 Task: Find a one-way business class flight from Laredo to Raleigh on August 5th for 5 adults, 2 children, 1 infant in seat, and 2 infants on lap, with 1 checked bag and a departure time between 15:00 and 16:00.
Action: Mouse moved to (341, 121)
Screenshot: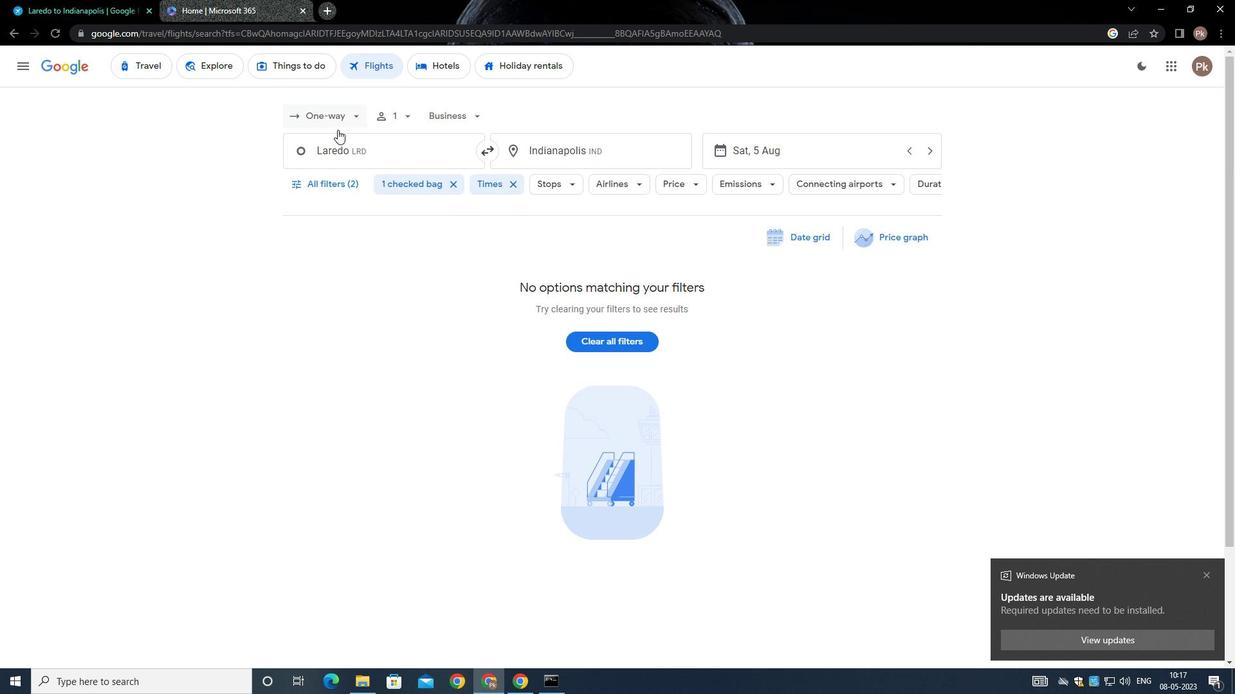 
Action: Mouse pressed left at (341, 121)
Screenshot: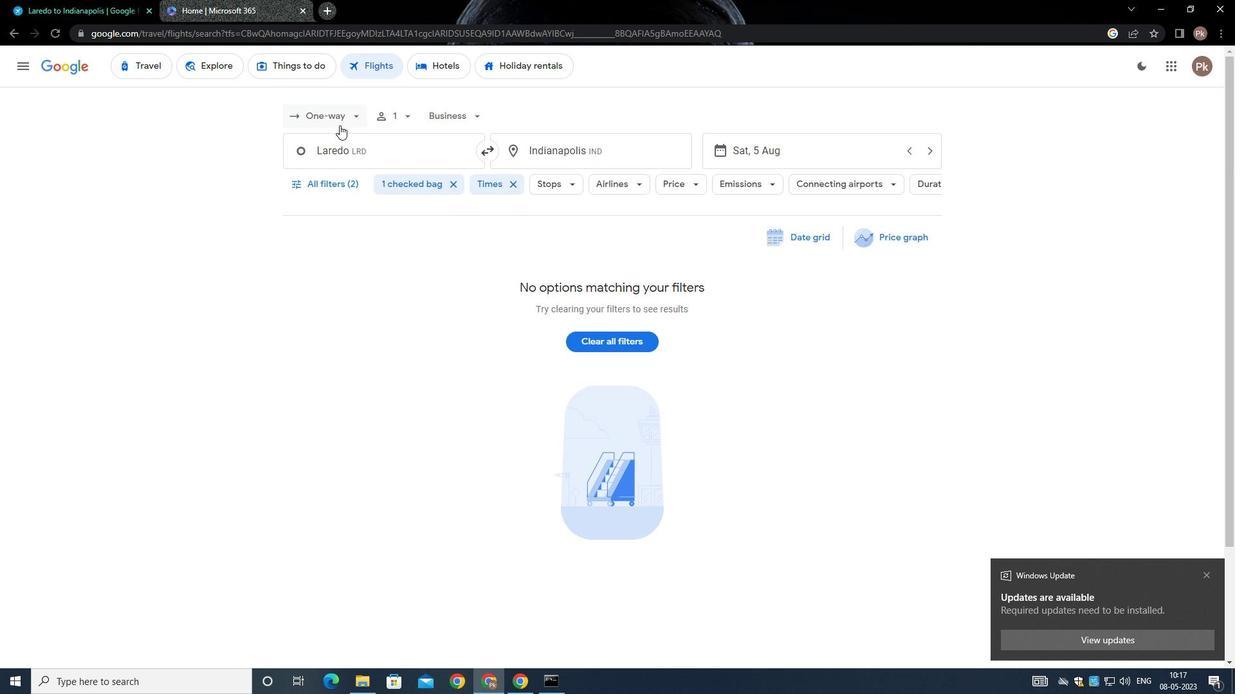 
Action: Mouse moved to (353, 173)
Screenshot: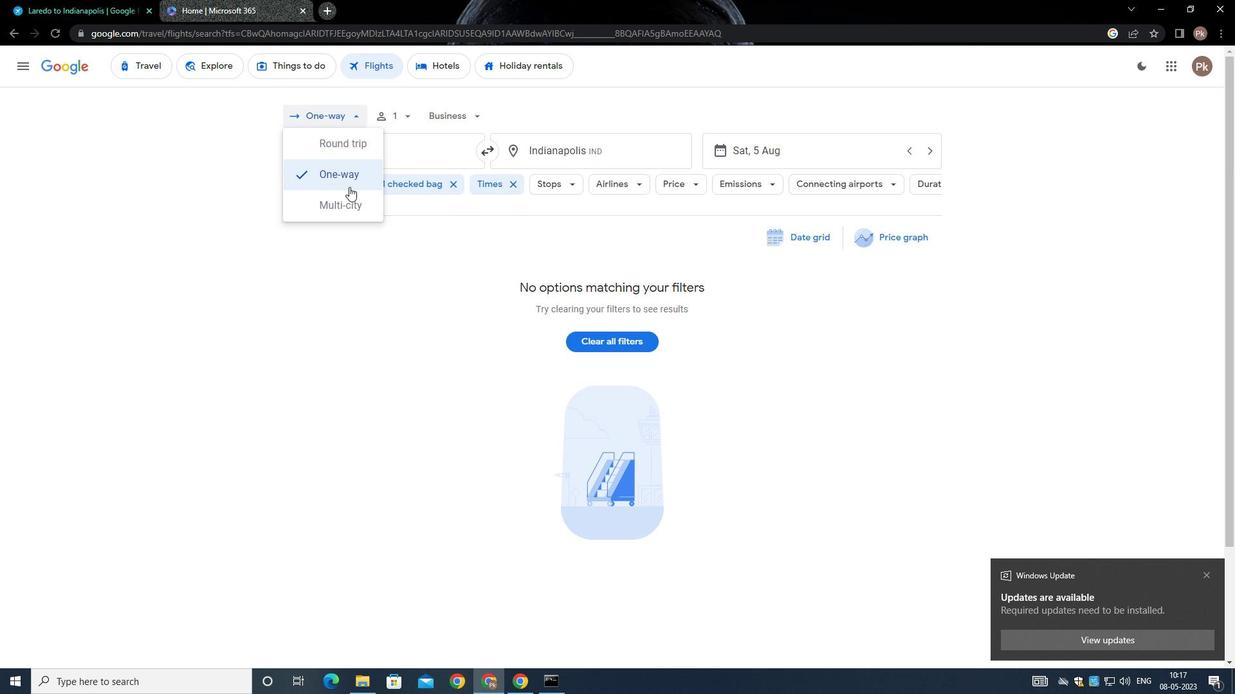 
Action: Mouse pressed left at (353, 173)
Screenshot: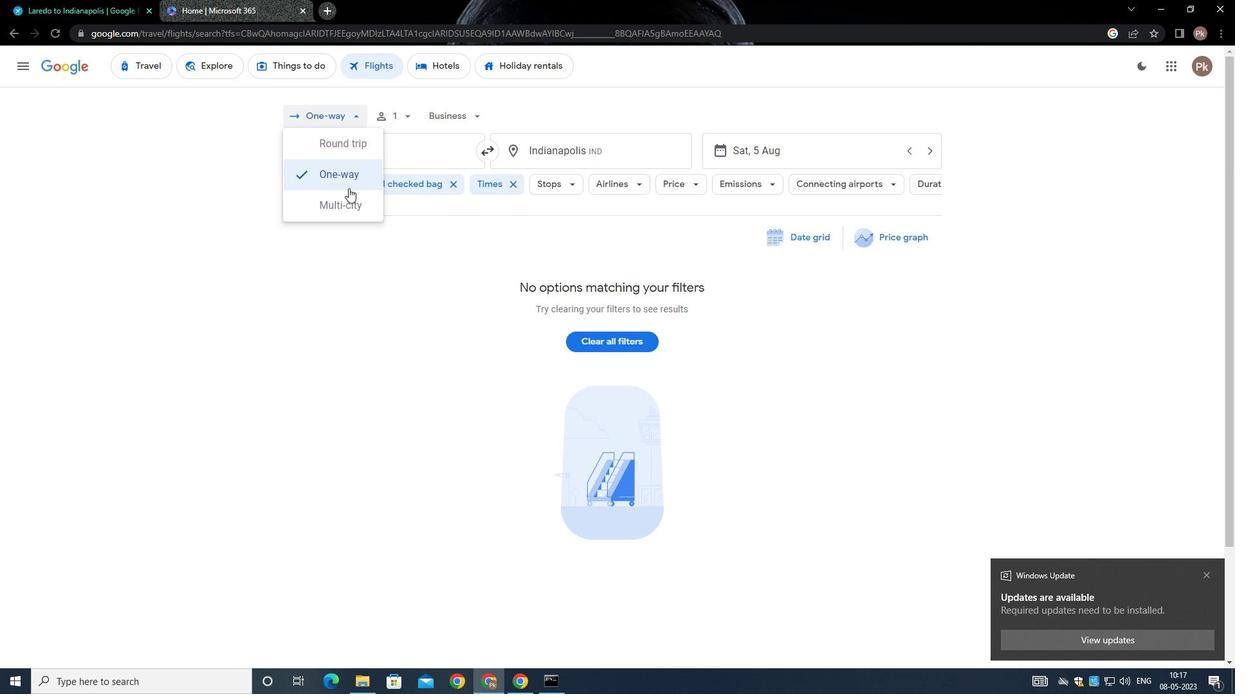 
Action: Mouse moved to (410, 113)
Screenshot: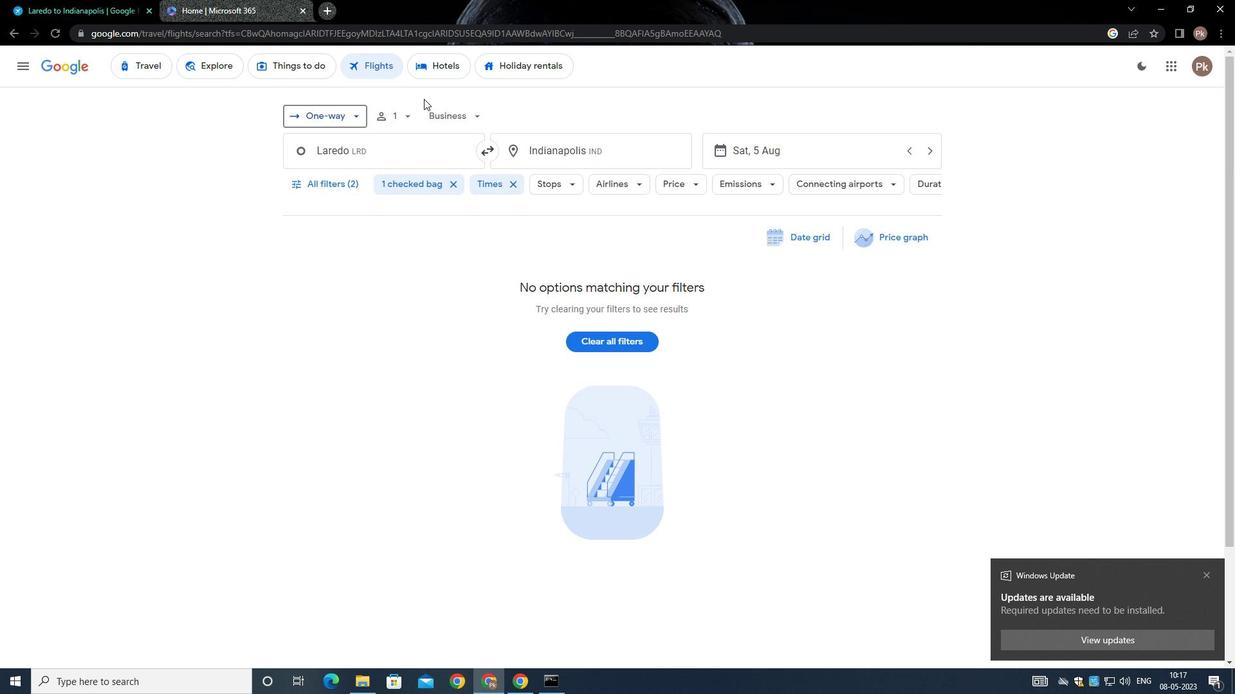 
Action: Mouse pressed left at (410, 113)
Screenshot: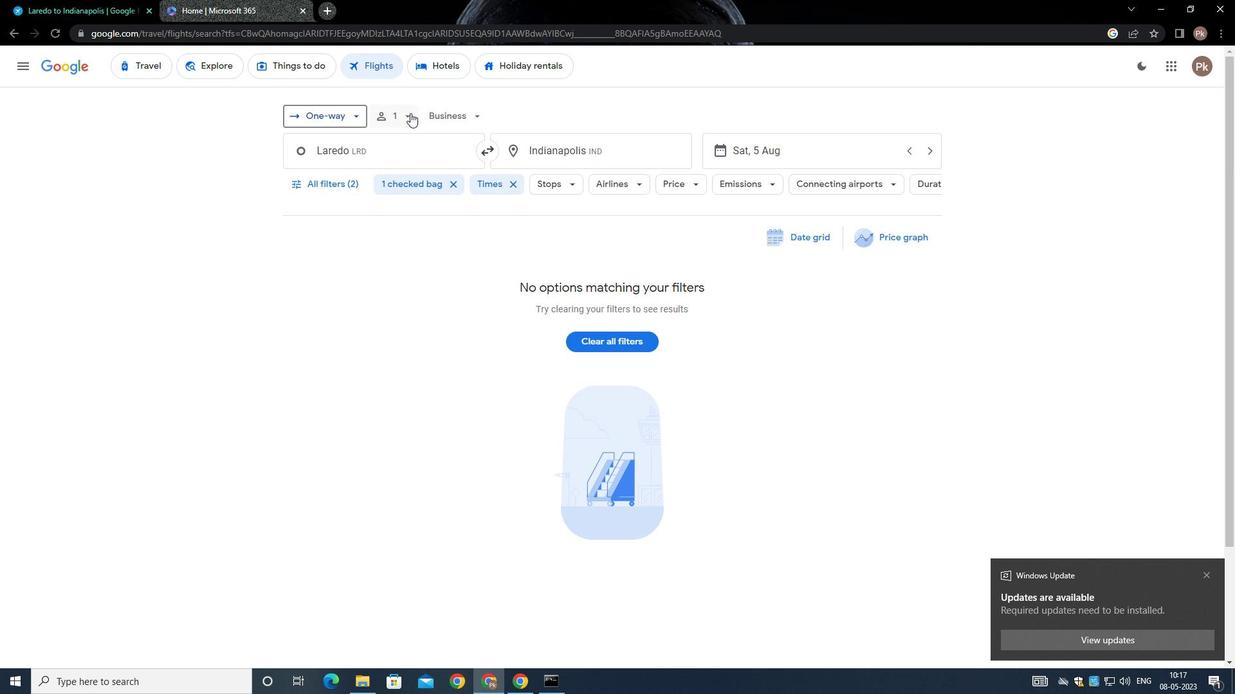 
Action: Mouse moved to (504, 149)
Screenshot: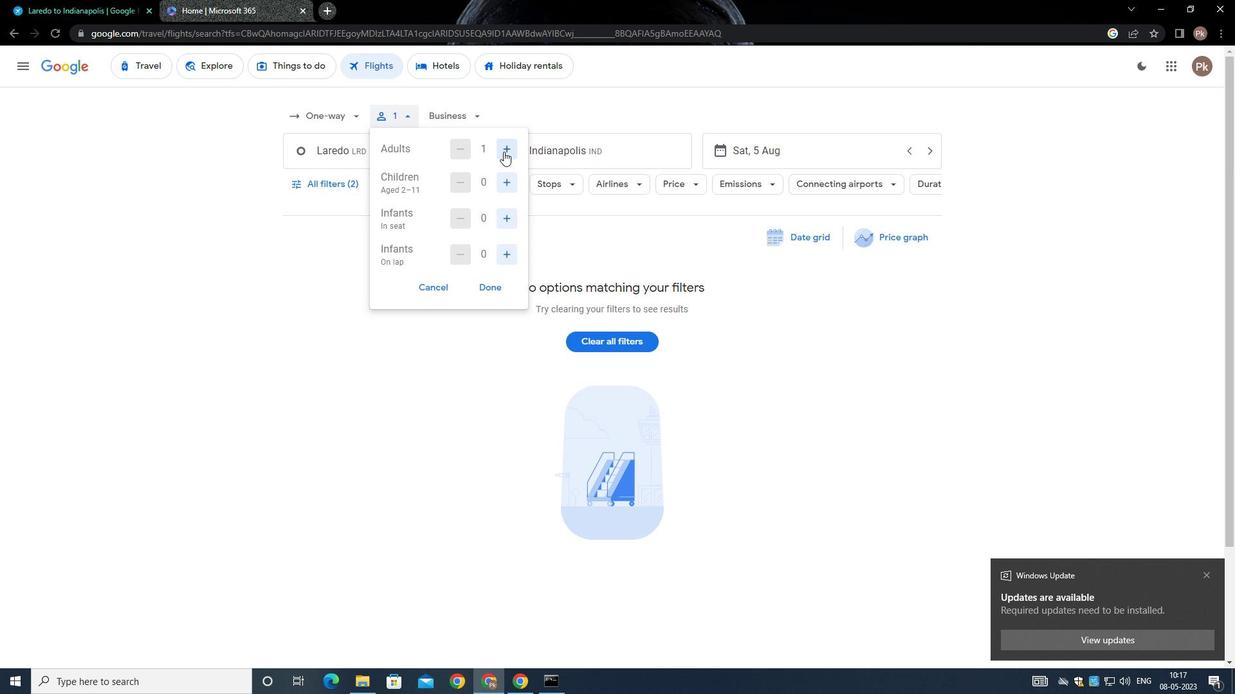 
Action: Mouse pressed left at (504, 149)
Screenshot: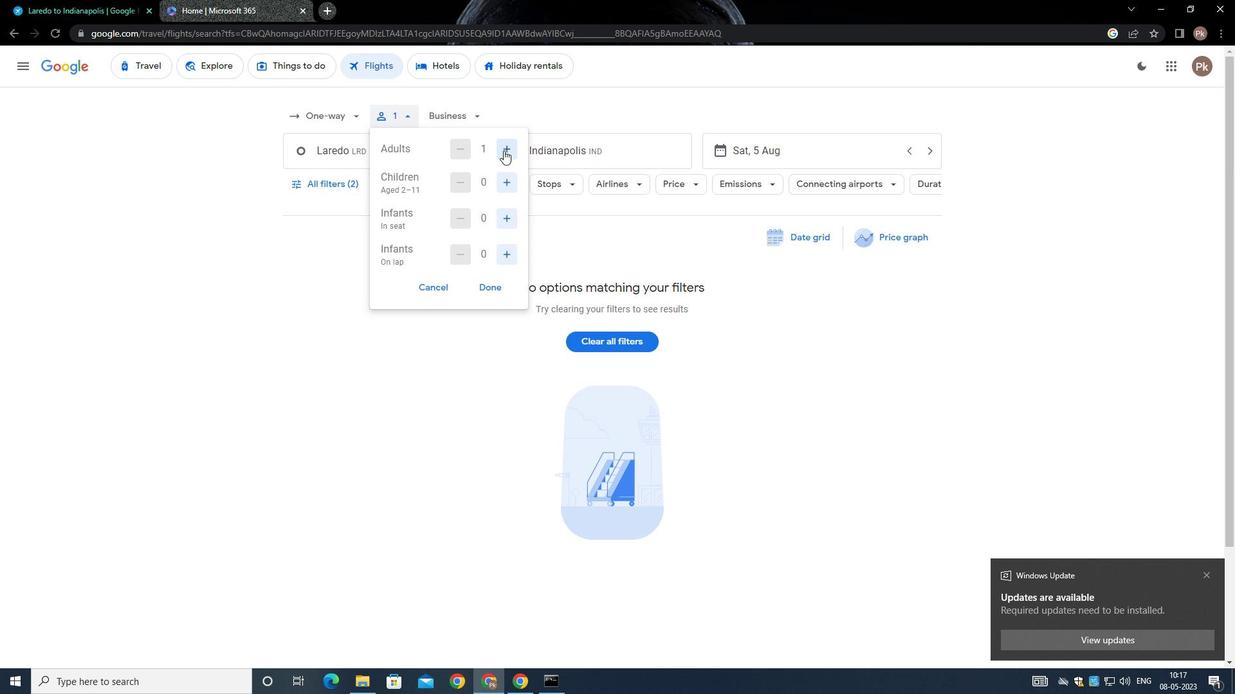 
Action: Mouse moved to (505, 149)
Screenshot: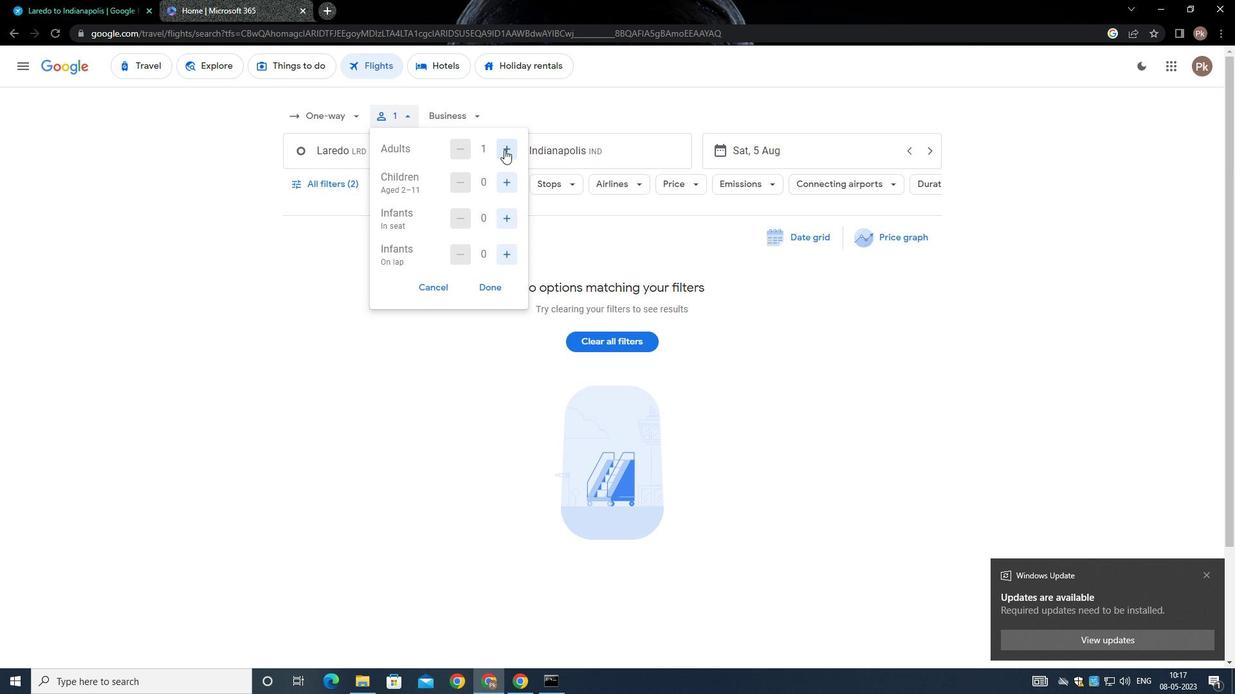 
Action: Mouse pressed left at (505, 149)
Screenshot: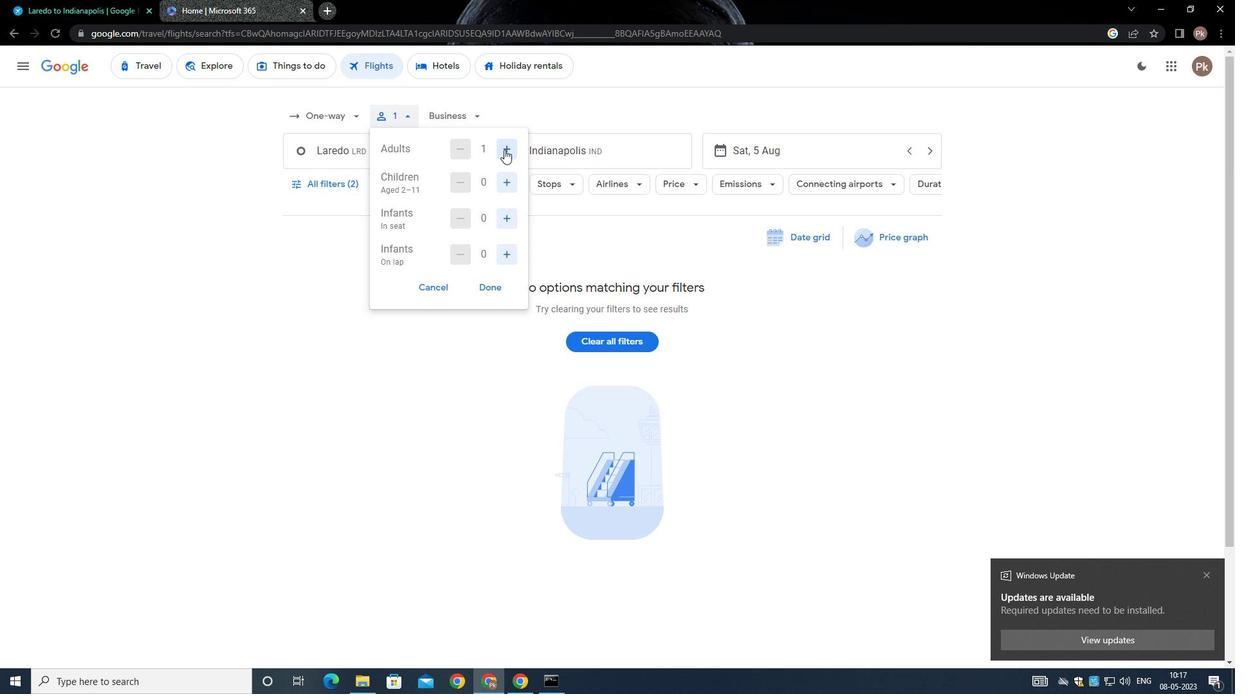 
Action: Mouse moved to (505, 148)
Screenshot: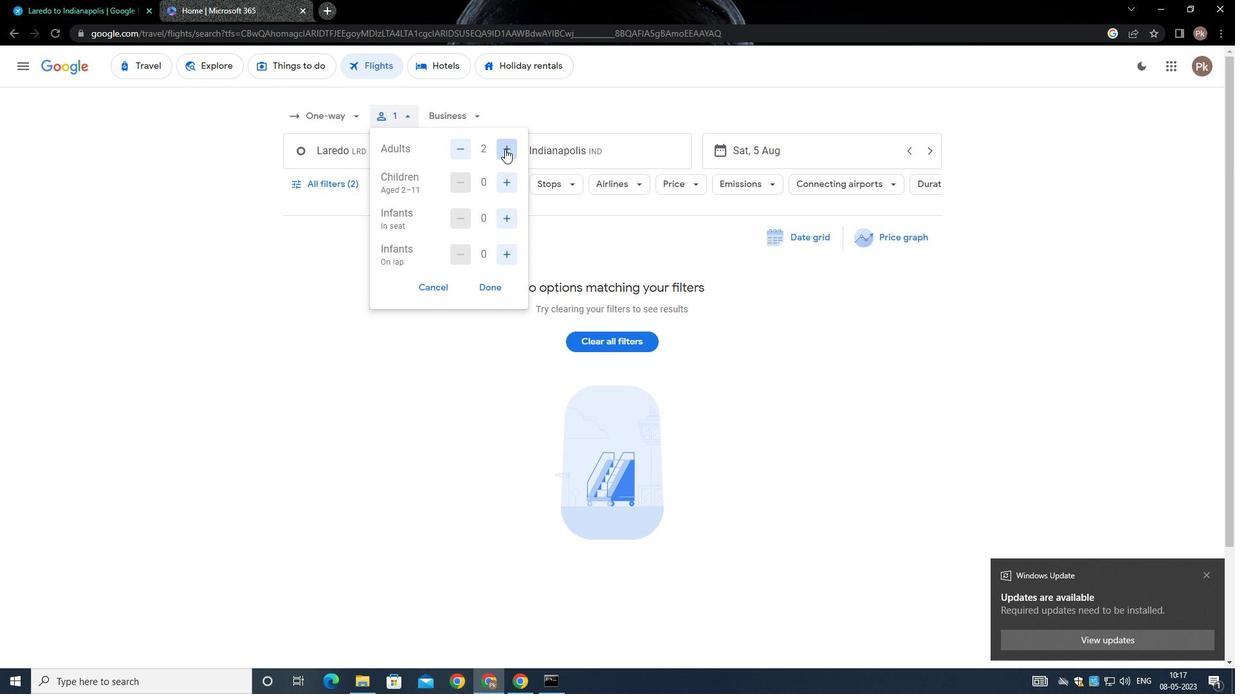 
Action: Mouse pressed left at (505, 148)
Screenshot: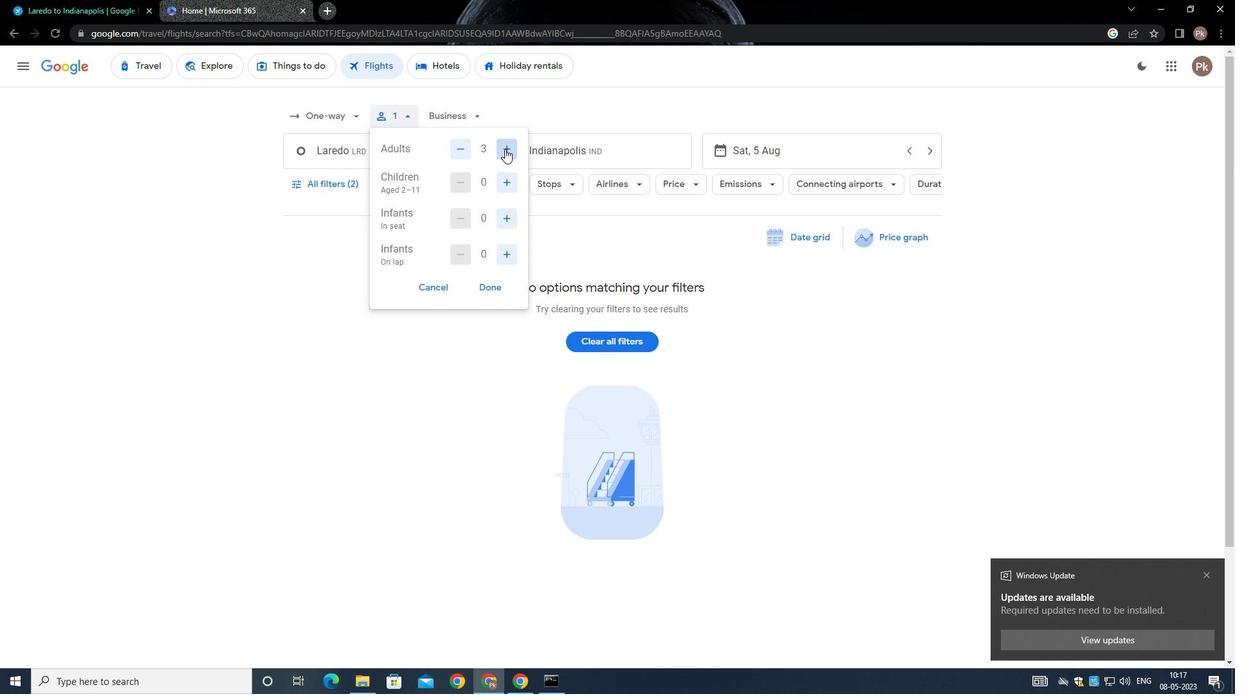 
Action: Mouse pressed left at (505, 148)
Screenshot: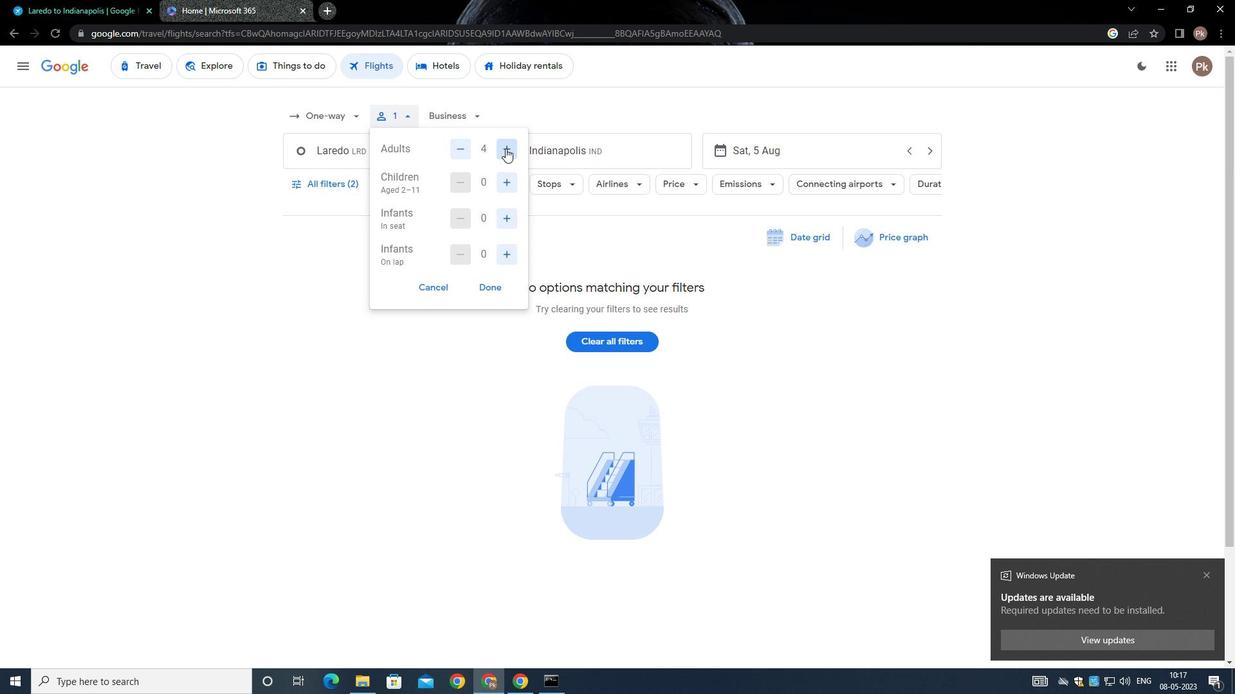 
Action: Mouse moved to (508, 183)
Screenshot: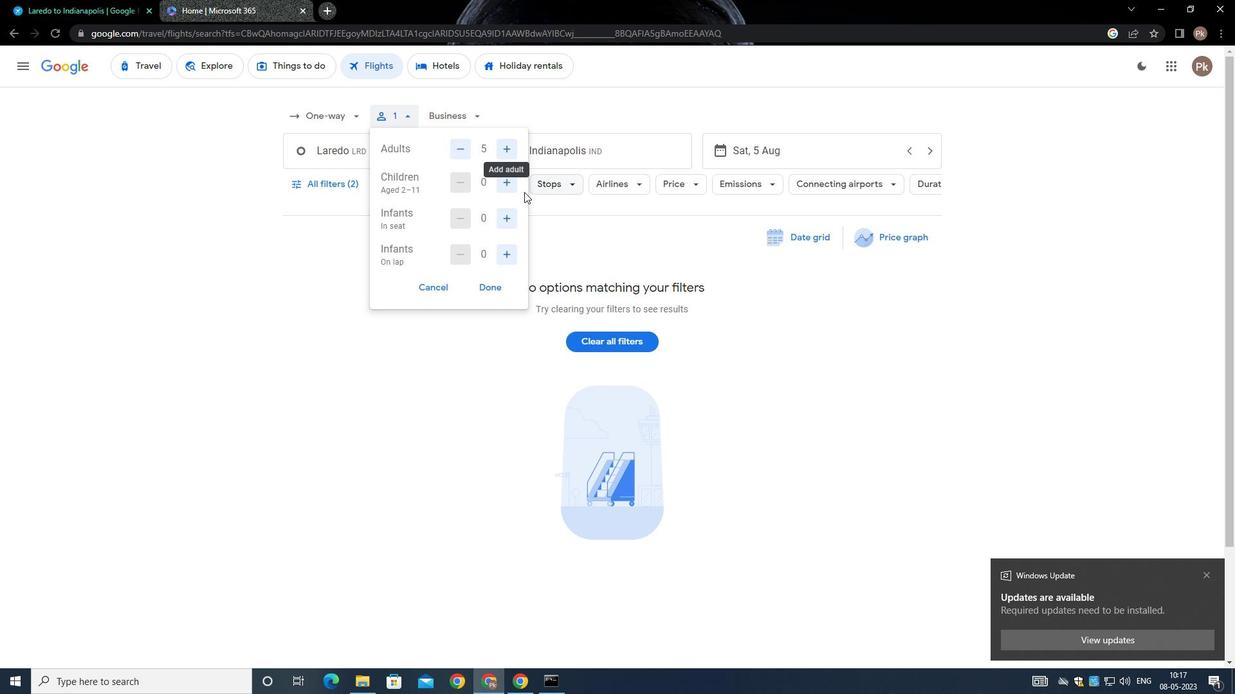 
Action: Mouse pressed left at (508, 183)
Screenshot: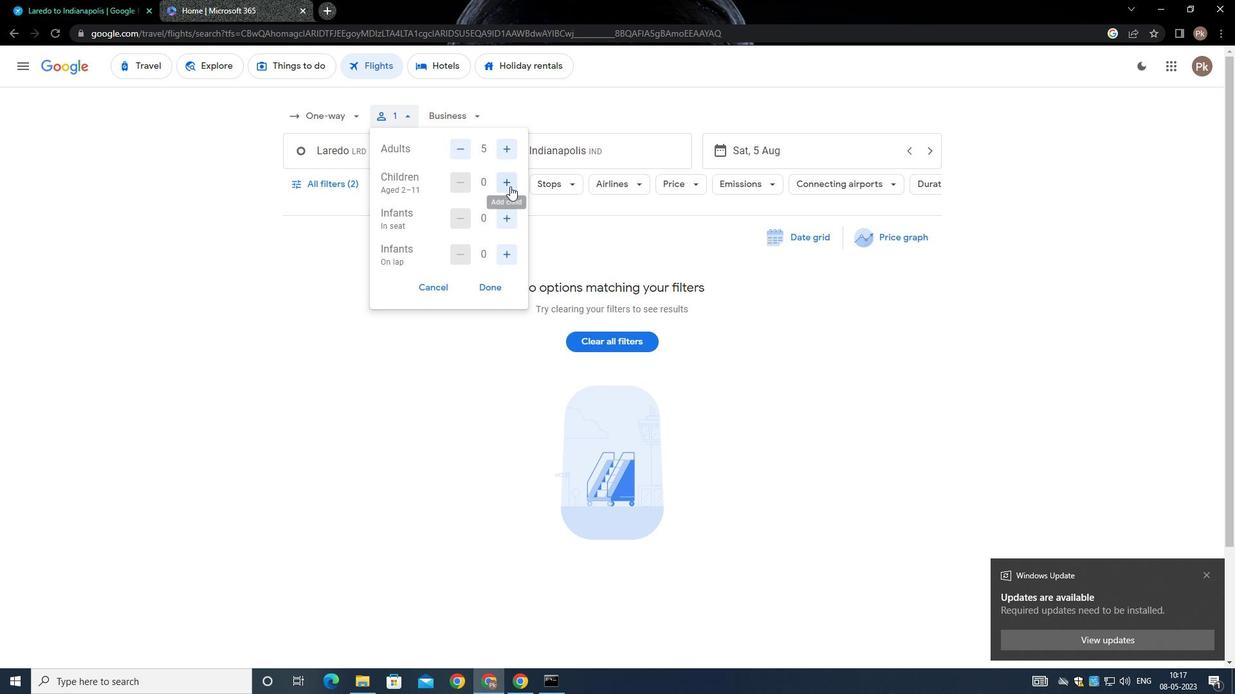 
Action: Mouse pressed left at (508, 183)
Screenshot: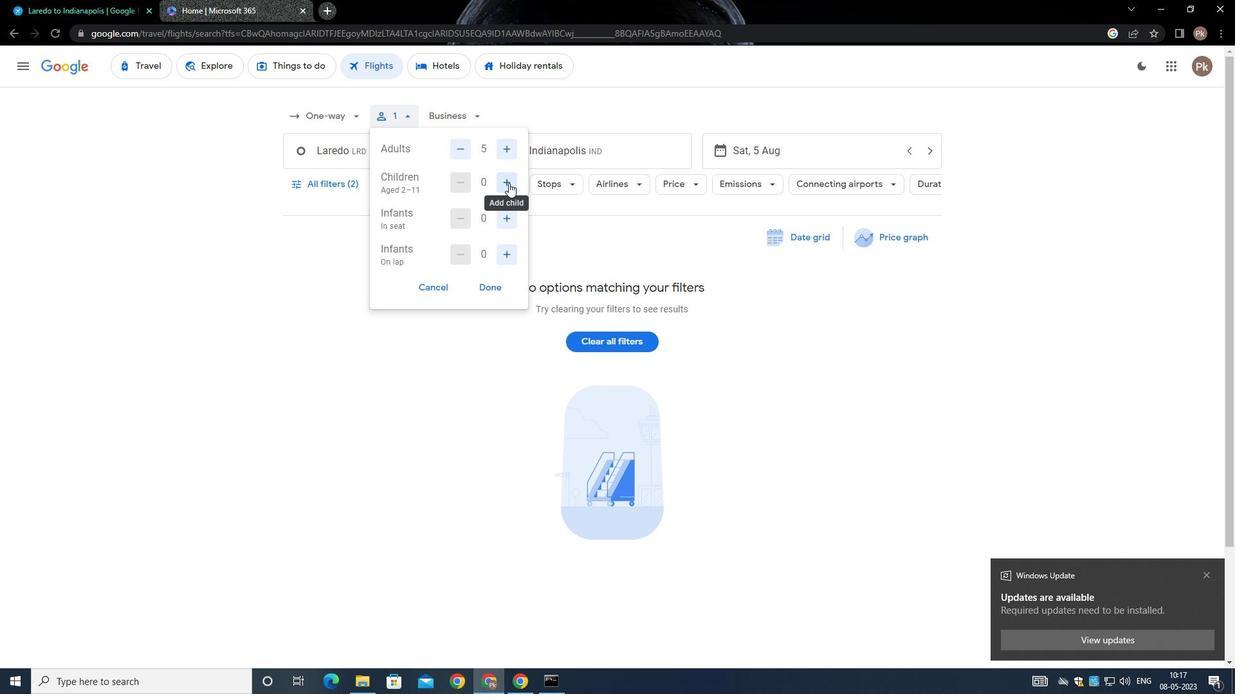 
Action: Mouse moved to (504, 217)
Screenshot: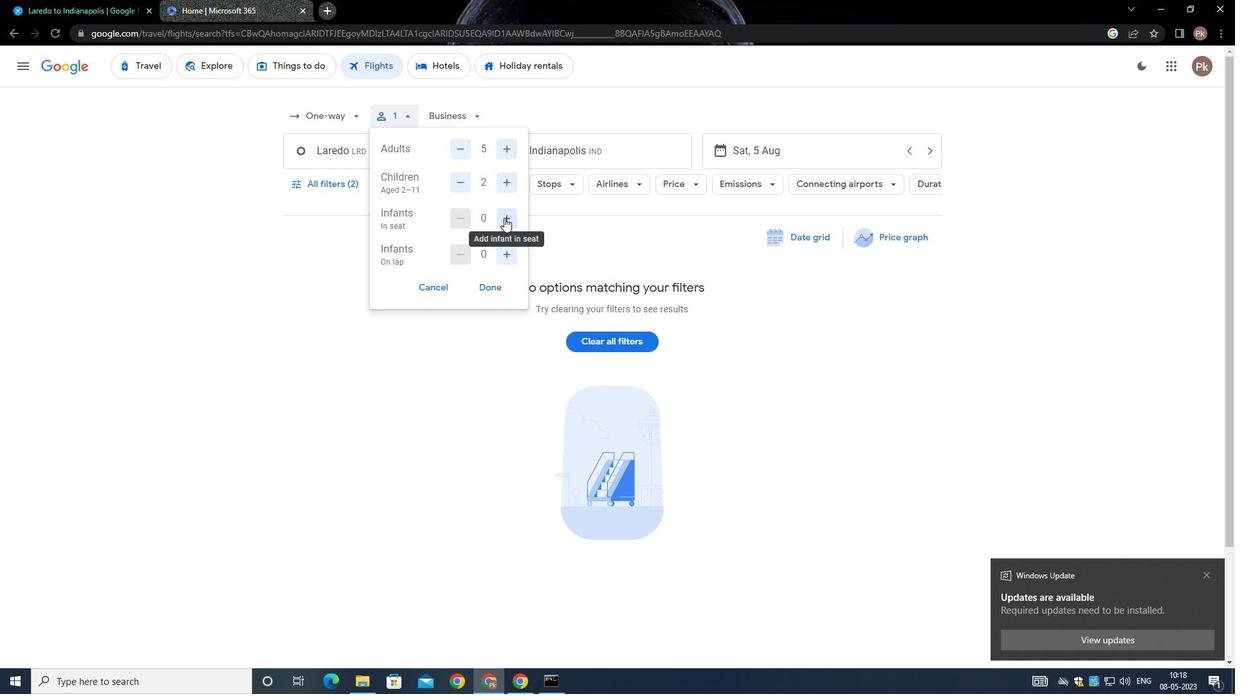 
Action: Mouse pressed left at (504, 217)
Screenshot: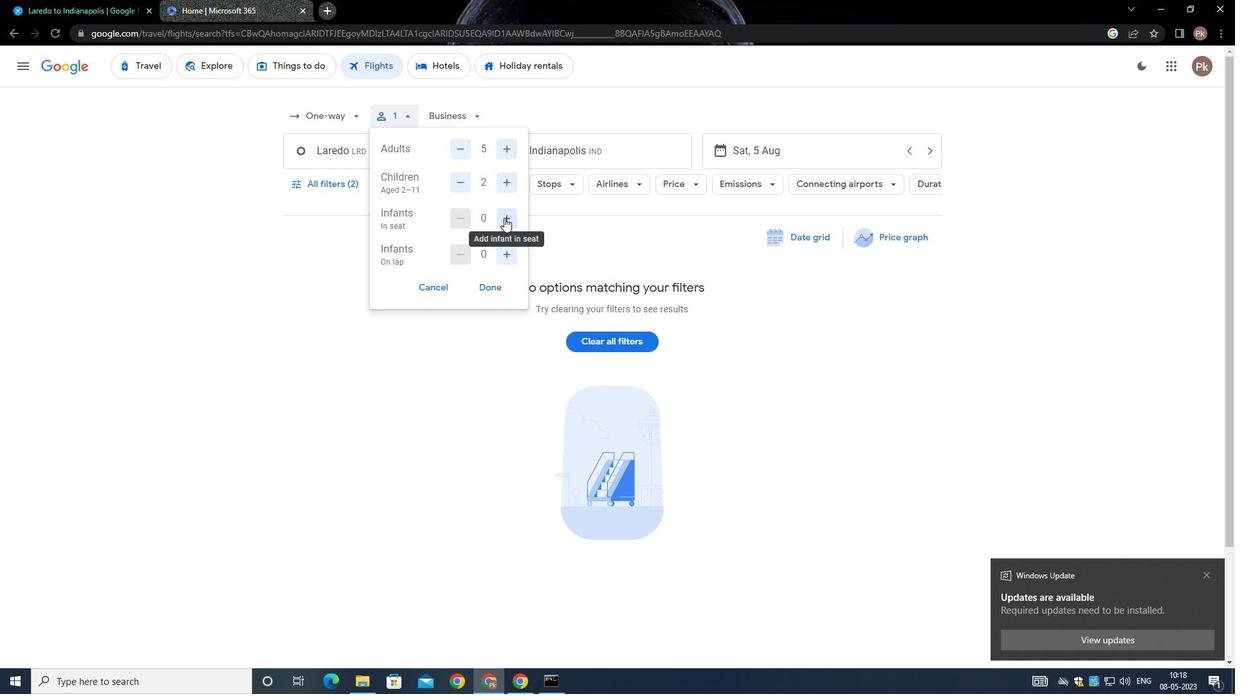 
Action: Mouse moved to (505, 259)
Screenshot: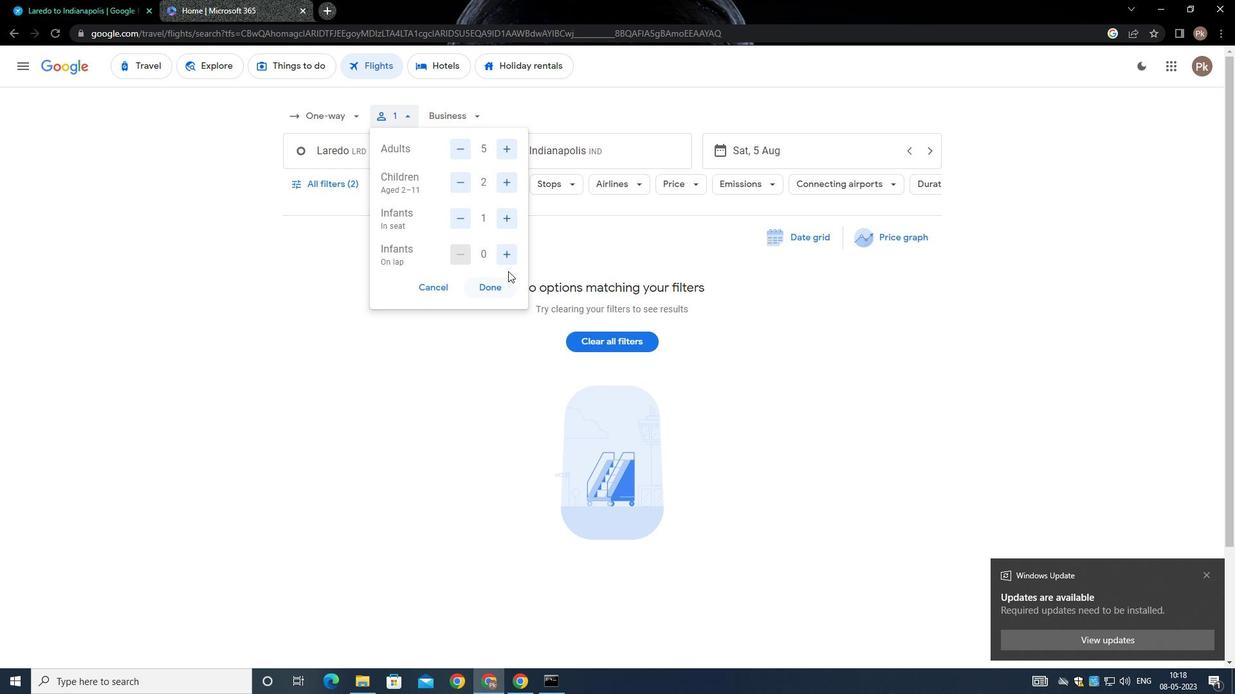 
Action: Mouse pressed left at (505, 259)
Screenshot: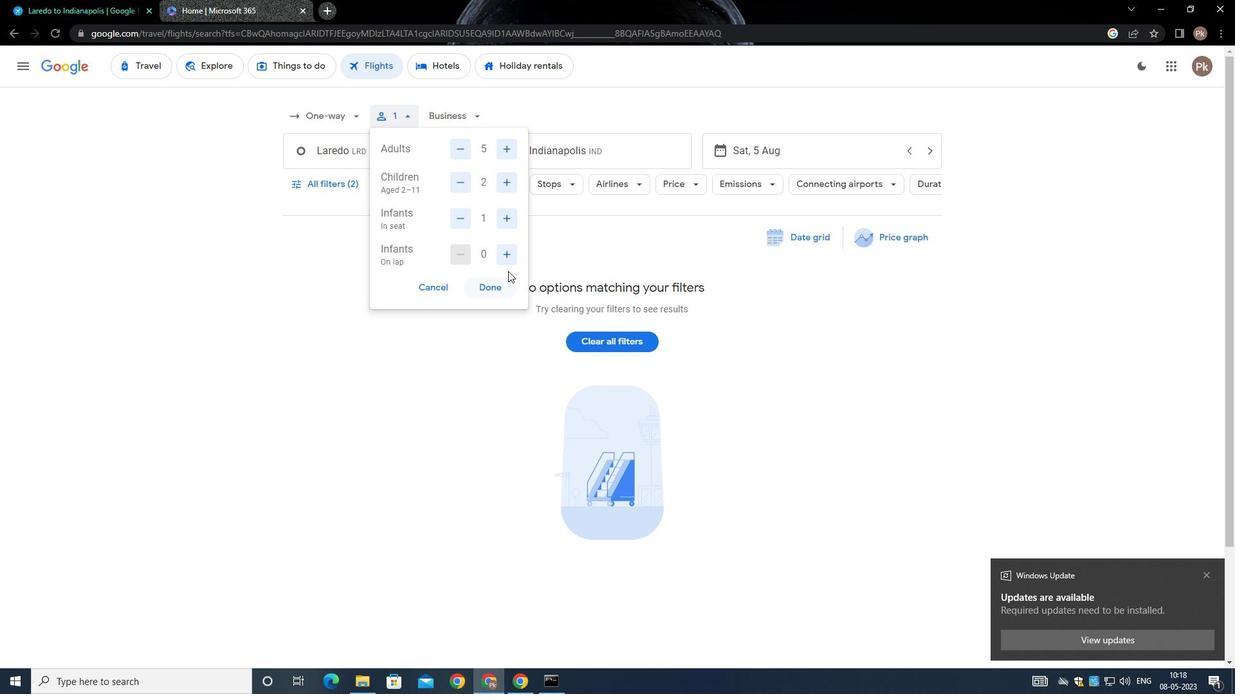 
Action: Mouse moved to (505, 258)
Screenshot: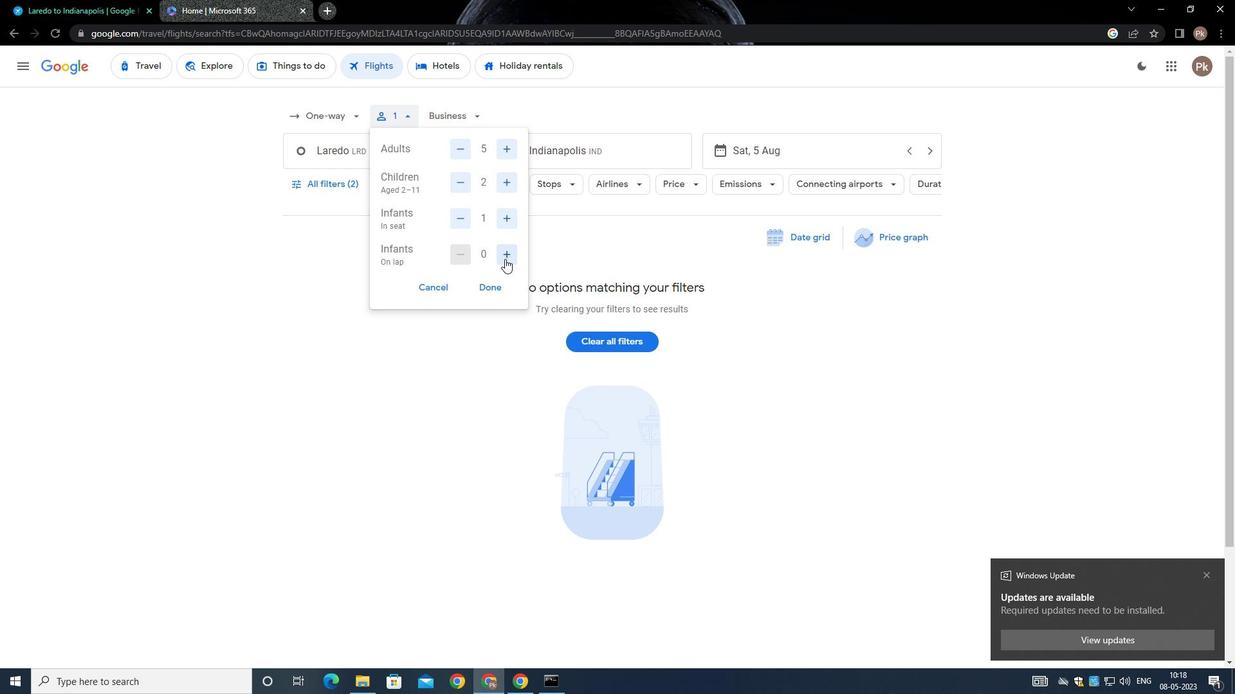 
Action: Mouse pressed left at (505, 258)
Screenshot: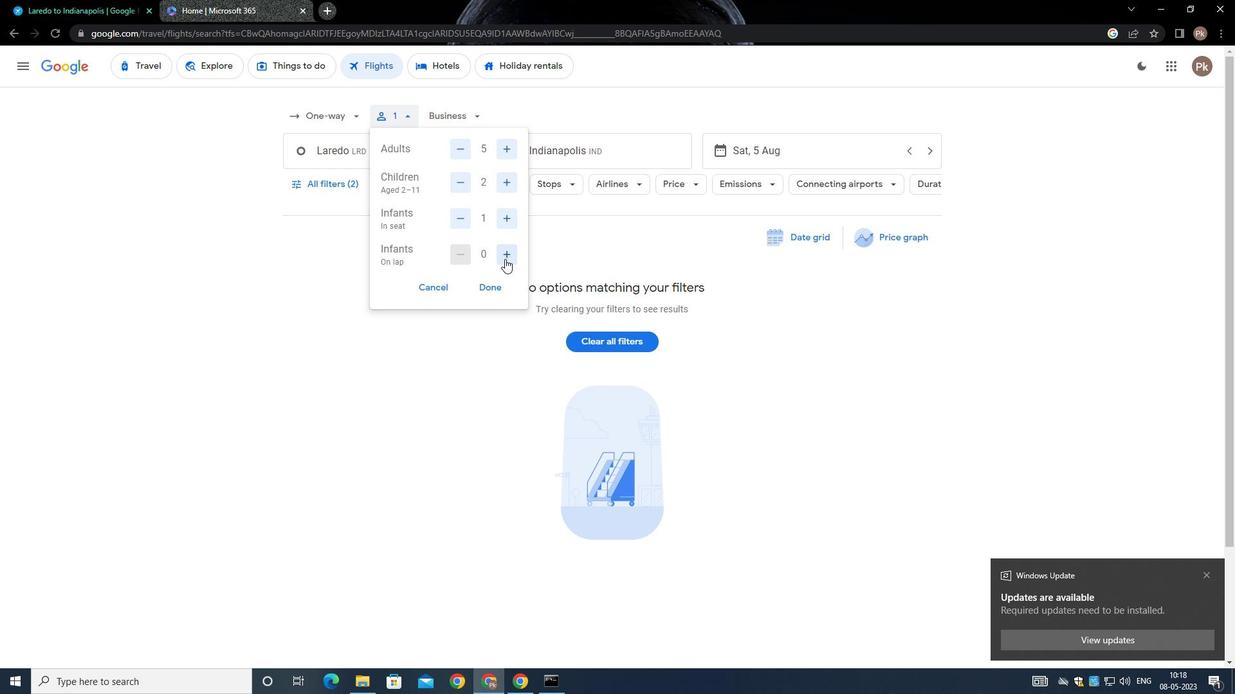 
Action: Mouse moved to (460, 250)
Screenshot: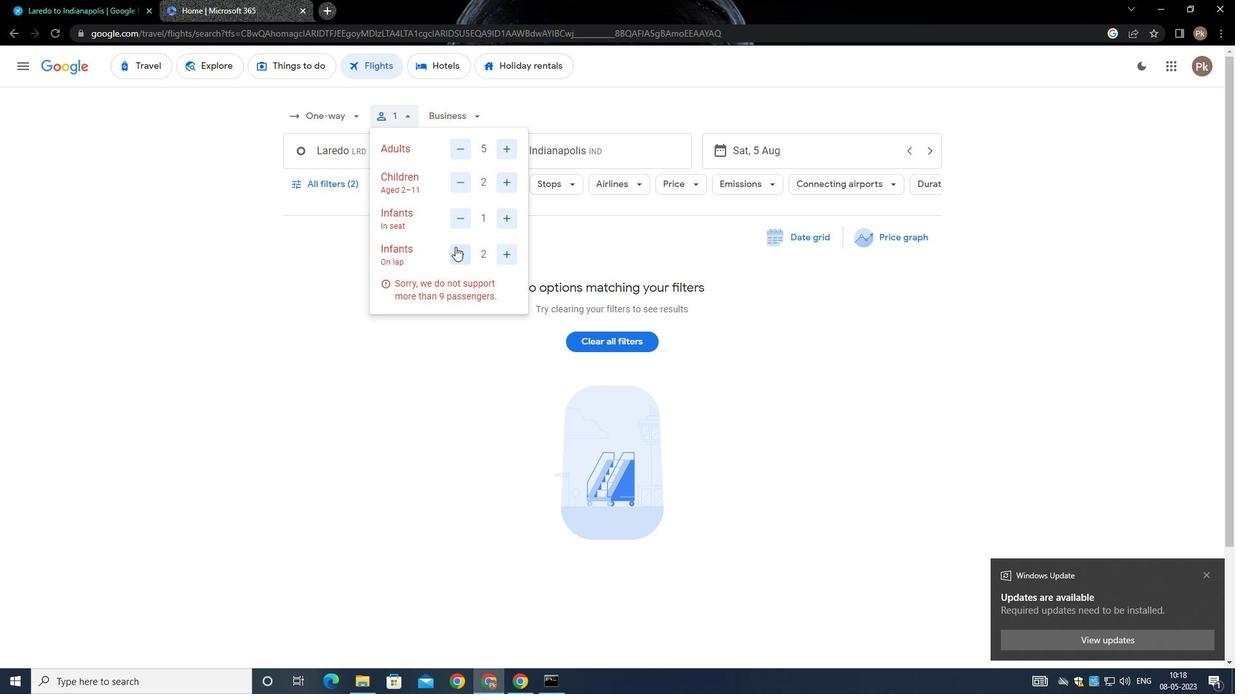 
Action: Mouse pressed left at (460, 250)
Screenshot: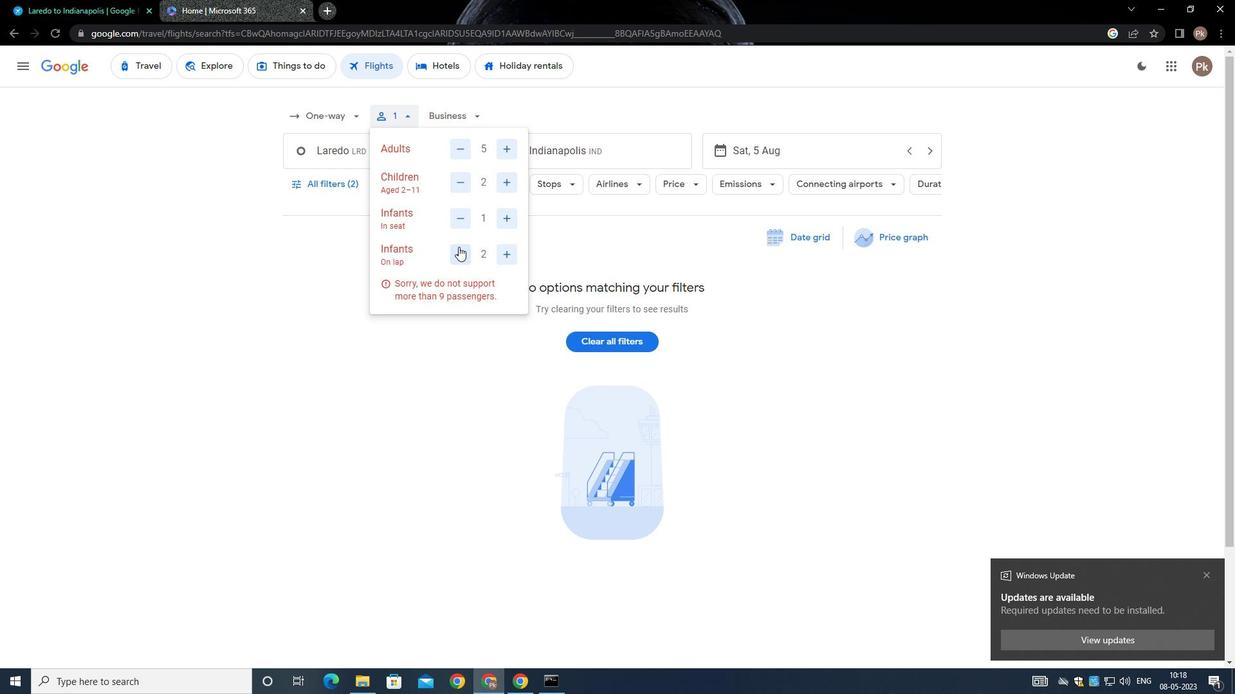 
Action: Mouse moved to (483, 283)
Screenshot: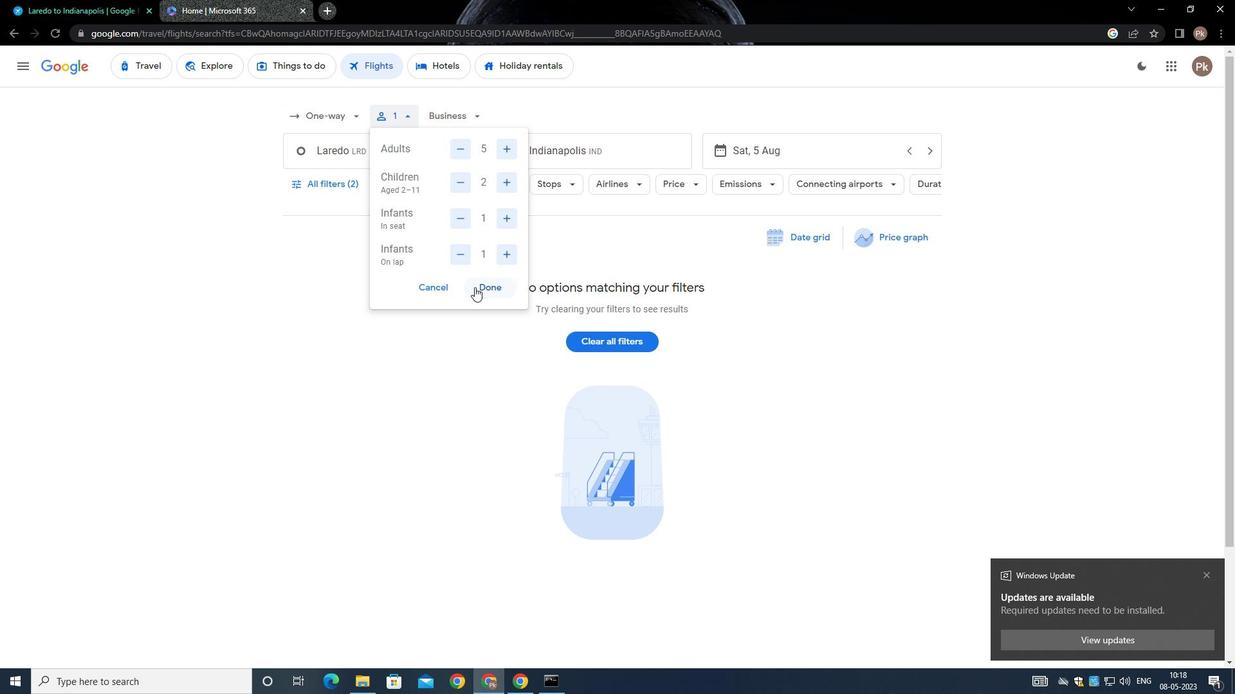 
Action: Mouse pressed left at (483, 283)
Screenshot: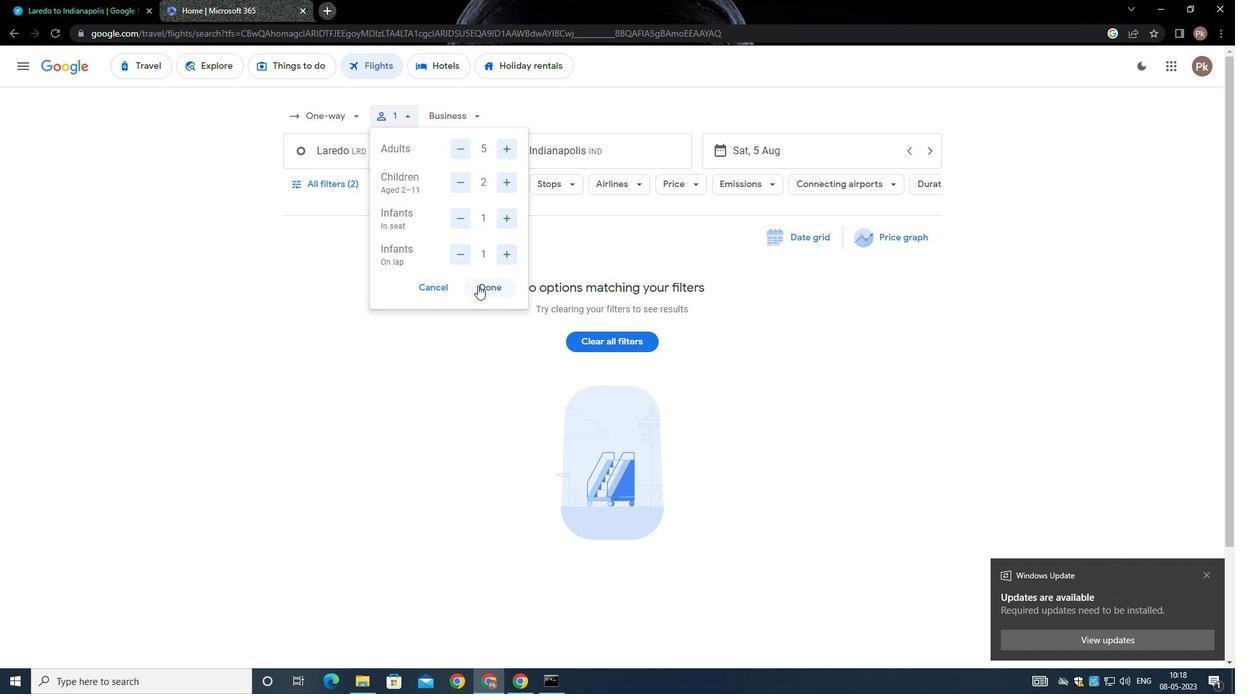
Action: Mouse moved to (468, 111)
Screenshot: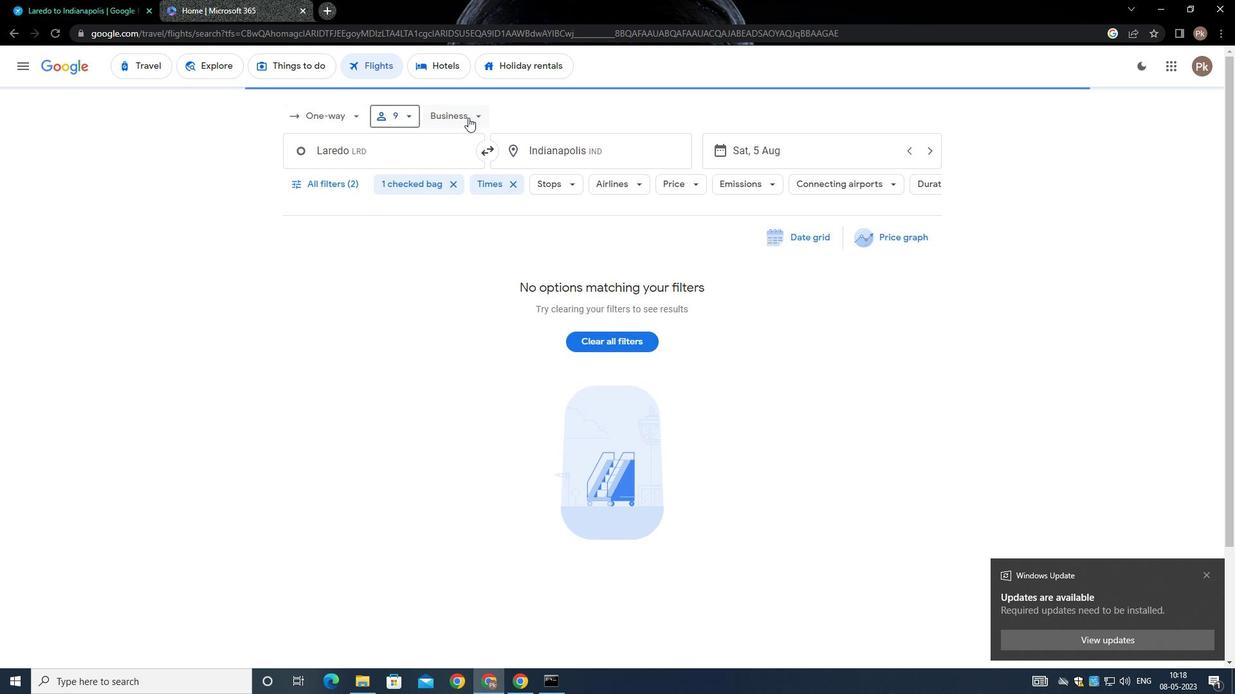 
Action: Mouse pressed left at (468, 111)
Screenshot: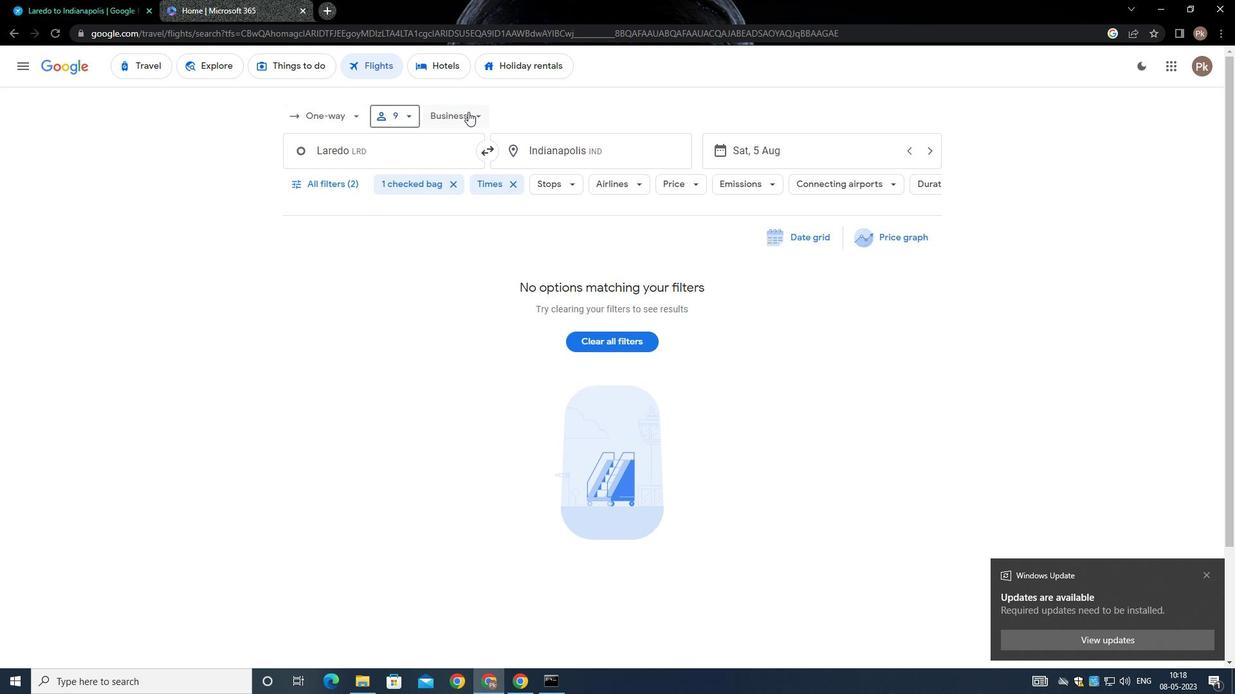 
Action: Mouse moved to (485, 137)
Screenshot: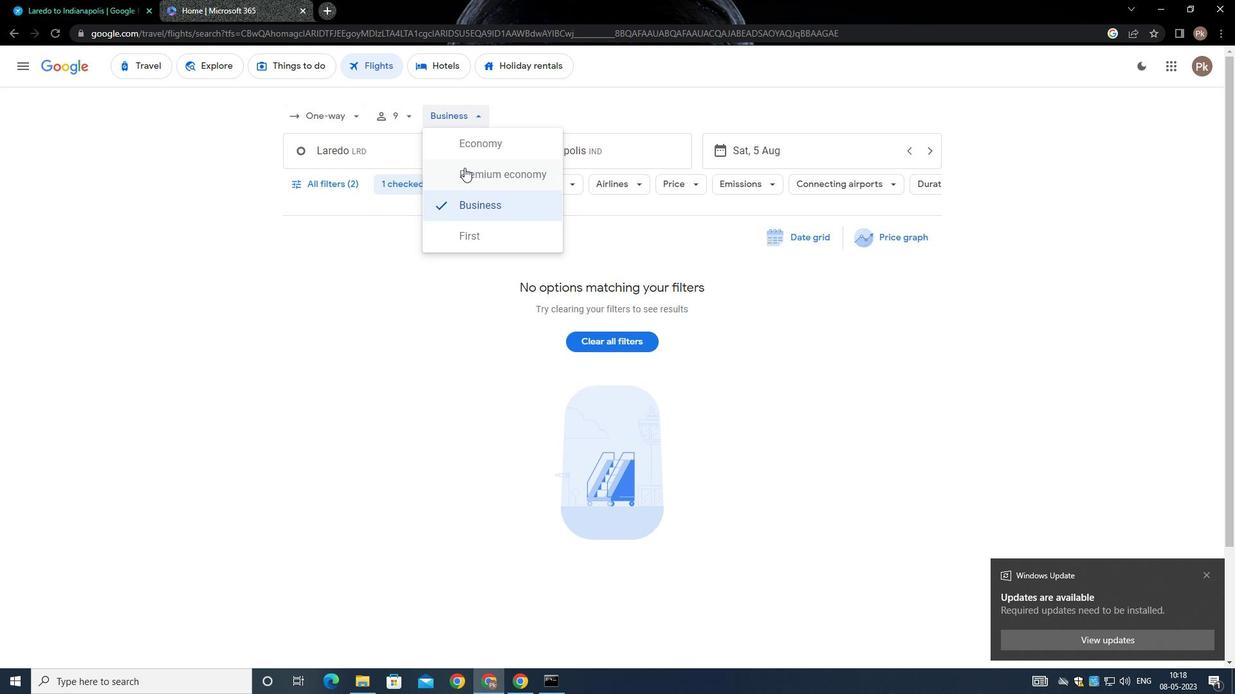 
Action: Mouse pressed left at (485, 137)
Screenshot: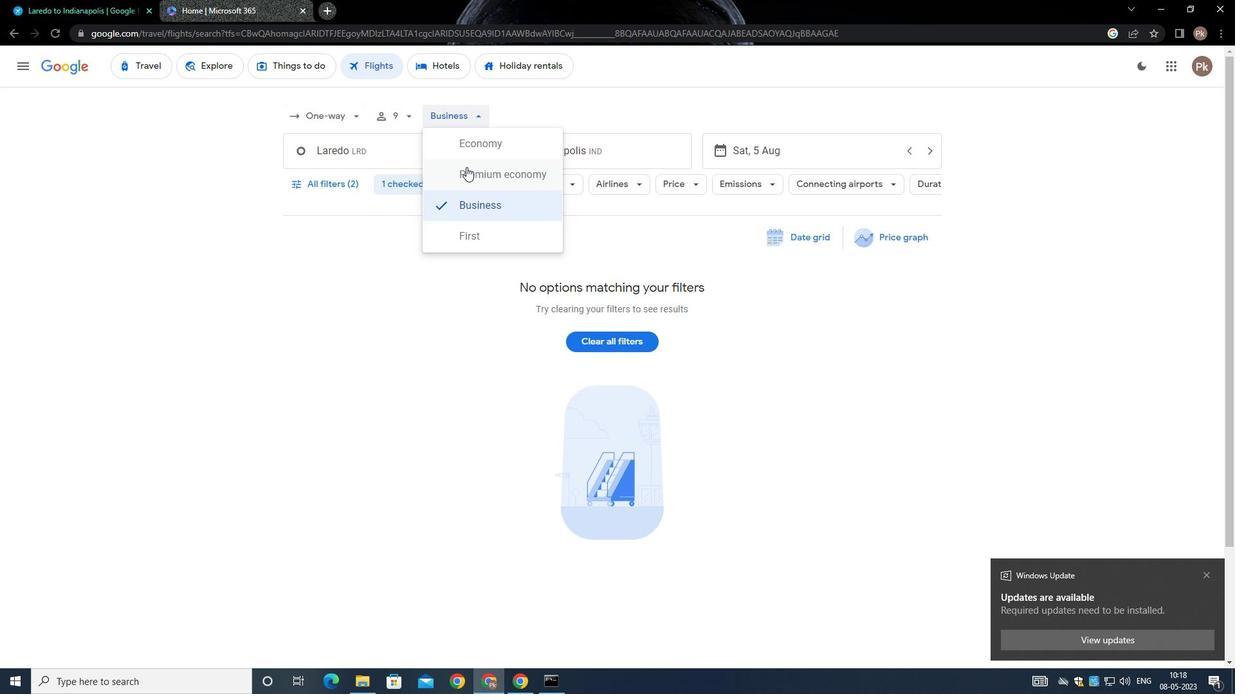
Action: Mouse moved to (341, 151)
Screenshot: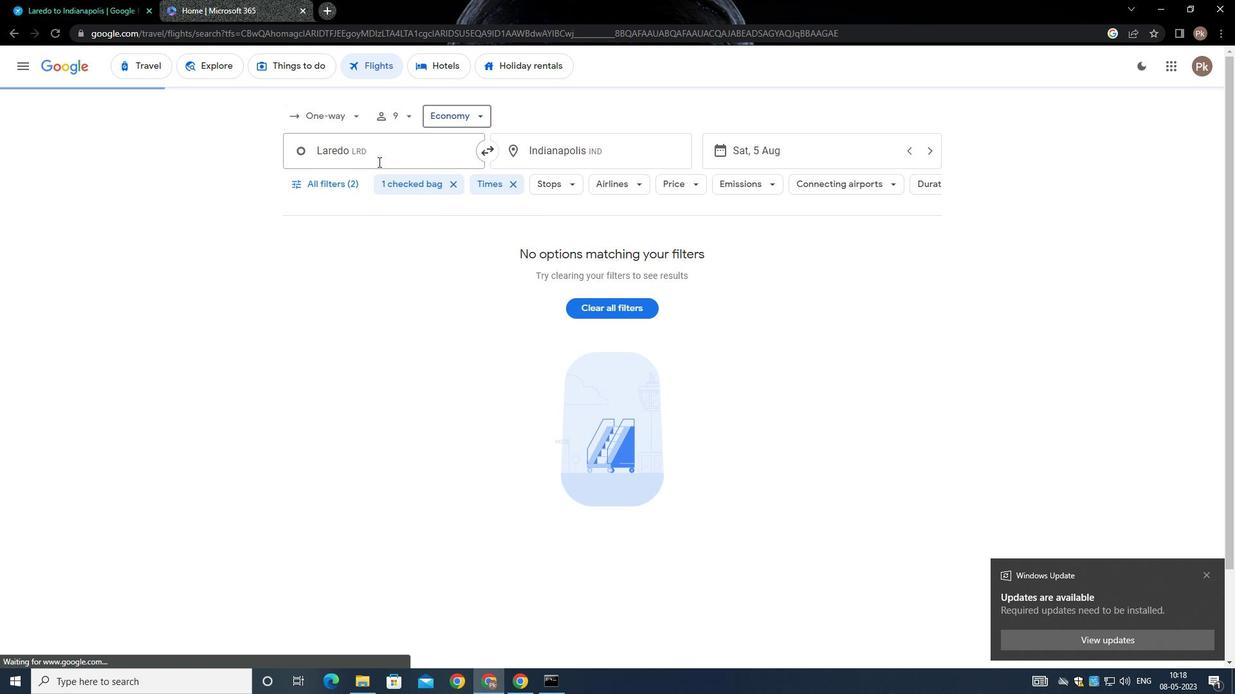 
Action: Mouse pressed left at (341, 151)
Screenshot: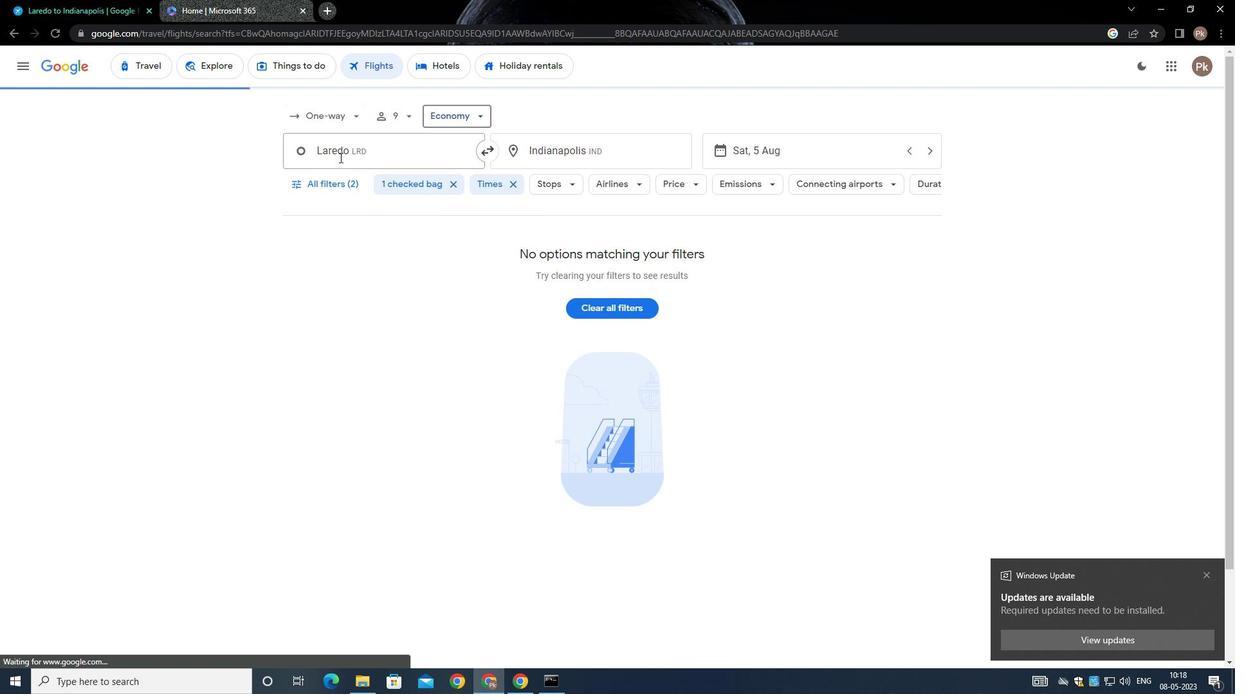 
Action: Mouse moved to (378, 142)
Screenshot: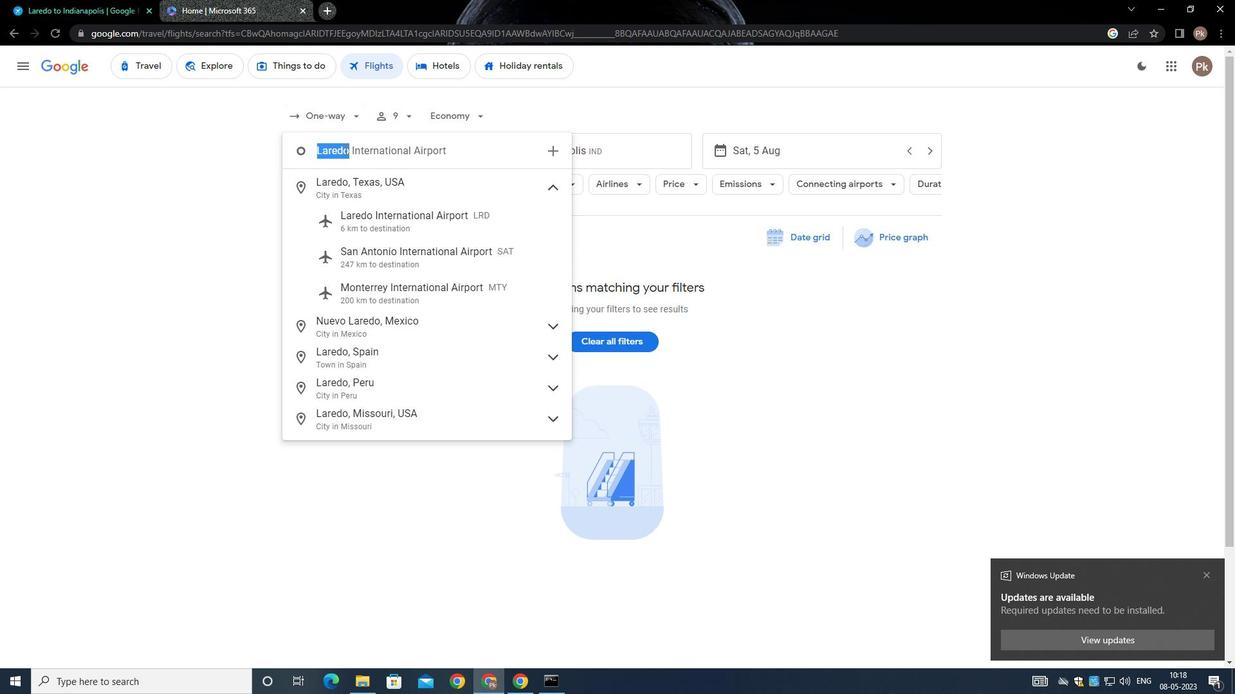 
Action: Mouse scrolled (378, 143) with delta (0, 0)
Screenshot: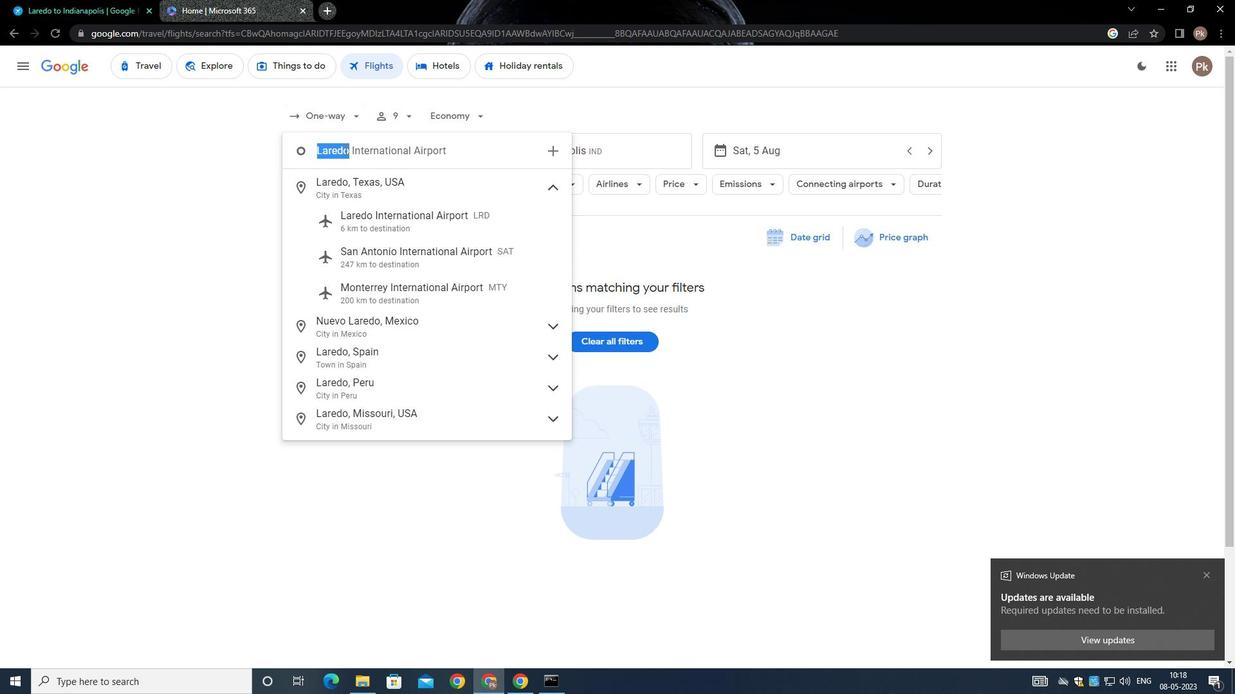 
Action: Mouse moved to (385, 213)
Screenshot: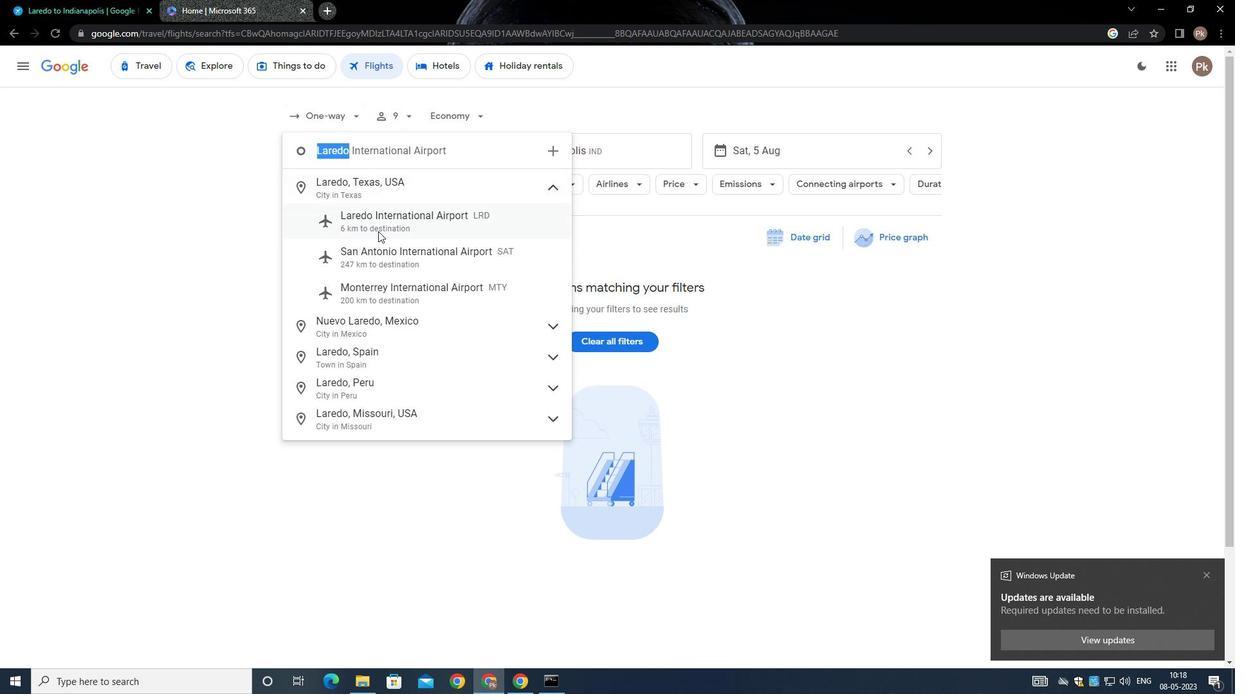 
Action: Mouse pressed left at (385, 213)
Screenshot: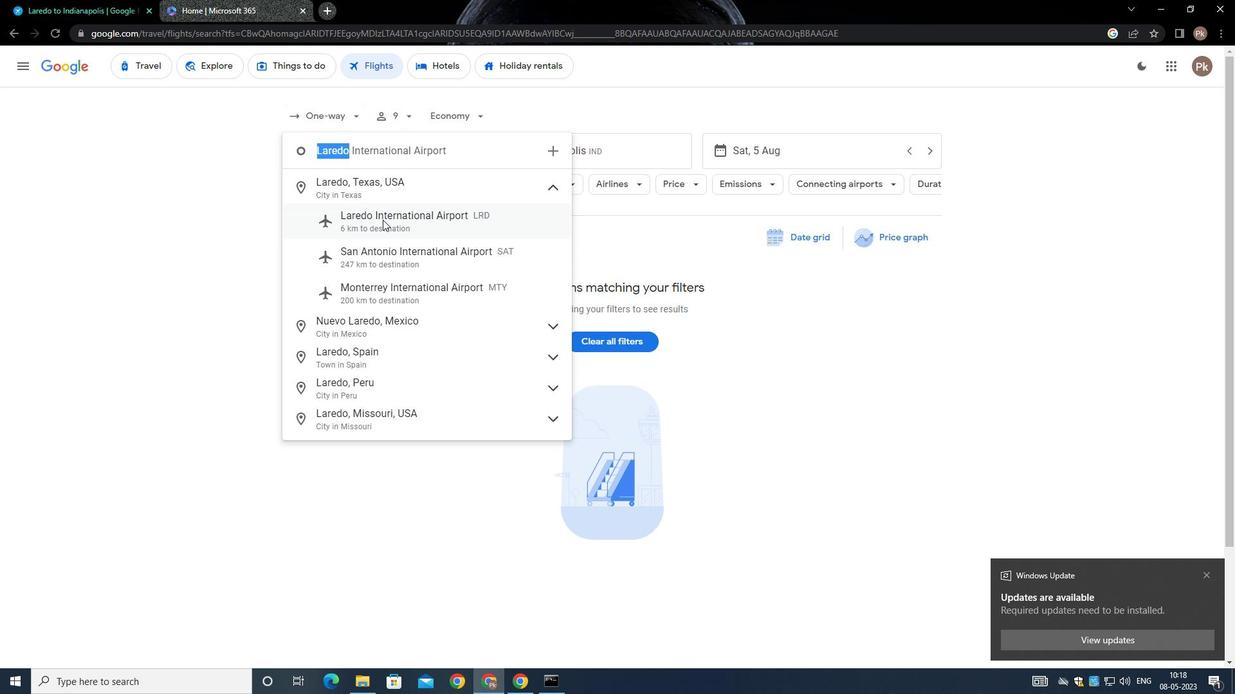 
Action: Mouse moved to (539, 147)
Screenshot: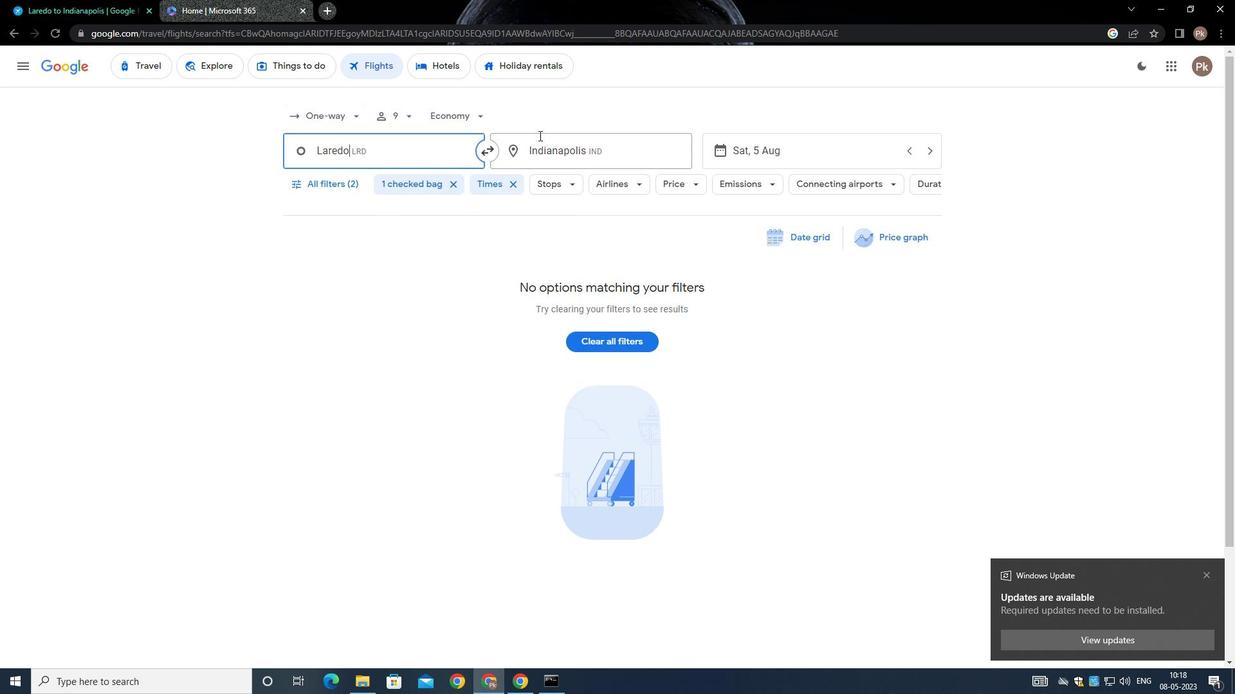 
Action: Mouse pressed left at (539, 147)
Screenshot: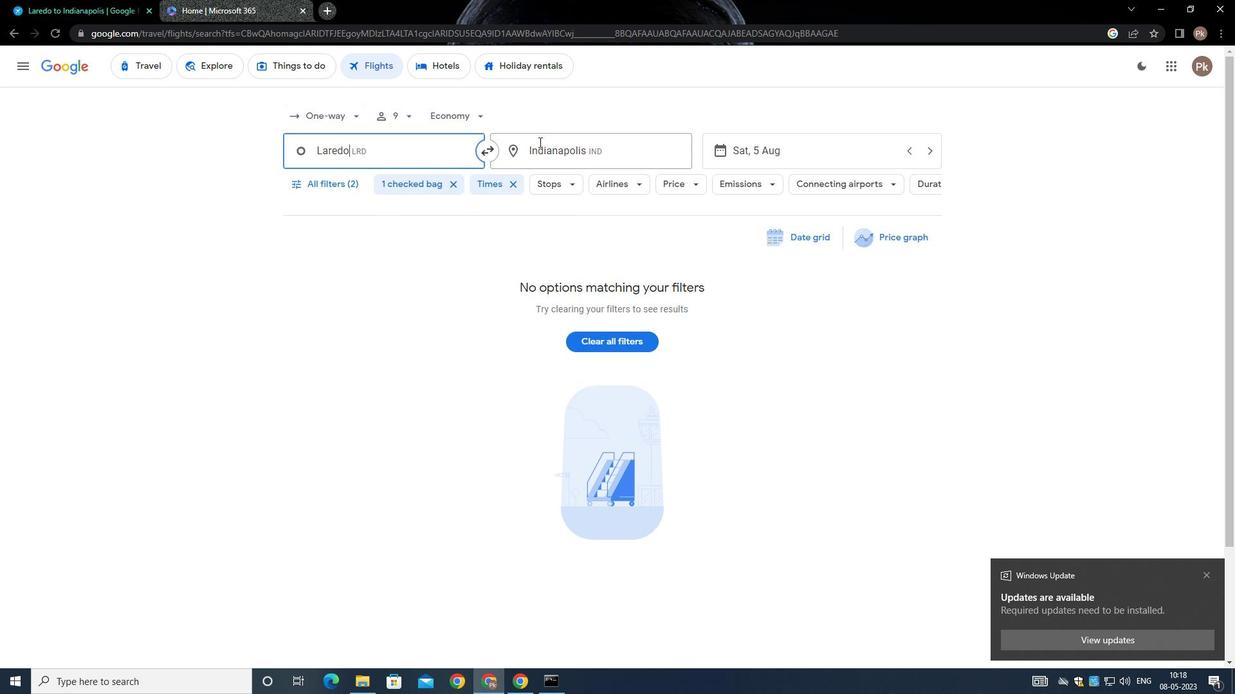 
Action: Mouse moved to (535, 149)
Screenshot: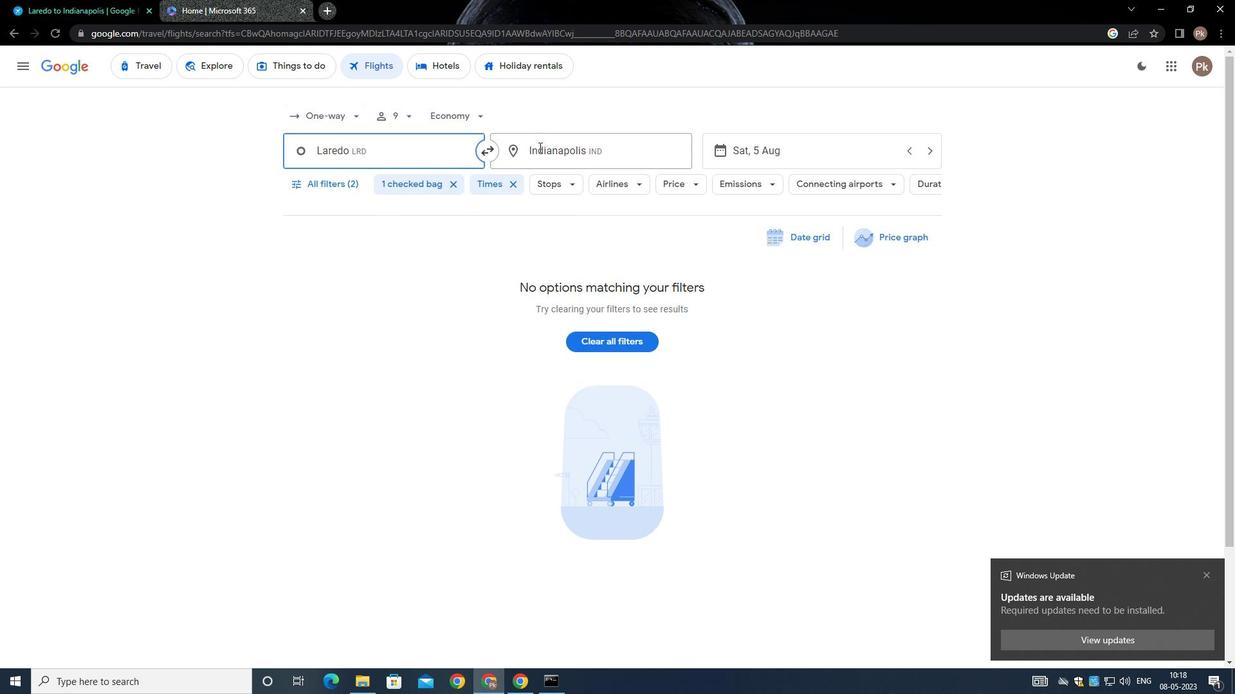 
Action: Key pressed <Key.backspace><Key.shift>RALE
Screenshot: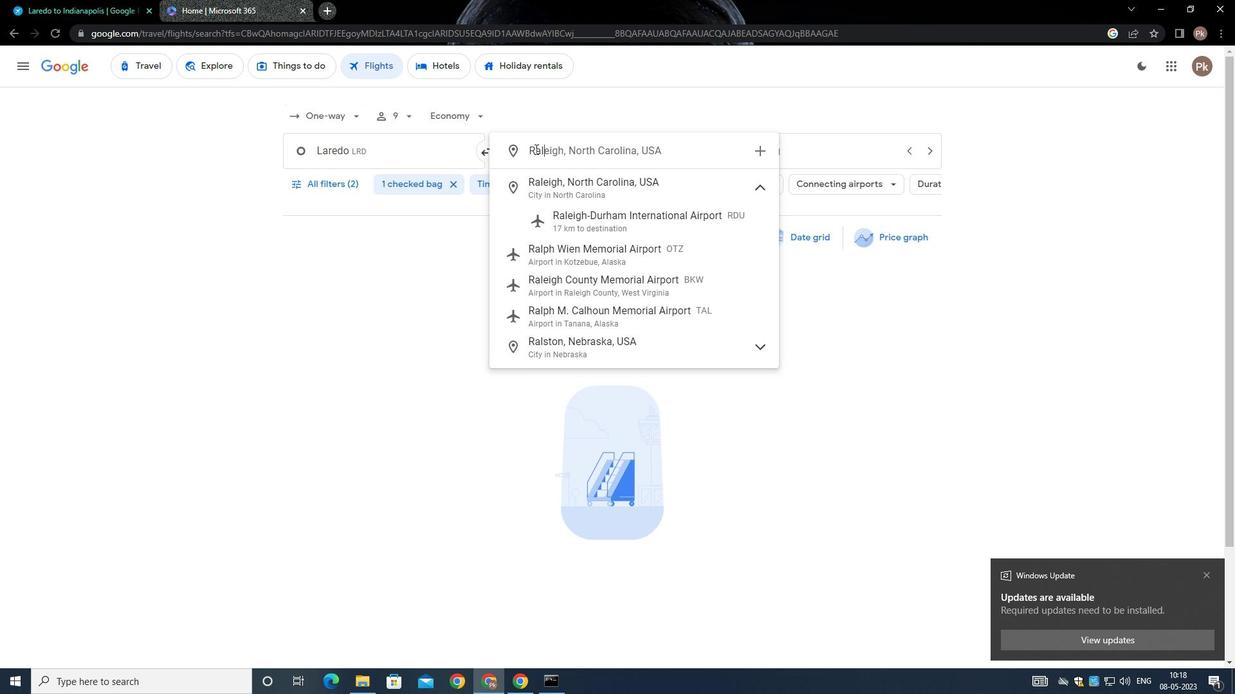 
Action: Mouse moved to (669, 212)
Screenshot: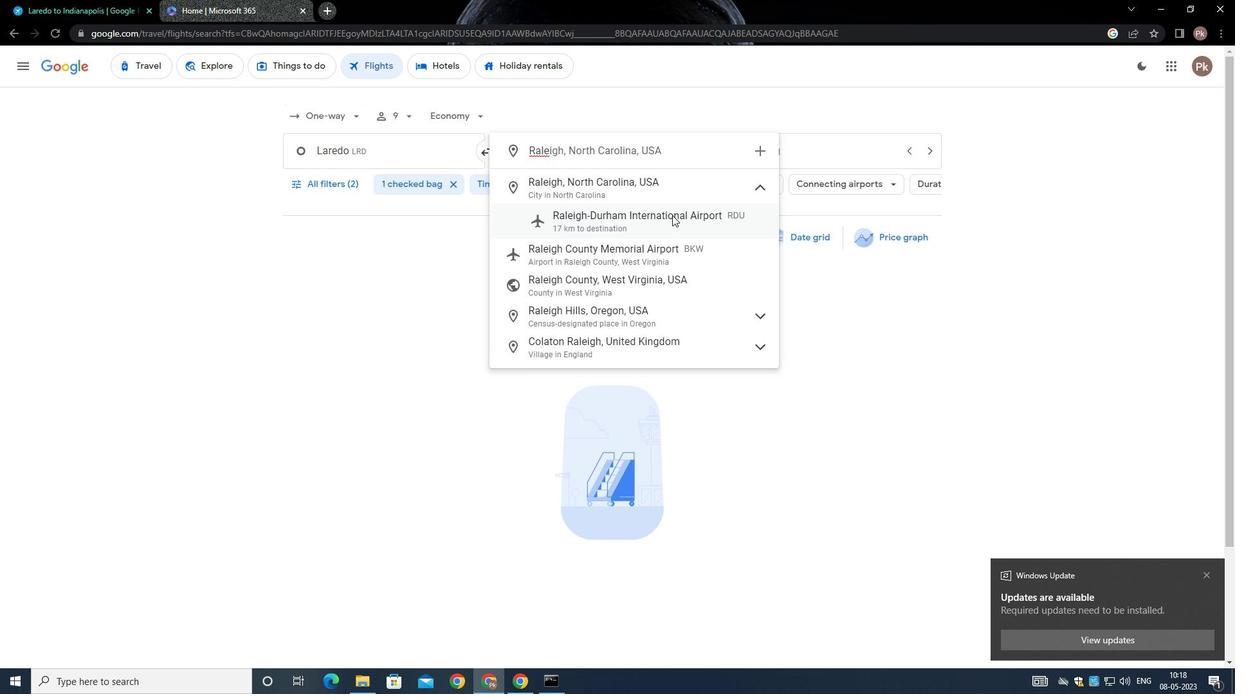 
Action: Mouse pressed left at (669, 212)
Screenshot: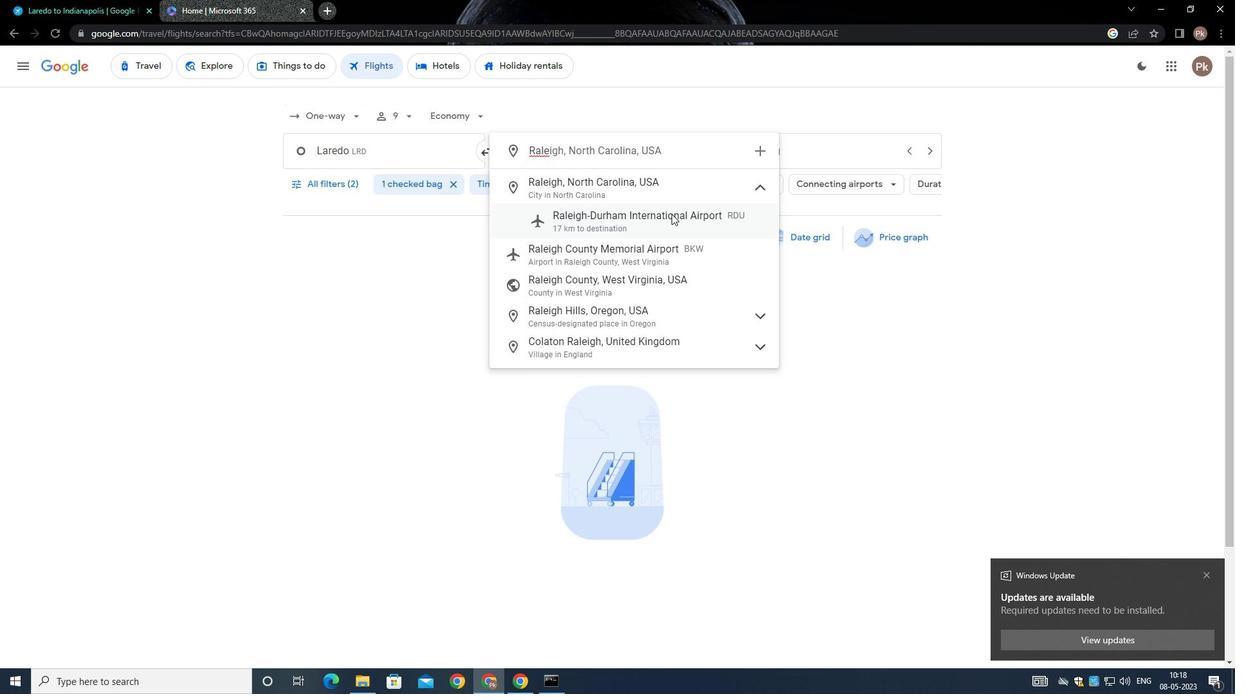 
Action: Mouse moved to (780, 151)
Screenshot: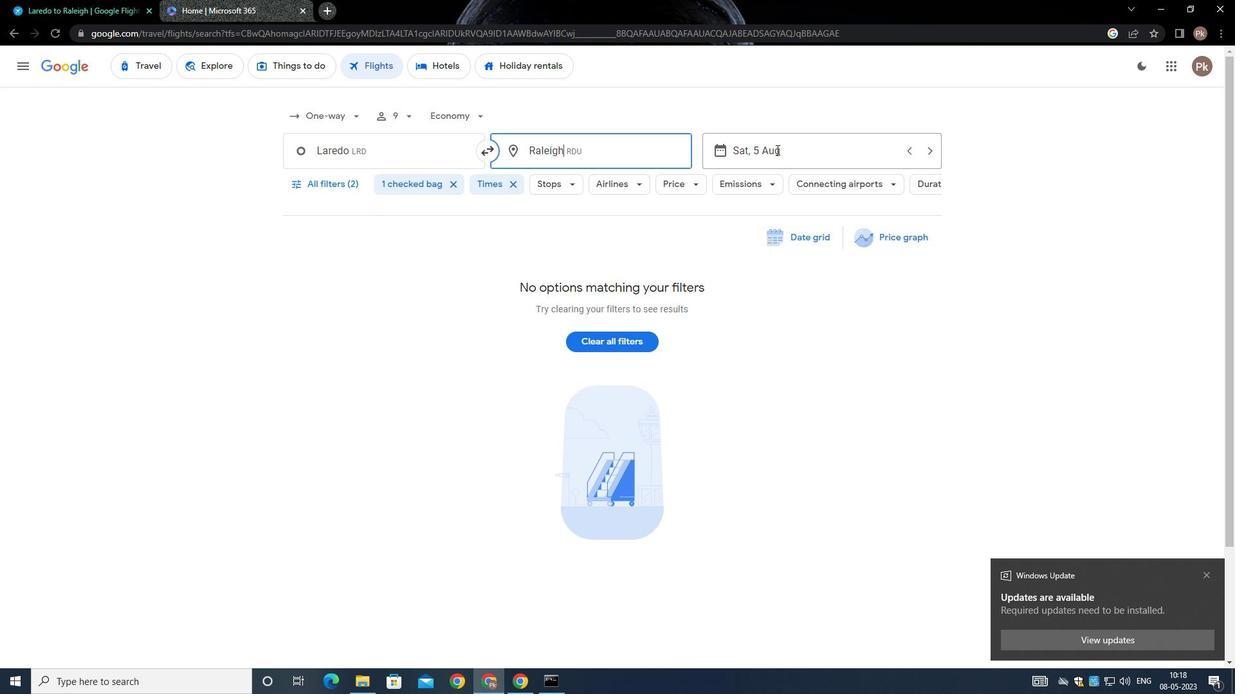 
Action: Mouse pressed left at (780, 151)
Screenshot: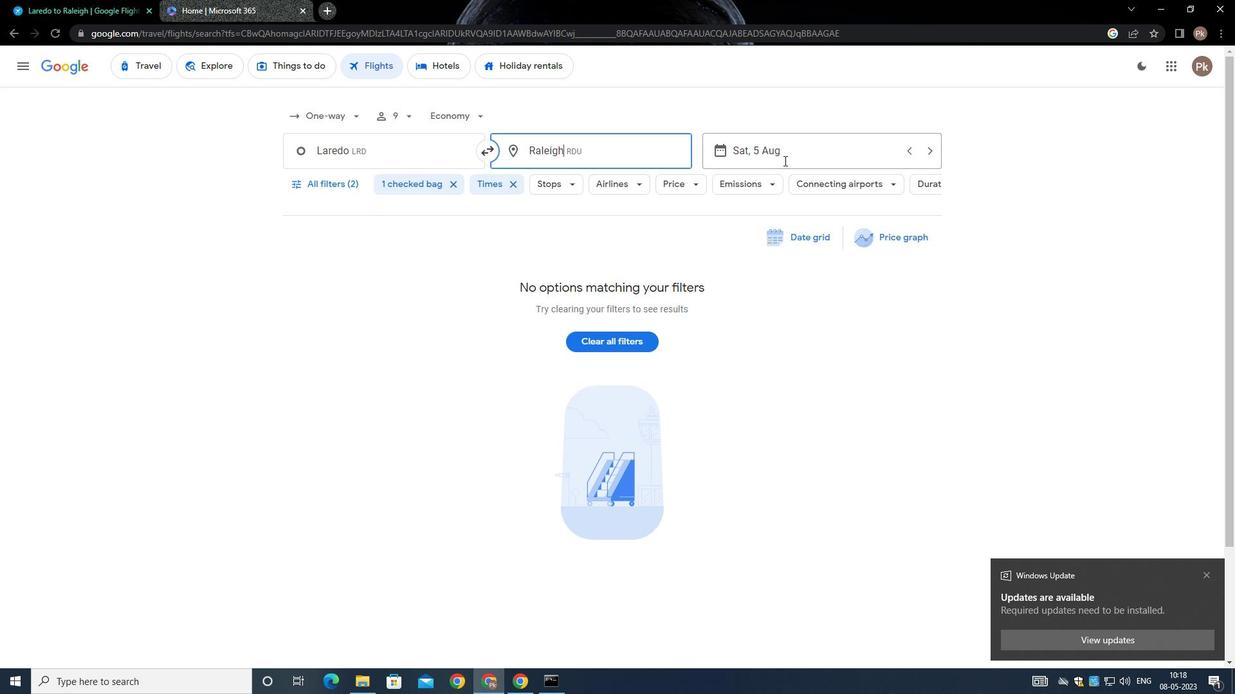
Action: Mouse moved to (680, 259)
Screenshot: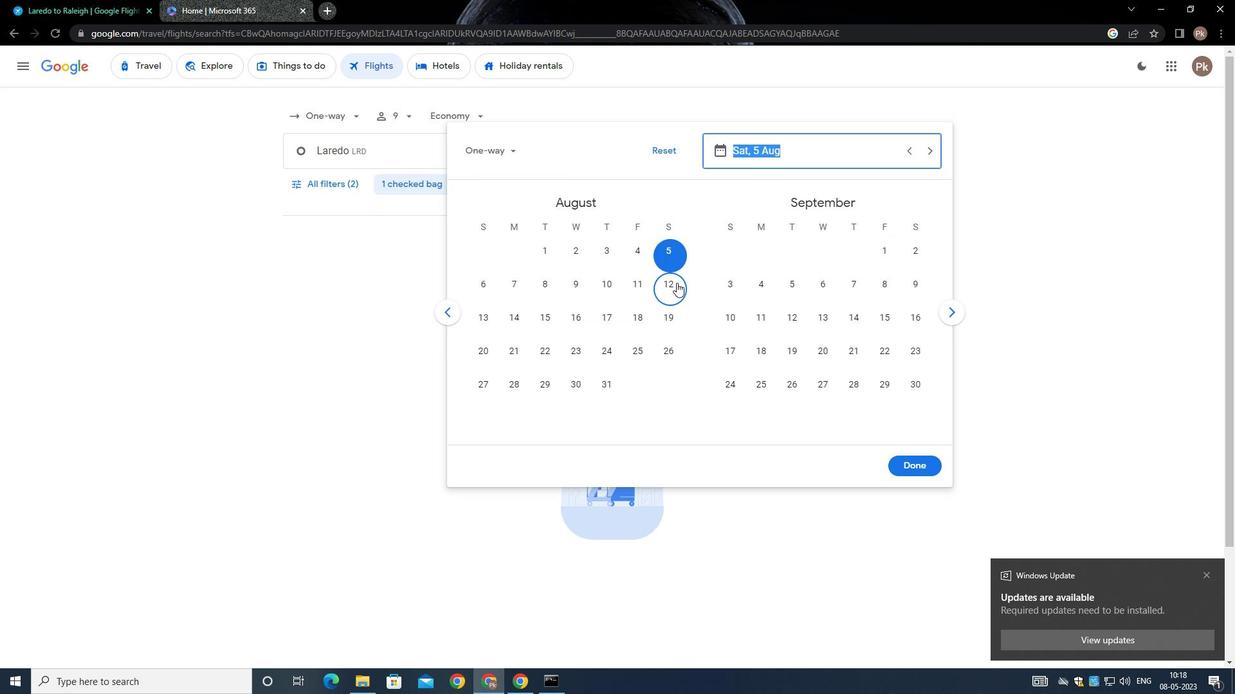 
Action: Mouse pressed left at (680, 259)
Screenshot: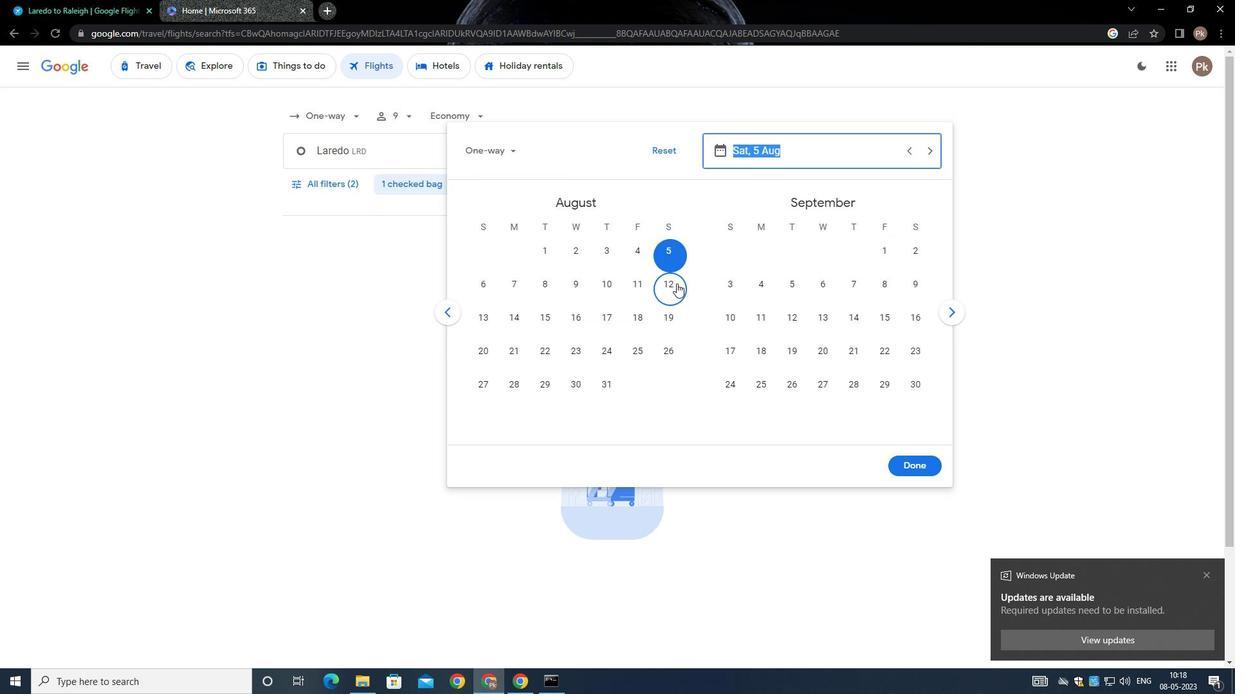
Action: Mouse moved to (923, 465)
Screenshot: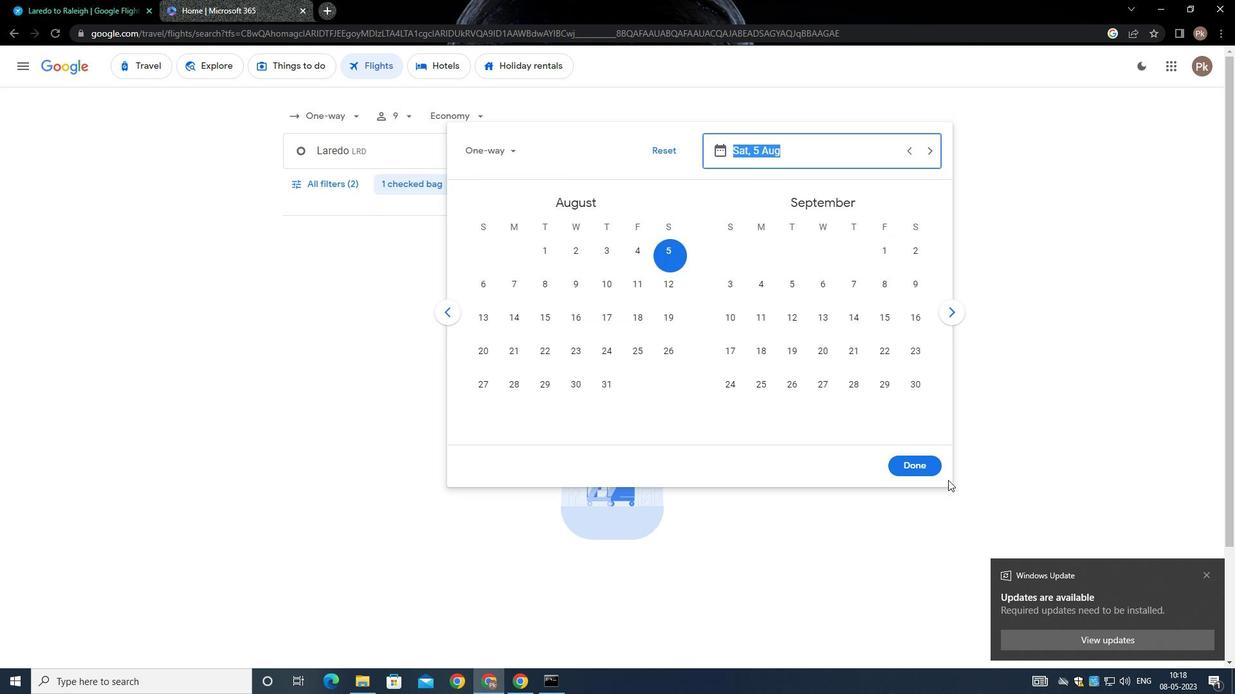 
Action: Mouse pressed left at (923, 465)
Screenshot: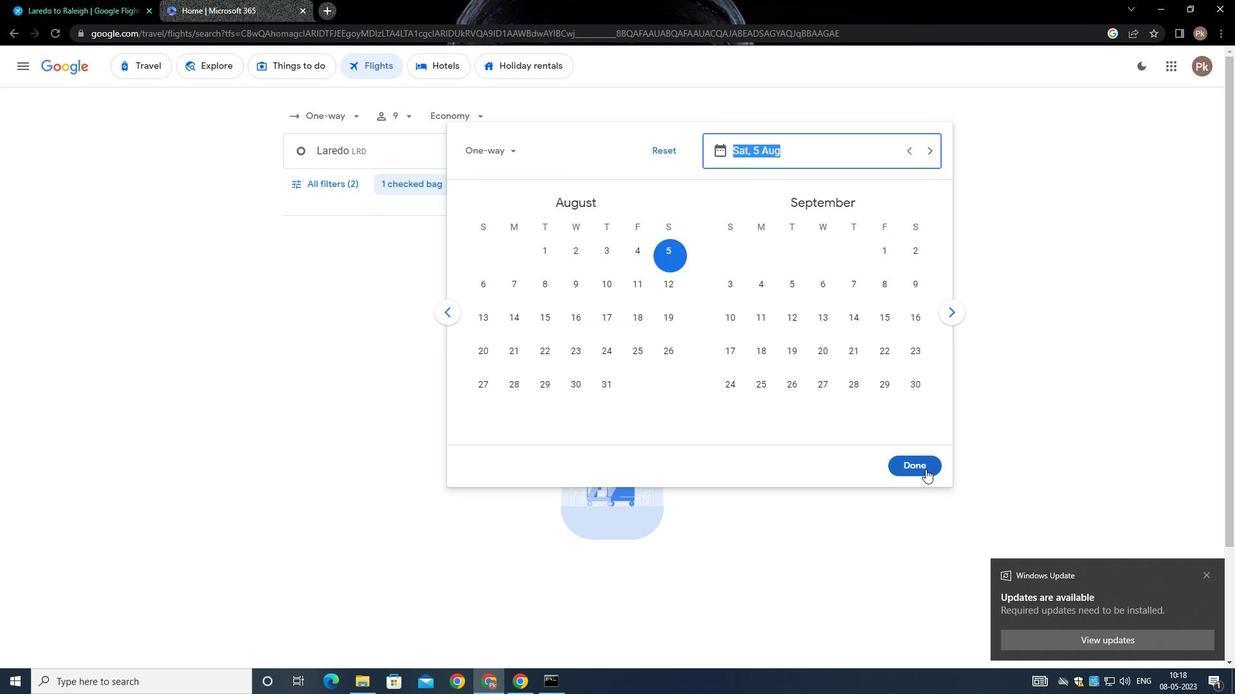 
Action: Mouse moved to (333, 184)
Screenshot: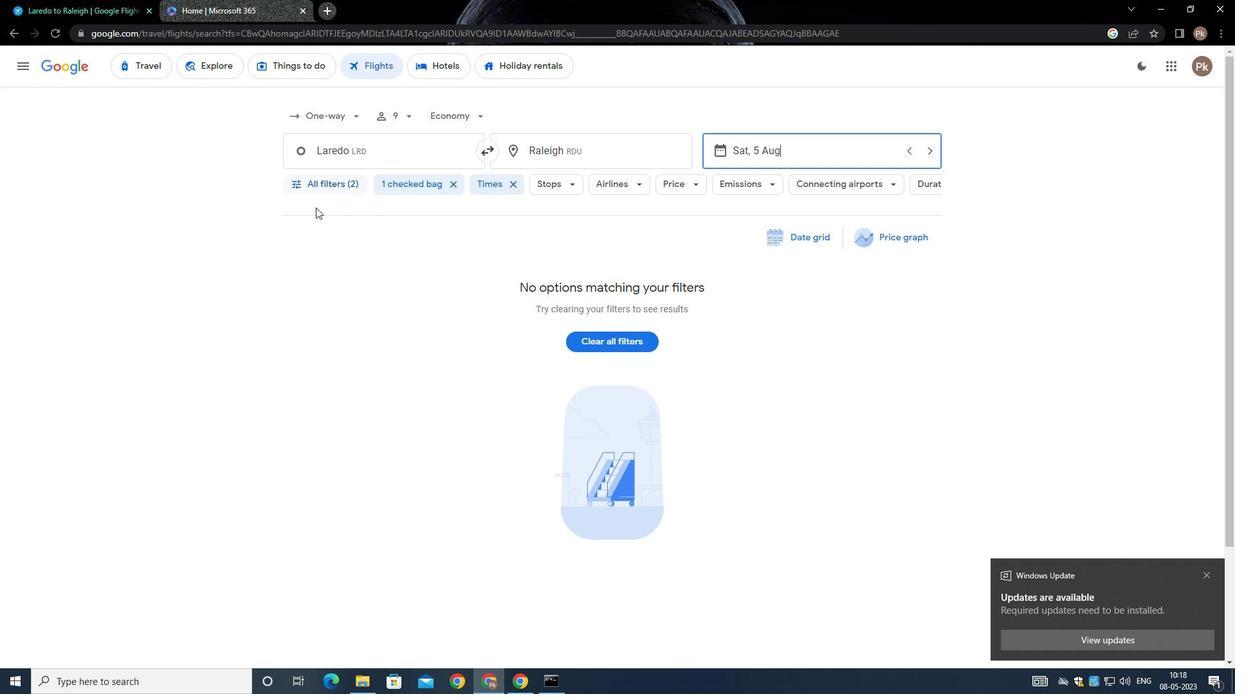 
Action: Mouse pressed left at (333, 184)
Screenshot: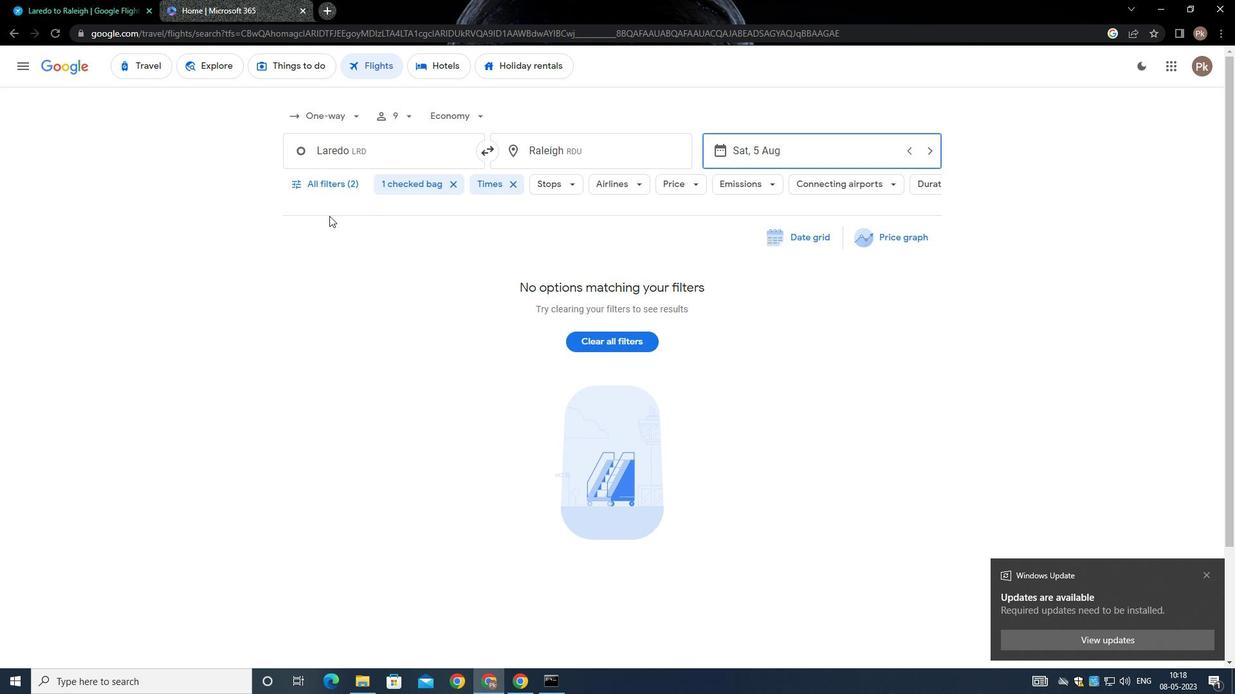 
Action: Mouse moved to (471, 460)
Screenshot: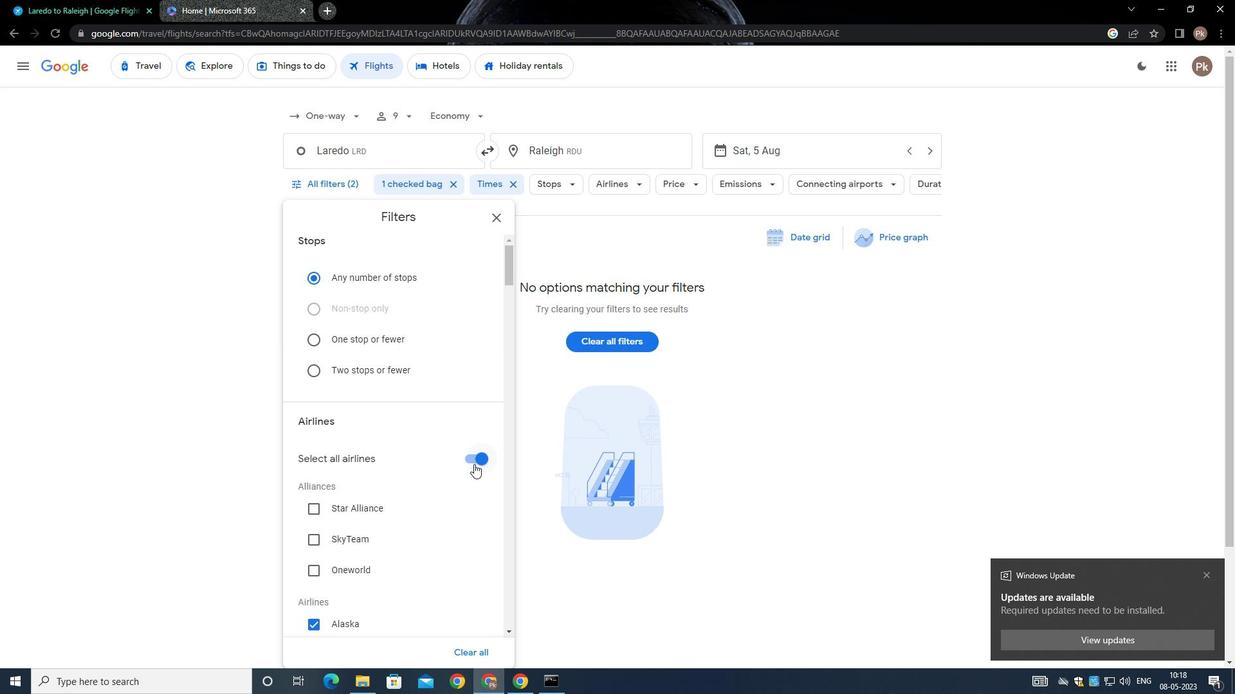 
Action: Mouse pressed left at (471, 460)
Screenshot: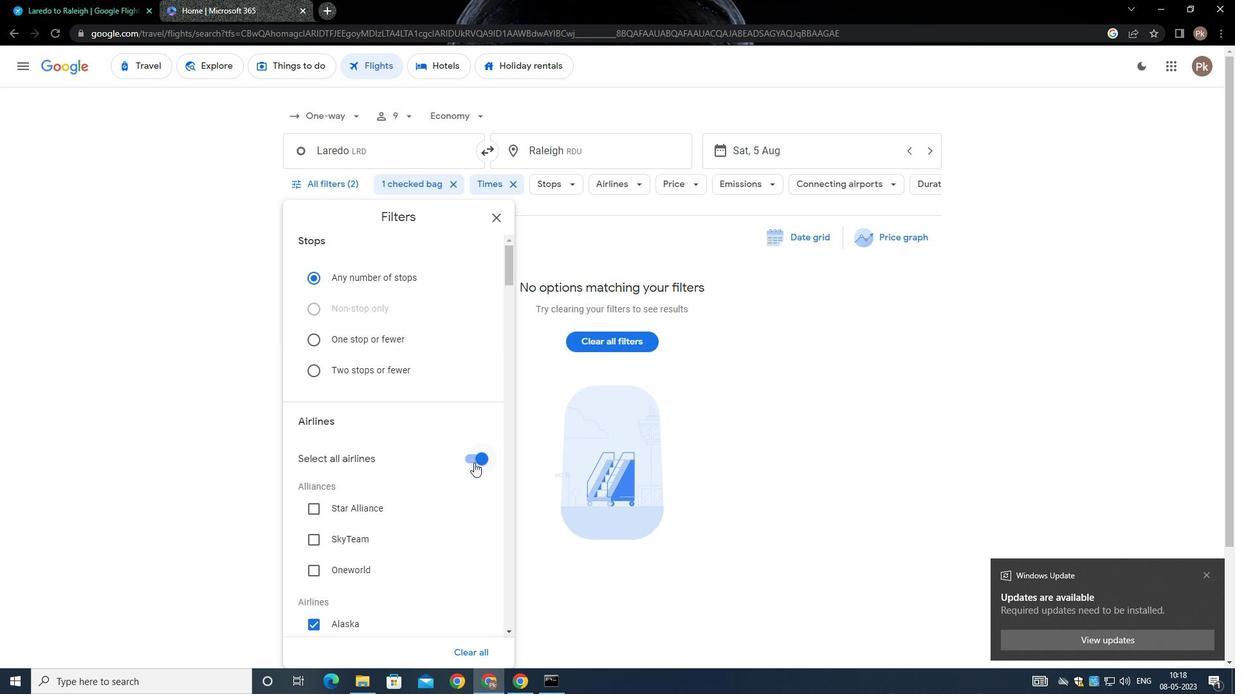 
Action: Mouse moved to (386, 429)
Screenshot: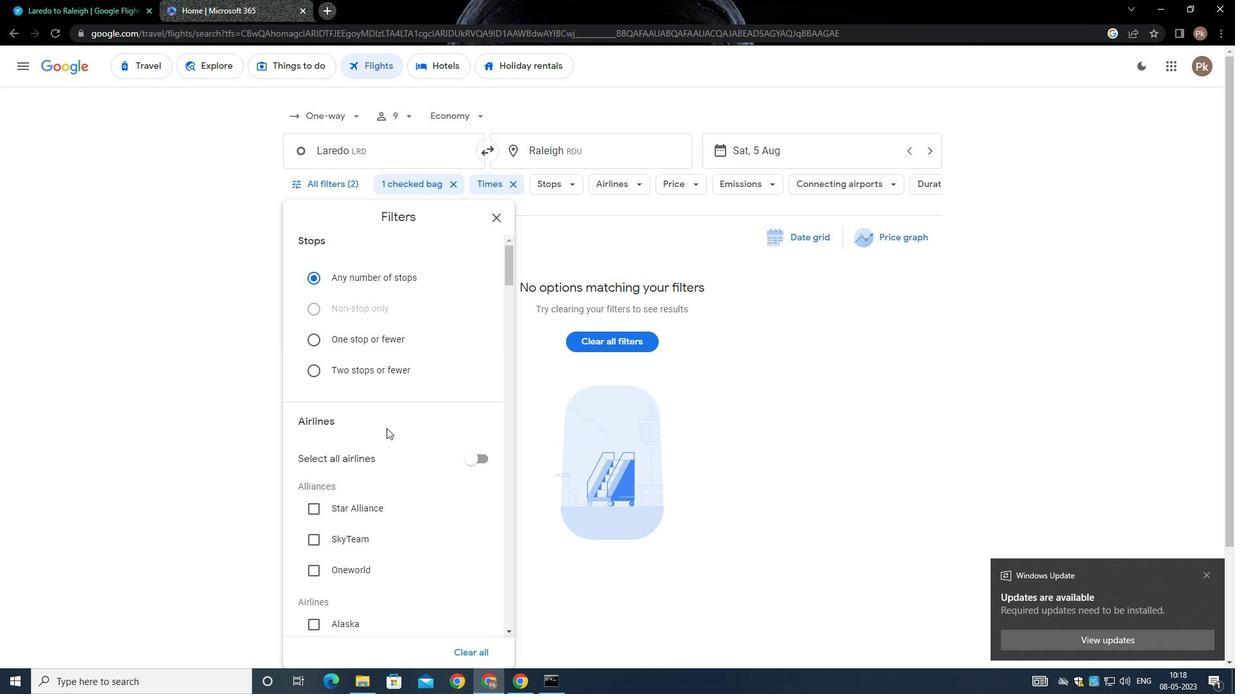 
Action: Mouse scrolled (386, 428) with delta (0, 0)
Screenshot: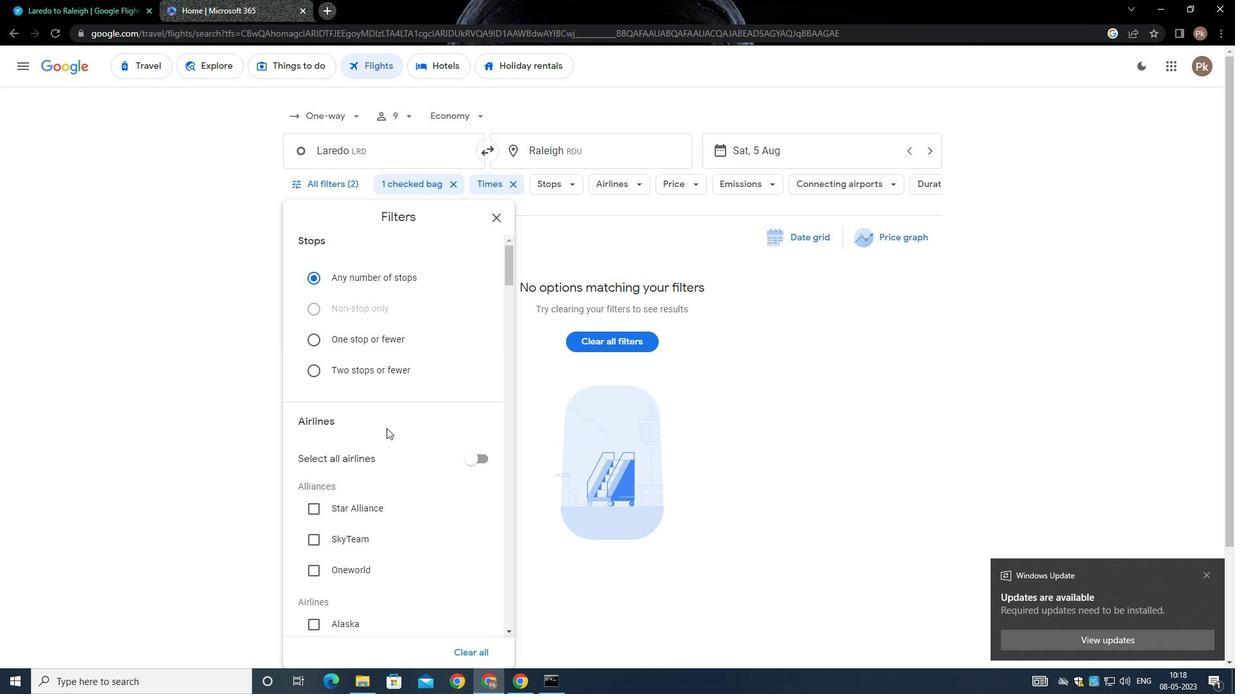 
Action: Mouse moved to (386, 434)
Screenshot: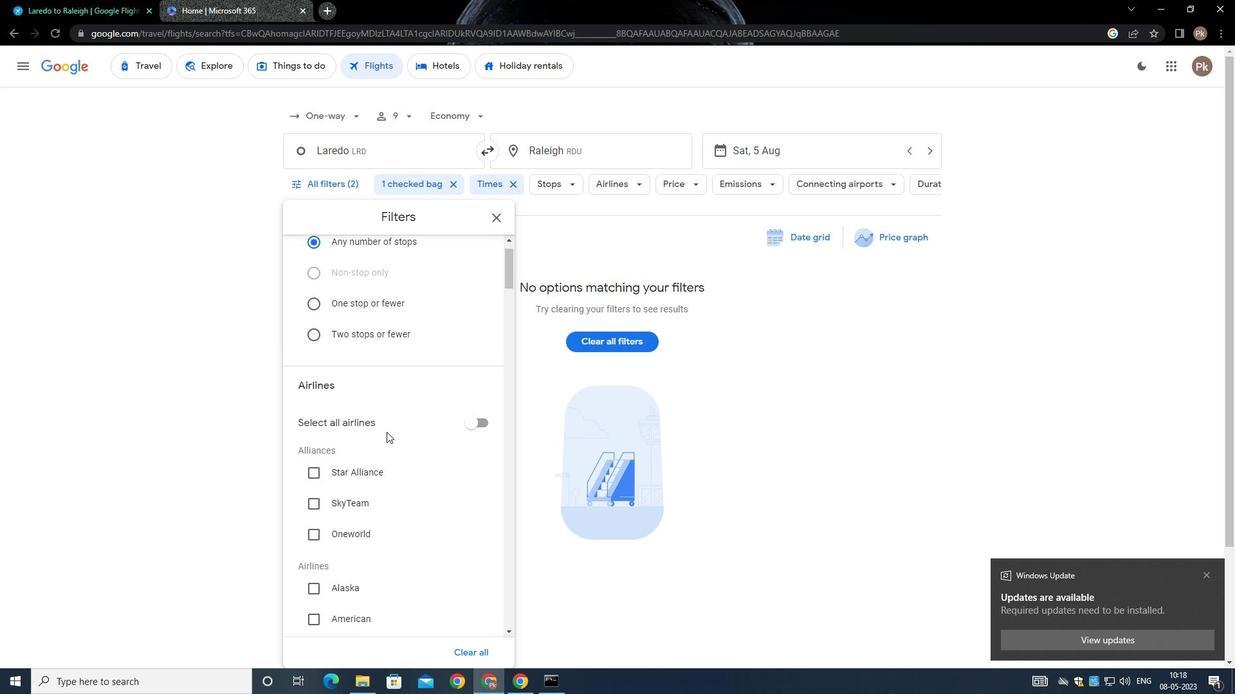 
Action: Mouse scrolled (386, 434) with delta (0, 0)
Screenshot: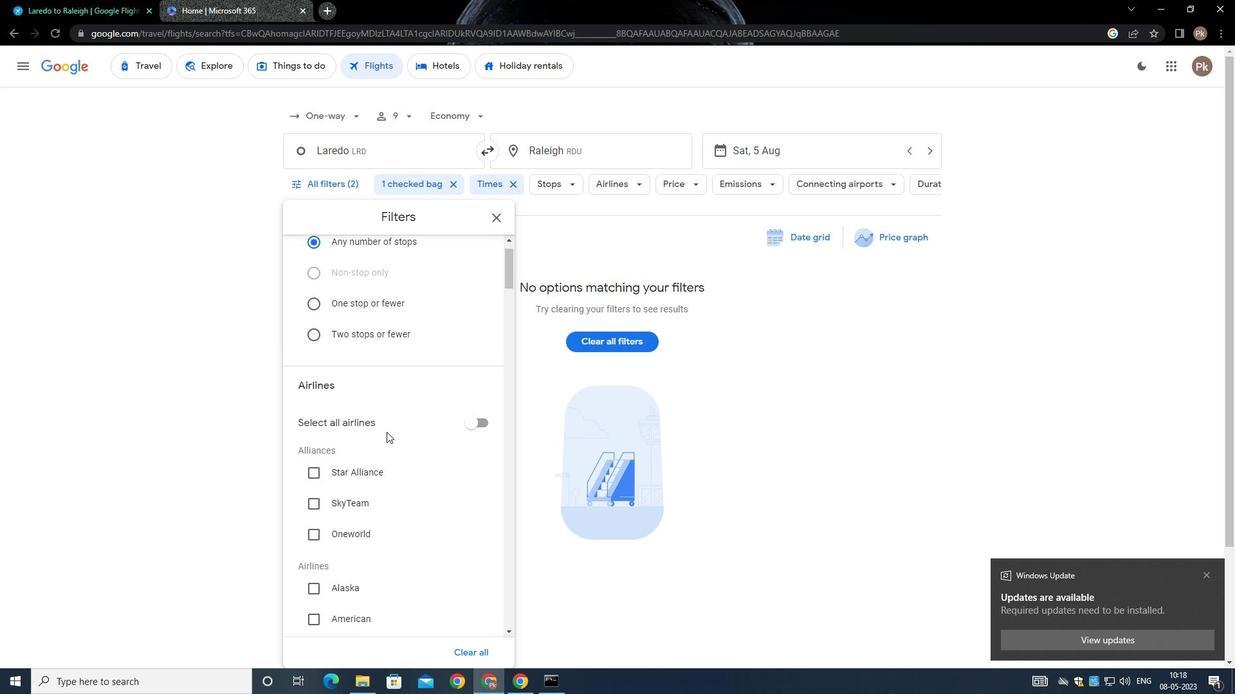 
Action: Mouse moved to (387, 436)
Screenshot: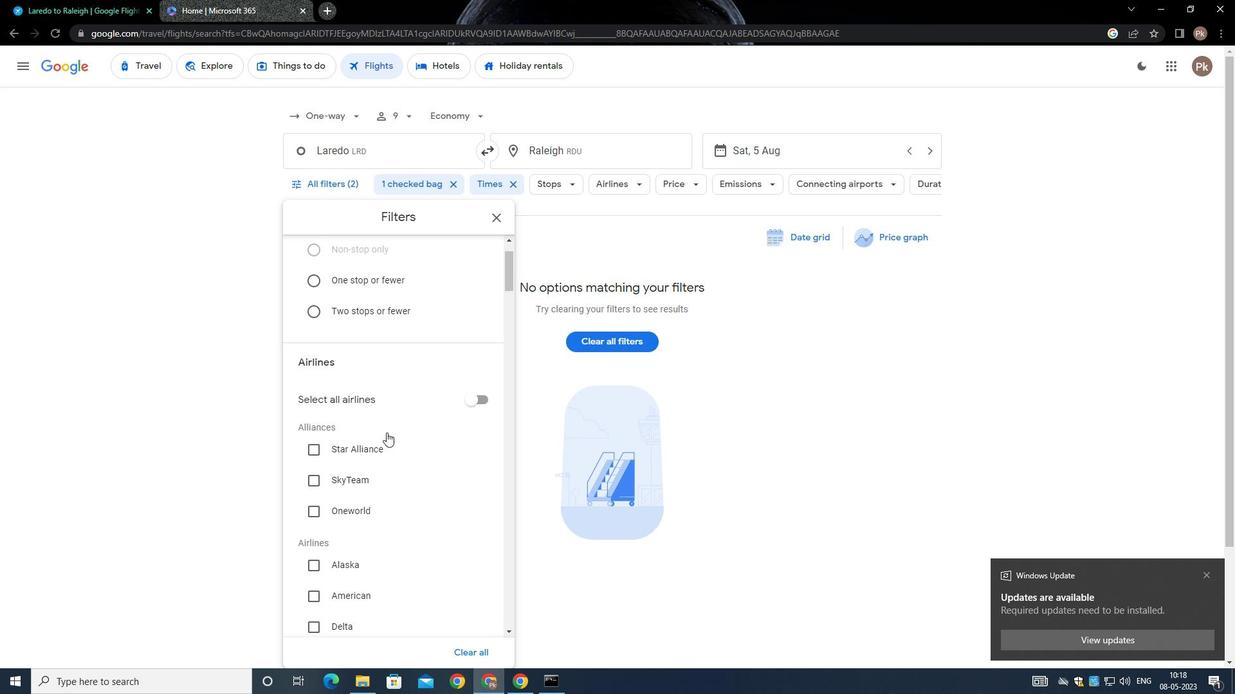 
Action: Mouse scrolled (387, 436) with delta (0, 0)
Screenshot: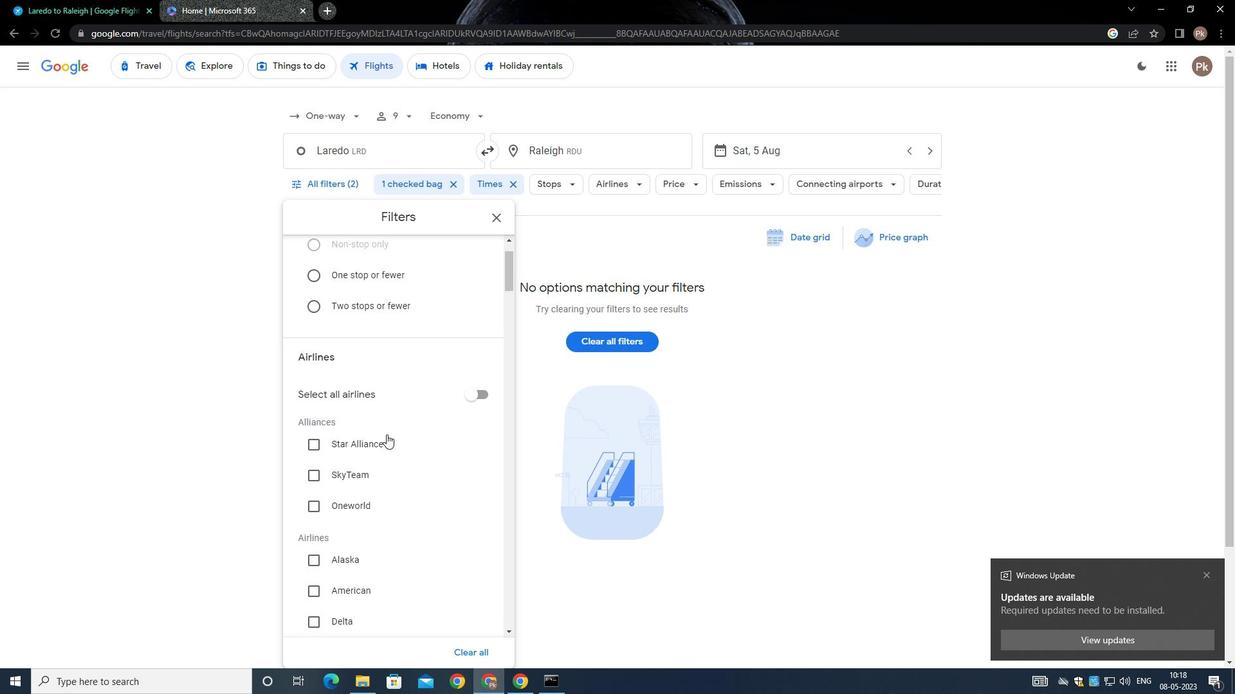 
Action: Mouse scrolled (387, 436) with delta (0, 0)
Screenshot: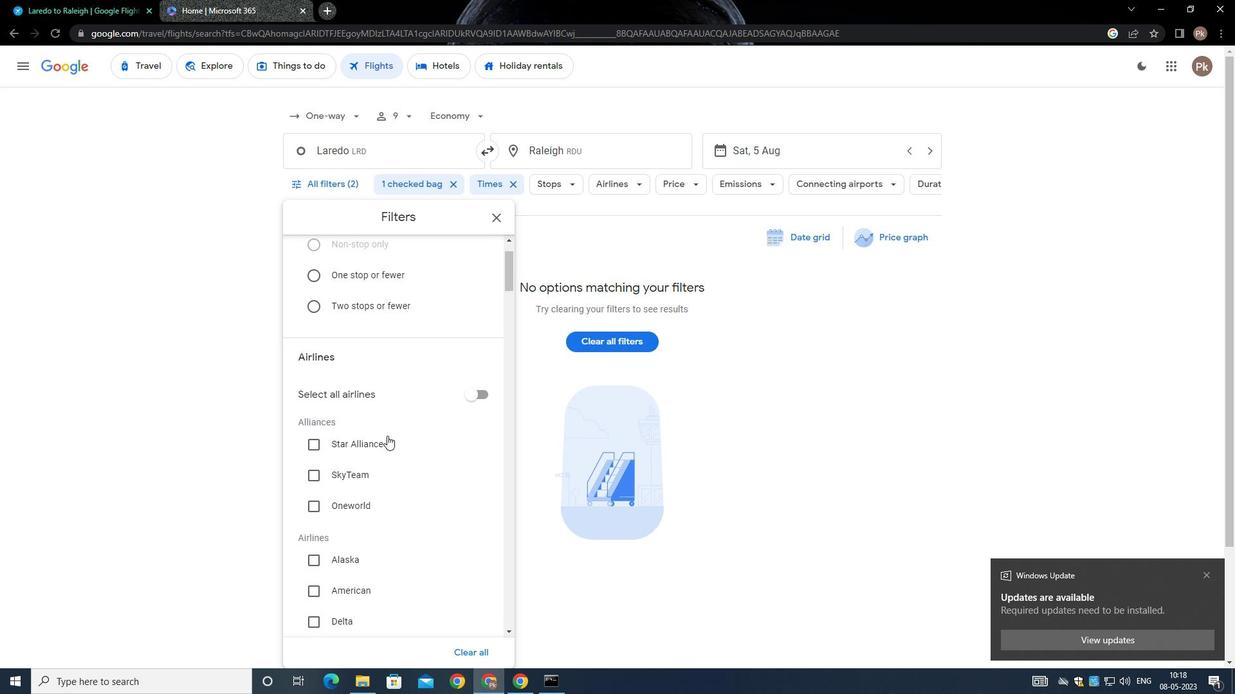 
Action: Mouse moved to (375, 407)
Screenshot: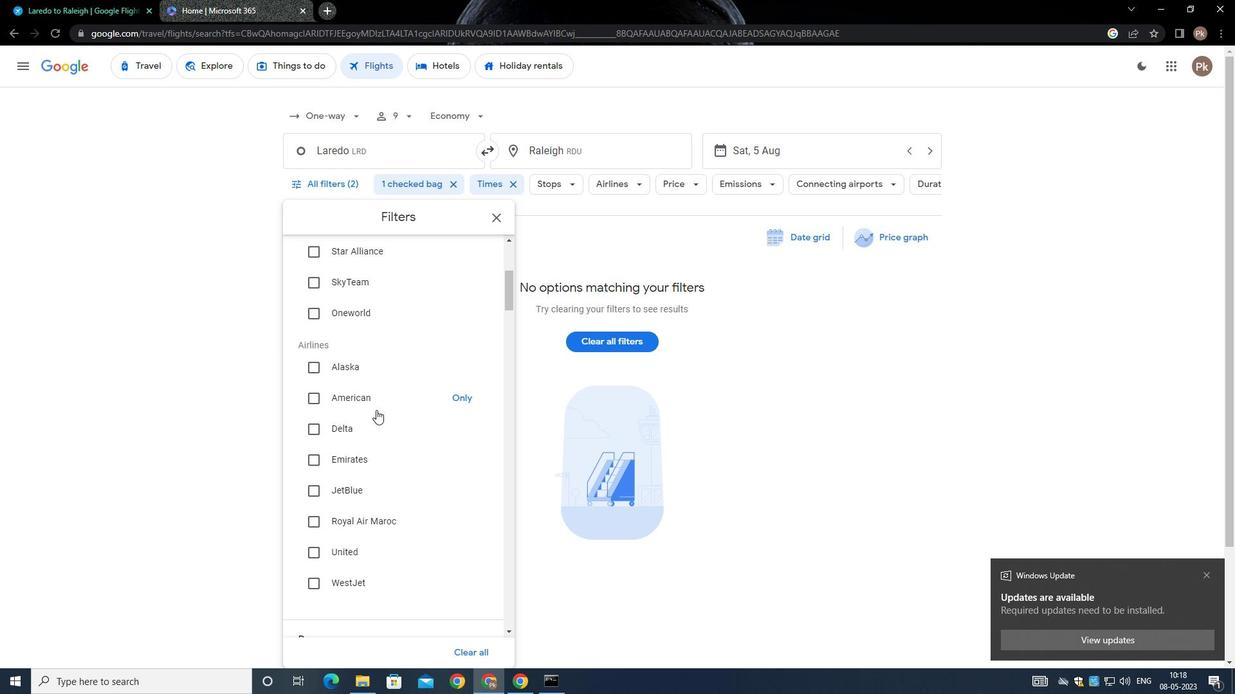 
Action: Mouse scrolled (375, 407) with delta (0, 0)
Screenshot: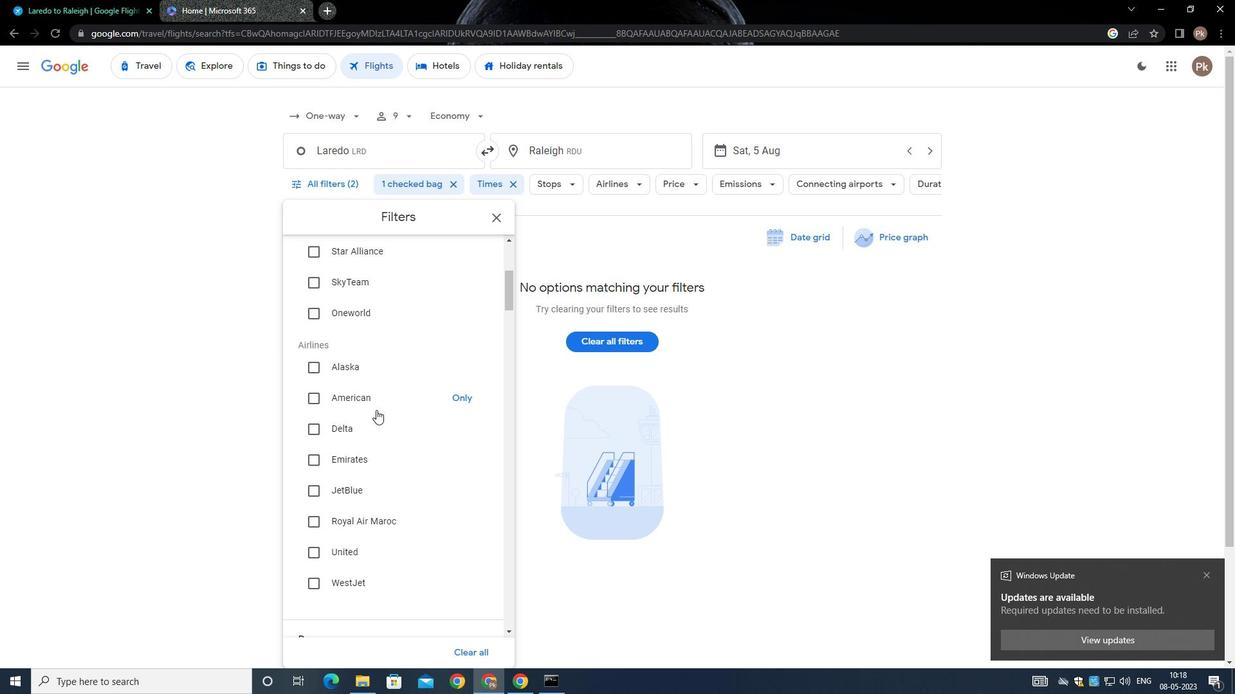 
Action: Mouse moved to (369, 395)
Screenshot: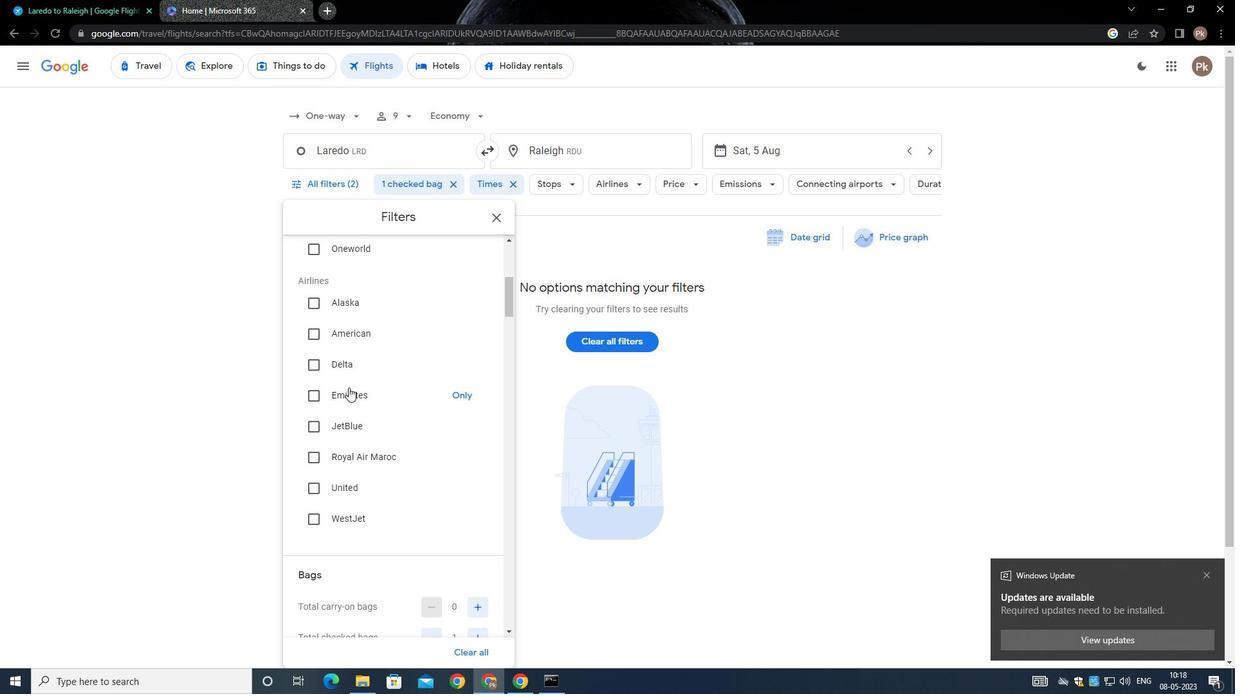 
Action: Mouse scrolled (369, 394) with delta (0, 0)
Screenshot: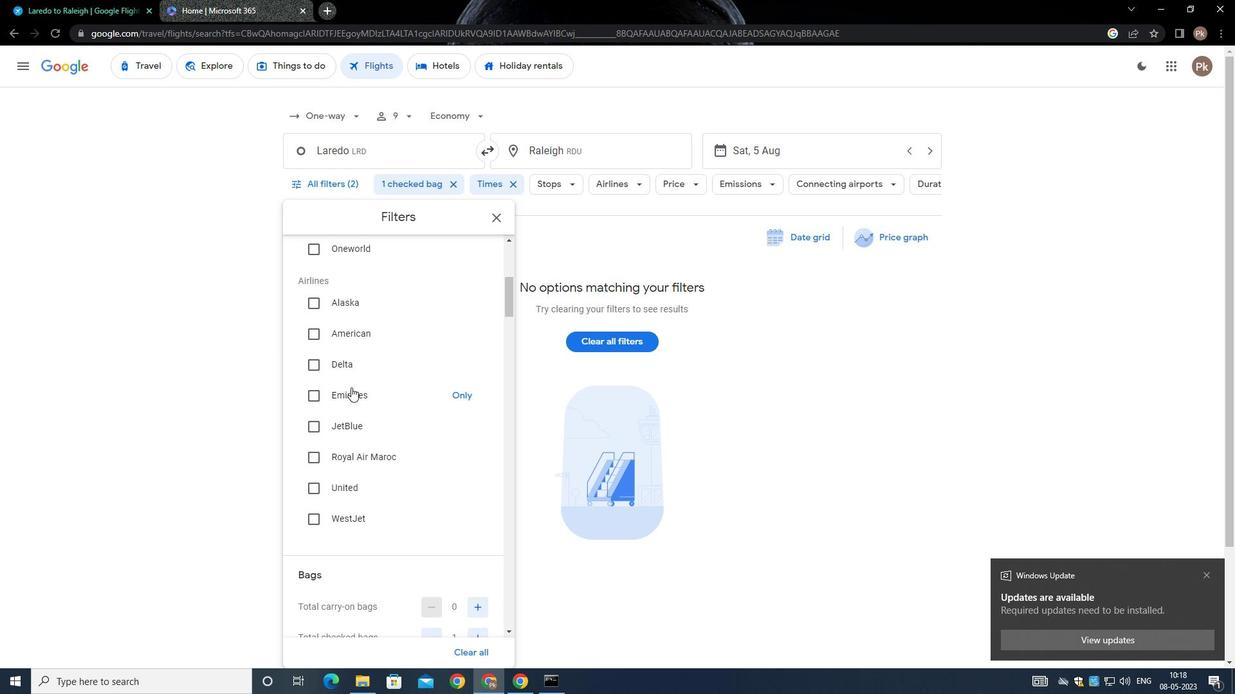 
Action: Mouse moved to (371, 396)
Screenshot: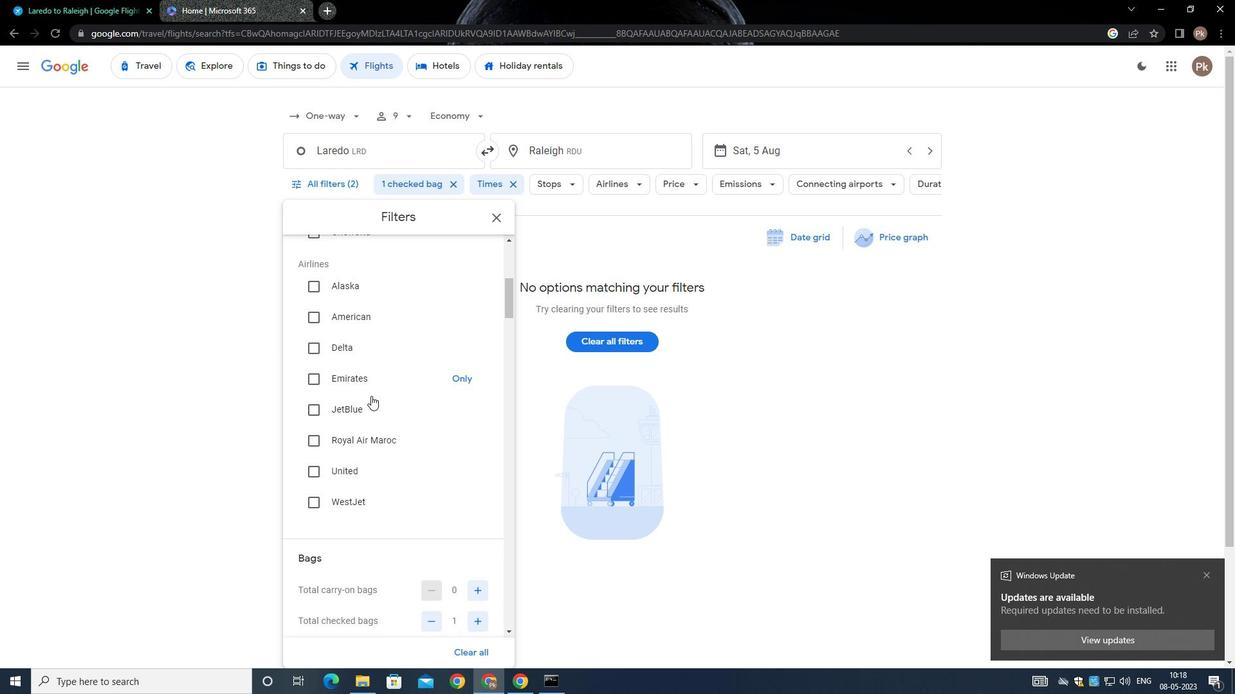 
Action: Mouse scrolled (371, 395) with delta (0, 0)
Screenshot: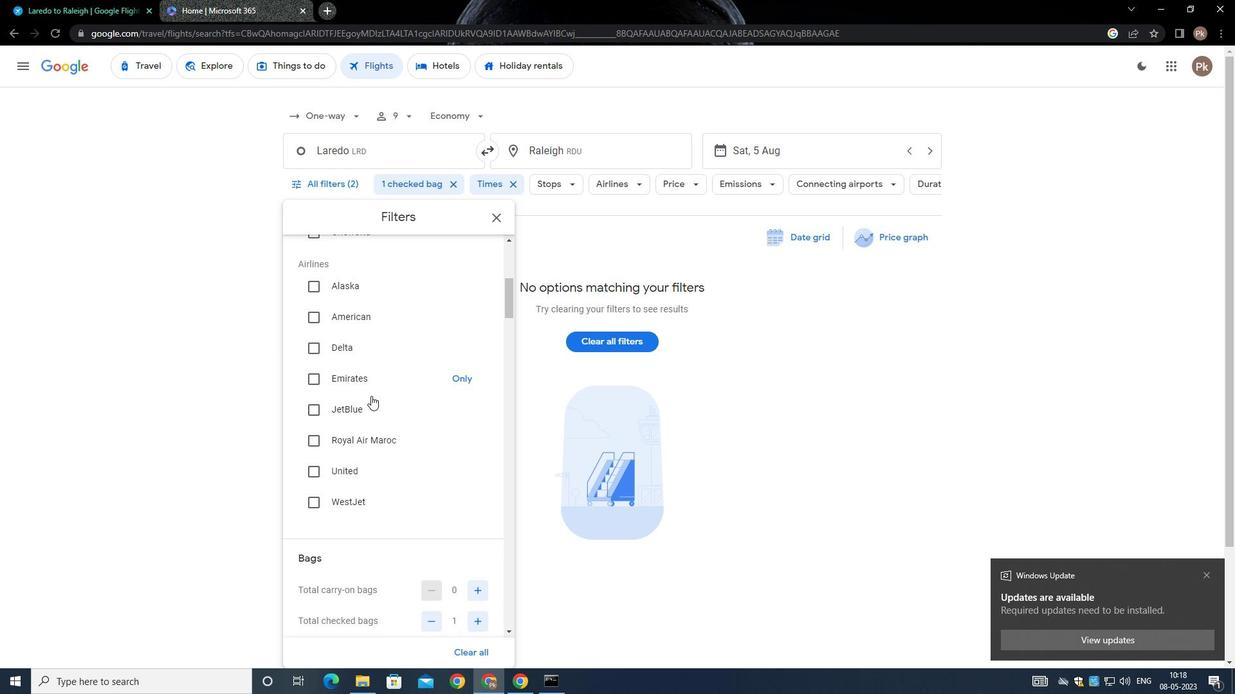 
Action: Mouse moved to (372, 397)
Screenshot: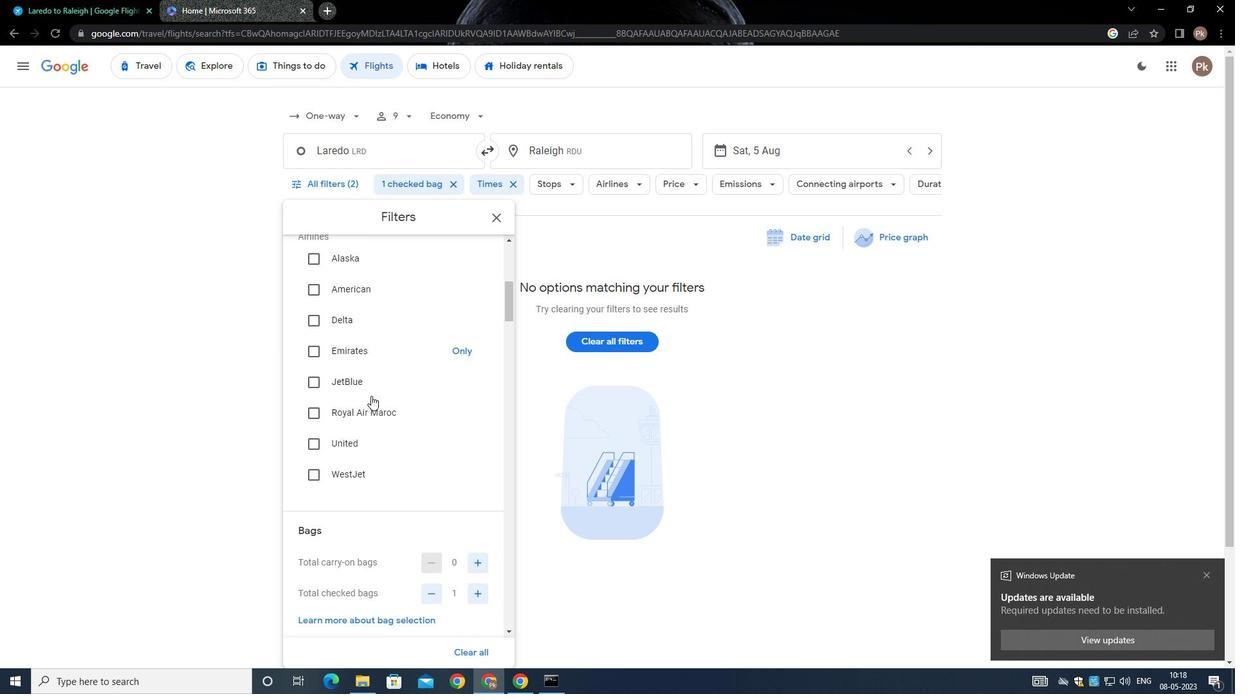 
Action: Mouse scrolled (372, 397) with delta (0, 0)
Screenshot: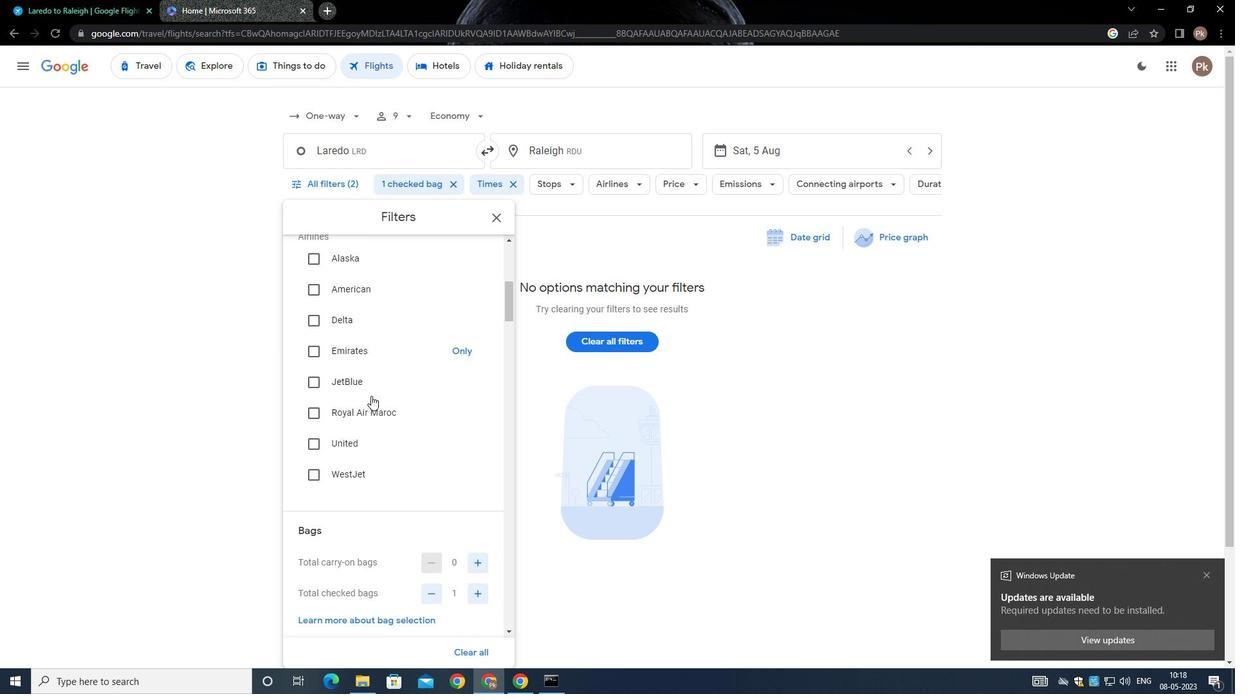 
Action: Mouse moved to (475, 413)
Screenshot: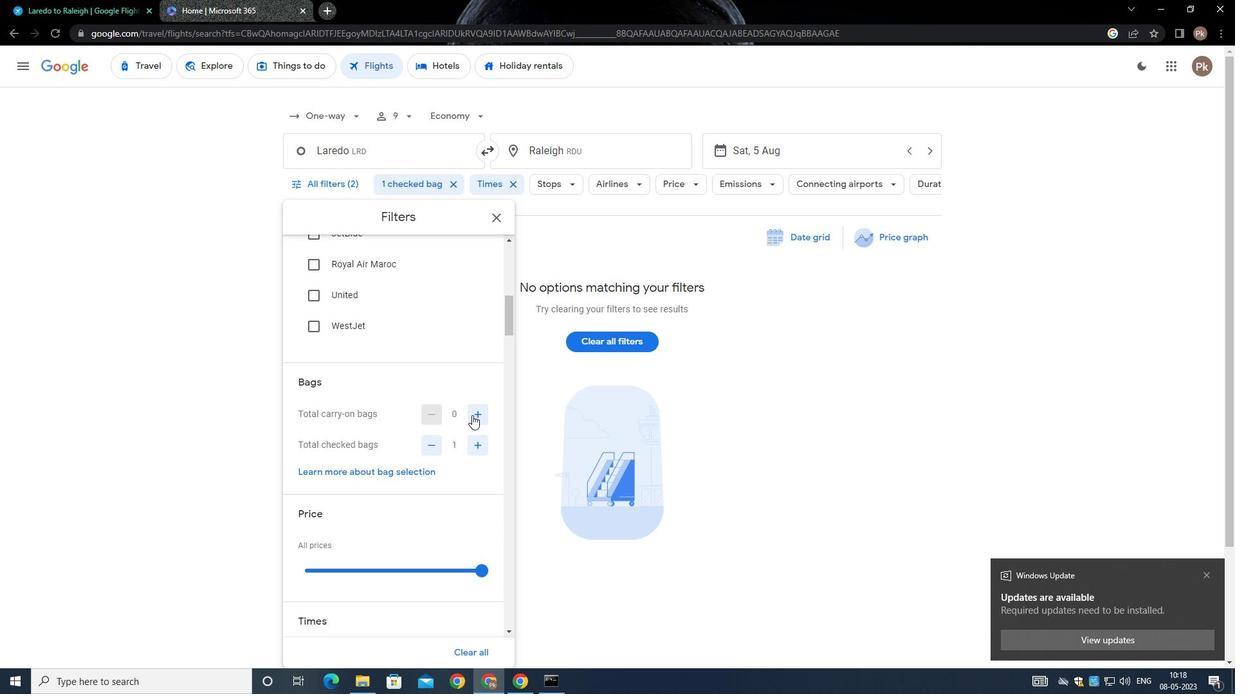 
Action: Mouse pressed left at (475, 413)
Screenshot: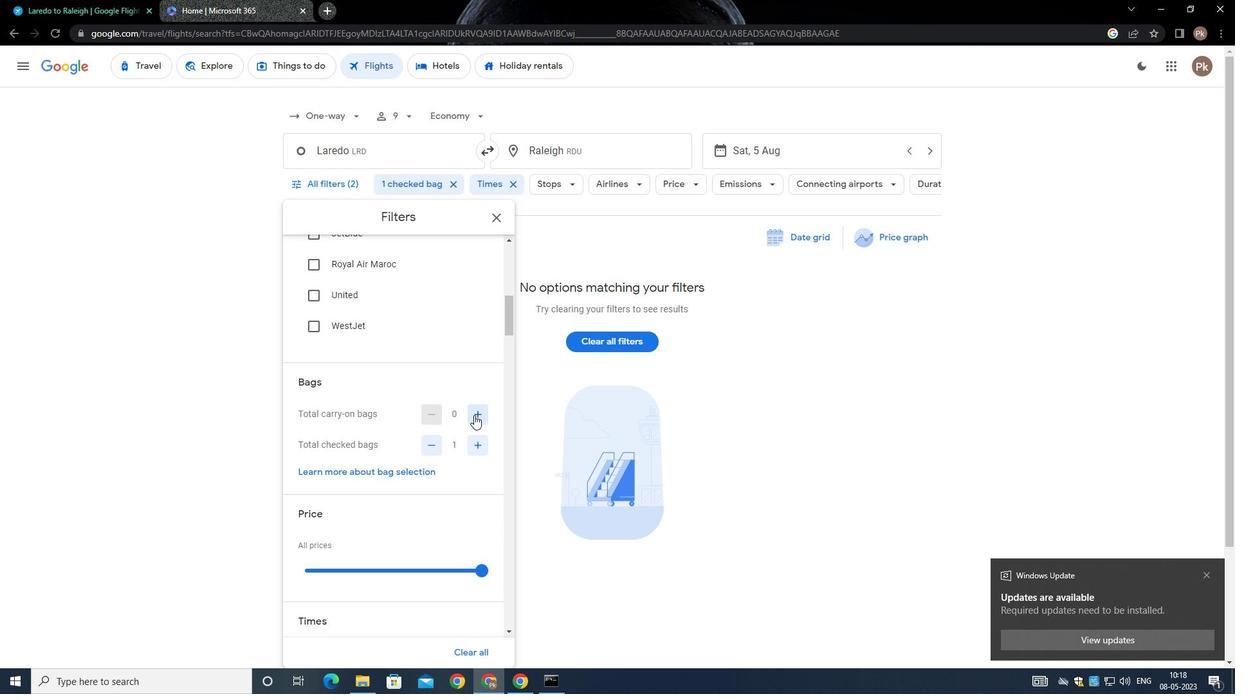
Action: Mouse moved to (434, 447)
Screenshot: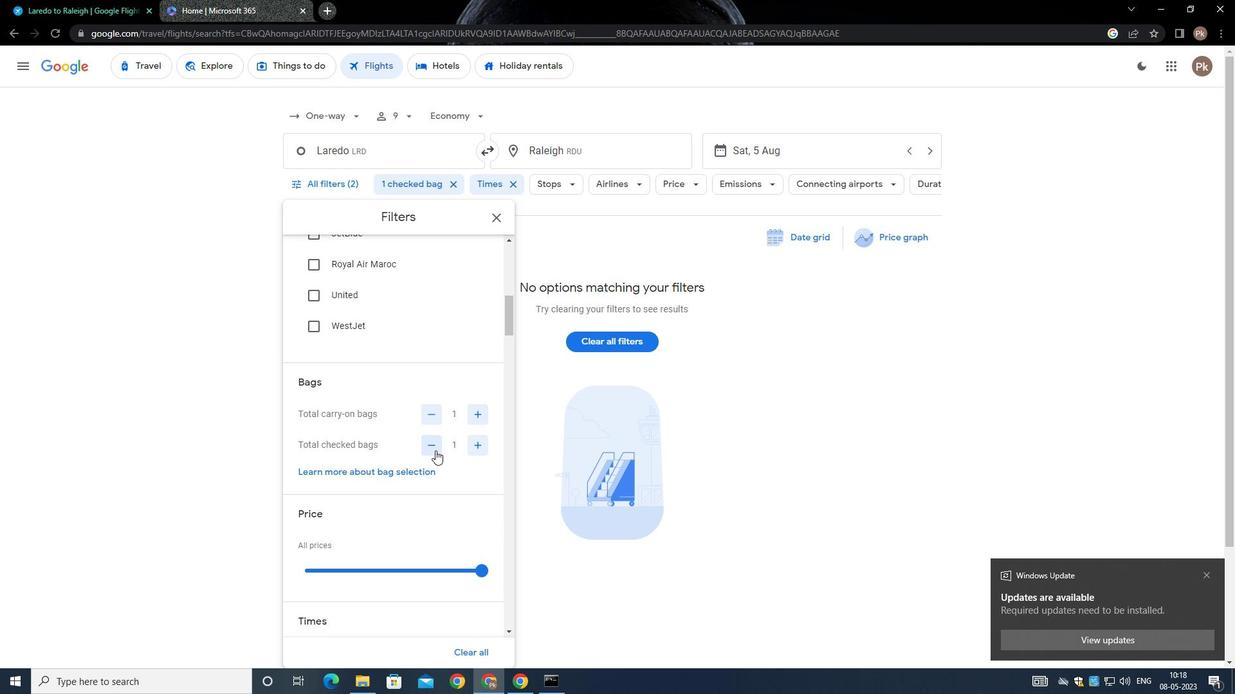 
Action: Mouse pressed left at (434, 447)
Screenshot: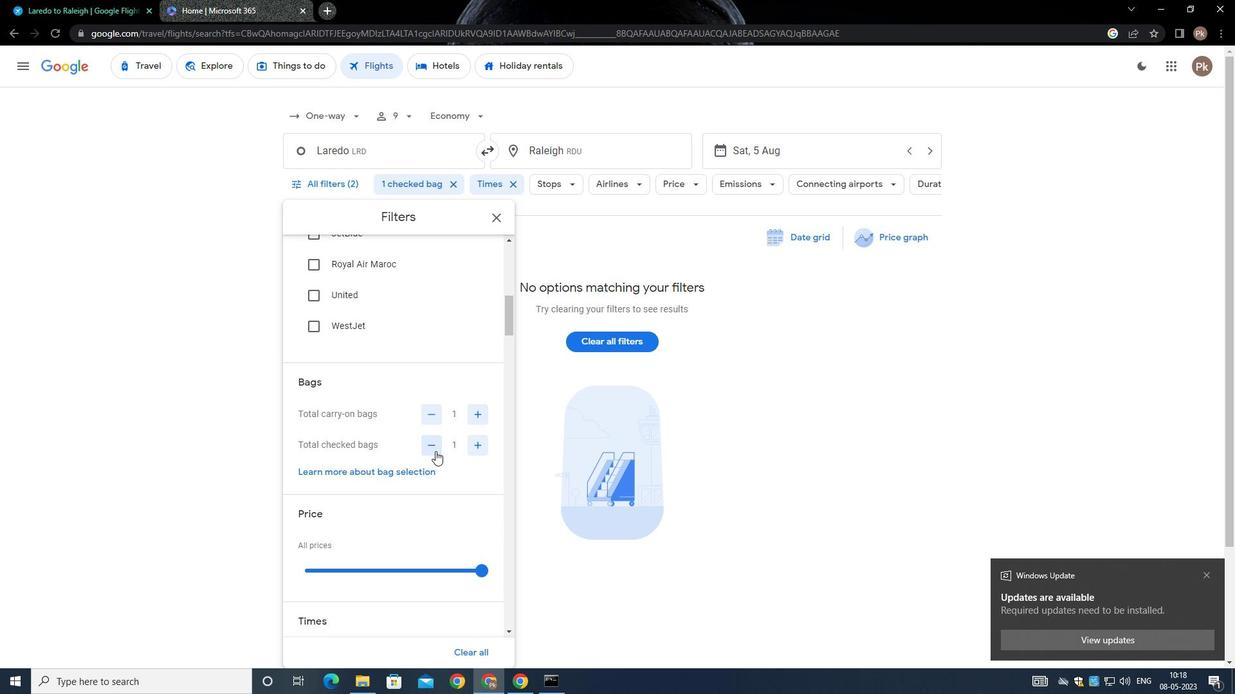 
Action: Mouse moved to (474, 445)
Screenshot: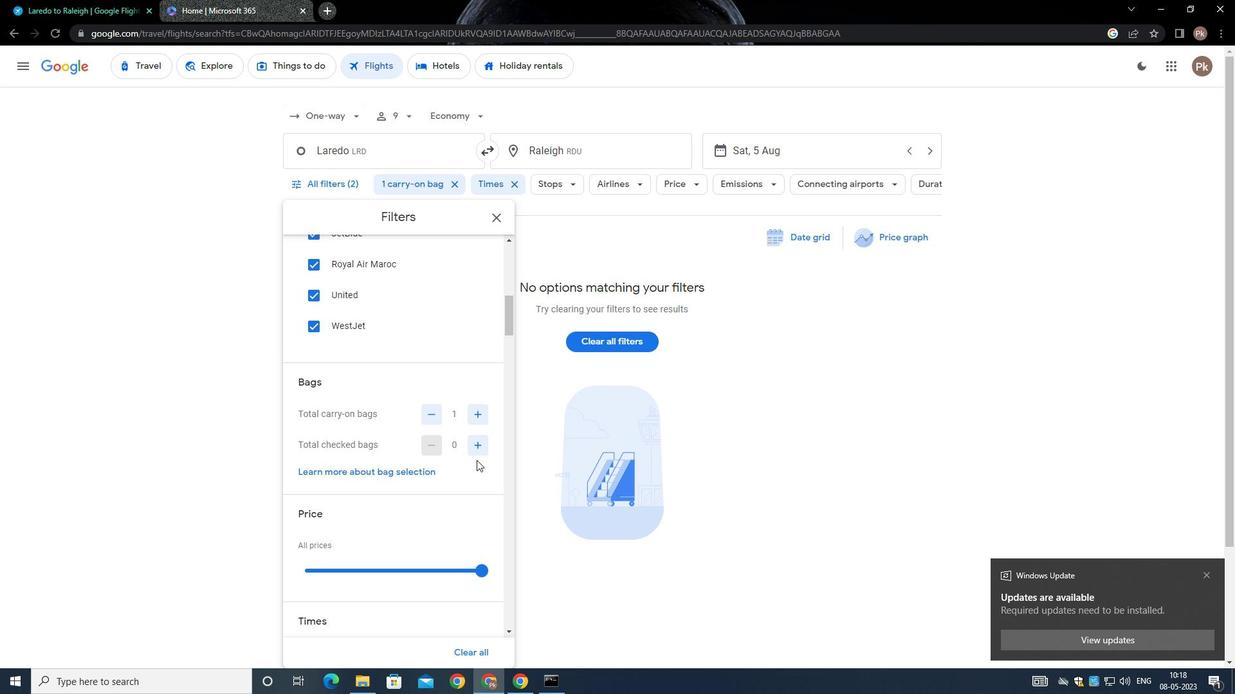 
Action: Mouse pressed left at (474, 445)
Screenshot: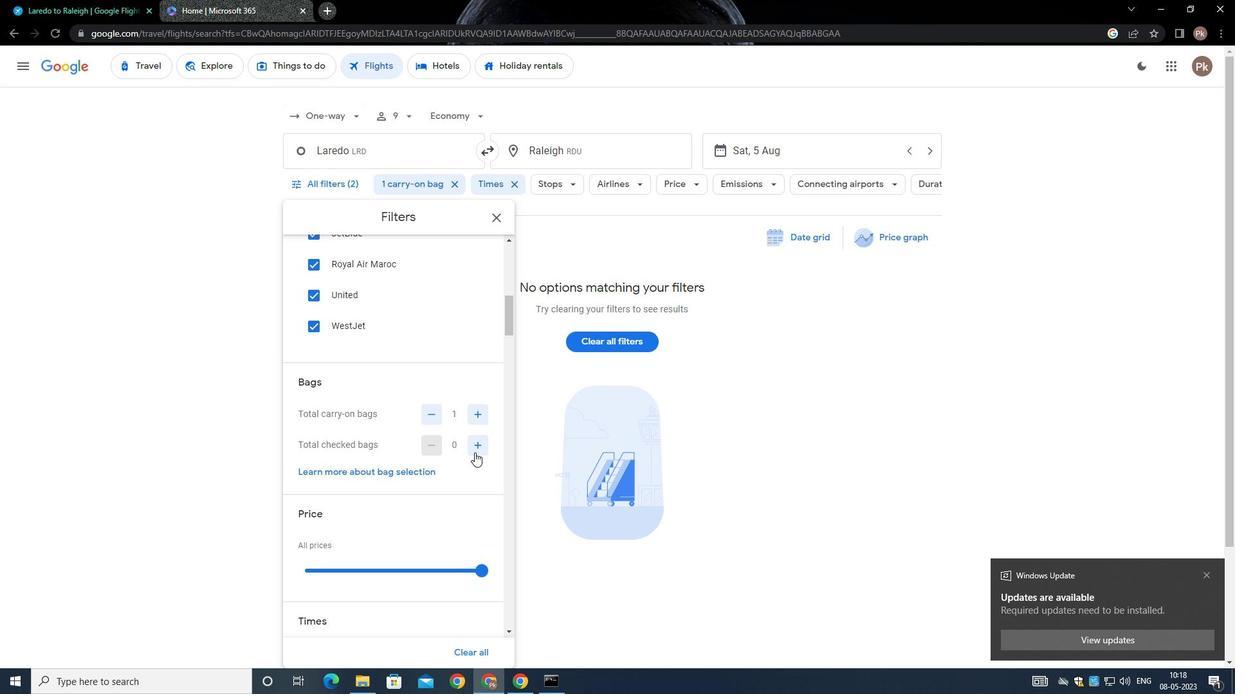 
Action: Mouse moved to (465, 445)
Screenshot: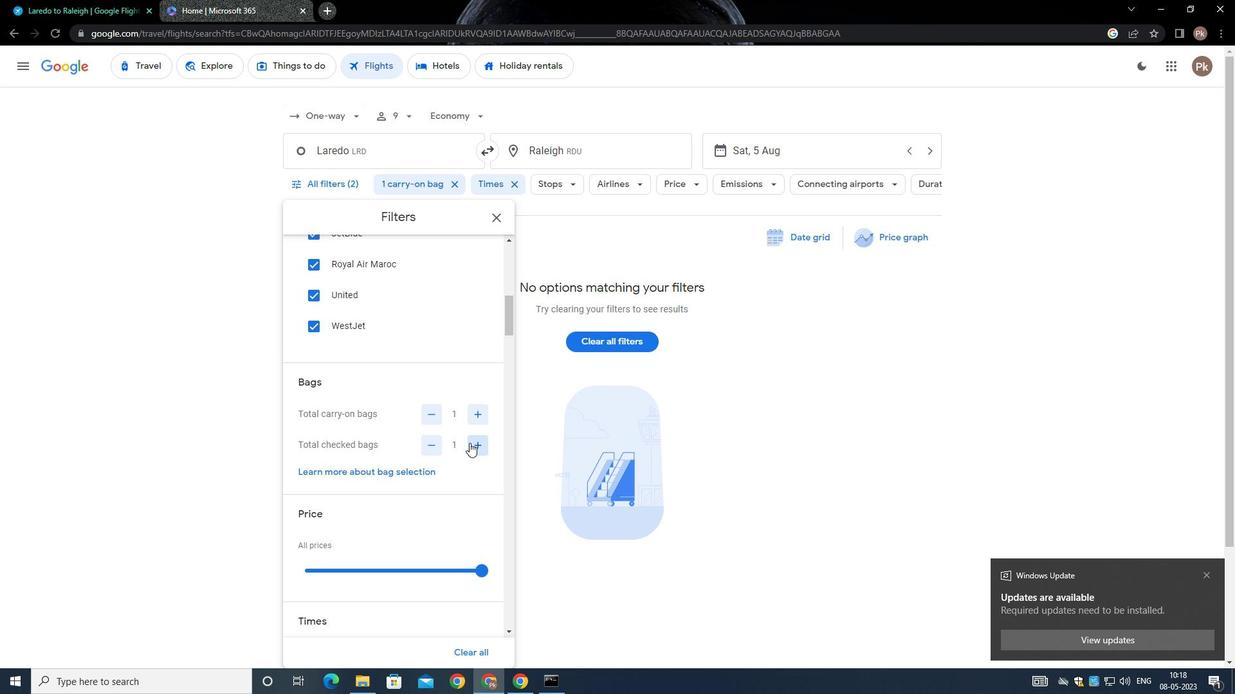
Action: Mouse scrolled (465, 445) with delta (0, 0)
Screenshot: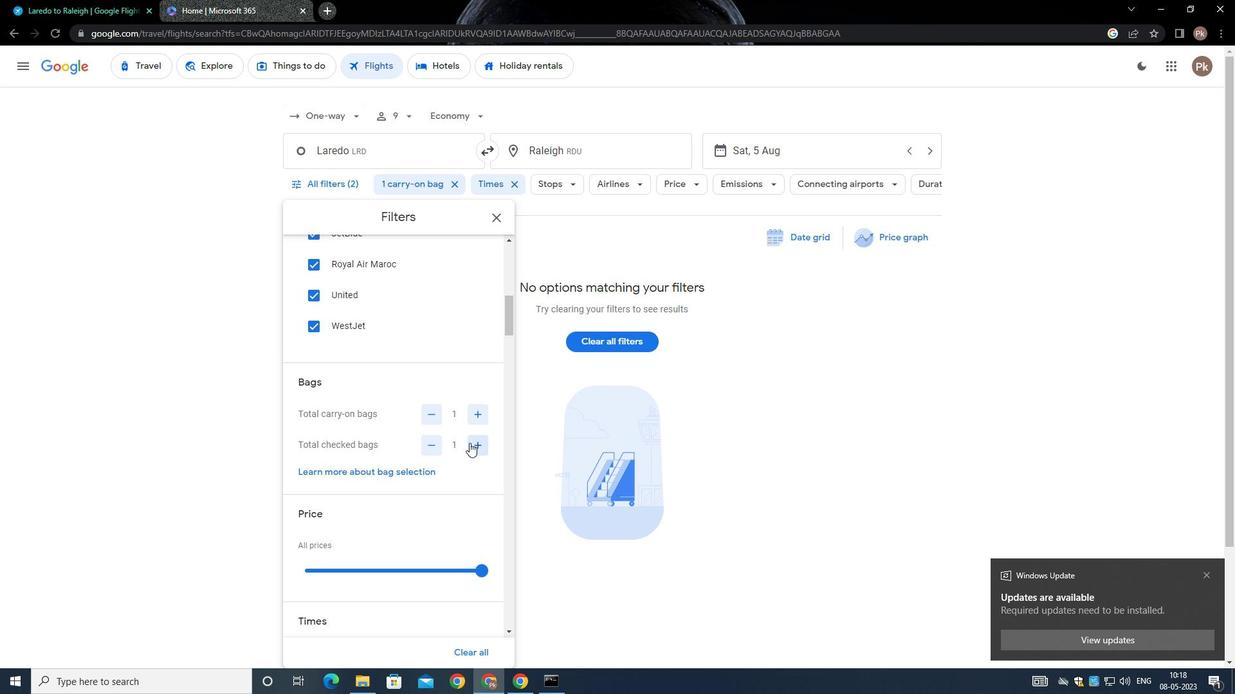 
Action: Mouse moved to (462, 447)
Screenshot: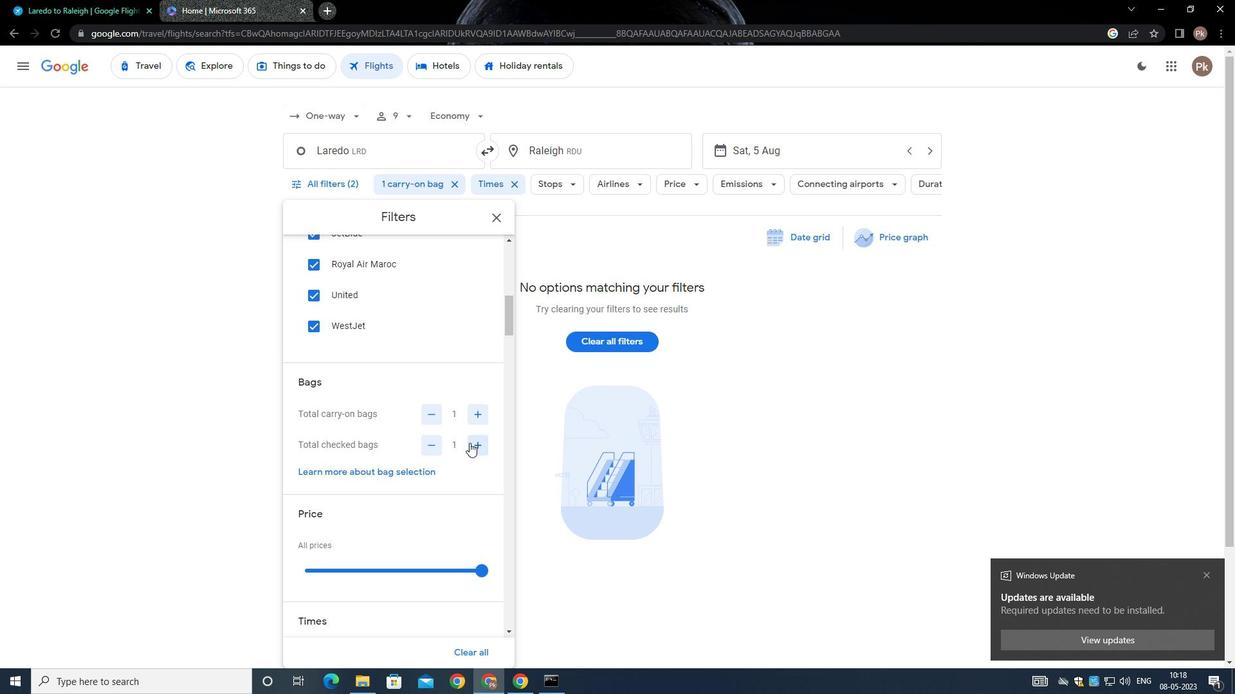 
Action: Mouse scrolled (462, 447) with delta (0, 0)
Screenshot: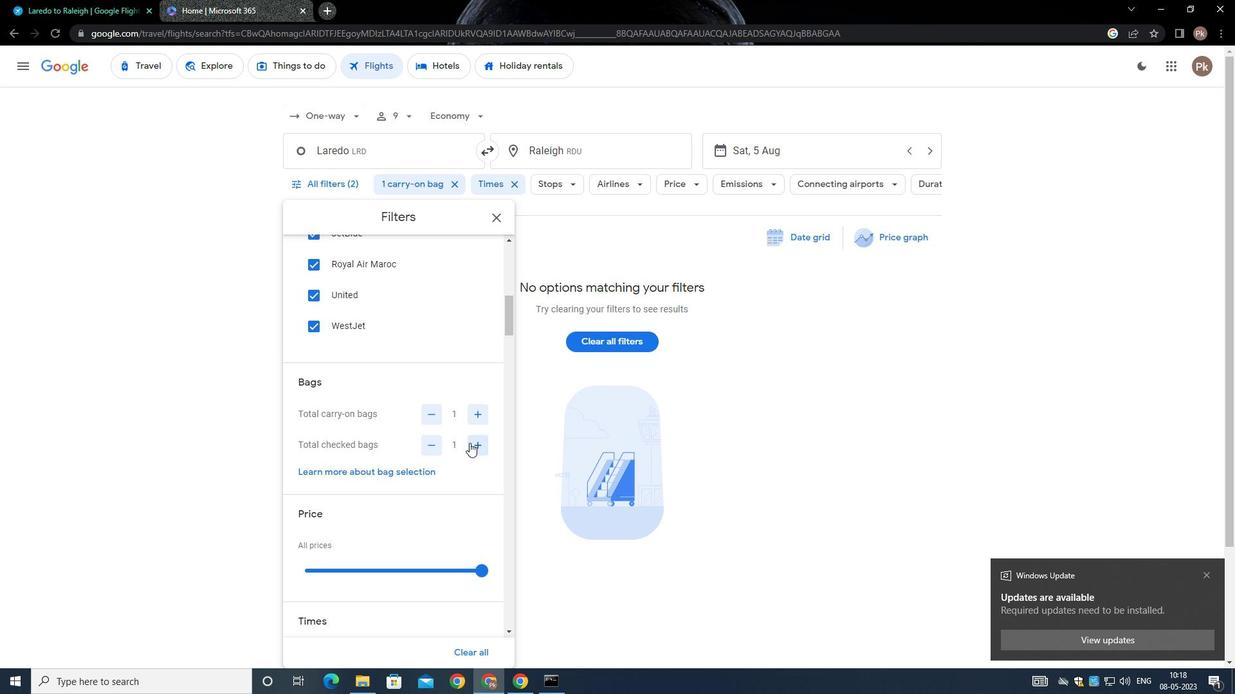 
Action: Mouse moved to (460, 449)
Screenshot: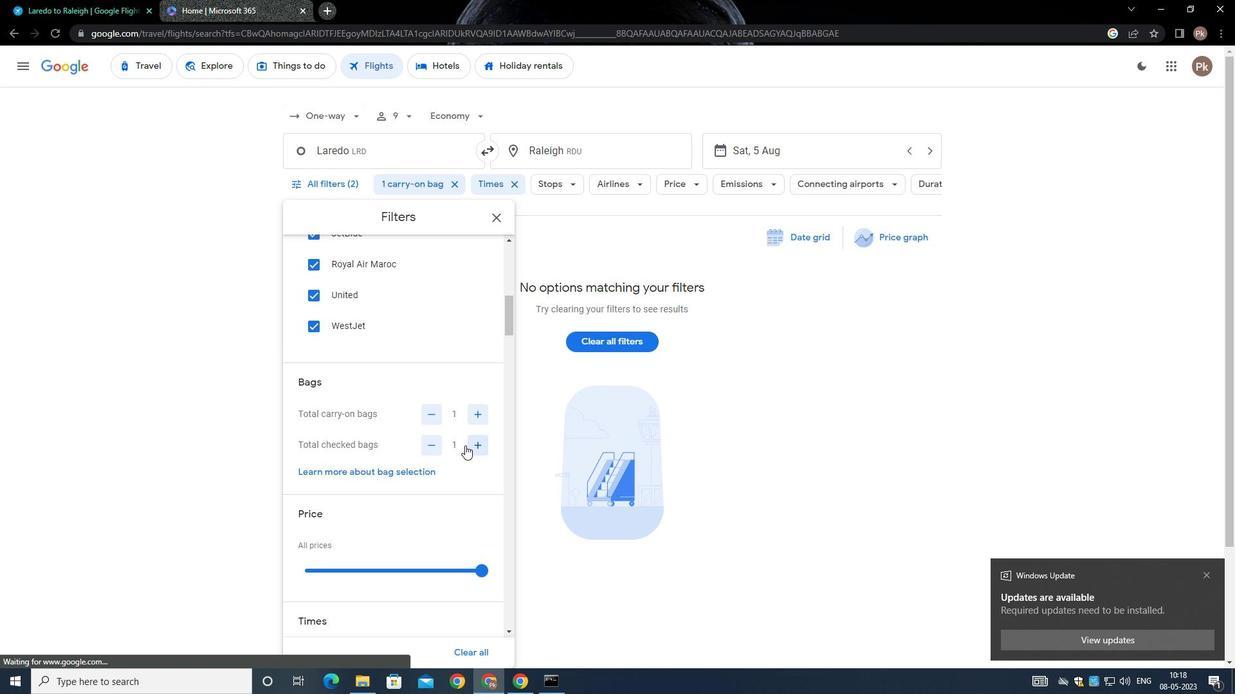 
Action: Mouse scrolled (460, 448) with delta (0, 0)
Screenshot: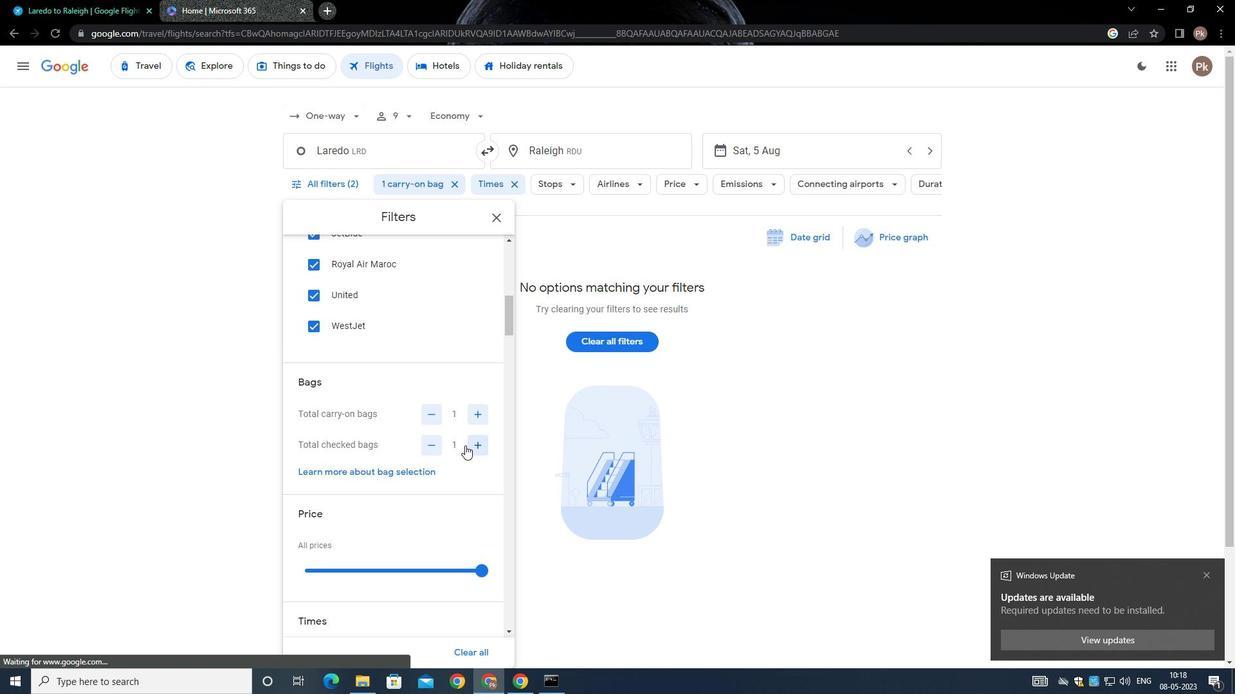 
Action: Mouse moved to (443, 452)
Screenshot: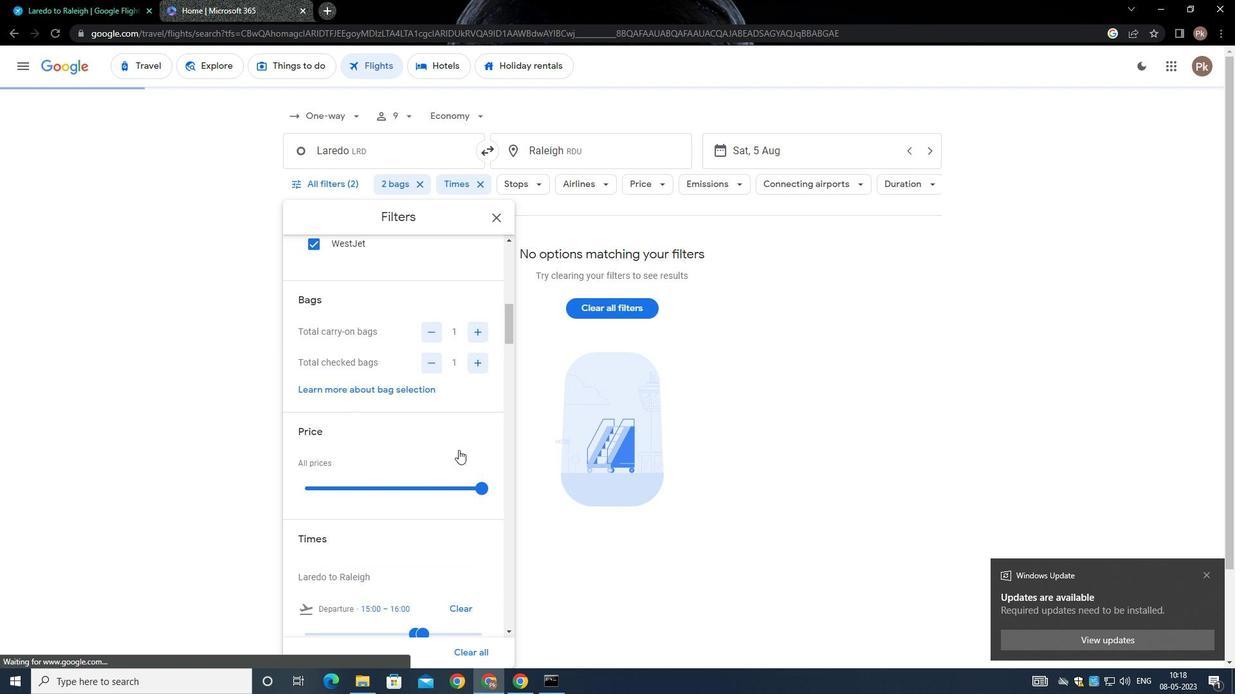 
Action: Mouse scrolled (443, 452) with delta (0, 0)
Screenshot: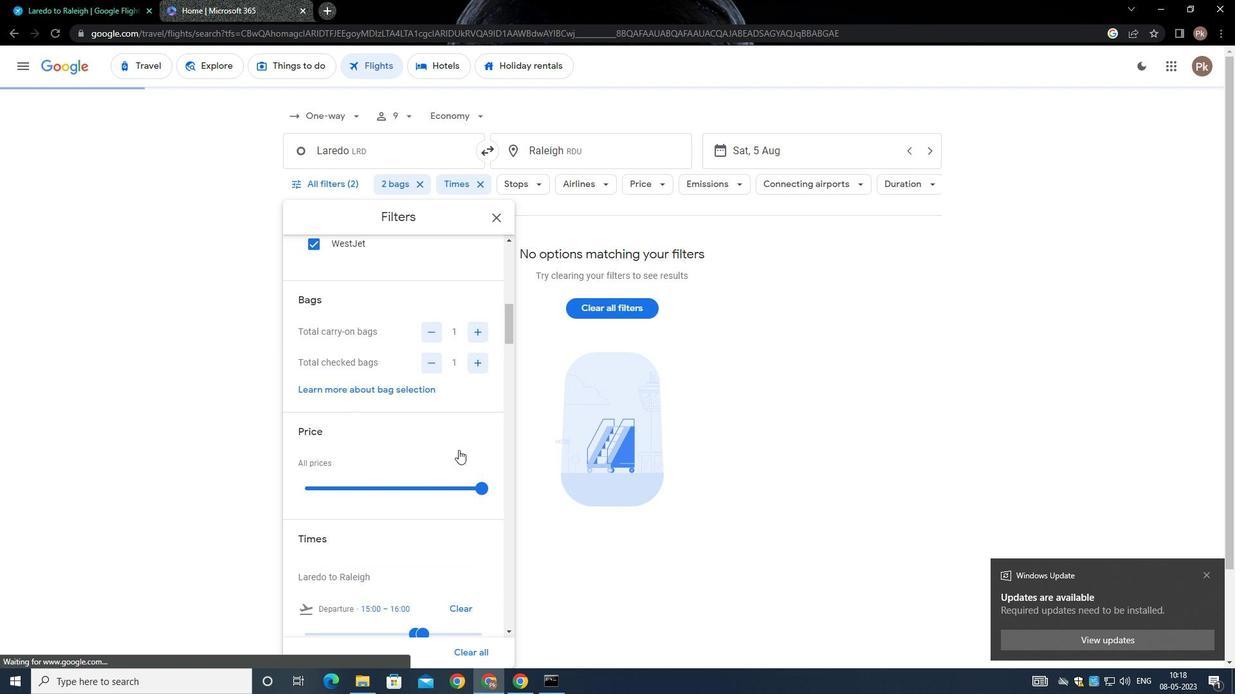 
Action: Mouse moved to (480, 314)
Screenshot: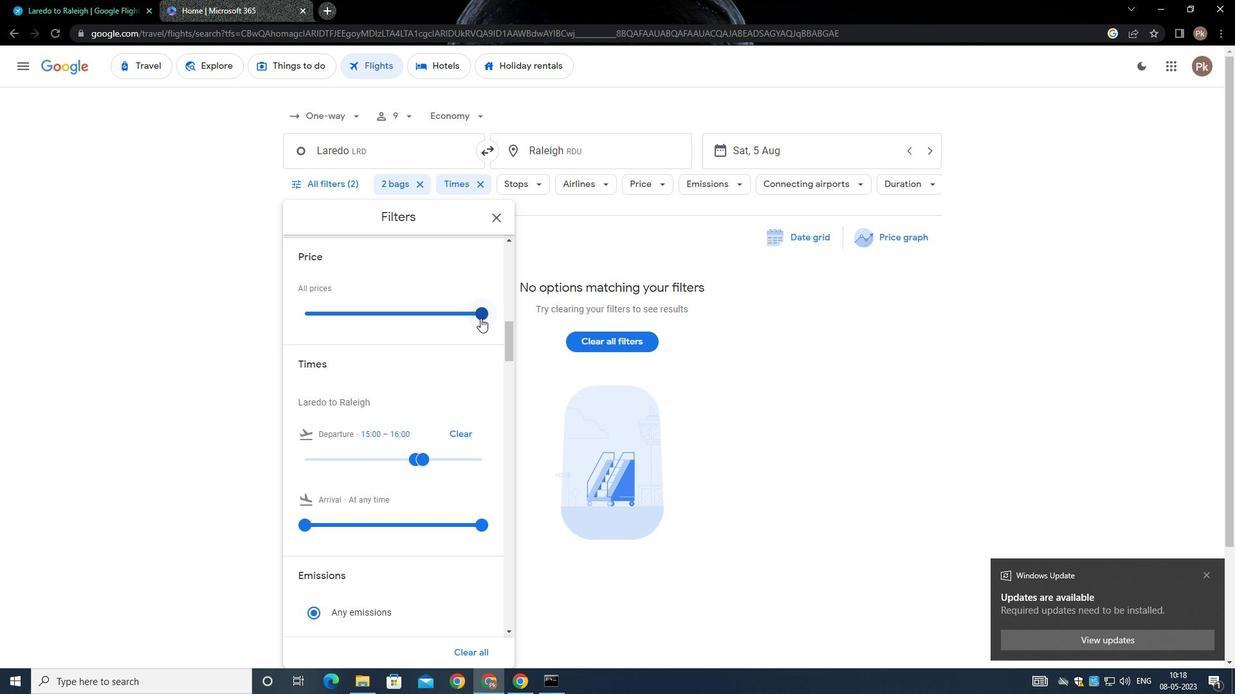 
Action: Mouse pressed left at (480, 314)
Screenshot: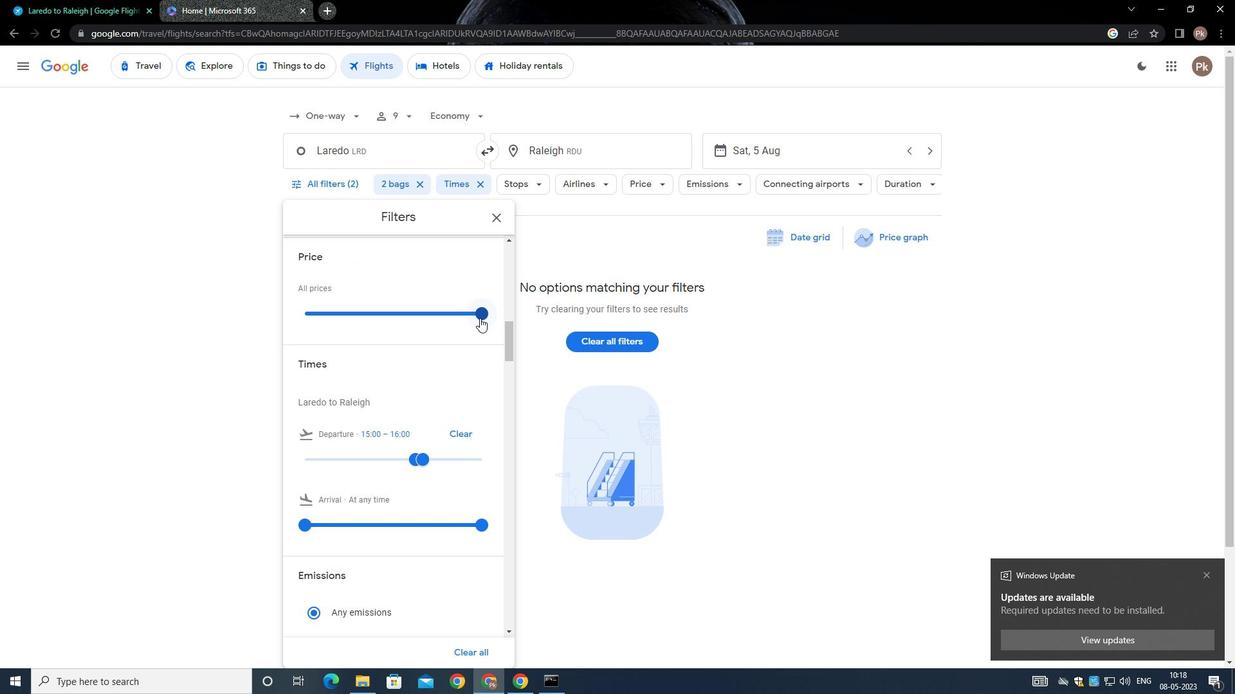 
Action: Mouse moved to (462, 425)
Screenshot: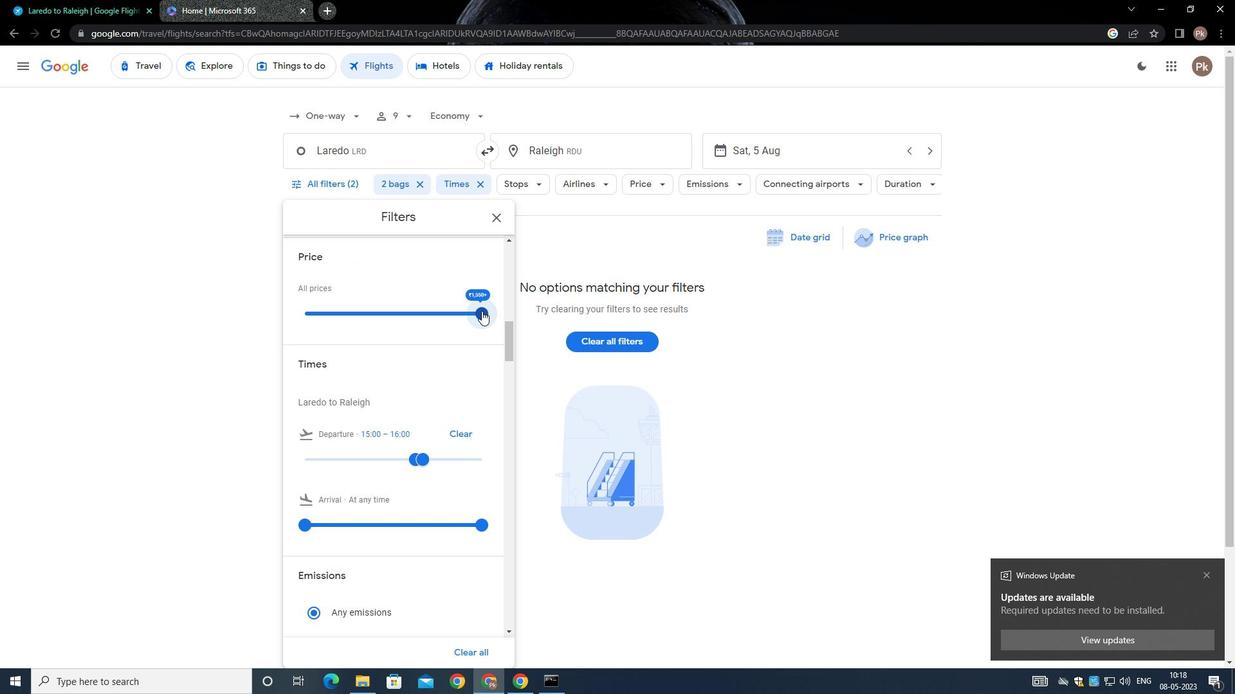 
Action: Mouse scrolled (462, 424) with delta (0, 0)
Screenshot: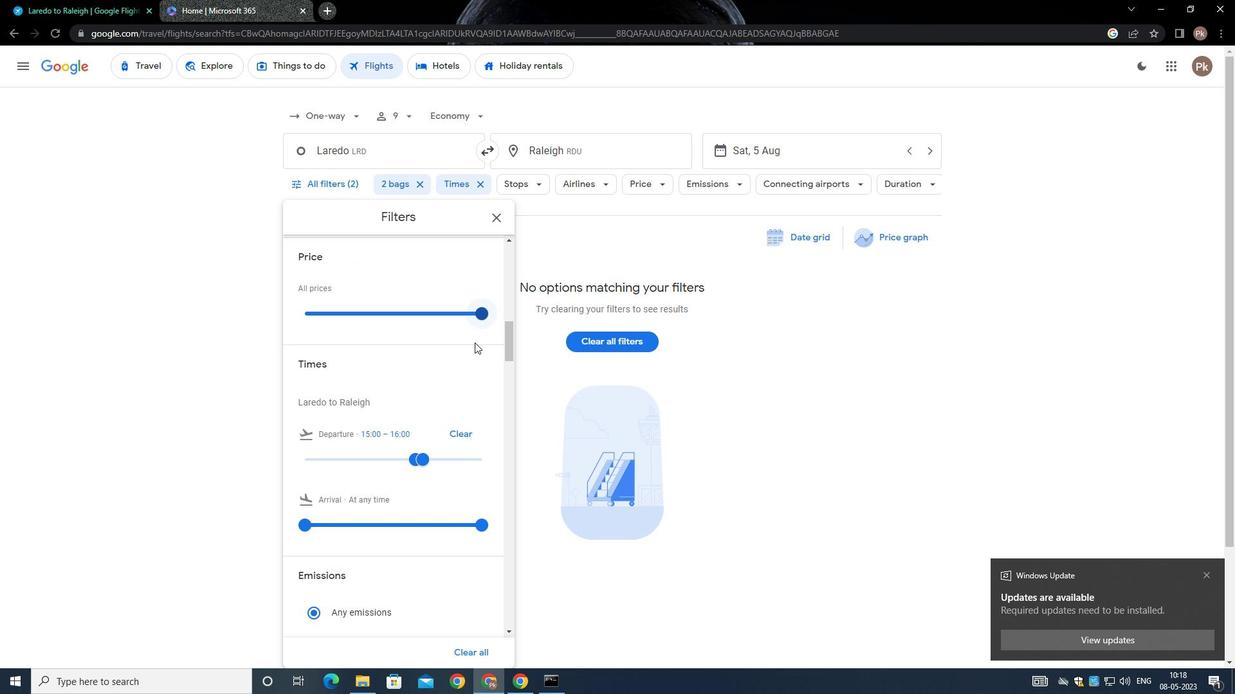 
Action: Mouse scrolled (462, 424) with delta (0, 0)
Screenshot: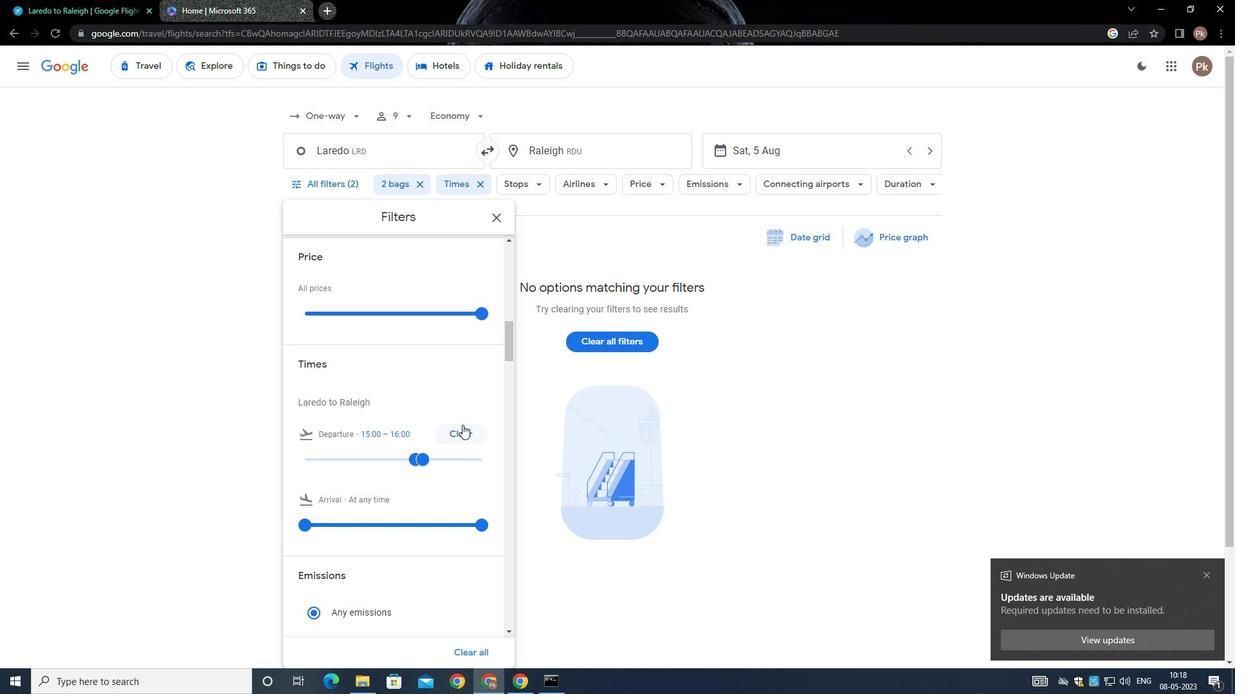 
Action: Mouse moved to (443, 329)
Screenshot: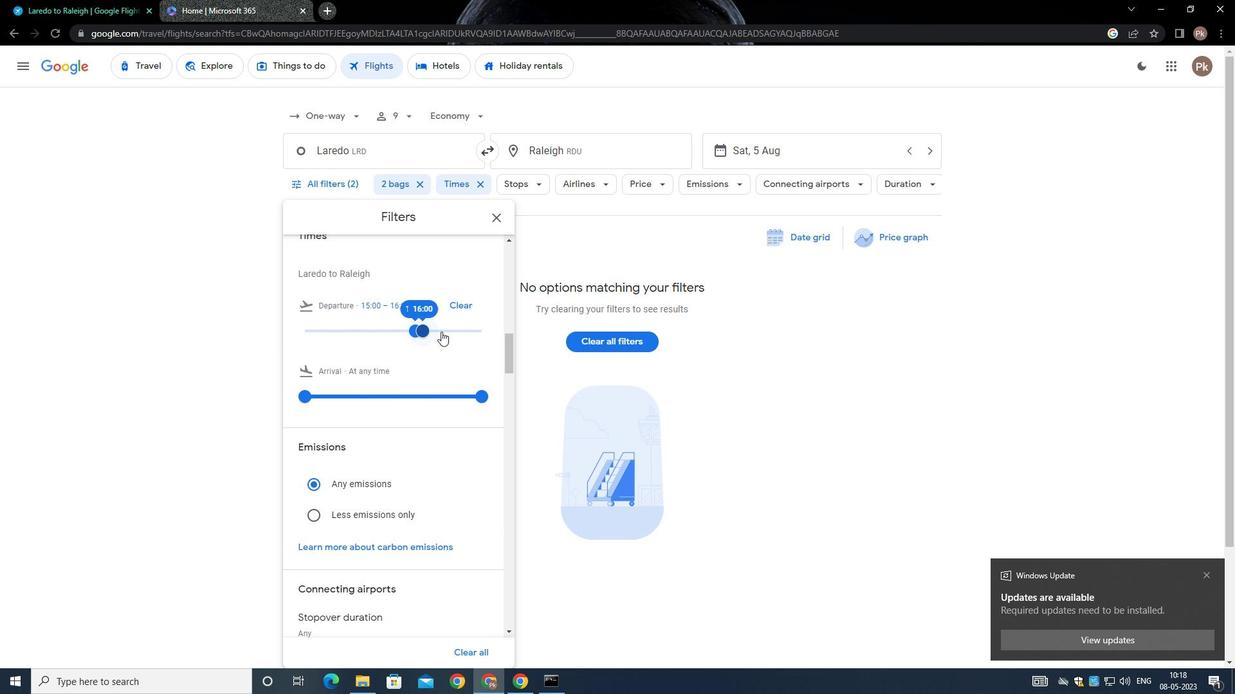 
Action: Mouse pressed left at (443, 329)
Screenshot: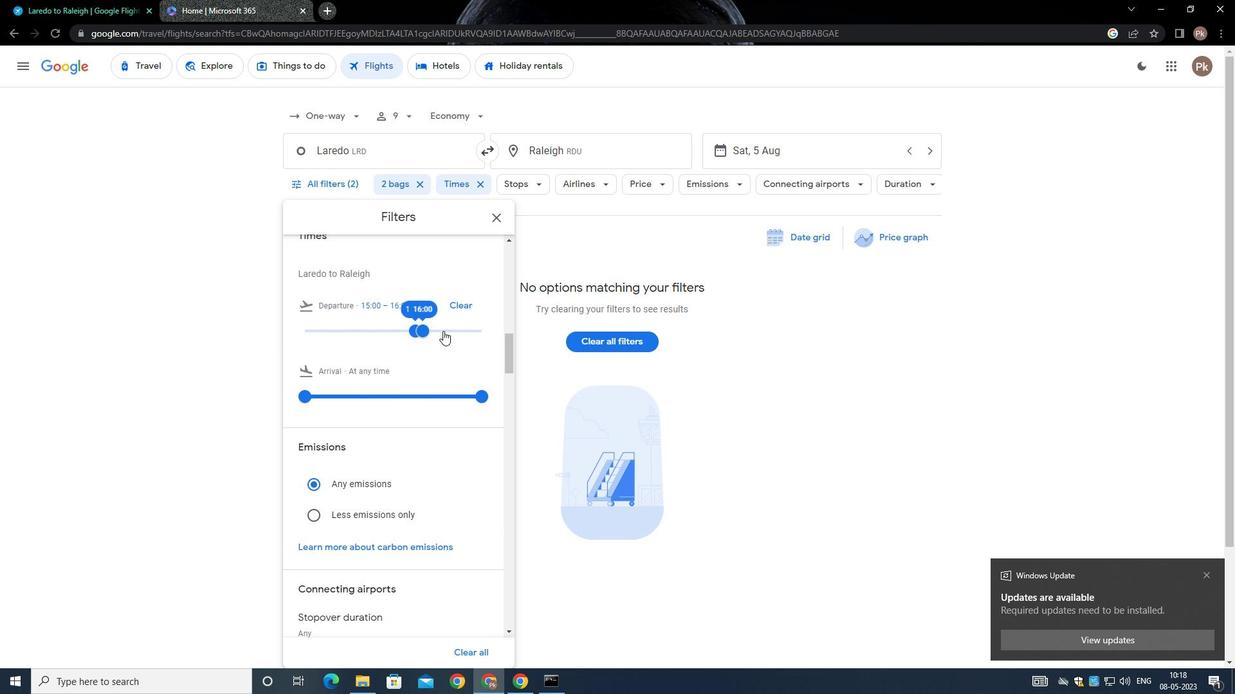 
Action: Mouse moved to (423, 330)
Screenshot: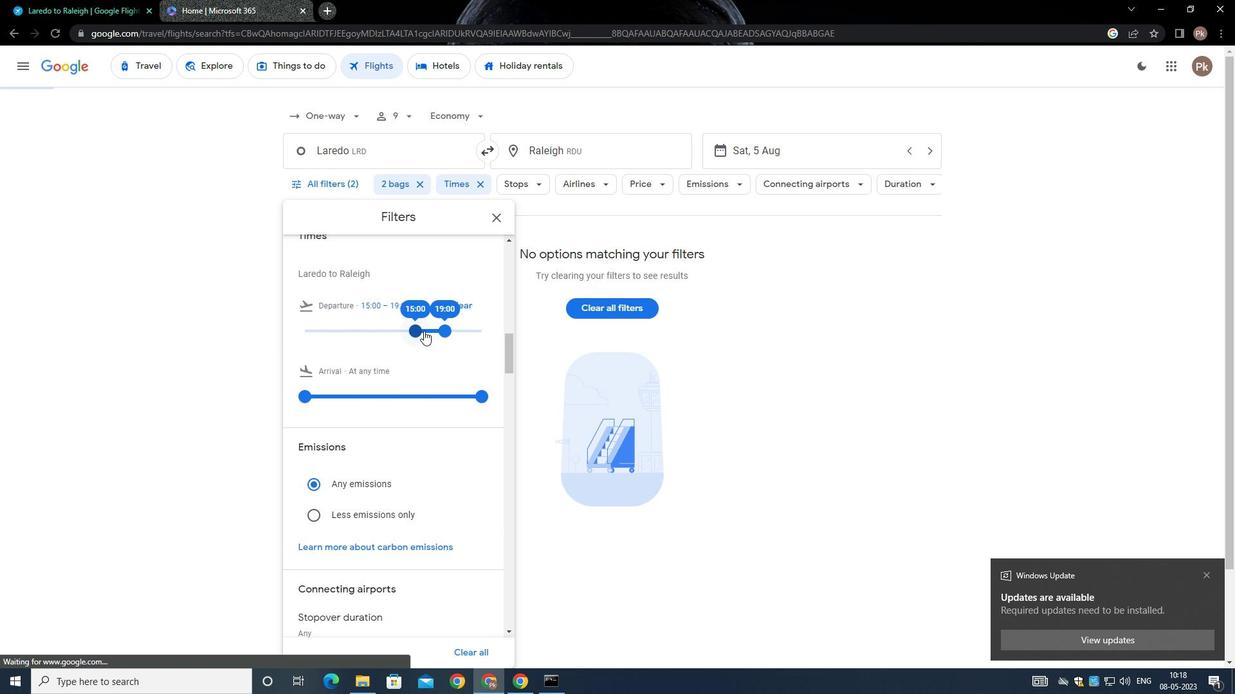 
Action: Mouse pressed left at (423, 330)
Screenshot: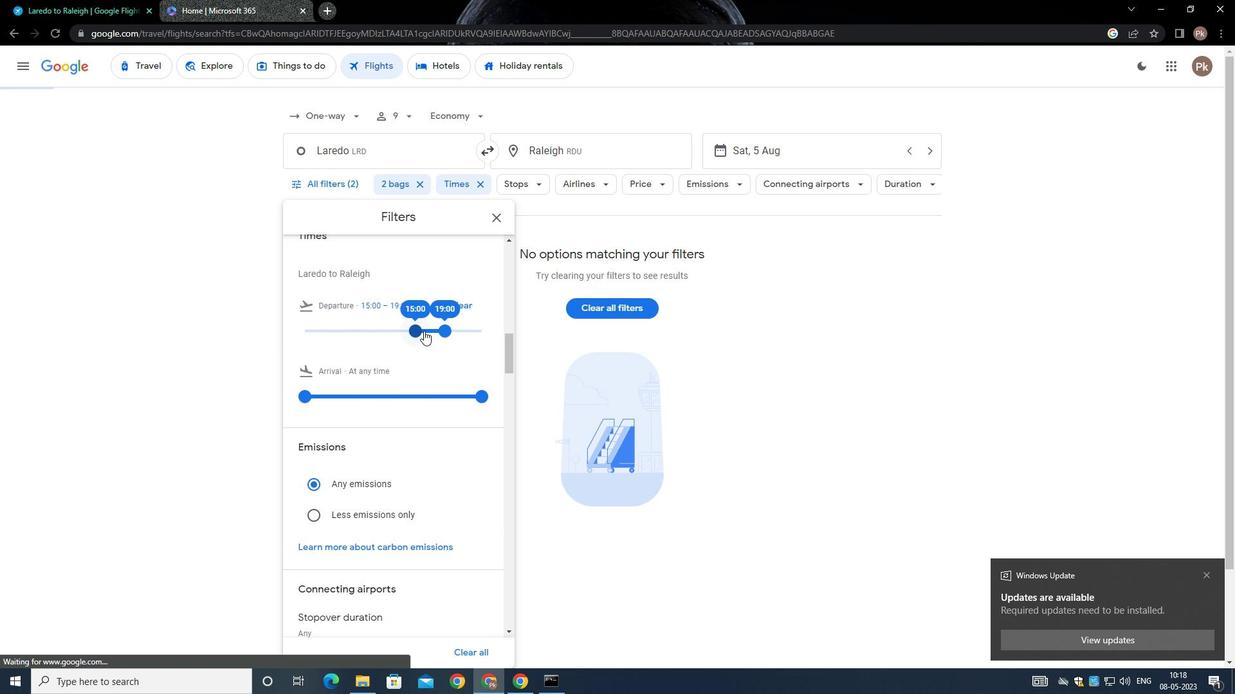 
Action: Mouse moved to (443, 327)
Screenshot: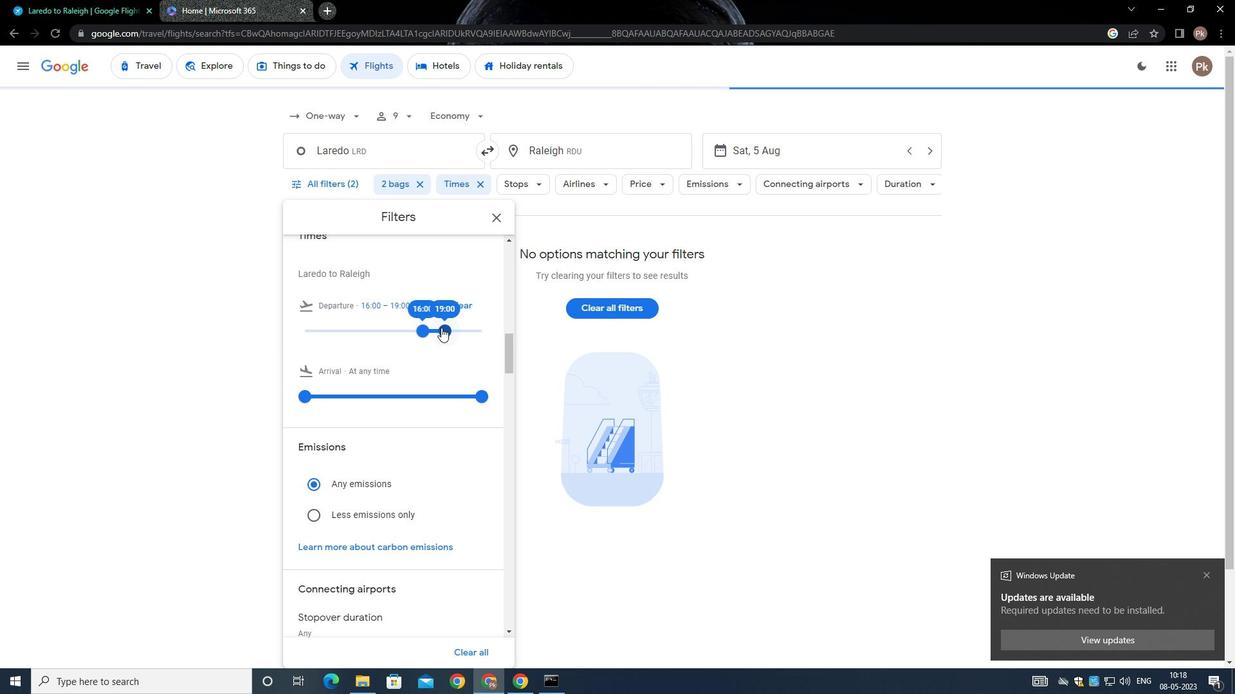 
Action: Mouse pressed left at (443, 327)
Screenshot: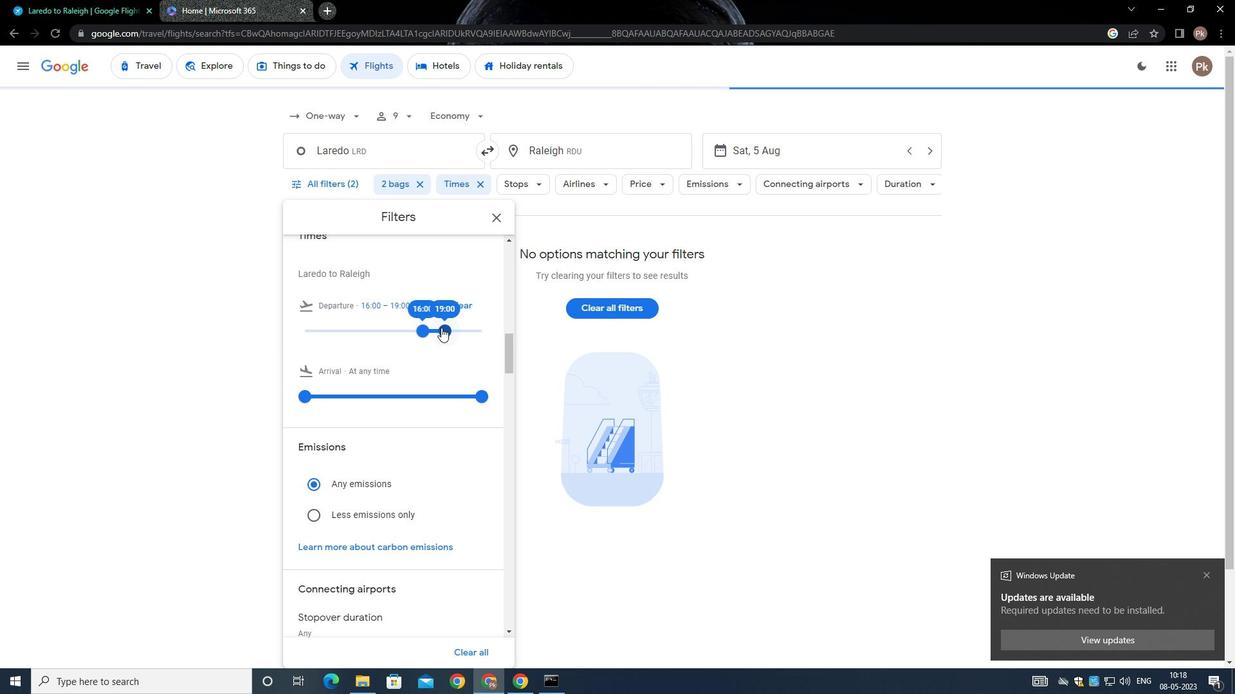
Action: Mouse moved to (396, 371)
Screenshot: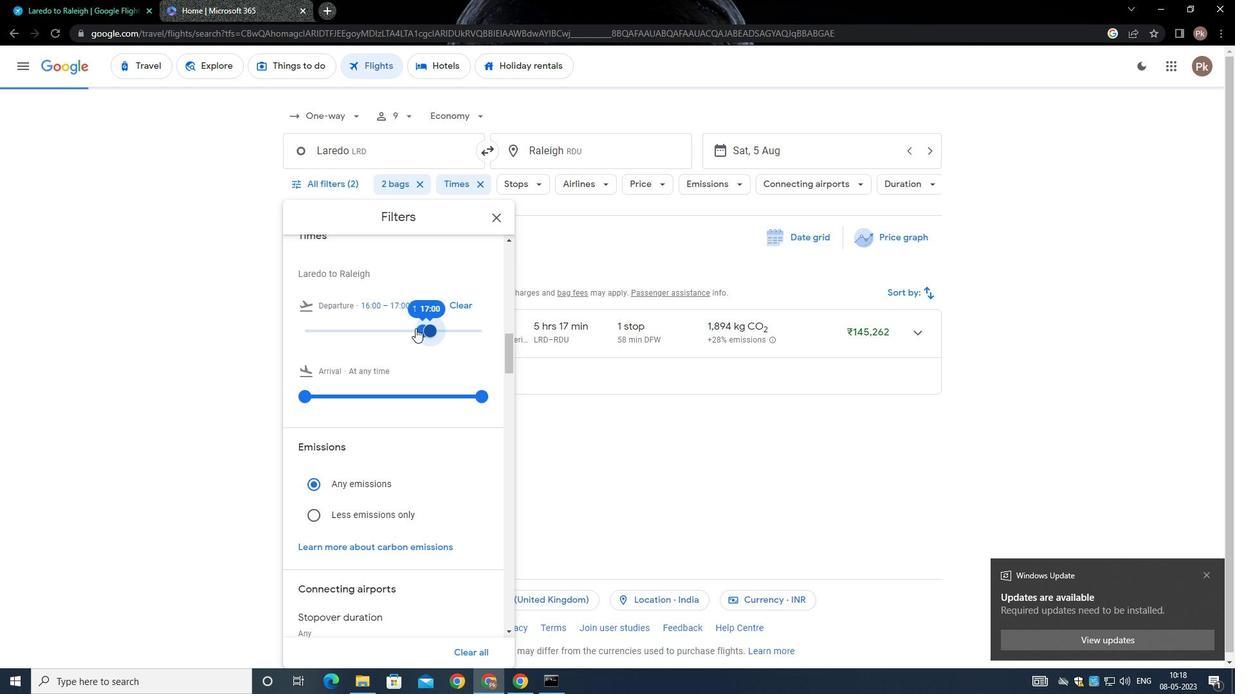 
Action: Mouse scrolled (396, 370) with delta (0, 0)
Screenshot: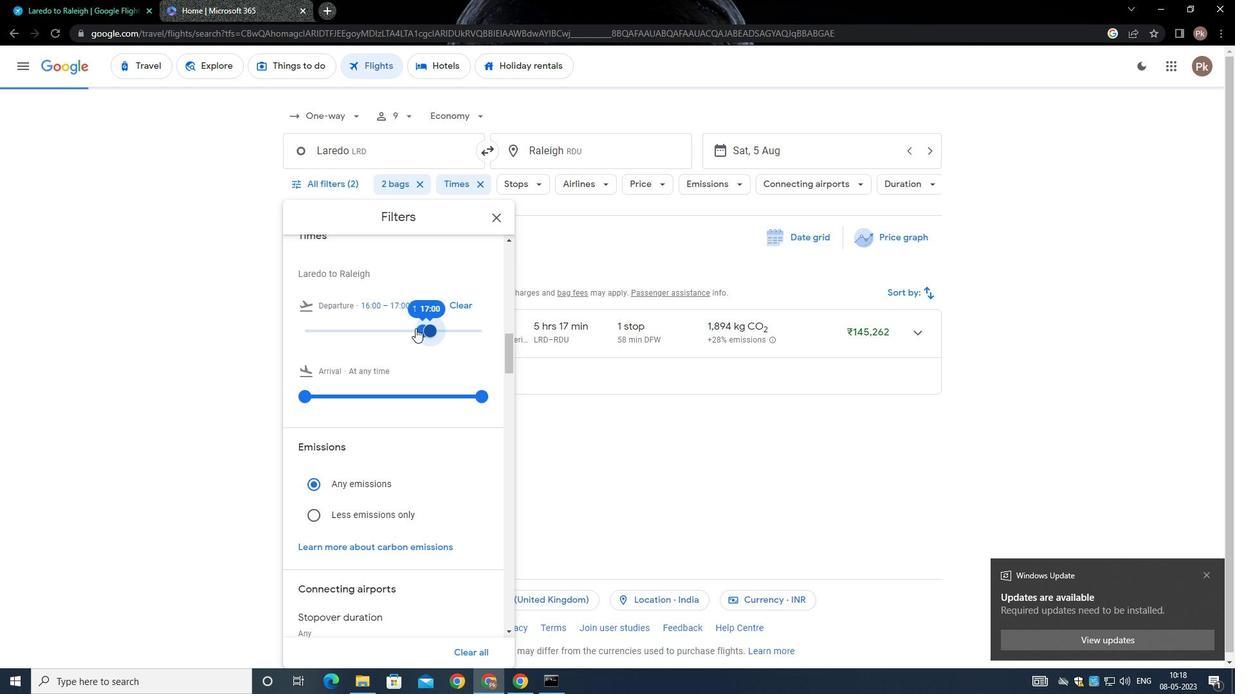 
Action: Mouse moved to (392, 384)
Screenshot: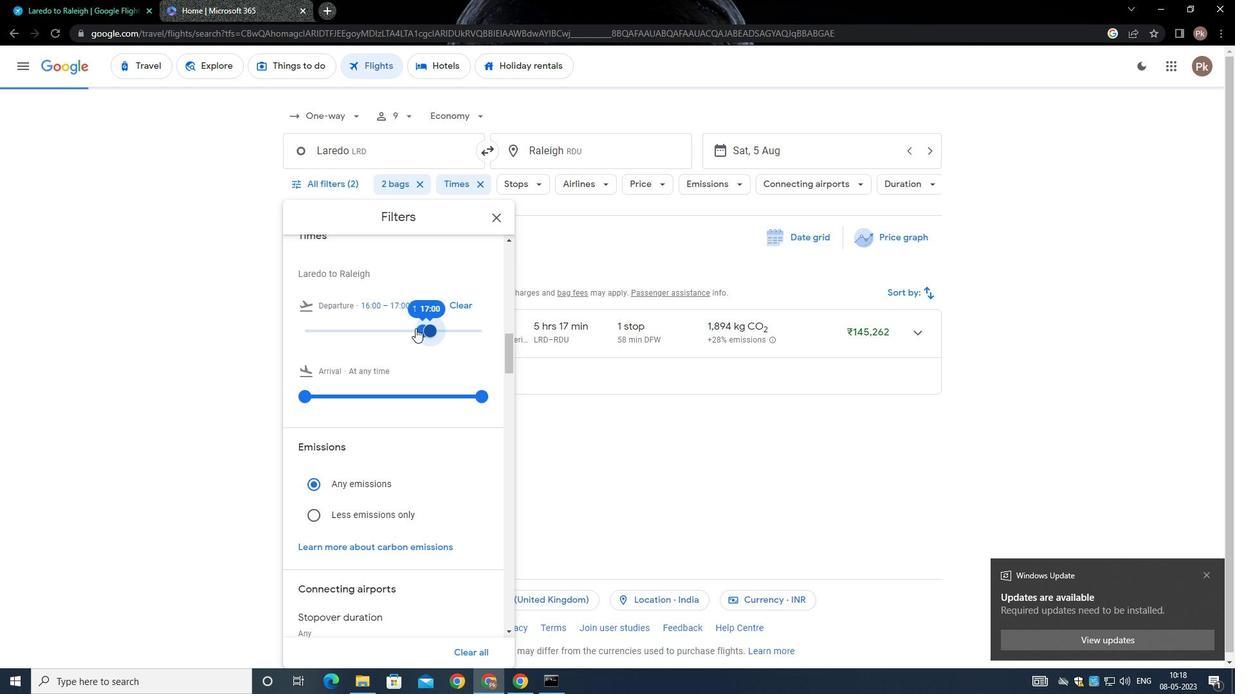 
Action: Mouse scrolled (392, 384) with delta (0, 0)
Screenshot: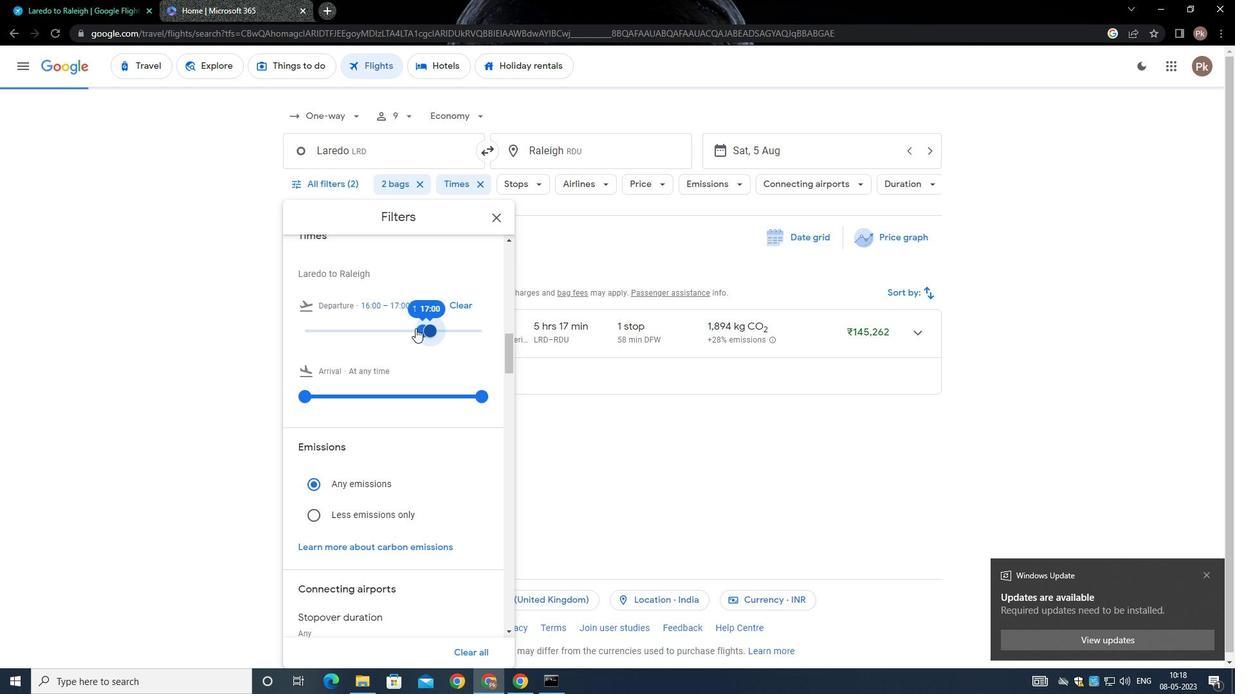 
Action: Mouse moved to (386, 407)
Screenshot: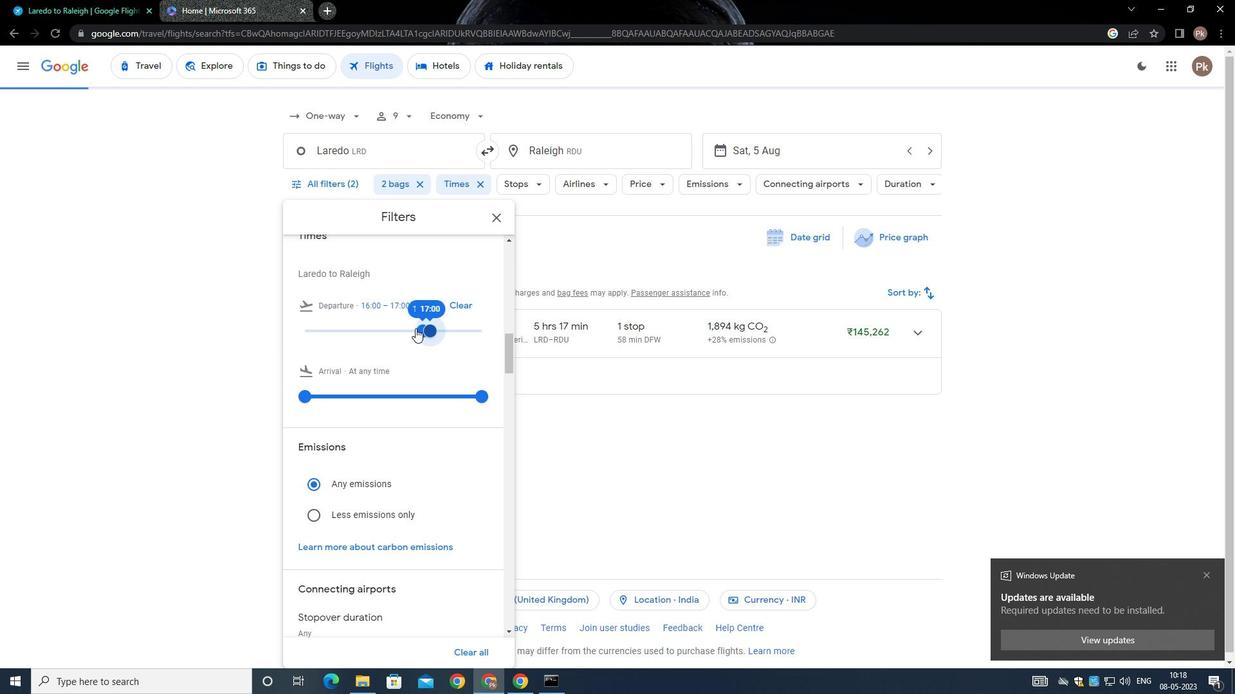 
Action: Mouse scrolled (386, 407) with delta (0, 0)
Screenshot: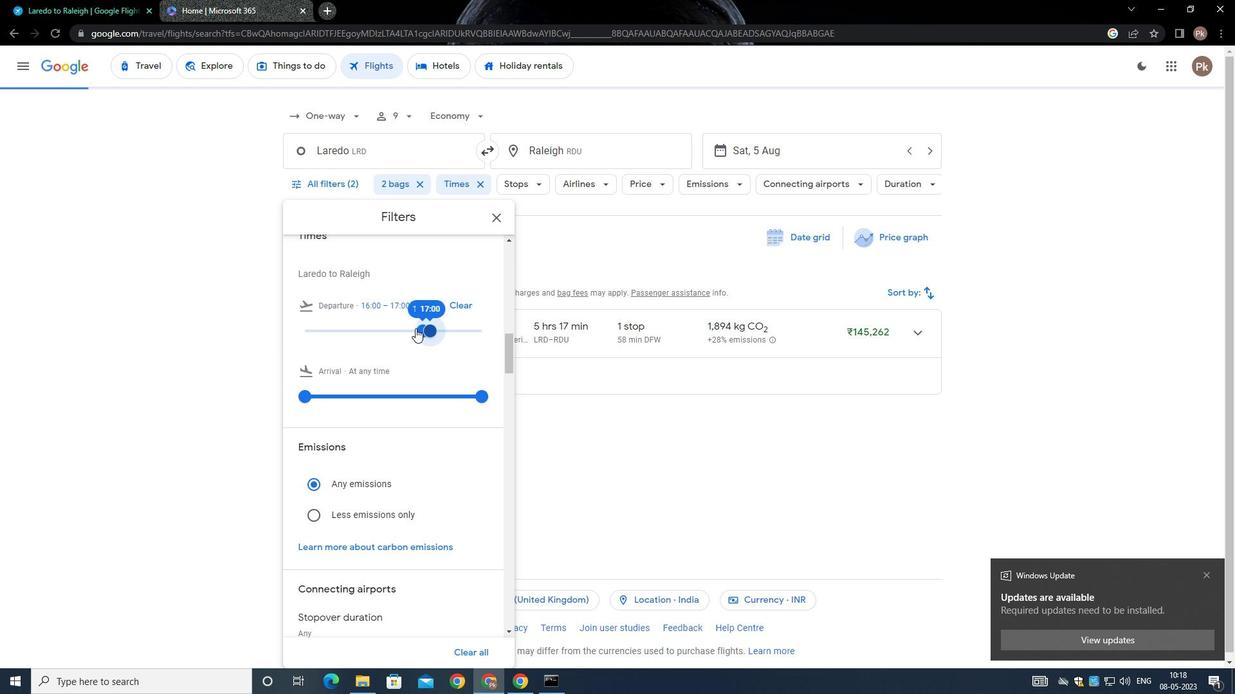 
Action: Mouse moved to (383, 415)
Screenshot: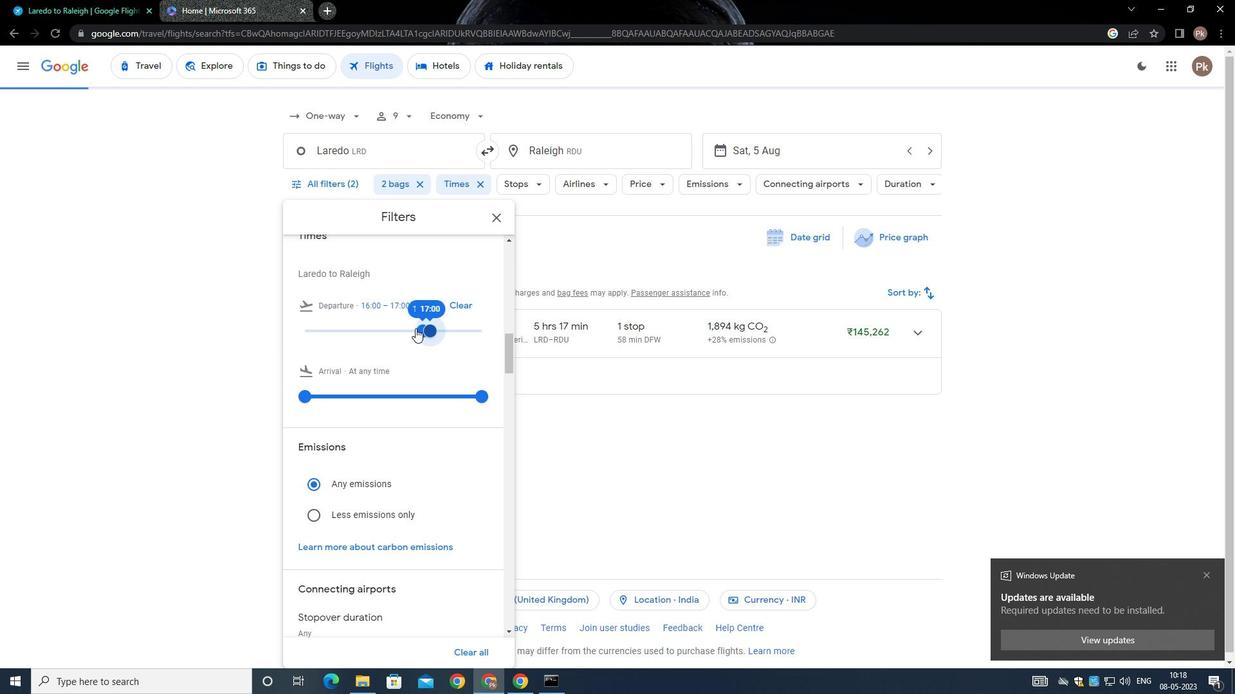 
Action: Mouse scrolled (383, 414) with delta (0, 0)
Screenshot: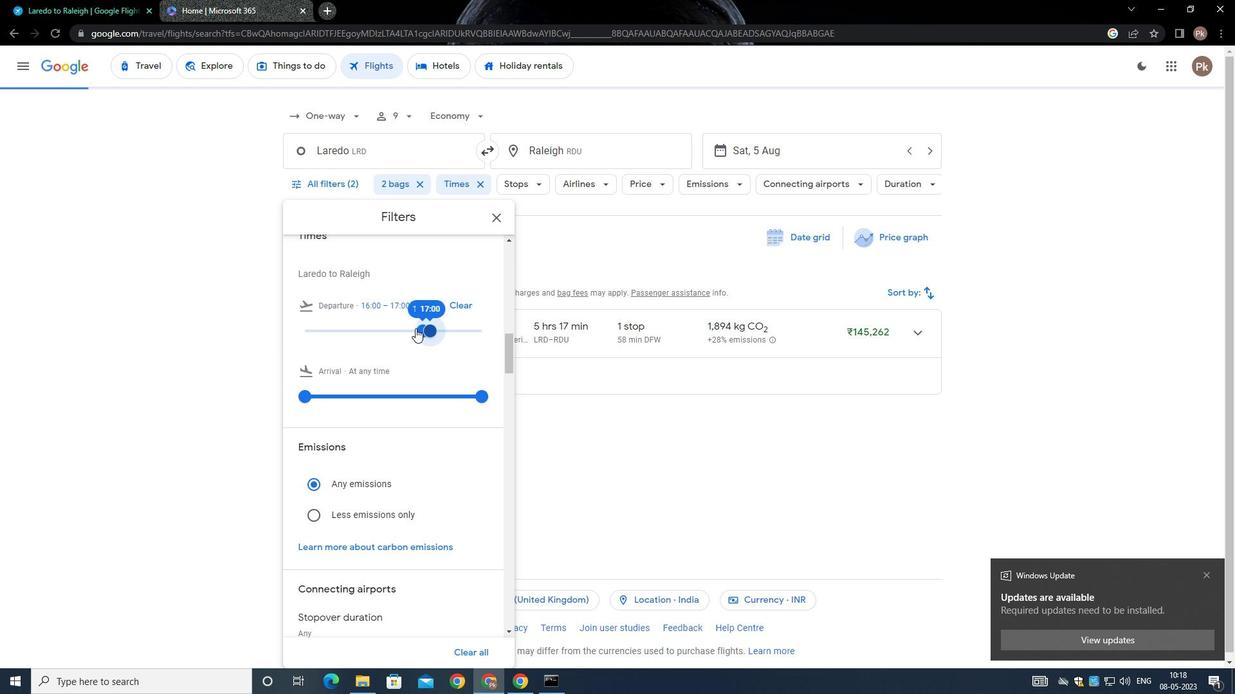 
Action: Mouse moved to (382, 420)
Screenshot: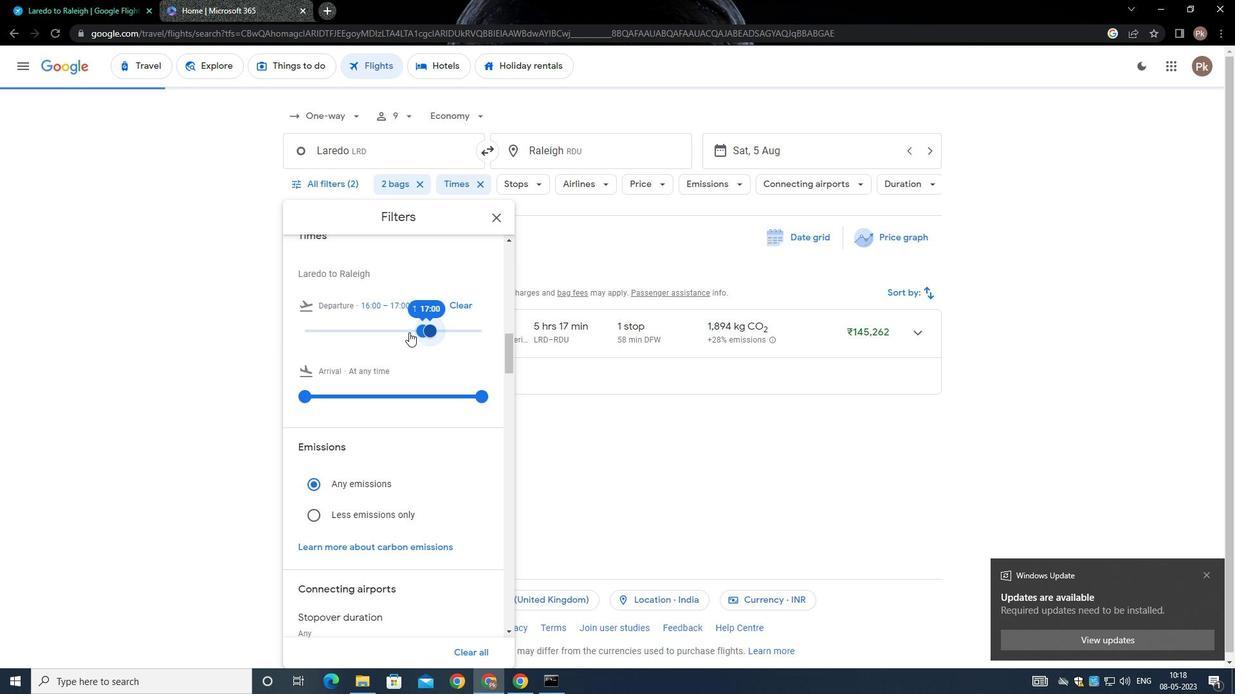 
Action: Mouse scrolled (382, 419) with delta (0, 0)
Screenshot: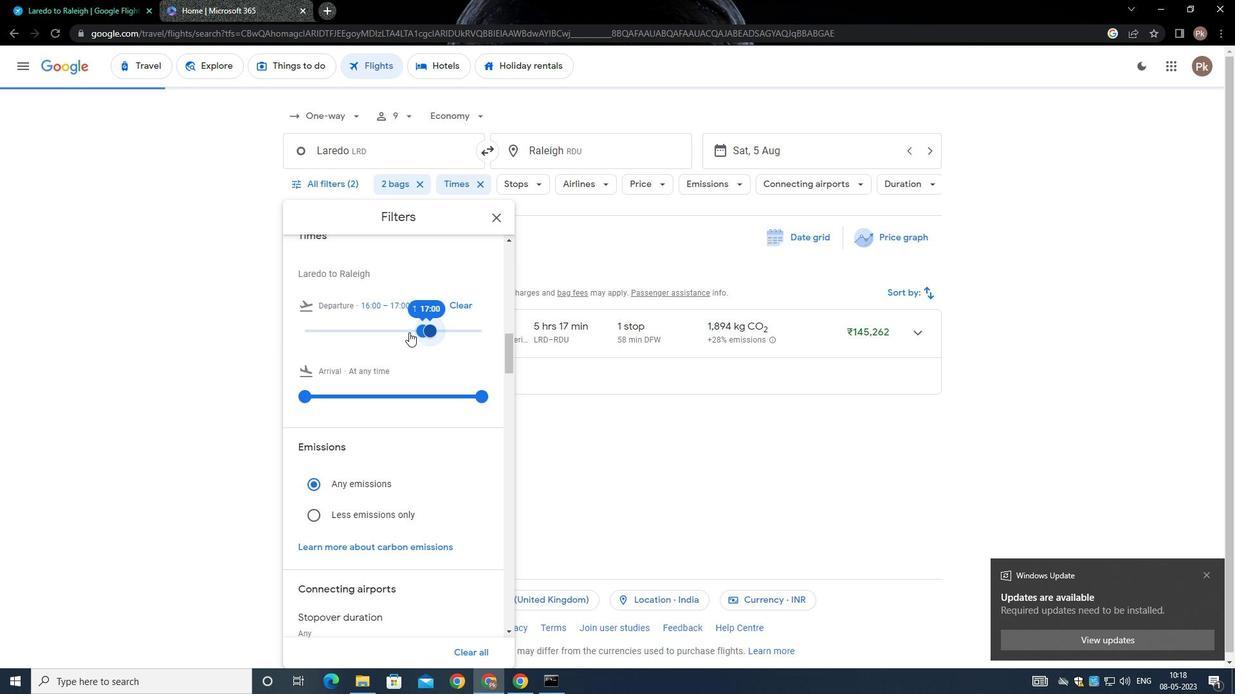 
Action: Mouse moved to (366, 437)
Screenshot: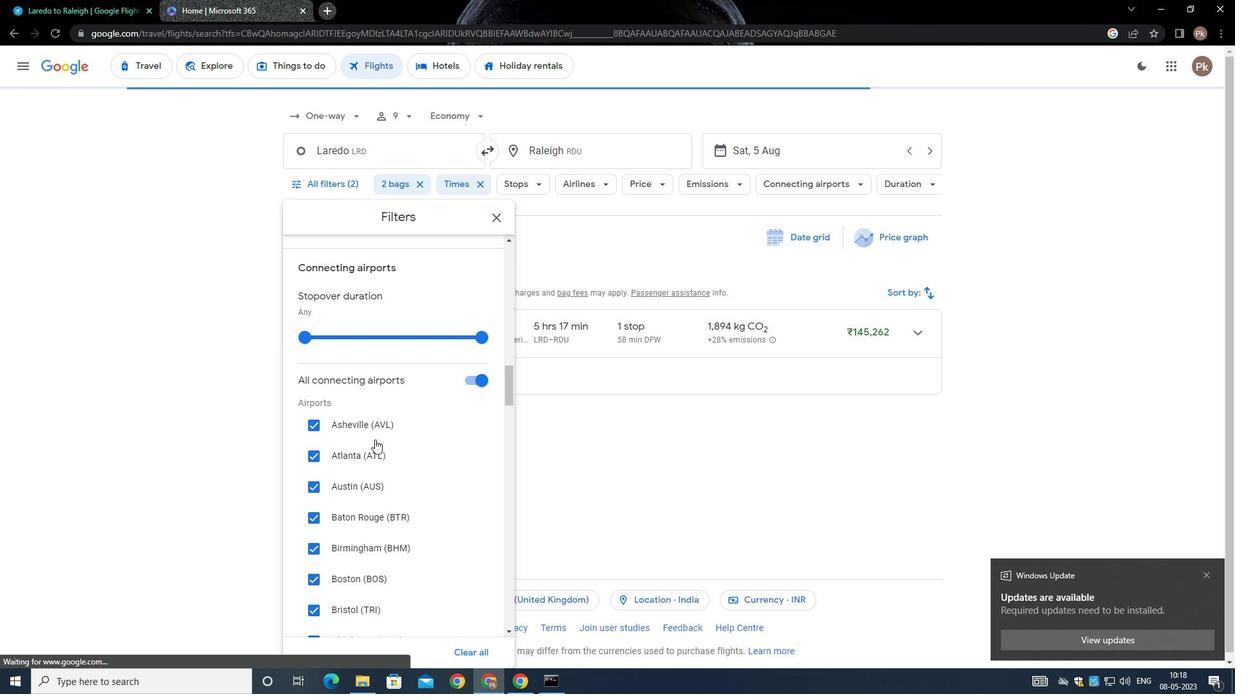 
Action: Mouse scrolled (366, 436) with delta (0, 0)
Screenshot: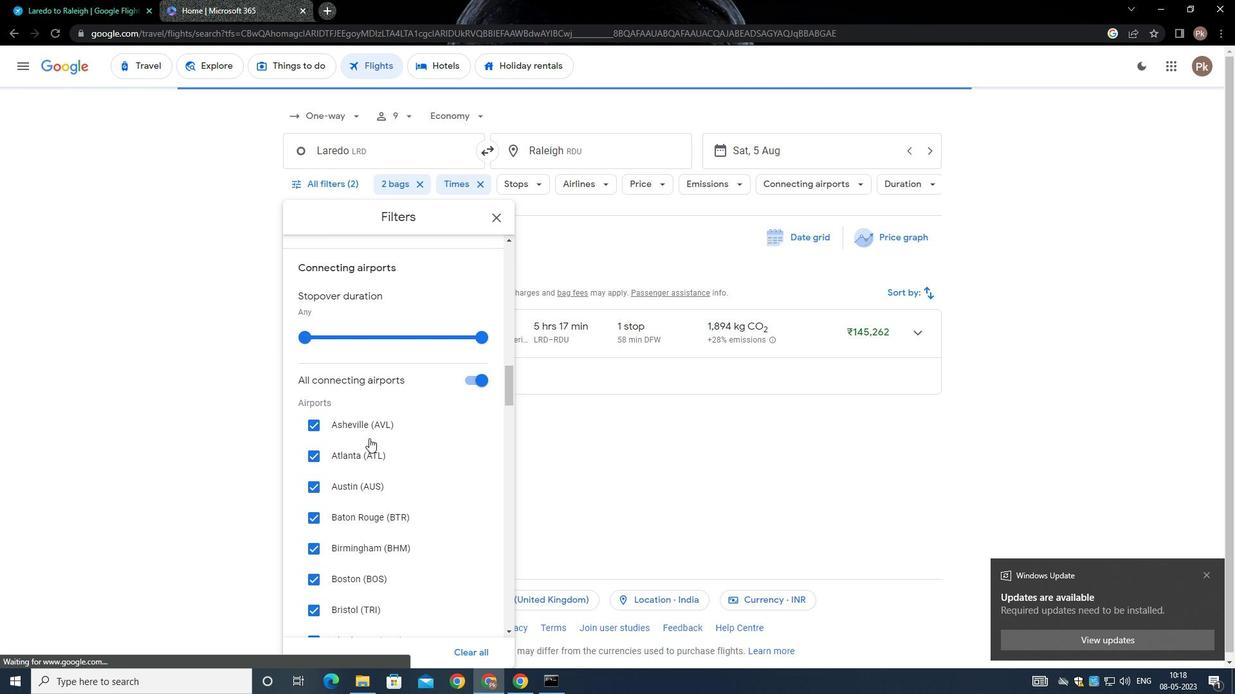 
Action: Mouse scrolled (366, 436) with delta (0, 0)
Screenshot: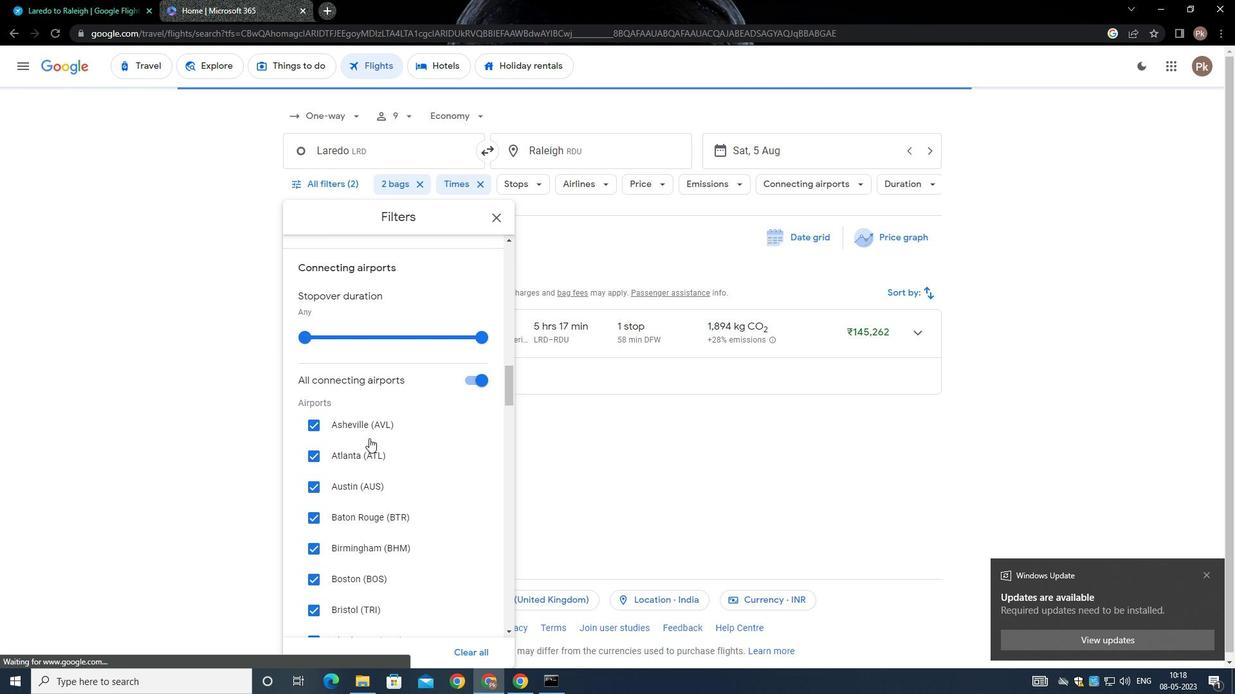
Action: Mouse scrolled (366, 436) with delta (0, 0)
Screenshot: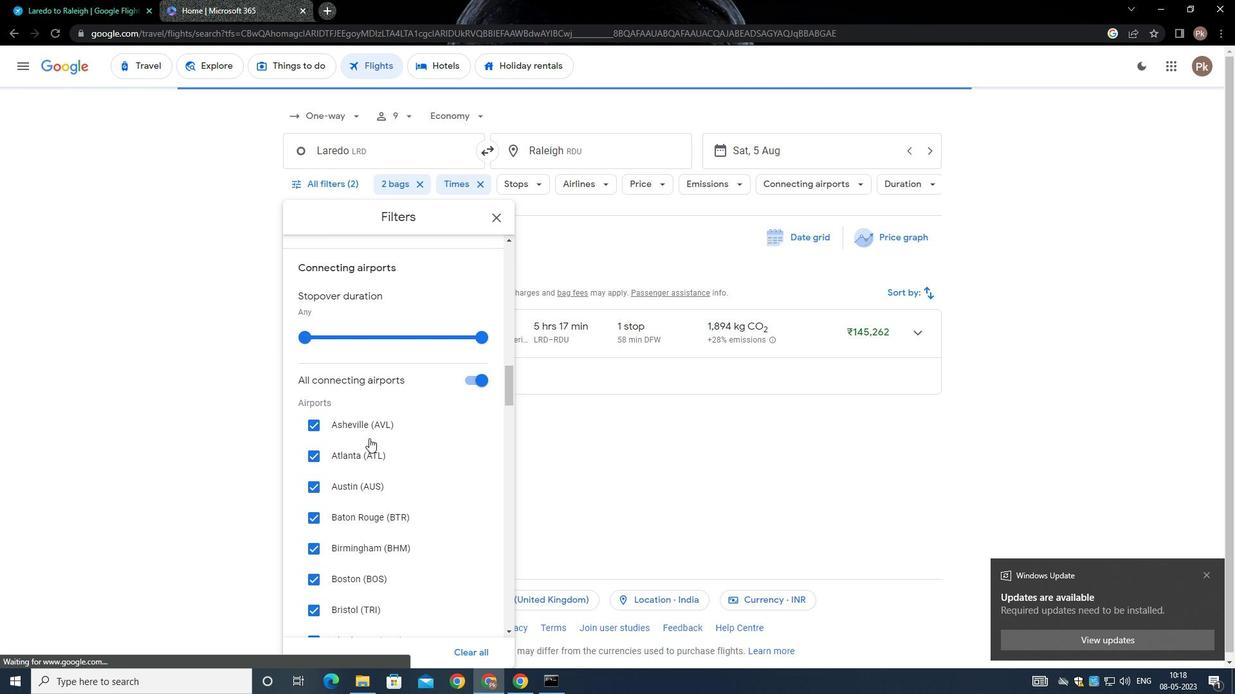 
Action: Mouse scrolled (366, 436) with delta (0, 0)
Screenshot: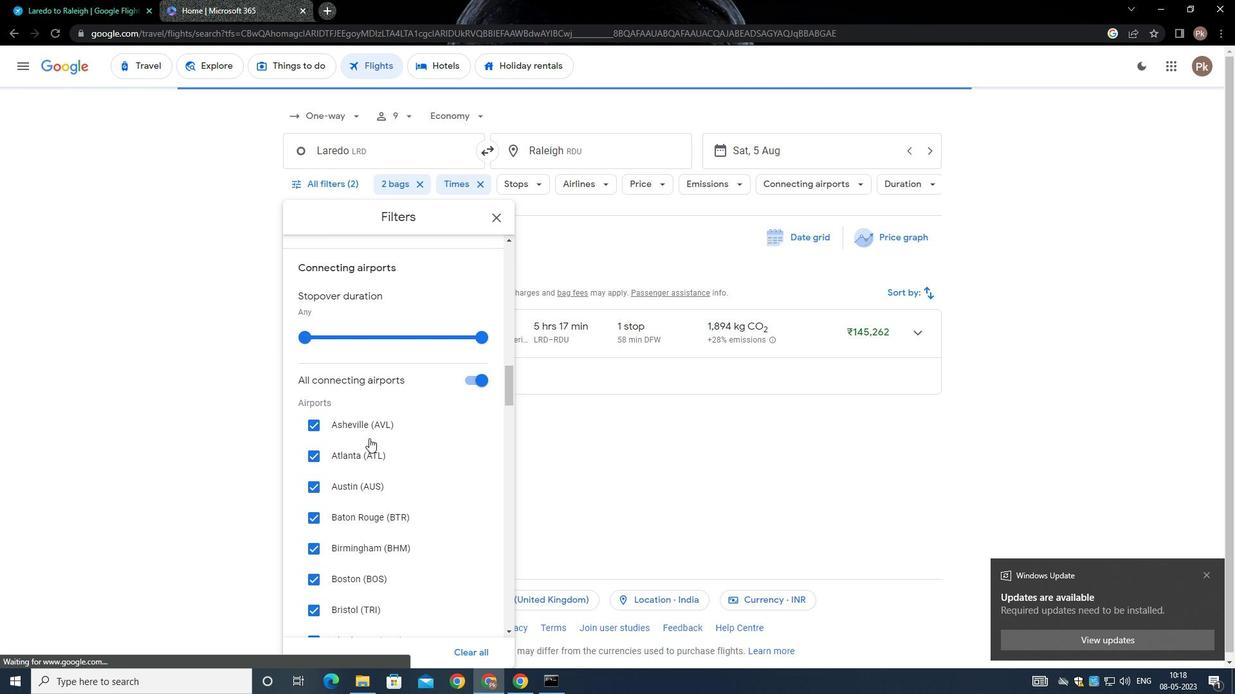 
Action: Mouse scrolled (366, 436) with delta (0, 0)
Screenshot: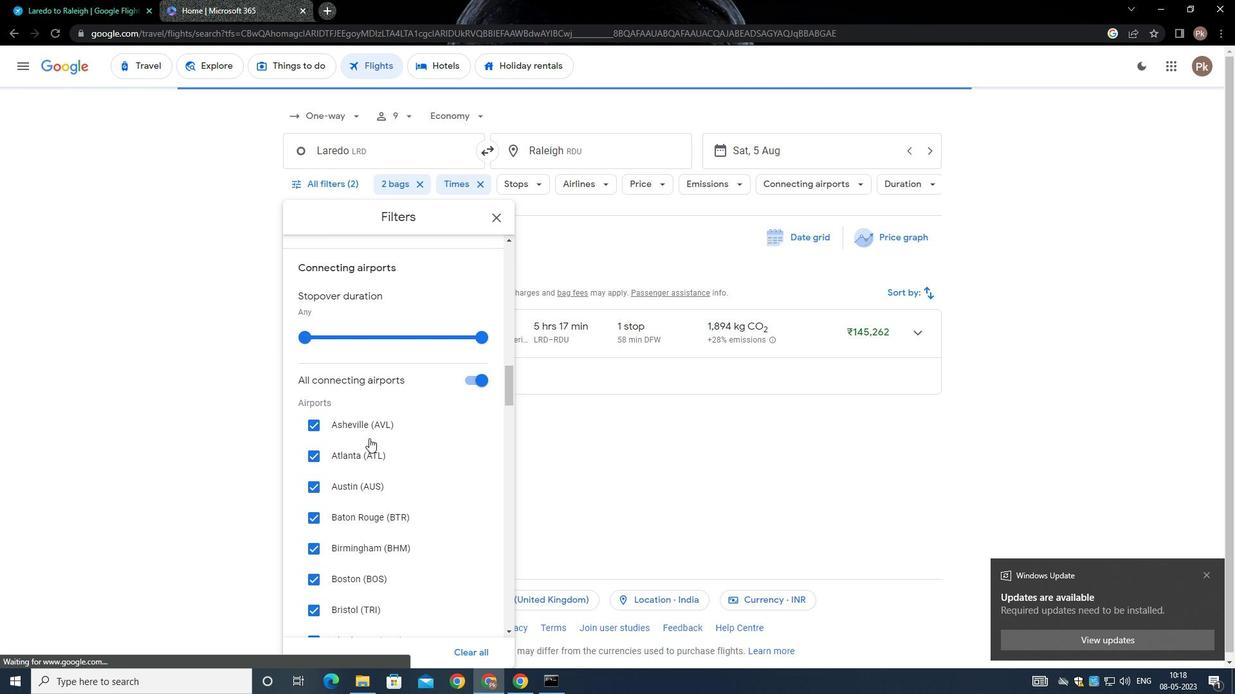 
Action: Mouse scrolled (366, 436) with delta (0, 0)
Screenshot: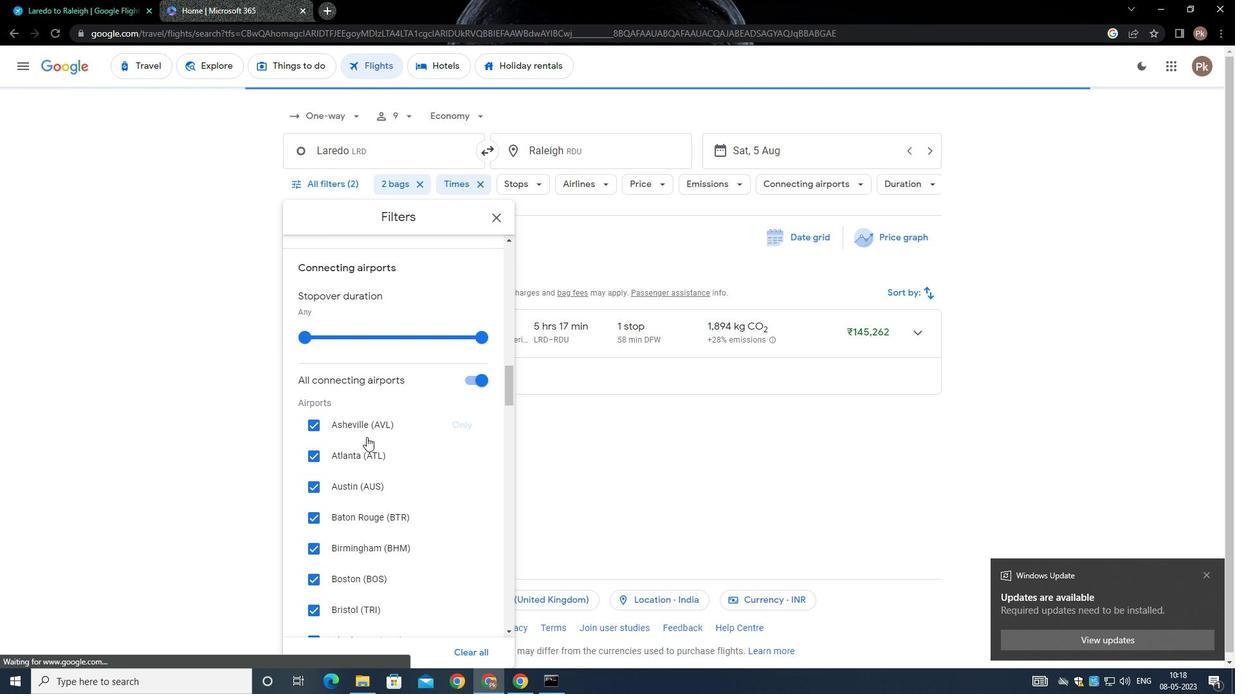 
Action: Mouse moved to (353, 420)
Screenshot: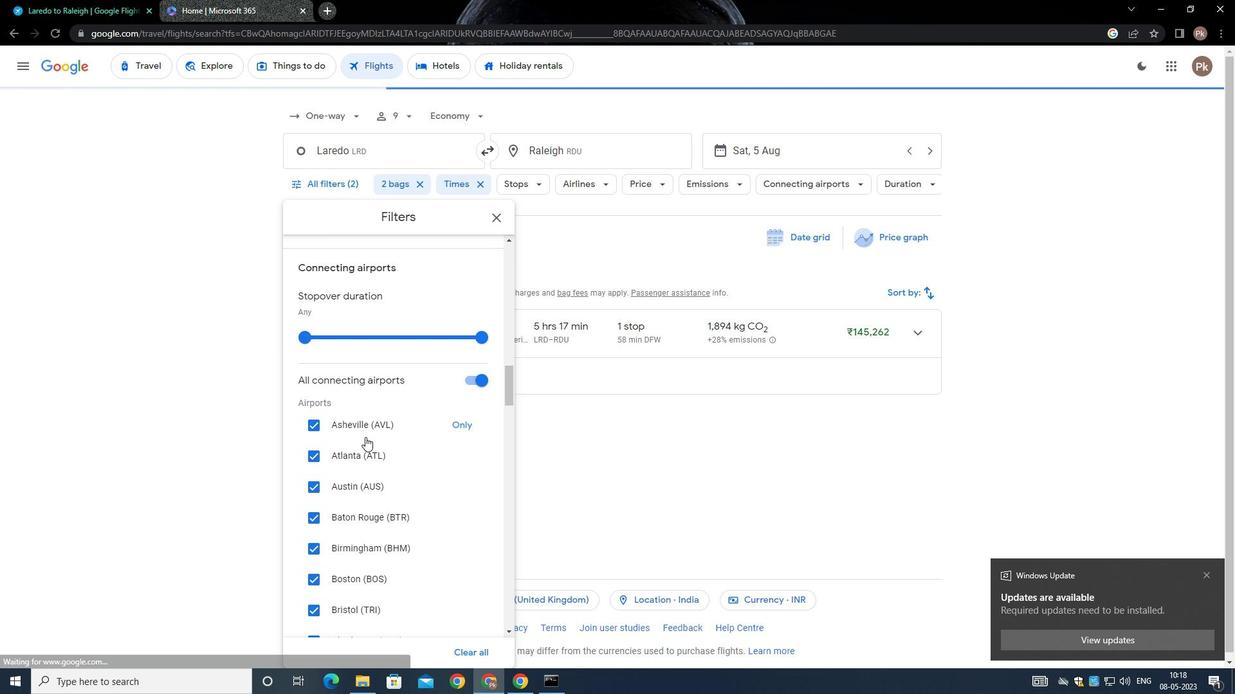 
Action: Mouse scrolled (353, 419) with delta (0, 0)
Screenshot: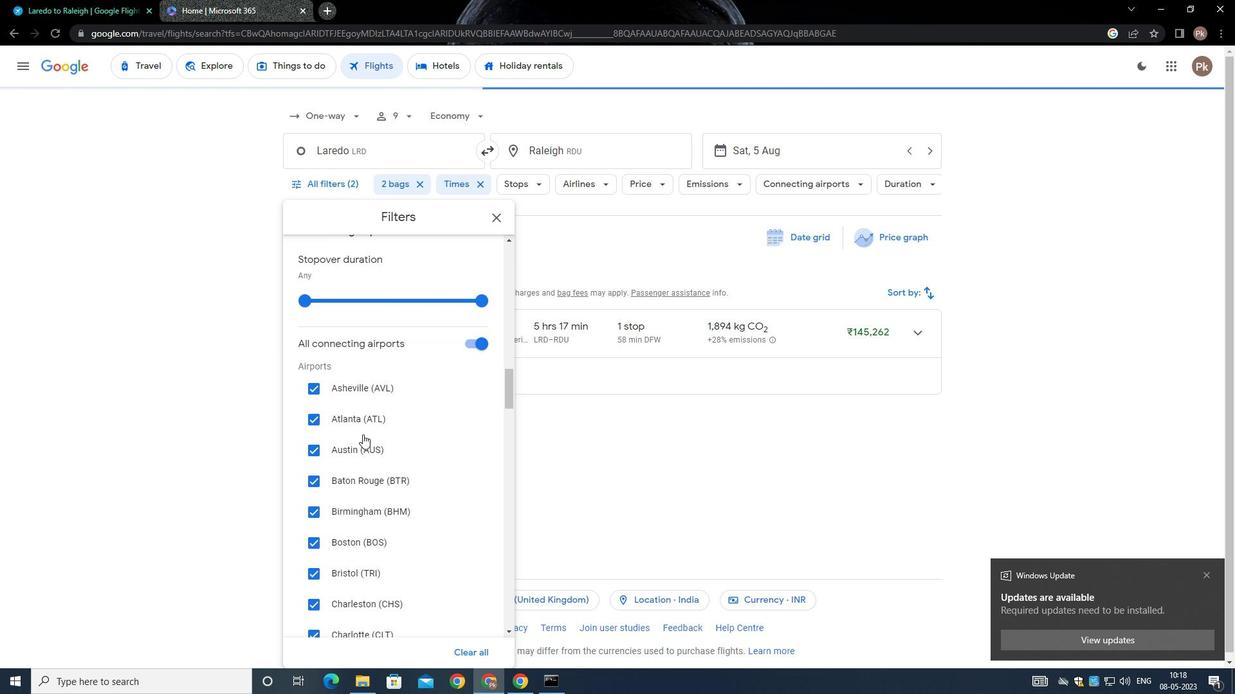 
Action: Mouse moved to (353, 420)
Screenshot: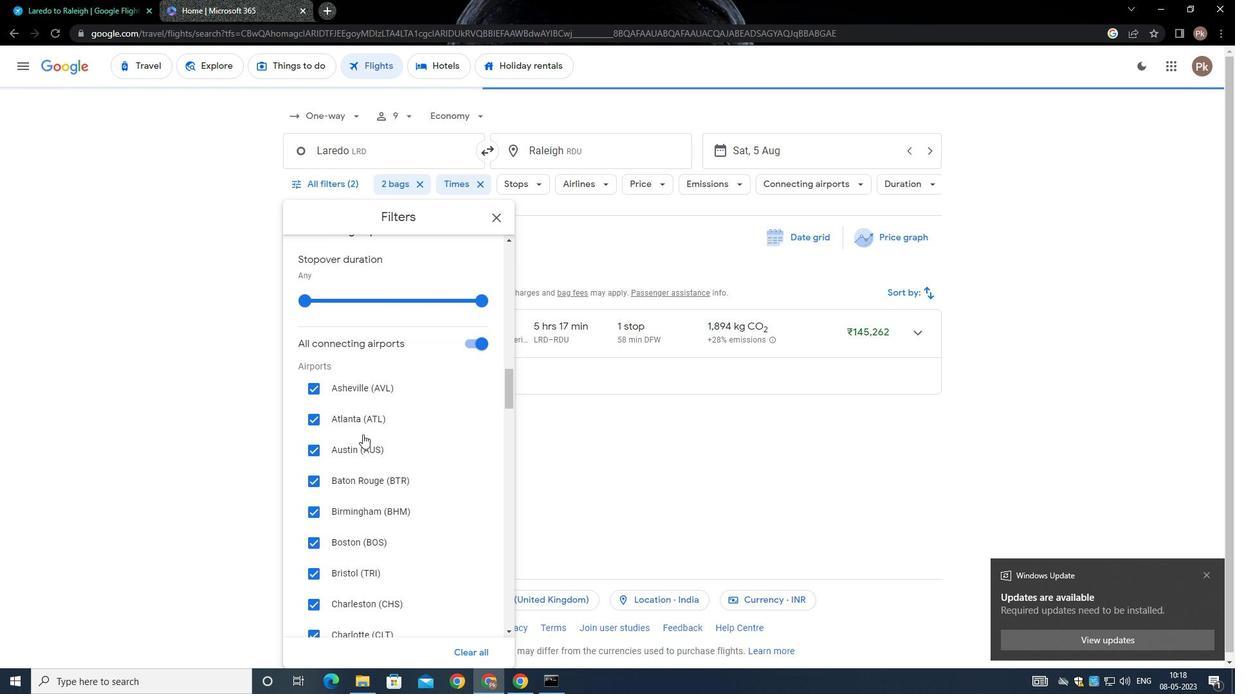 
Action: Mouse scrolled (353, 419) with delta (0, 0)
Screenshot: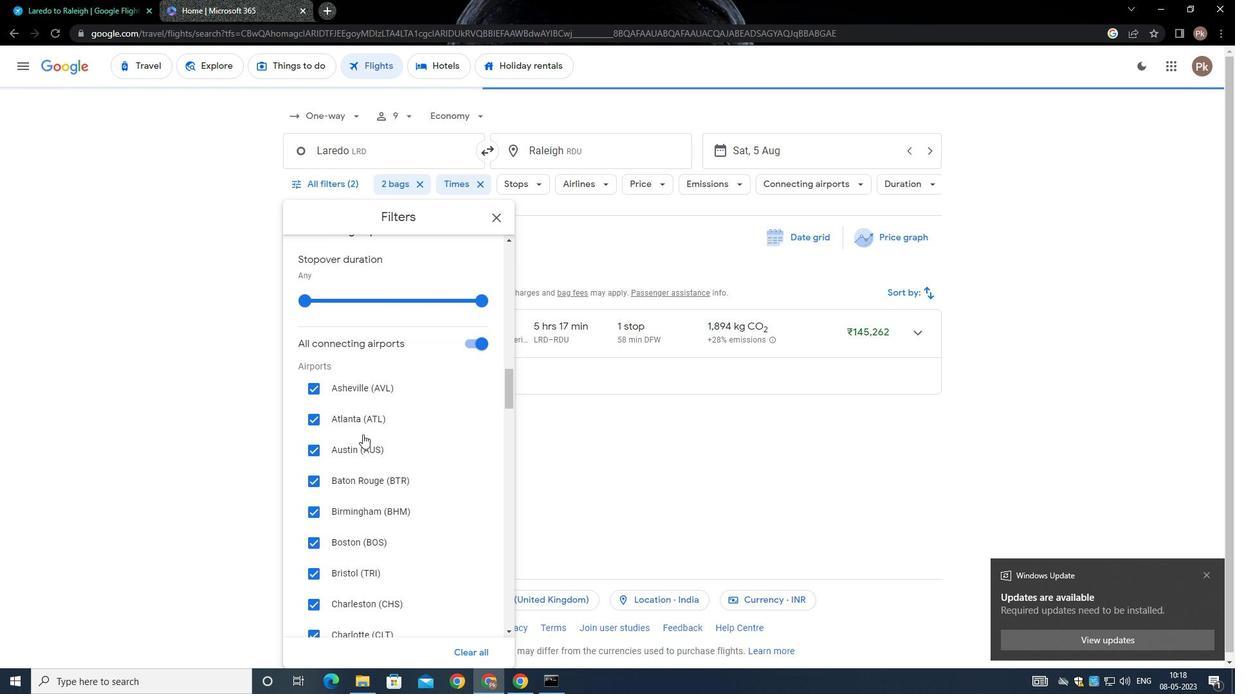 
Action: Mouse moved to (353, 420)
Screenshot: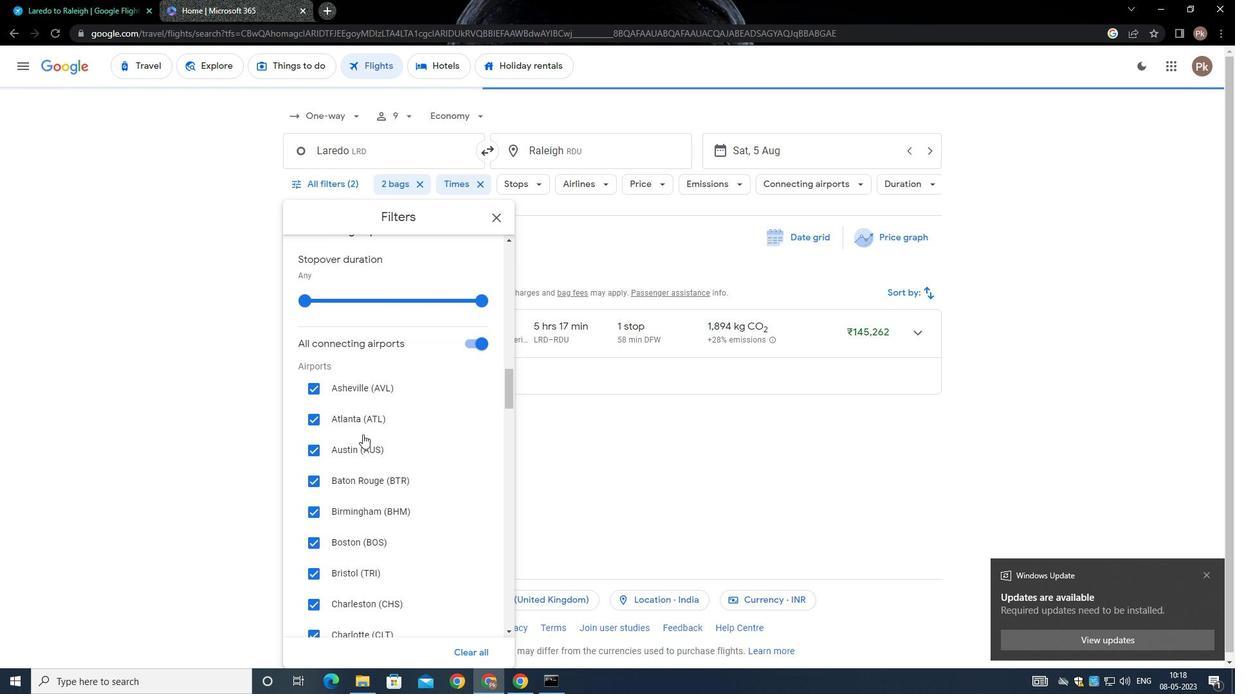 
Action: Mouse scrolled (353, 419) with delta (0, 0)
Screenshot: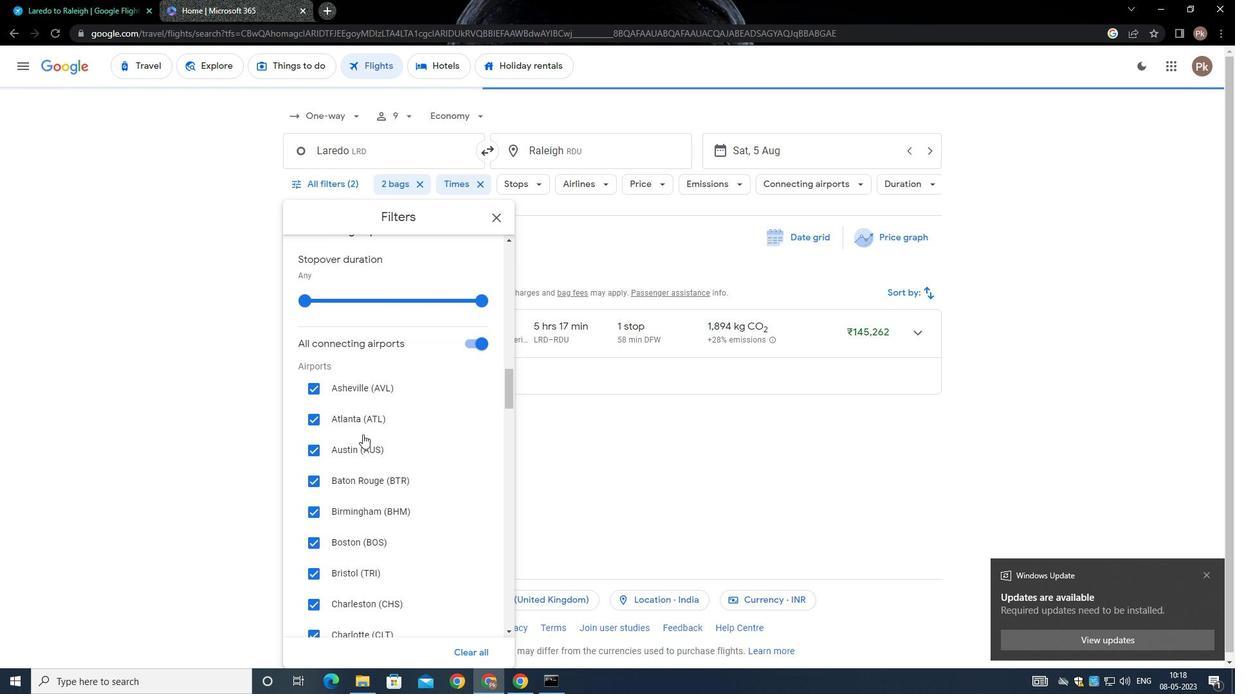 
Action: Mouse scrolled (353, 419) with delta (0, 0)
Screenshot: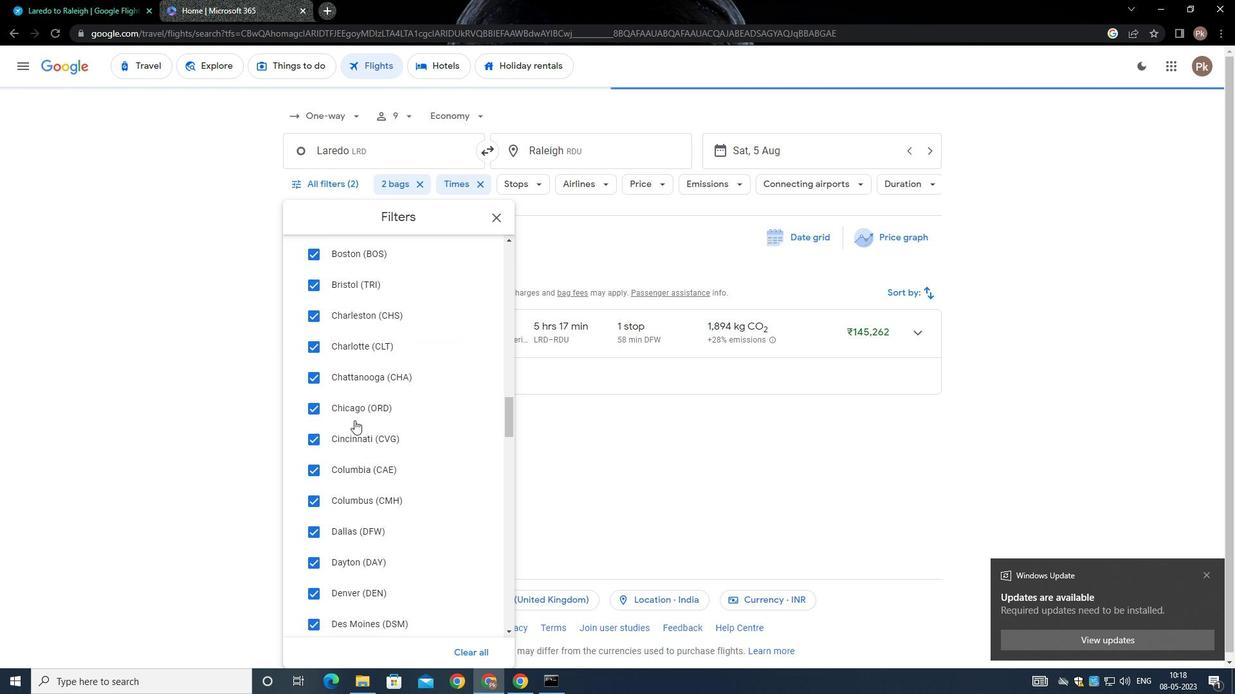 
Action: Mouse scrolled (353, 419) with delta (0, 0)
Screenshot: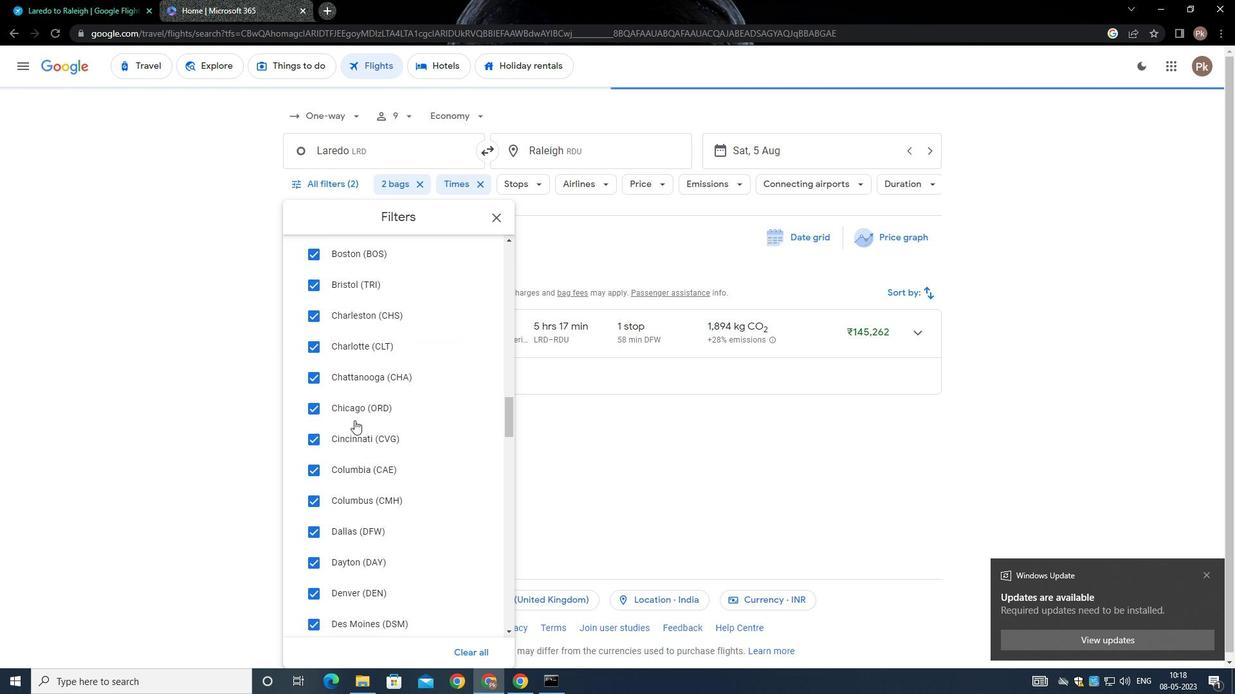 
Action: Mouse moved to (353, 420)
Screenshot: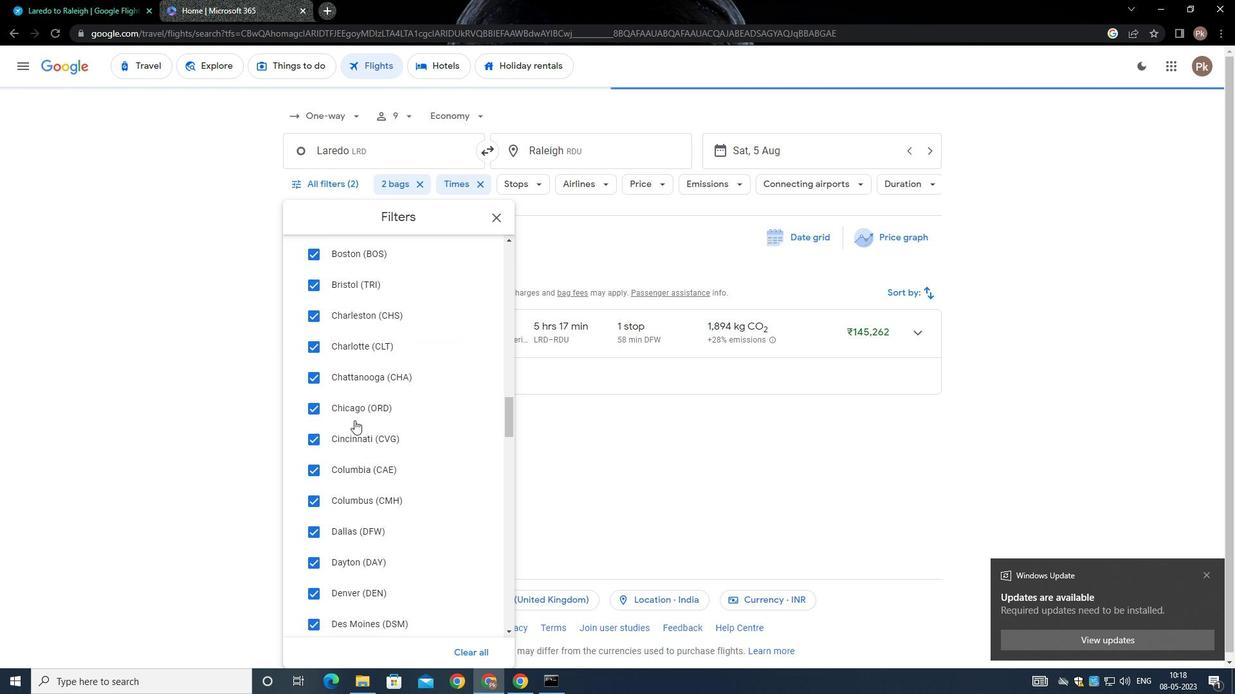
Action: Mouse scrolled (353, 420) with delta (0, 0)
Screenshot: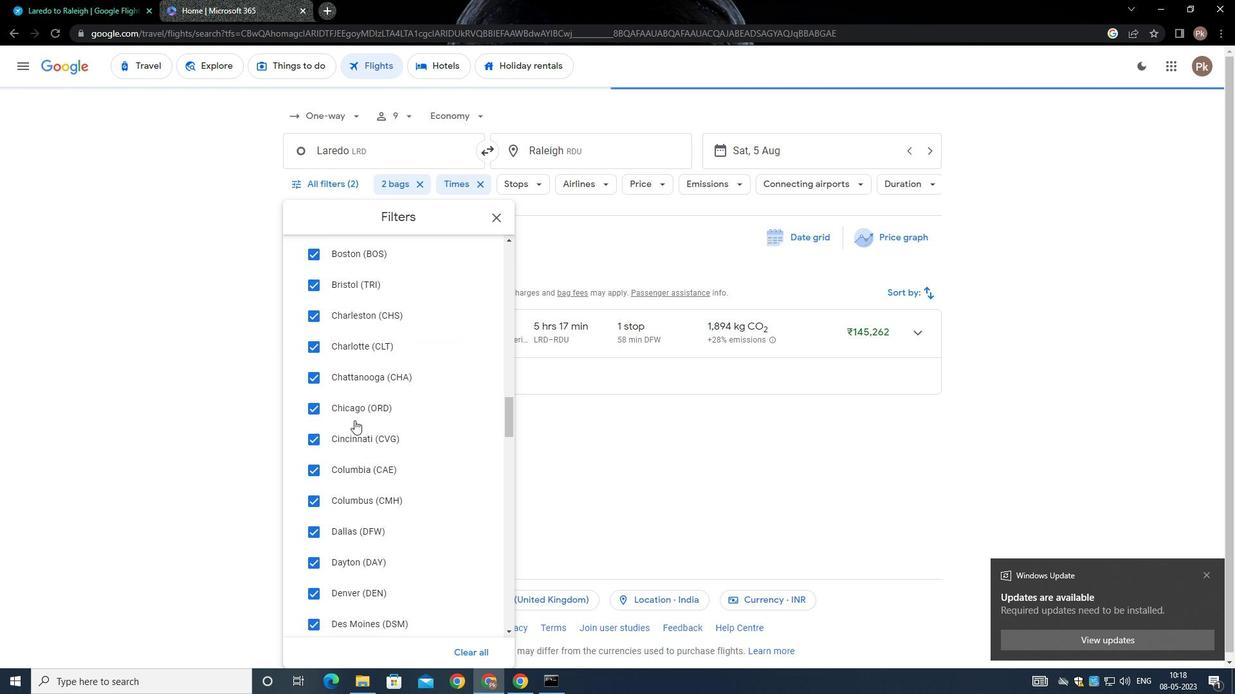 
Action: Mouse moved to (346, 431)
Screenshot: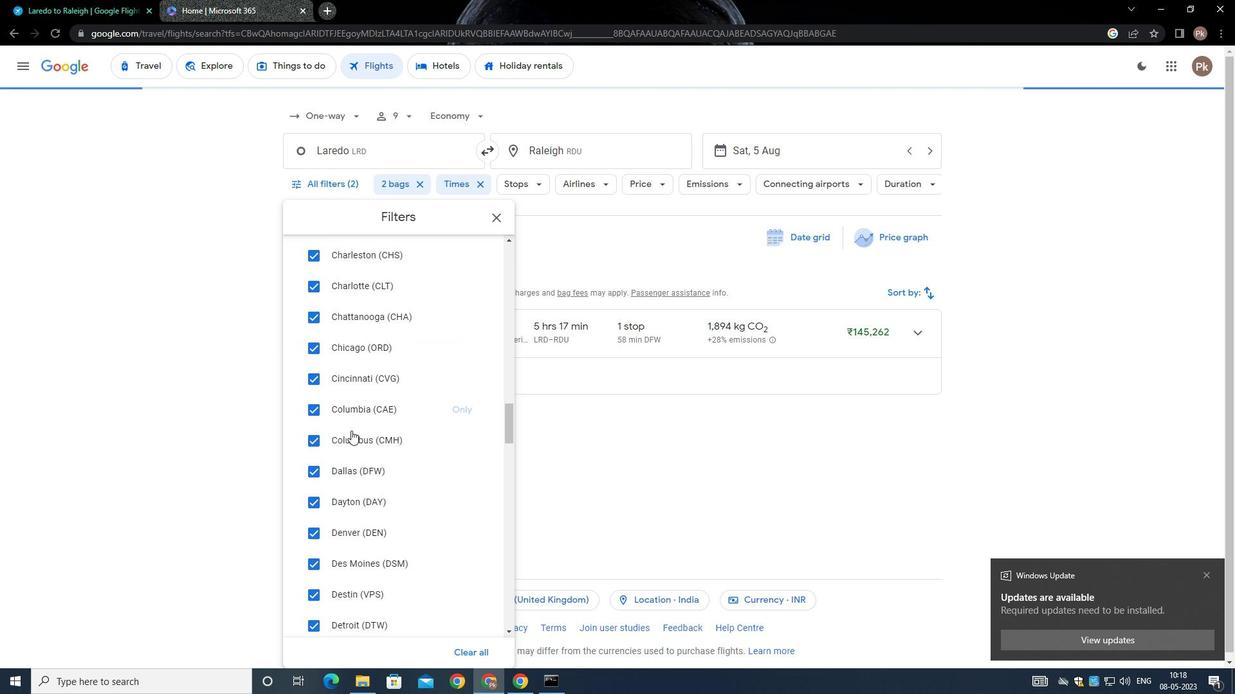 
Action: Mouse scrolled (346, 430) with delta (0, 0)
Screenshot: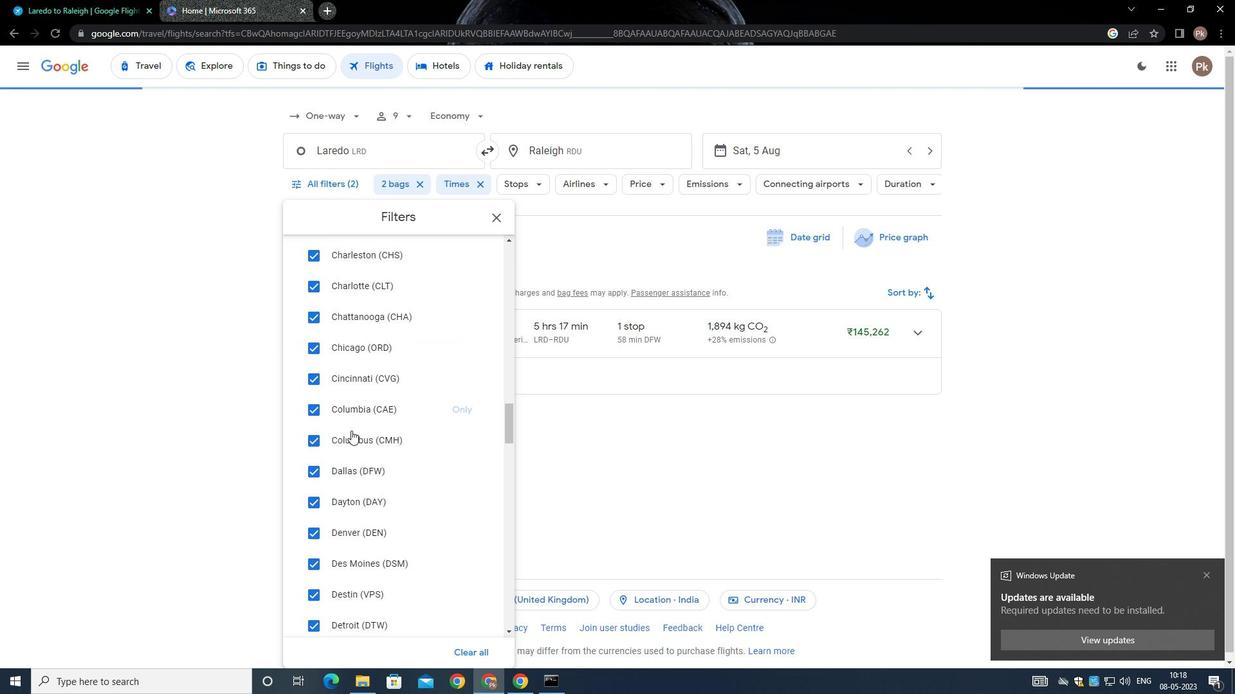 
Action: Mouse moved to (344, 431)
Screenshot: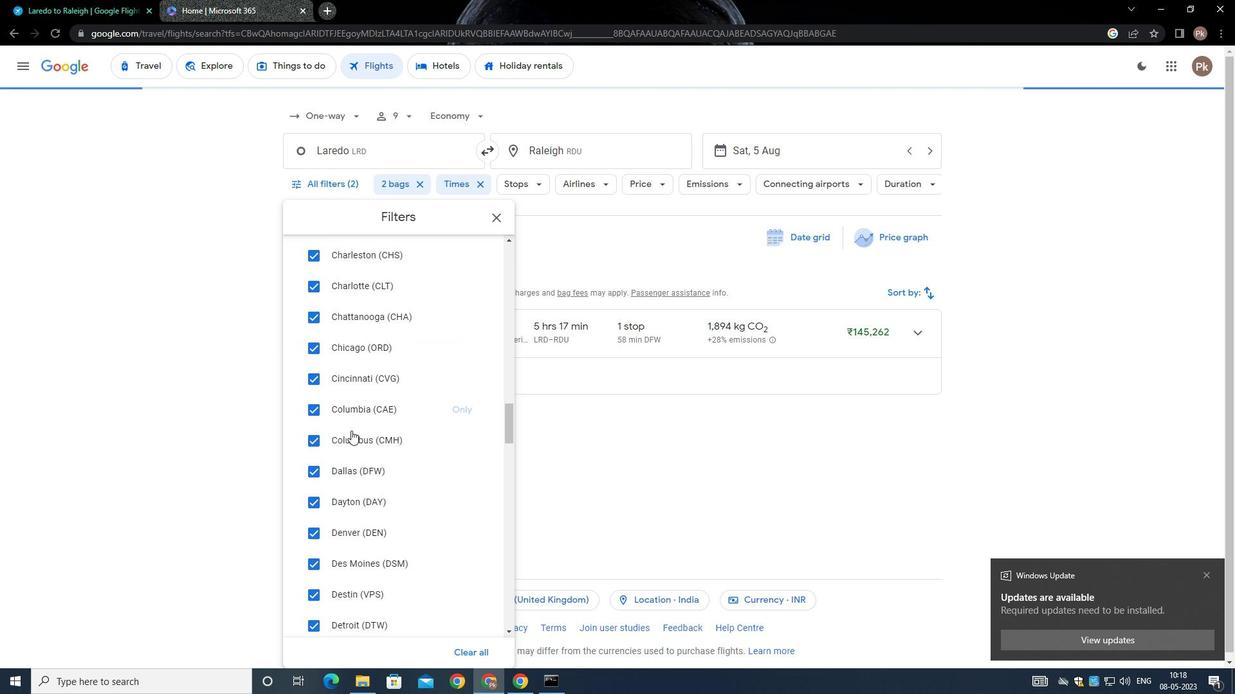 
Action: Mouse scrolled (344, 430) with delta (0, 0)
Screenshot: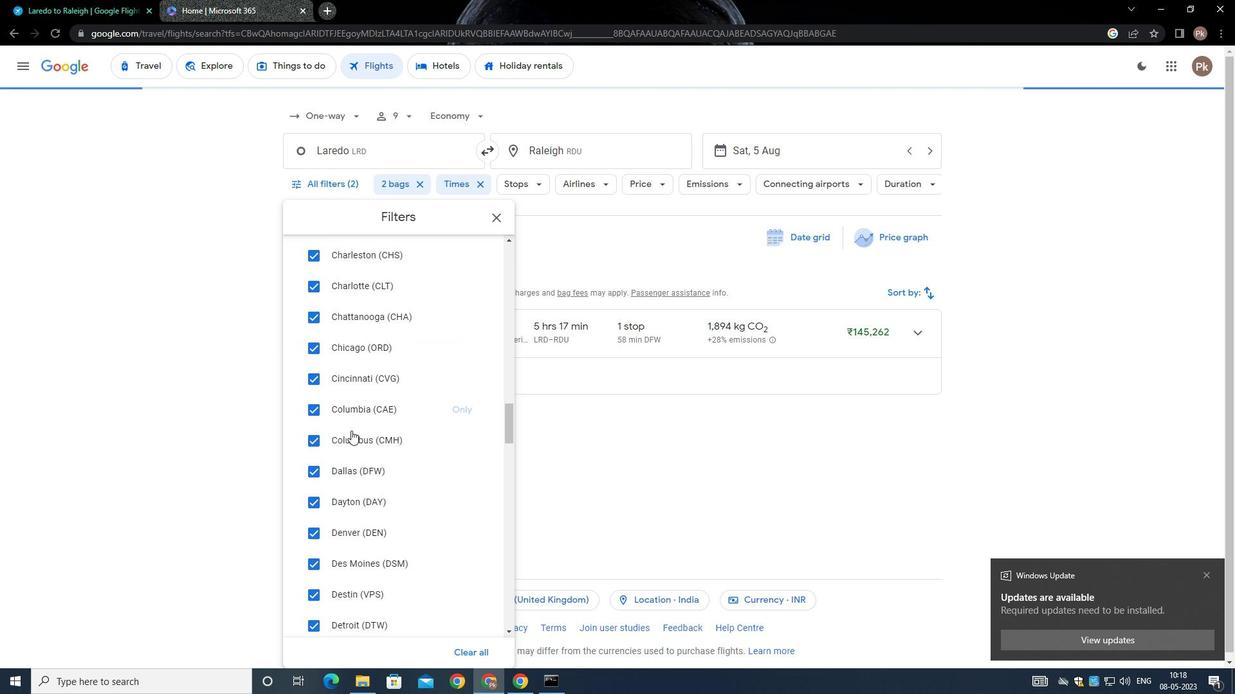 
Action: Mouse moved to (343, 432)
Screenshot: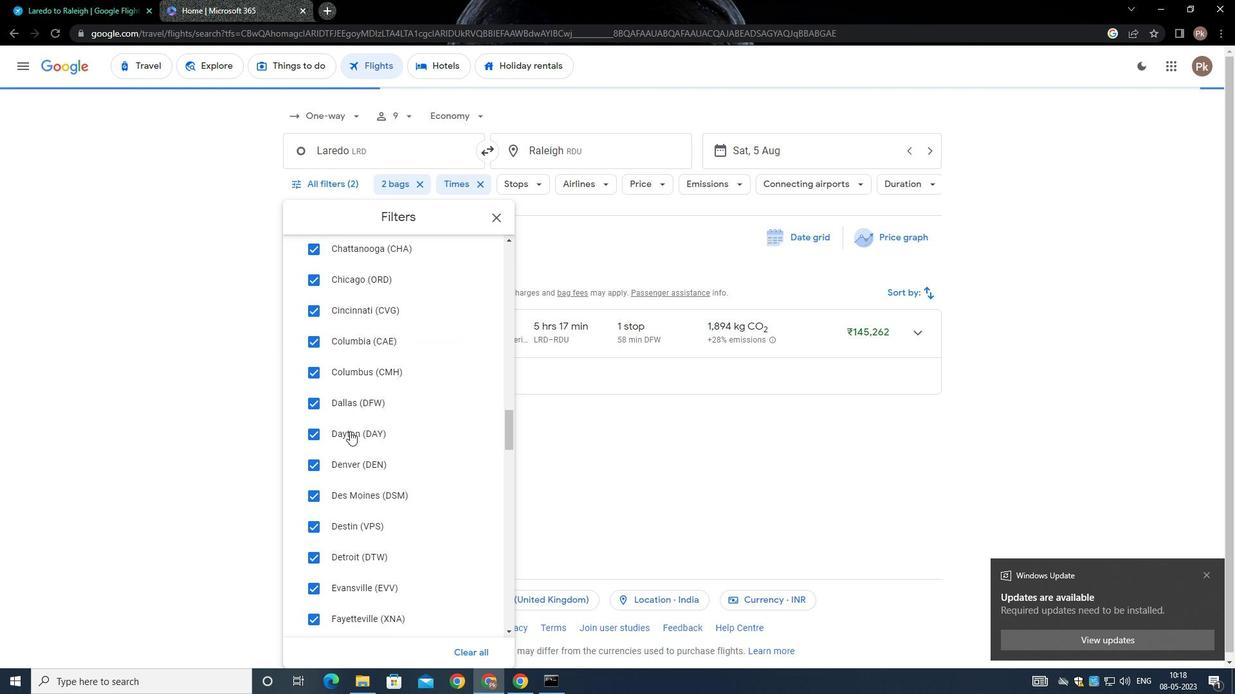 
Action: Mouse scrolled (343, 431) with delta (0, 0)
Screenshot: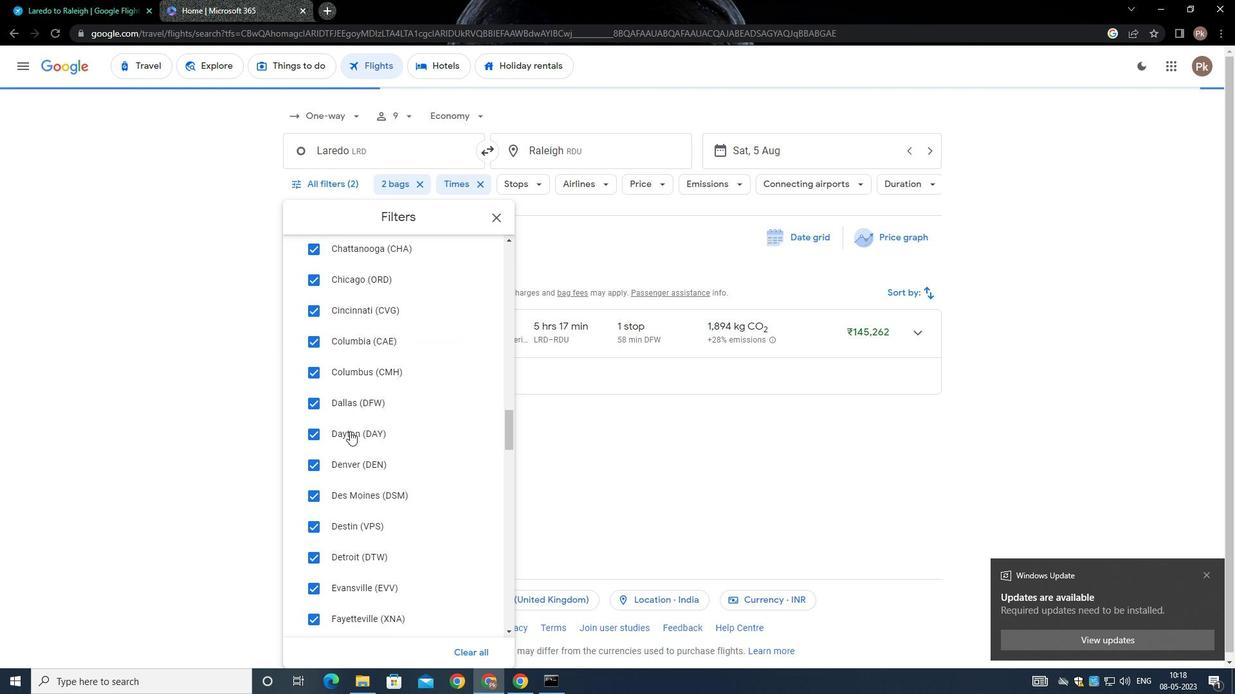 
Action: Mouse scrolled (343, 431) with delta (0, 0)
Screenshot: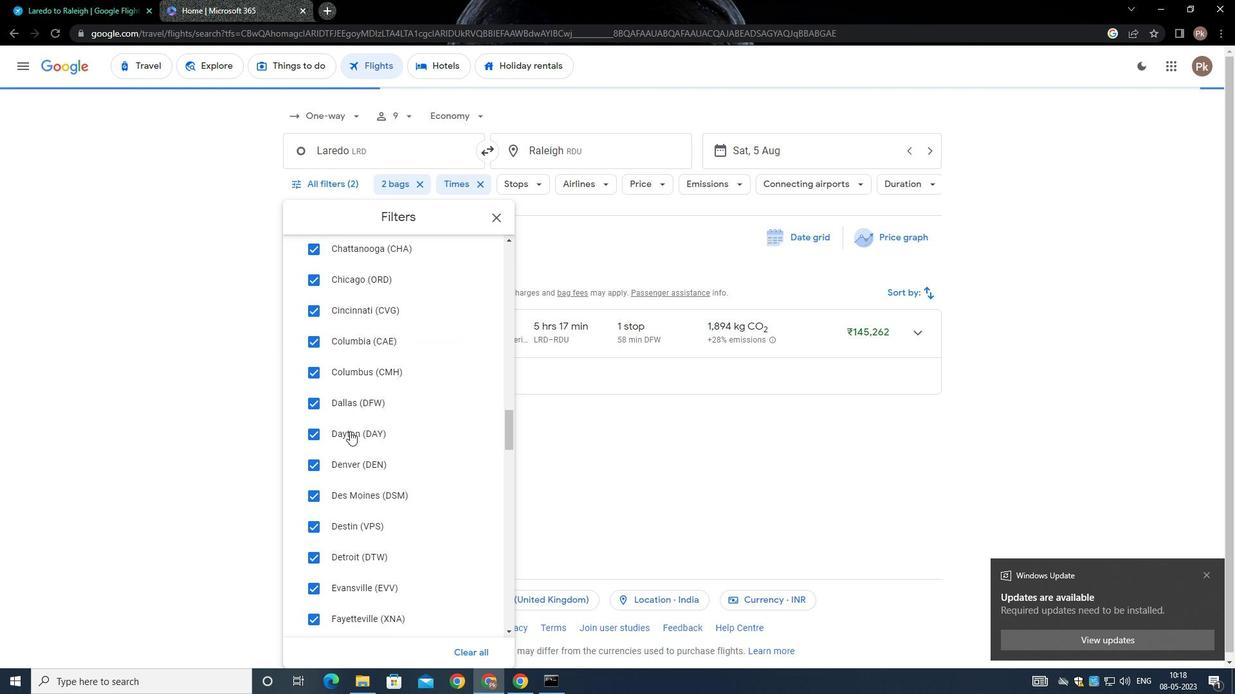 
Action: Mouse moved to (343, 432)
Screenshot: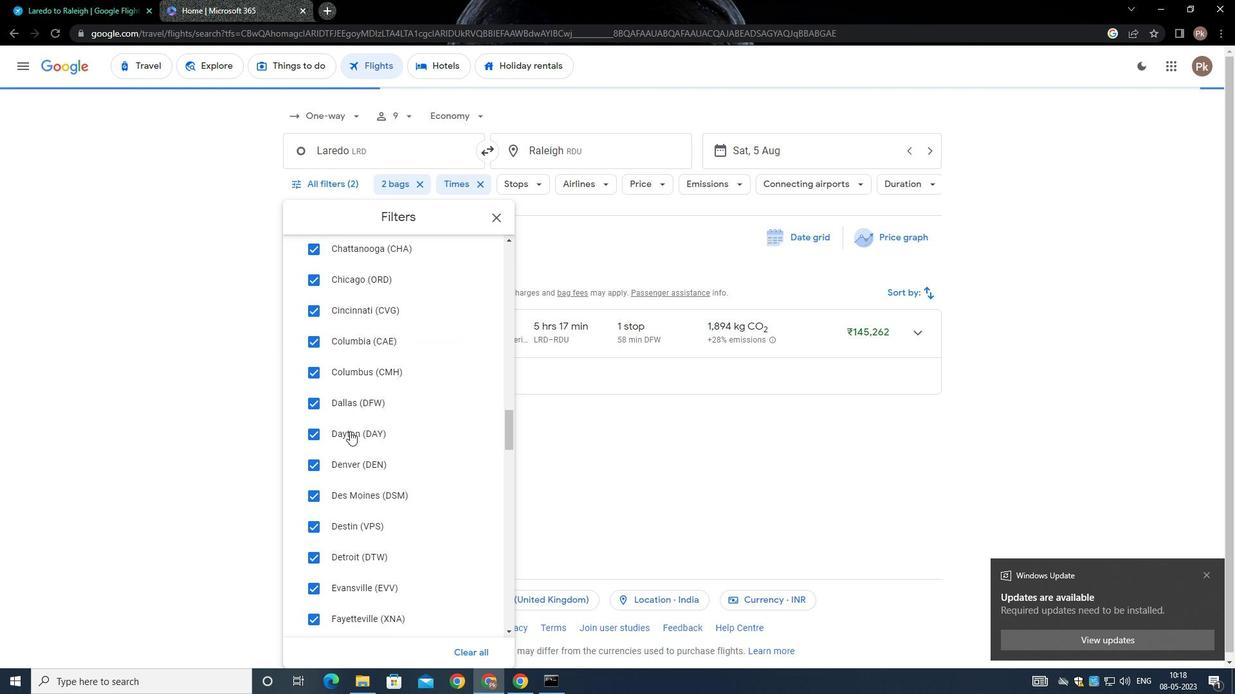 
Action: Mouse scrolled (343, 431) with delta (0, 0)
Screenshot: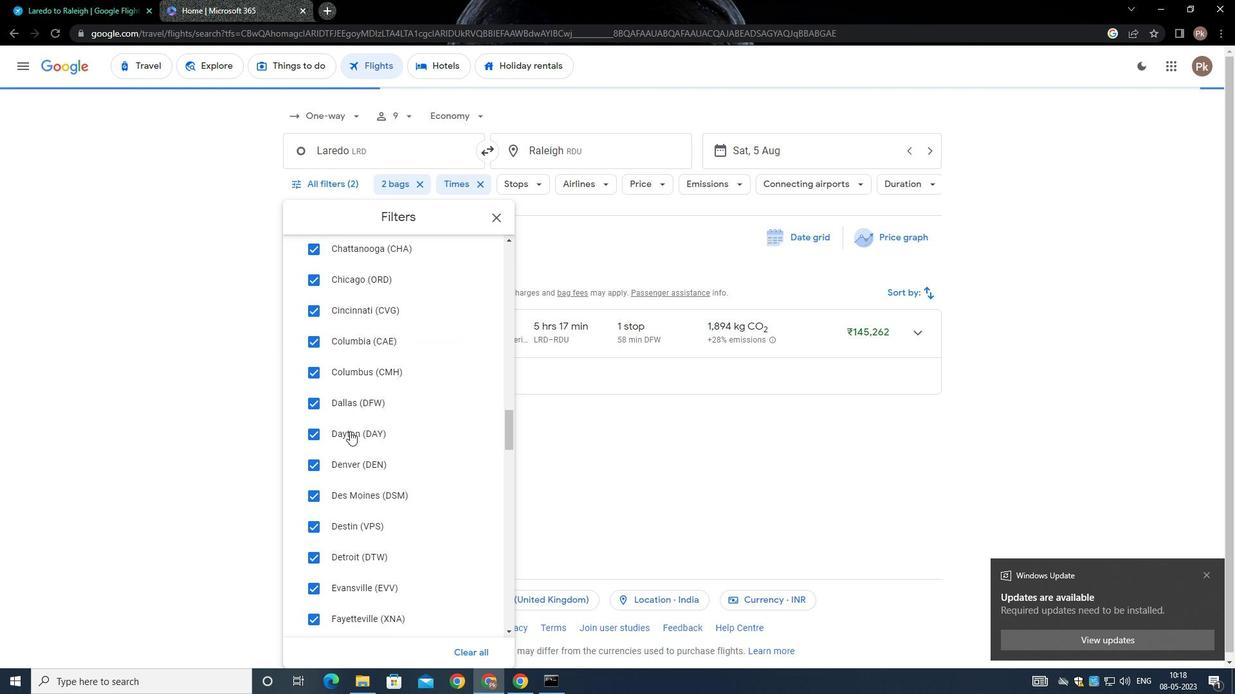 
Action: Mouse moved to (324, 437)
Screenshot: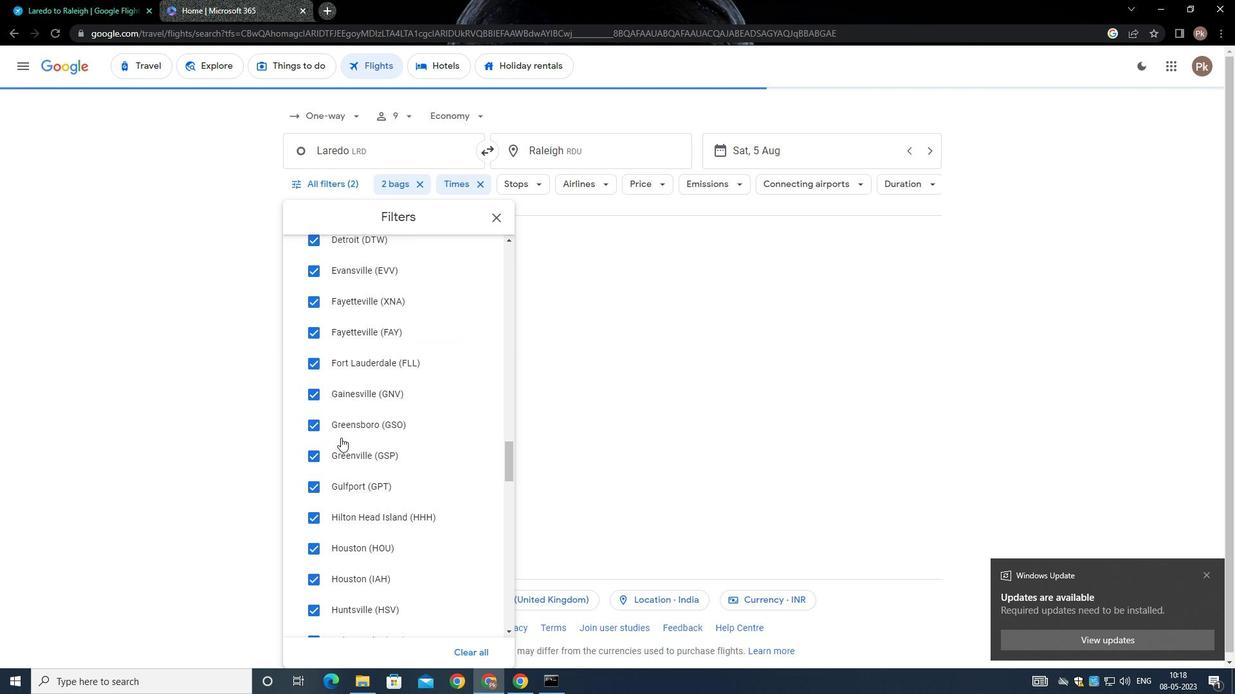 
Action: Mouse scrolled (324, 436) with delta (0, 0)
Screenshot: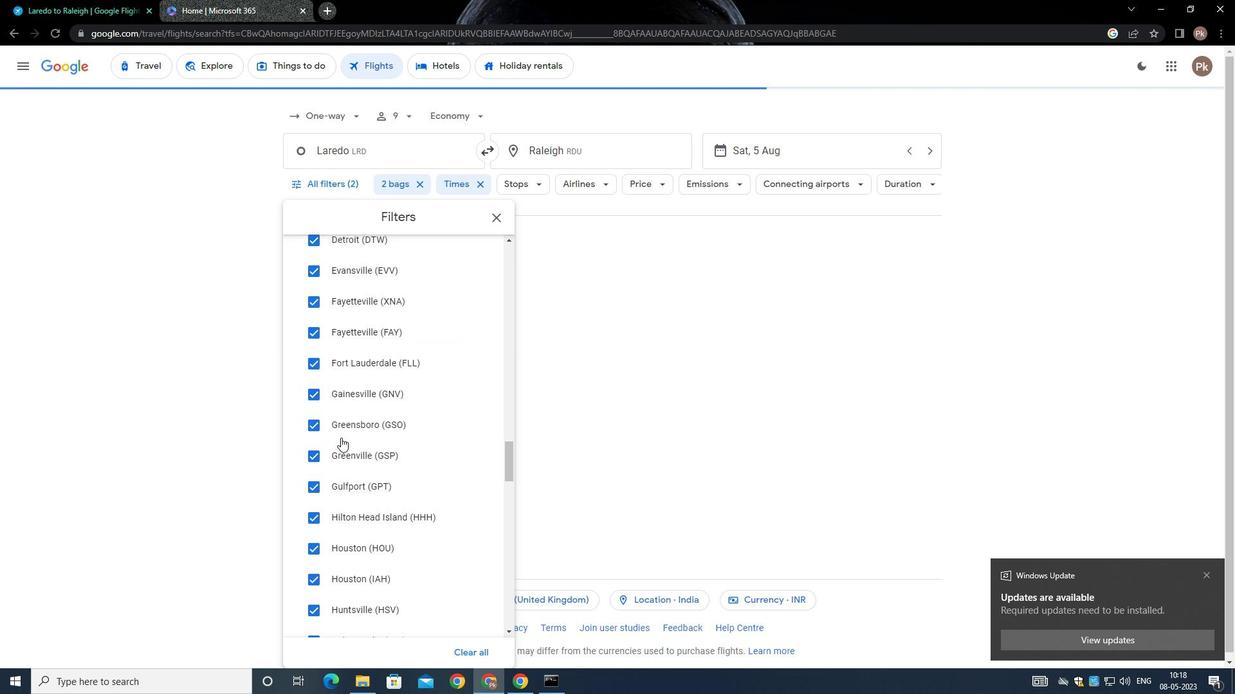 
Action: Mouse scrolled (324, 436) with delta (0, 0)
Screenshot: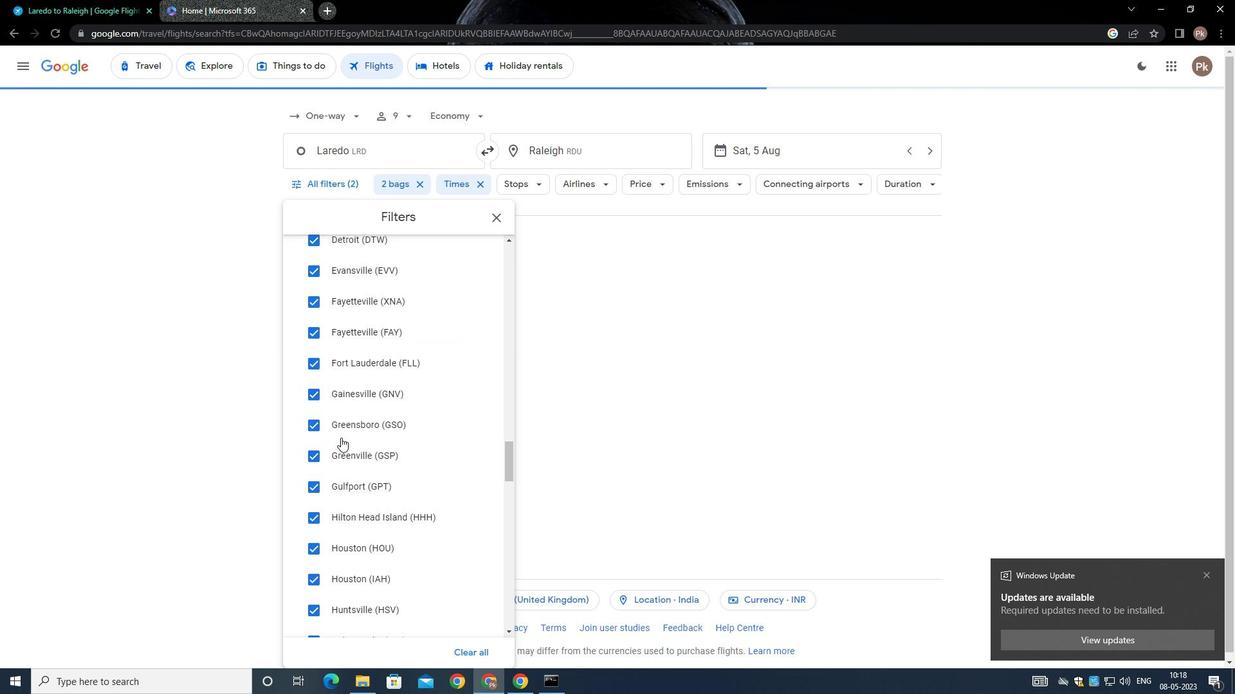 
Action: Mouse scrolled (324, 436) with delta (0, 0)
Screenshot: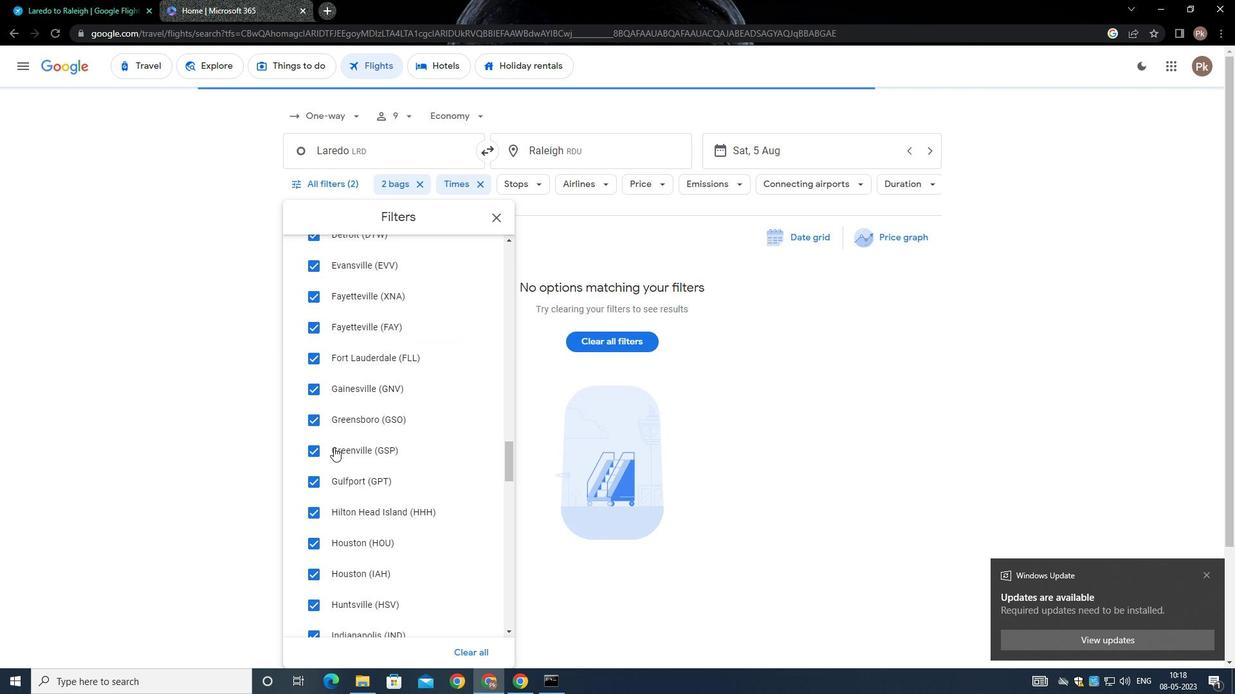 
Action: Mouse scrolled (324, 436) with delta (0, 0)
Screenshot: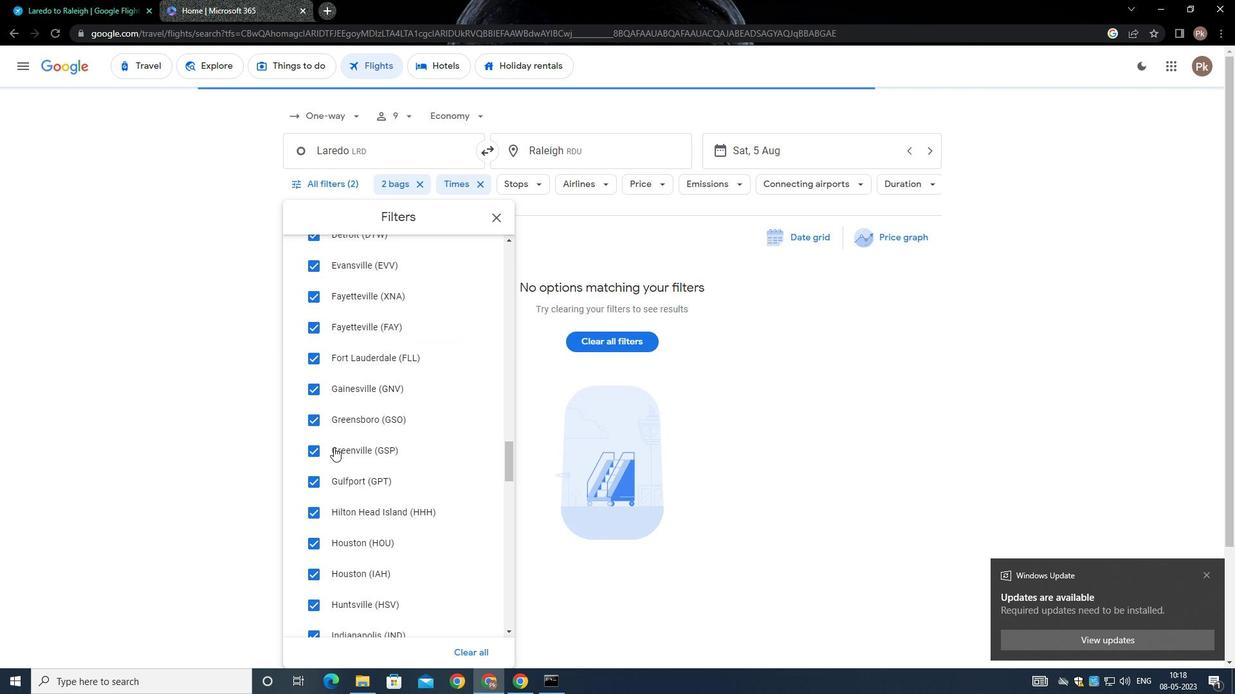 
Action: Mouse scrolled (324, 436) with delta (0, 0)
Screenshot: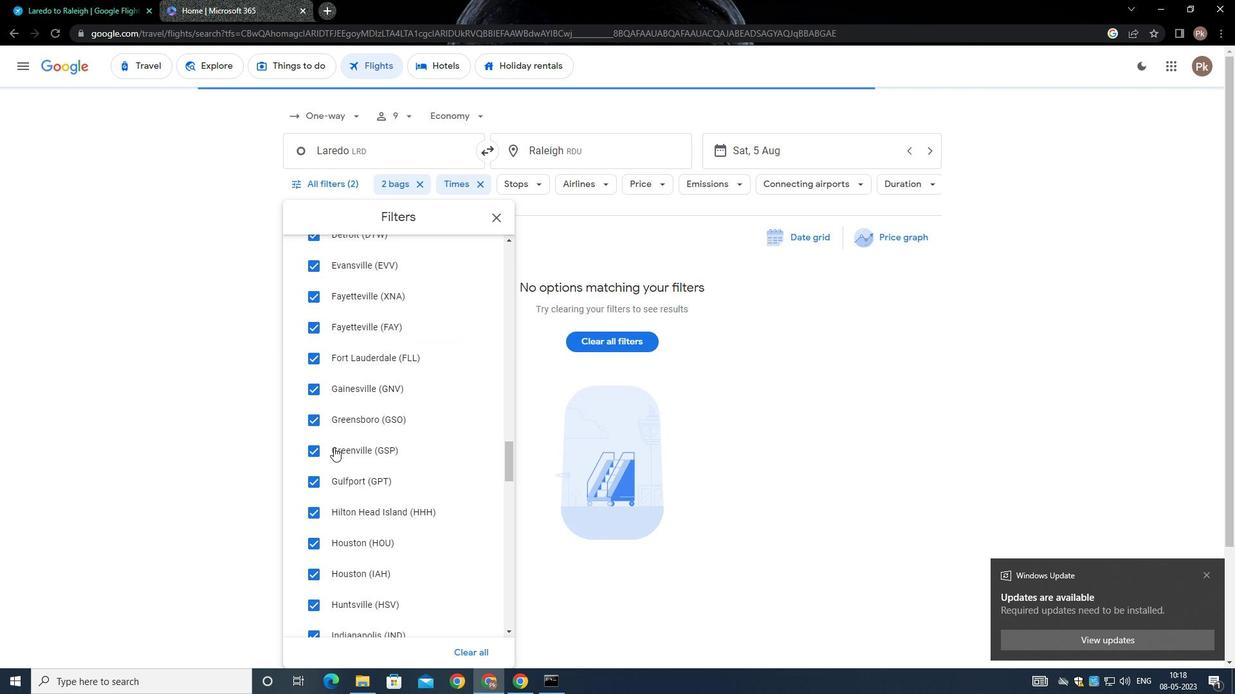 
Action: Mouse moved to (324, 437)
Screenshot: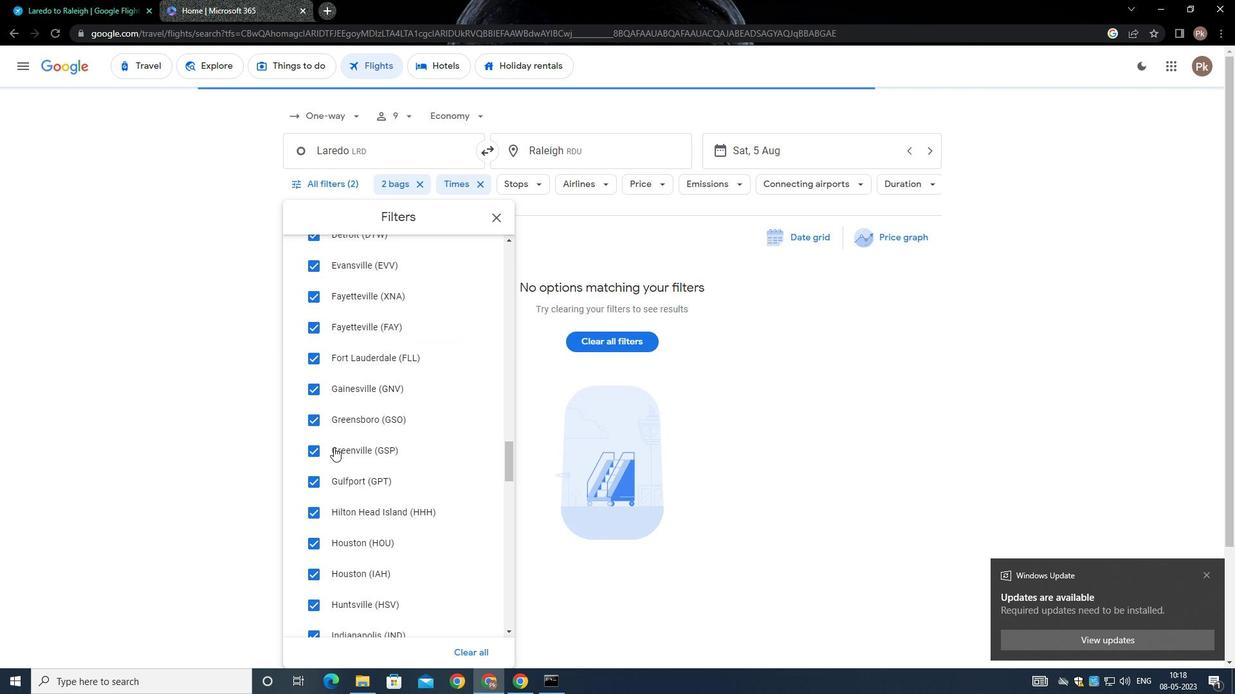 
Action: Mouse scrolled (324, 436) with delta (0, 0)
Screenshot: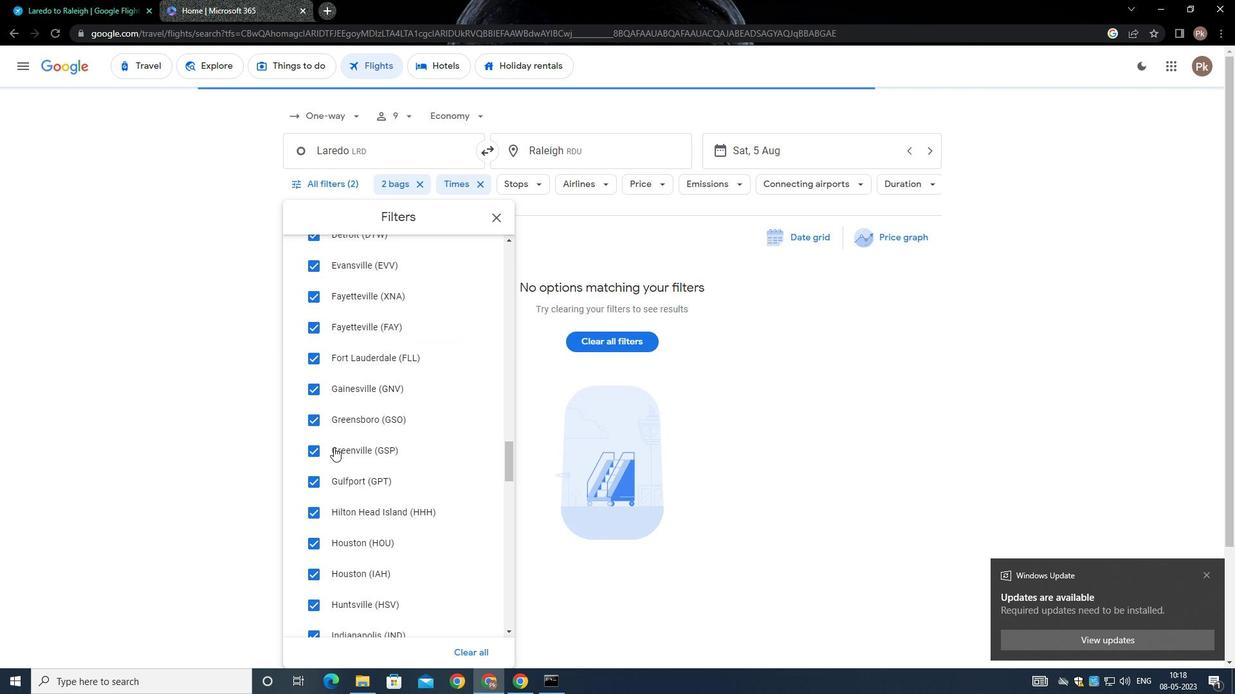 
Action: Mouse moved to (306, 428)
Screenshot: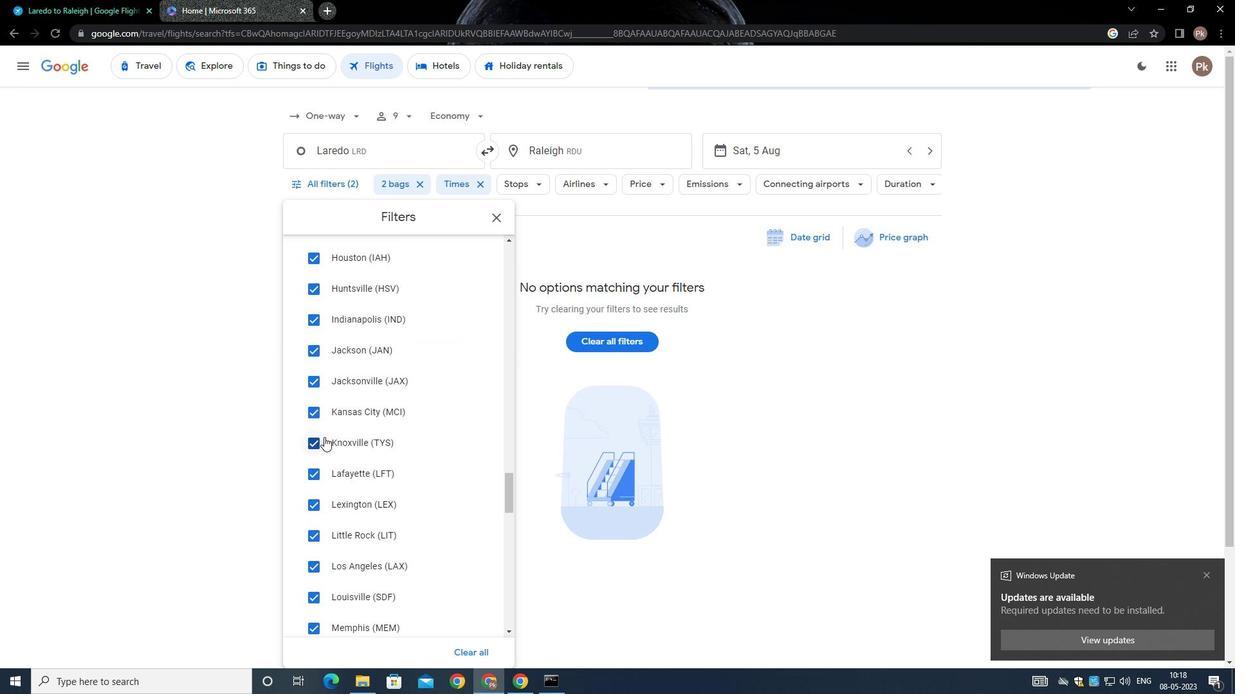 
Action: Mouse scrolled (306, 427) with delta (0, 0)
Screenshot: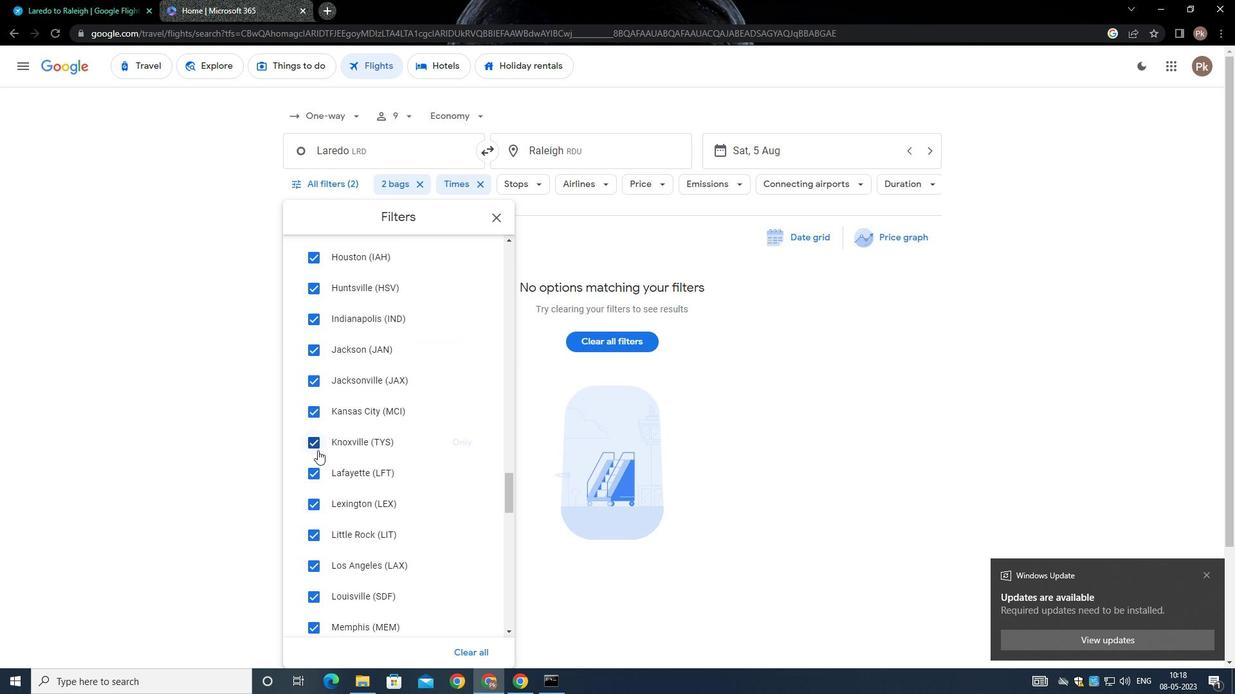 
Action: Mouse scrolled (306, 427) with delta (0, -1)
Screenshot: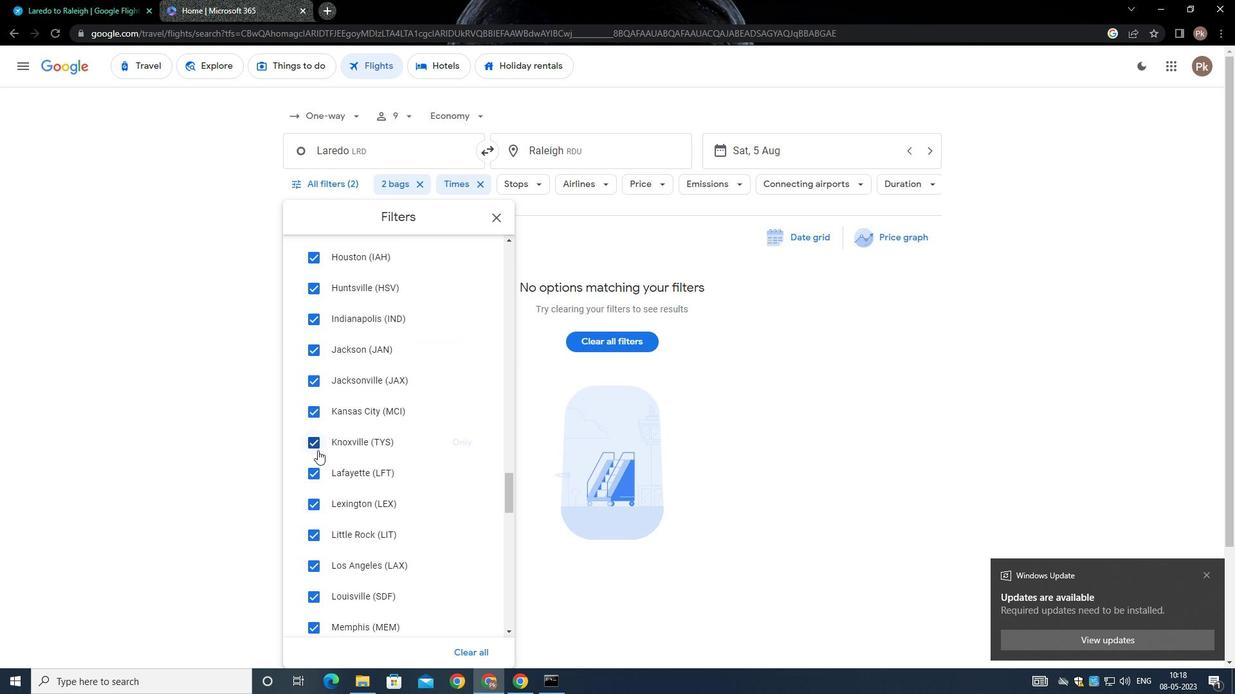 
Action: Mouse scrolled (306, 427) with delta (0, 0)
Screenshot: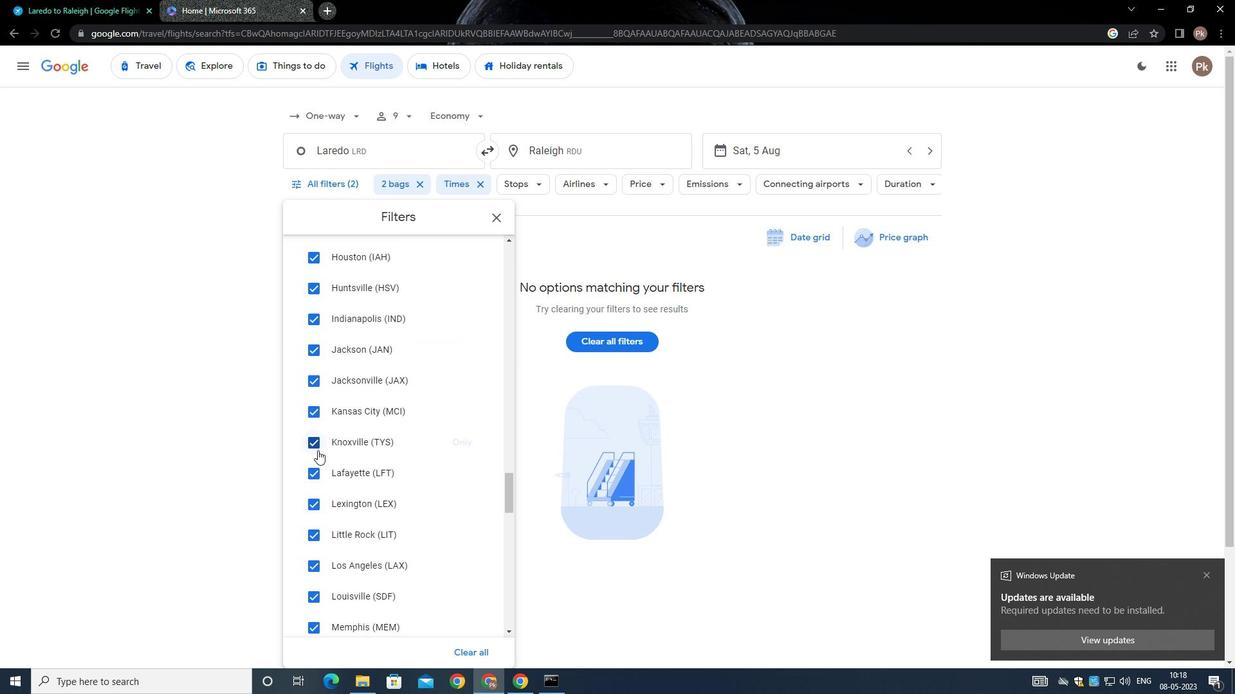 
Action: Mouse scrolled (306, 427) with delta (0, 0)
Screenshot: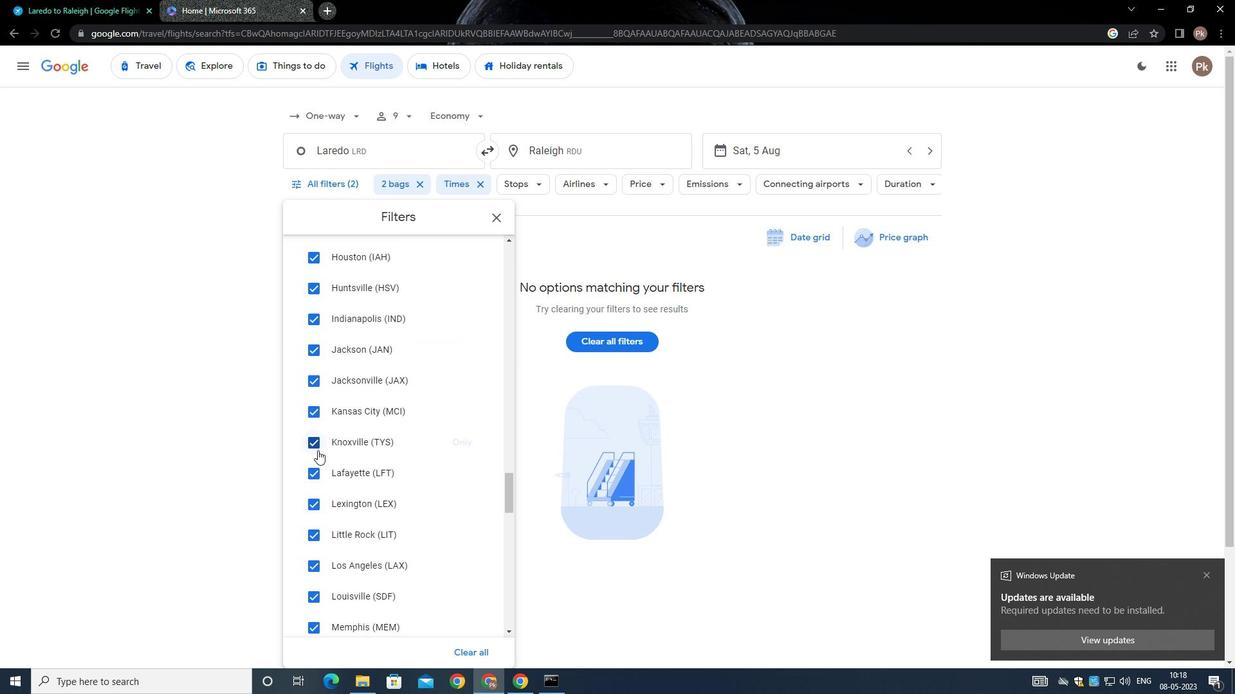
Action: Mouse scrolled (306, 427) with delta (0, 0)
Screenshot: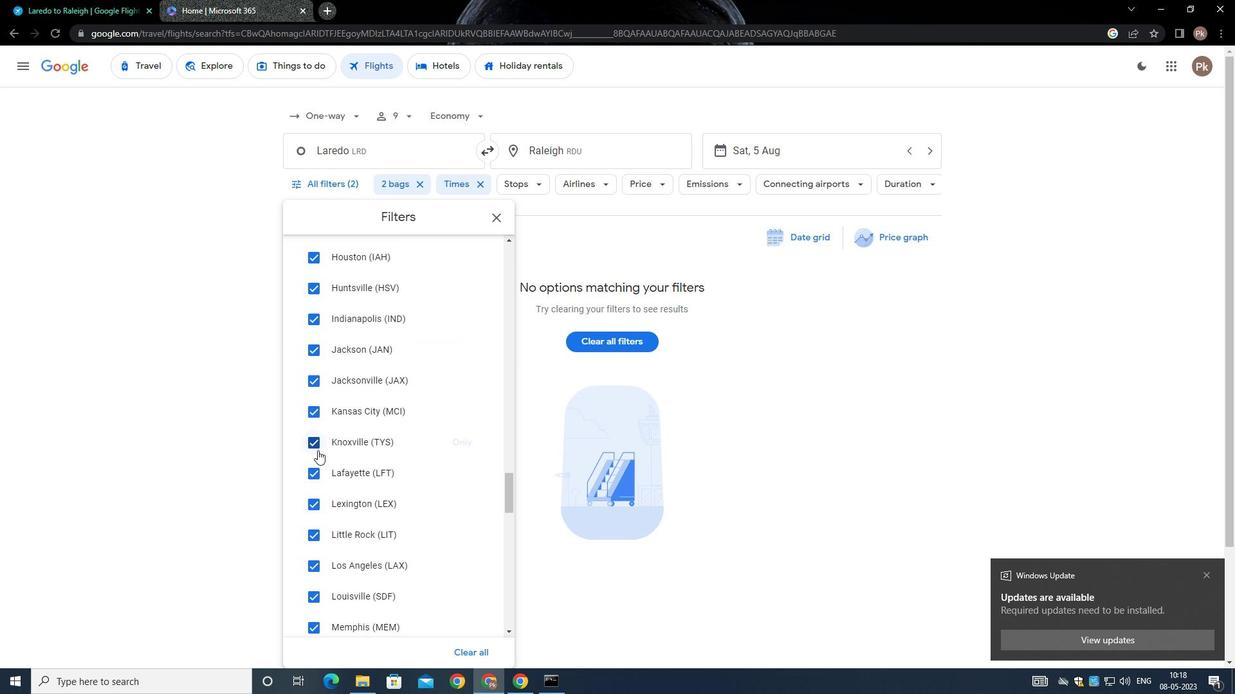 
Action: Mouse moved to (306, 428)
Screenshot: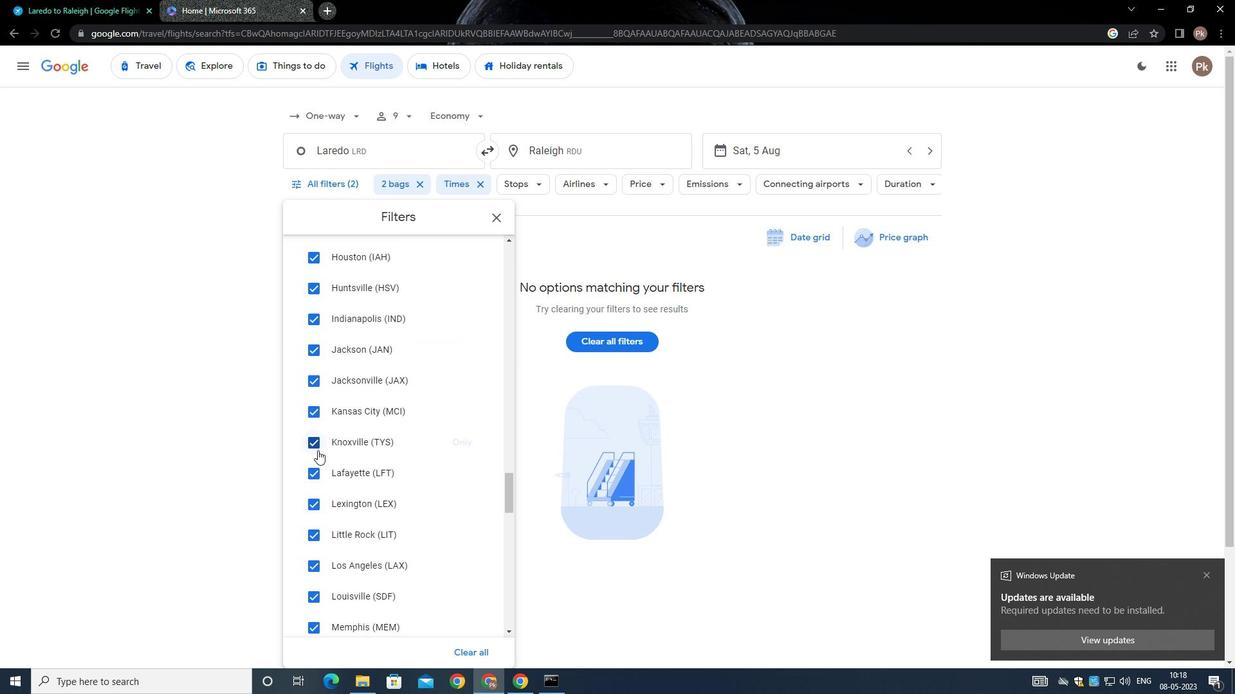 
Action: Mouse scrolled (306, 427) with delta (0, 0)
Screenshot: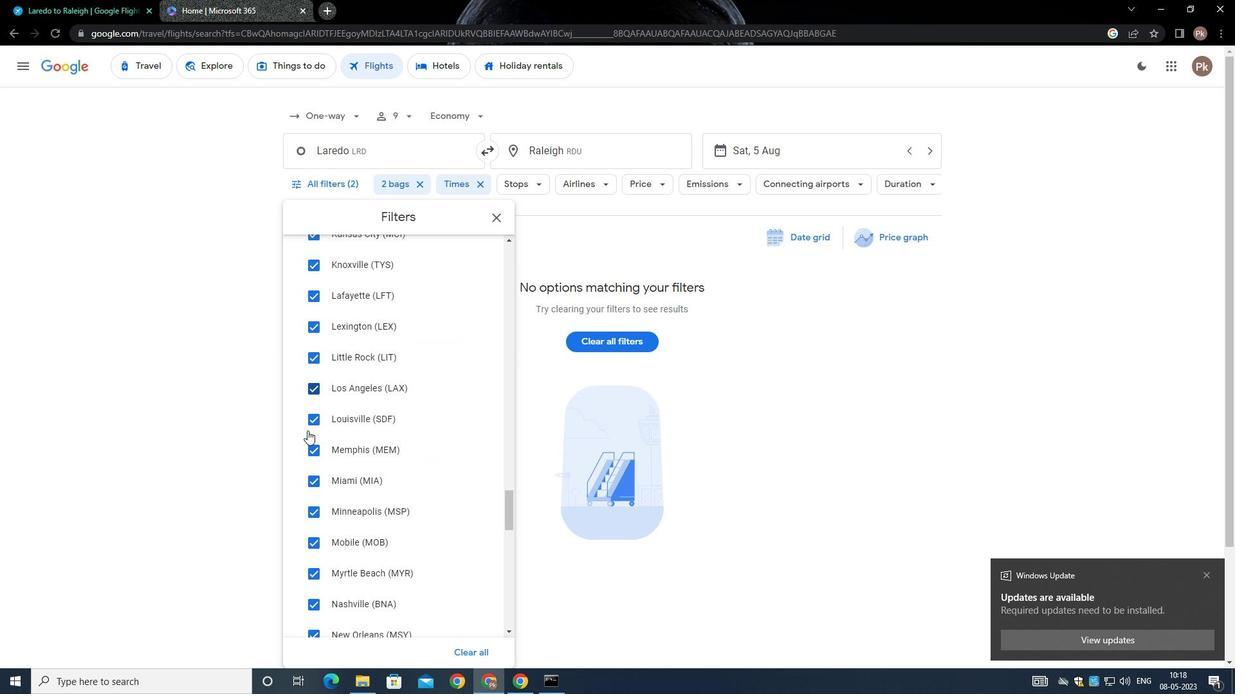 
Action: Mouse moved to (305, 435)
Screenshot: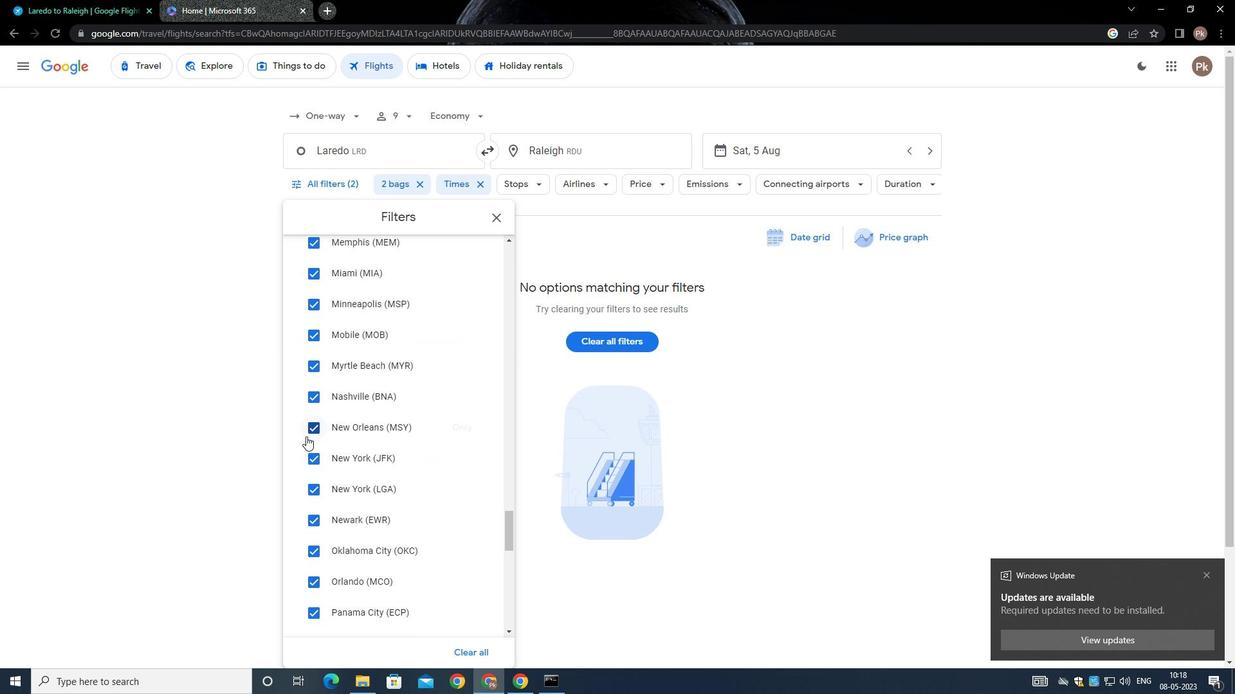 
Action: Mouse scrolled (305, 436) with delta (0, 0)
Screenshot: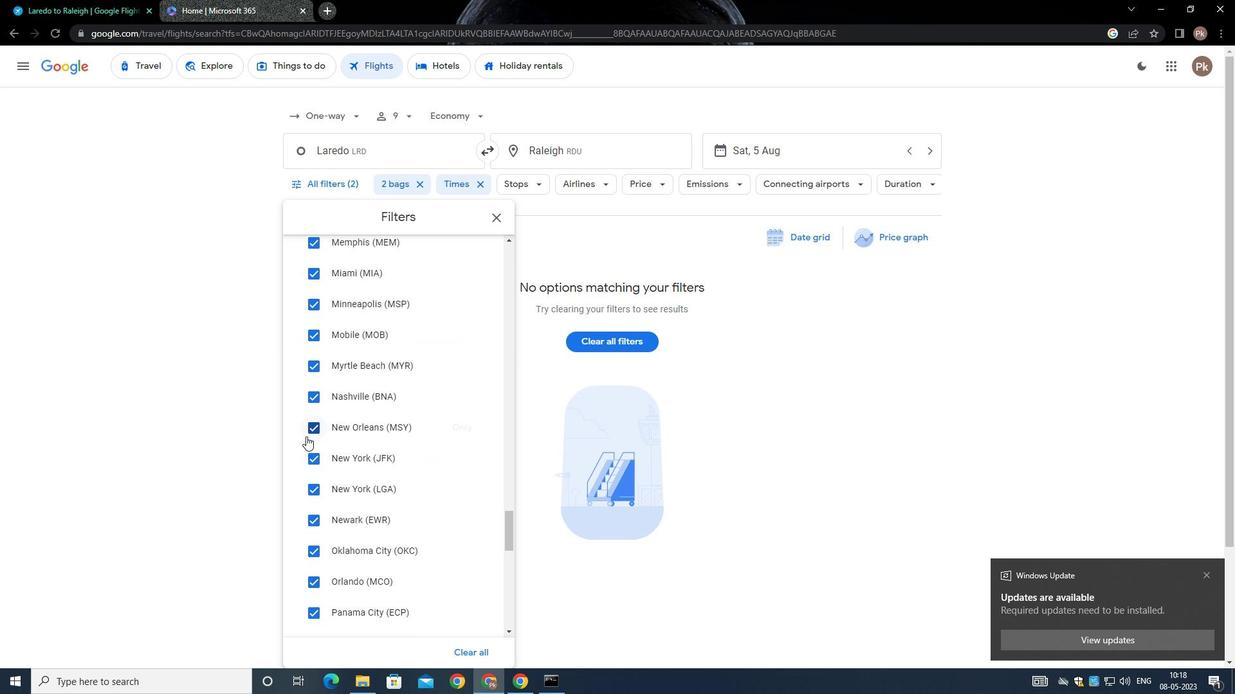 
Action: Mouse moved to (305, 434)
Screenshot: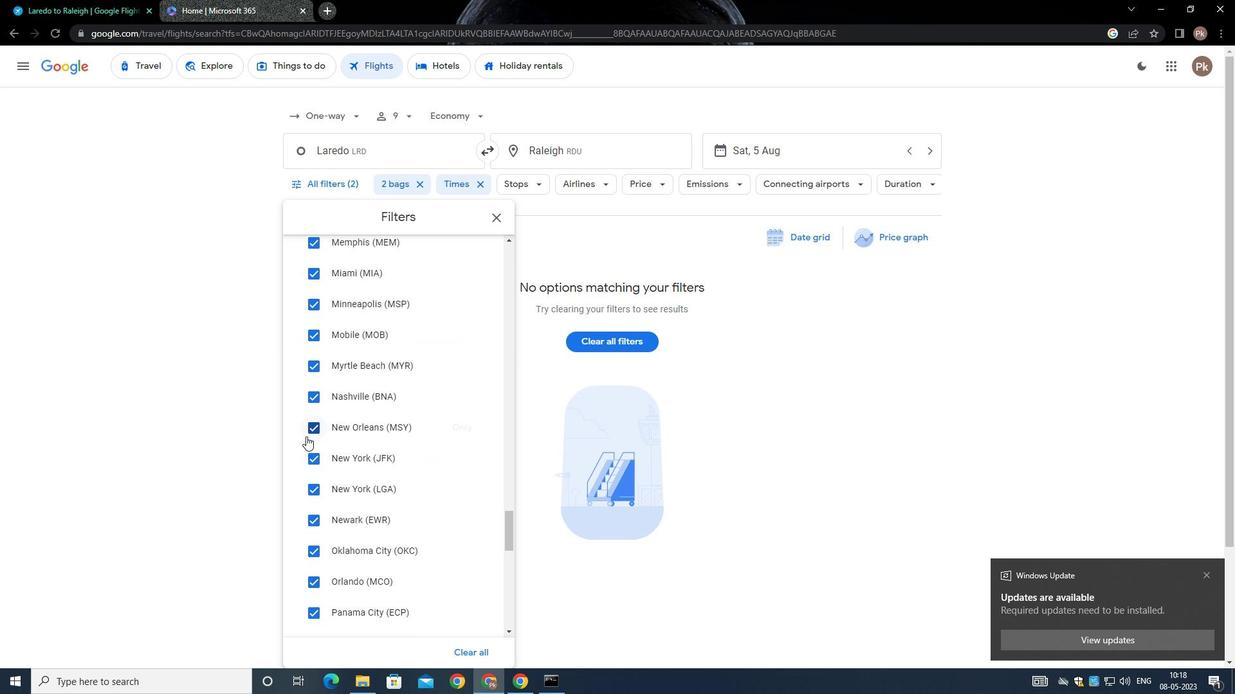 
Action: Mouse scrolled (305, 434) with delta (0, 0)
Screenshot: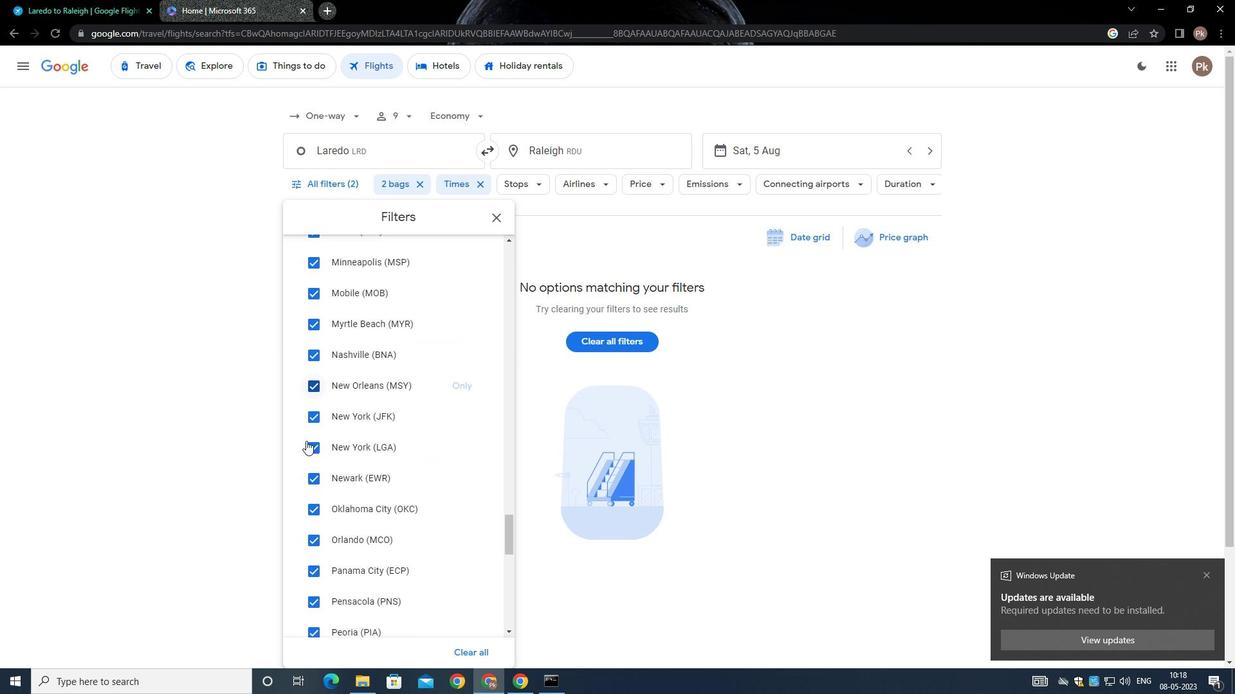 
Action: Mouse scrolled (305, 433) with delta (0, -1)
Screenshot: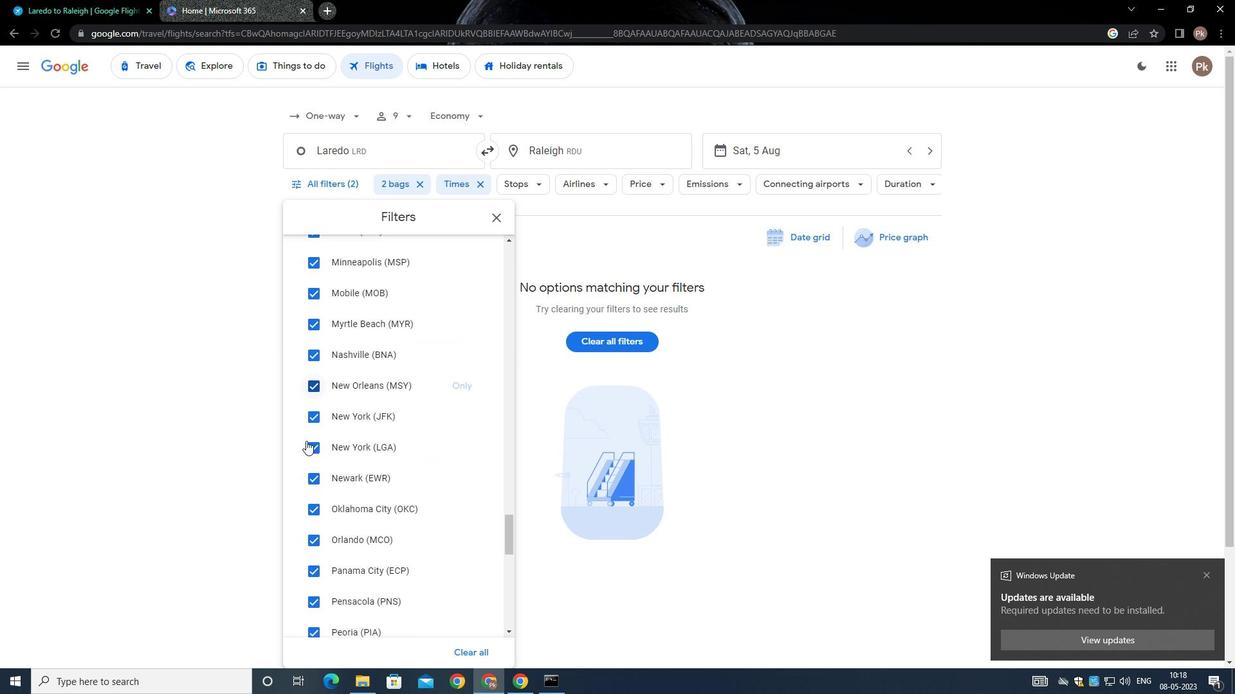 
Action: Mouse scrolled (305, 434) with delta (0, 0)
Screenshot: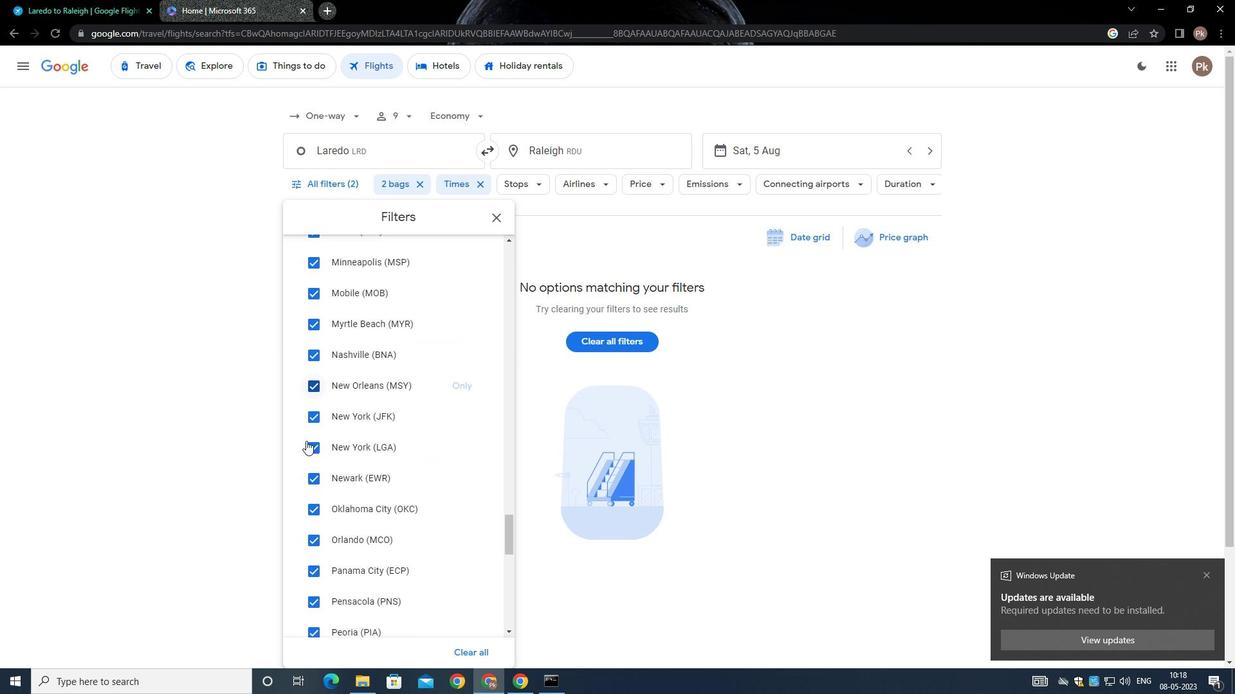 
Action: Mouse scrolled (305, 434) with delta (0, 0)
Screenshot: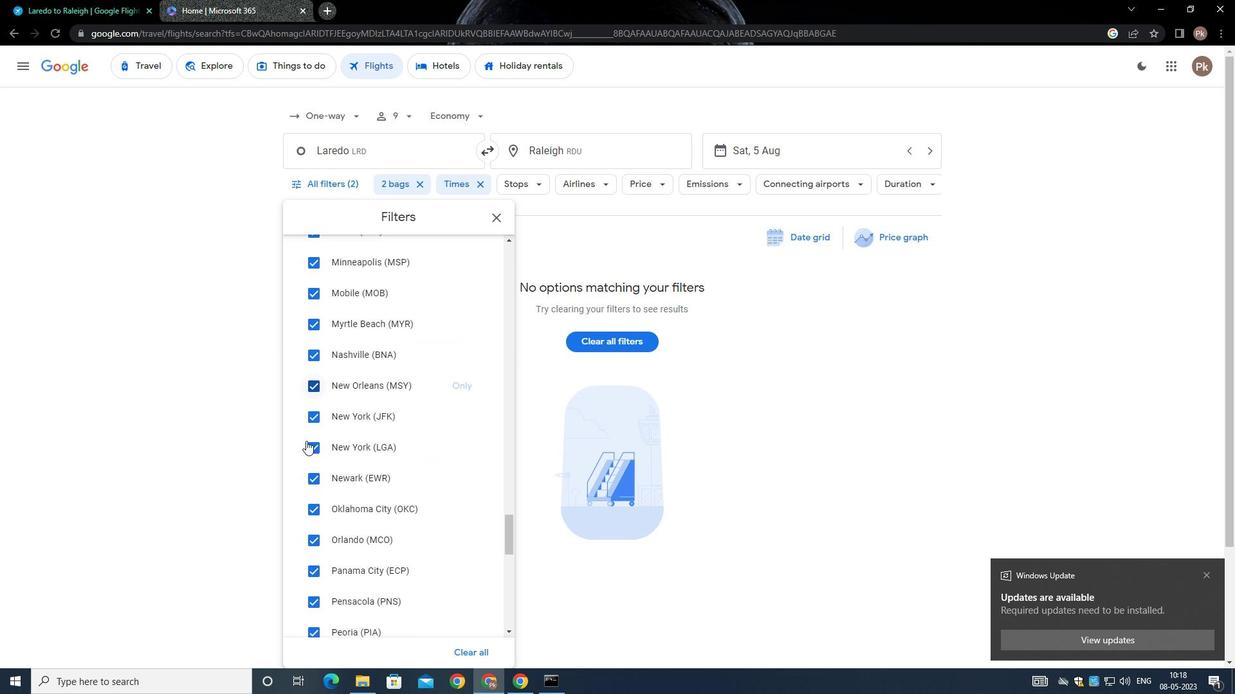 
Action: Mouse scrolled (305, 434) with delta (0, 0)
Screenshot: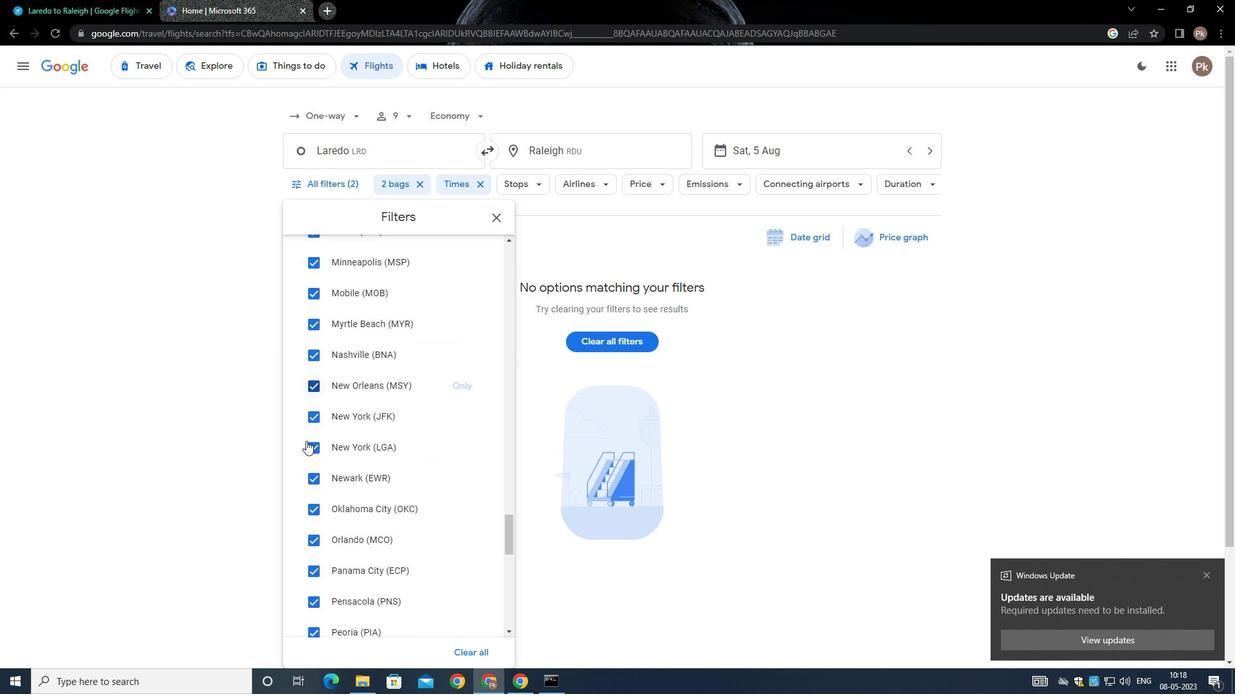 
Action: Mouse moved to (297, 406)
Screenshot: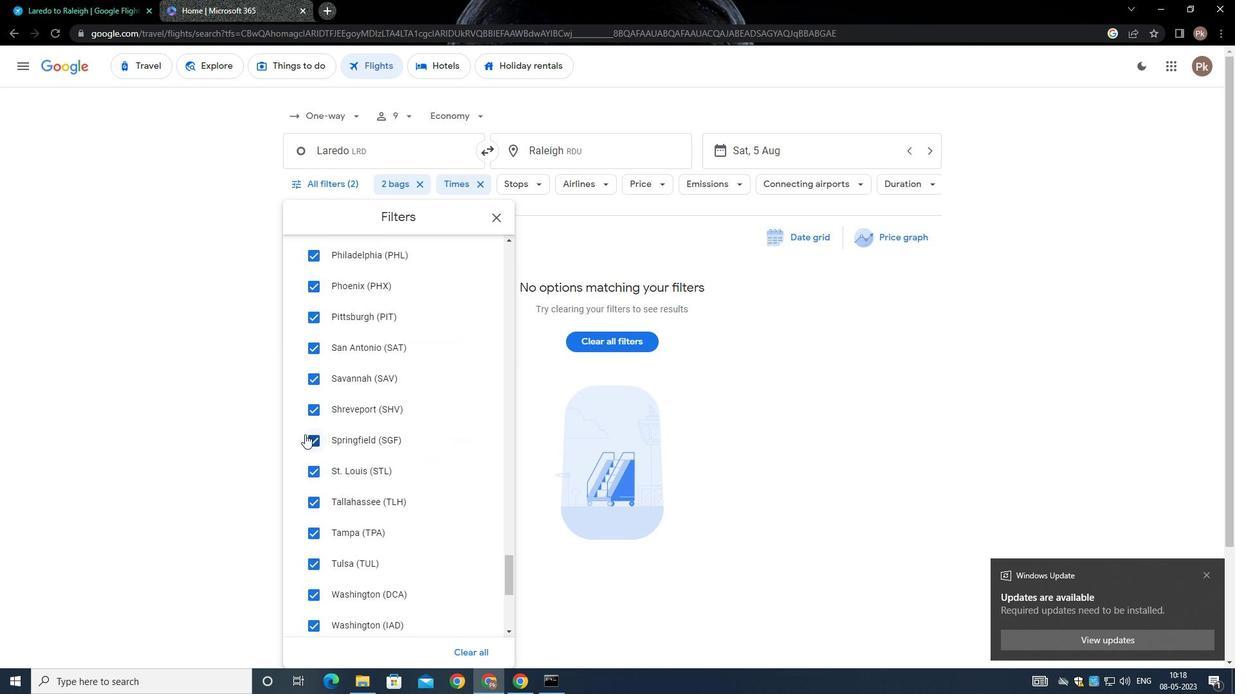 
Action: Mouse scrolled (297, 406) with delta (0, 0)
Screenshot: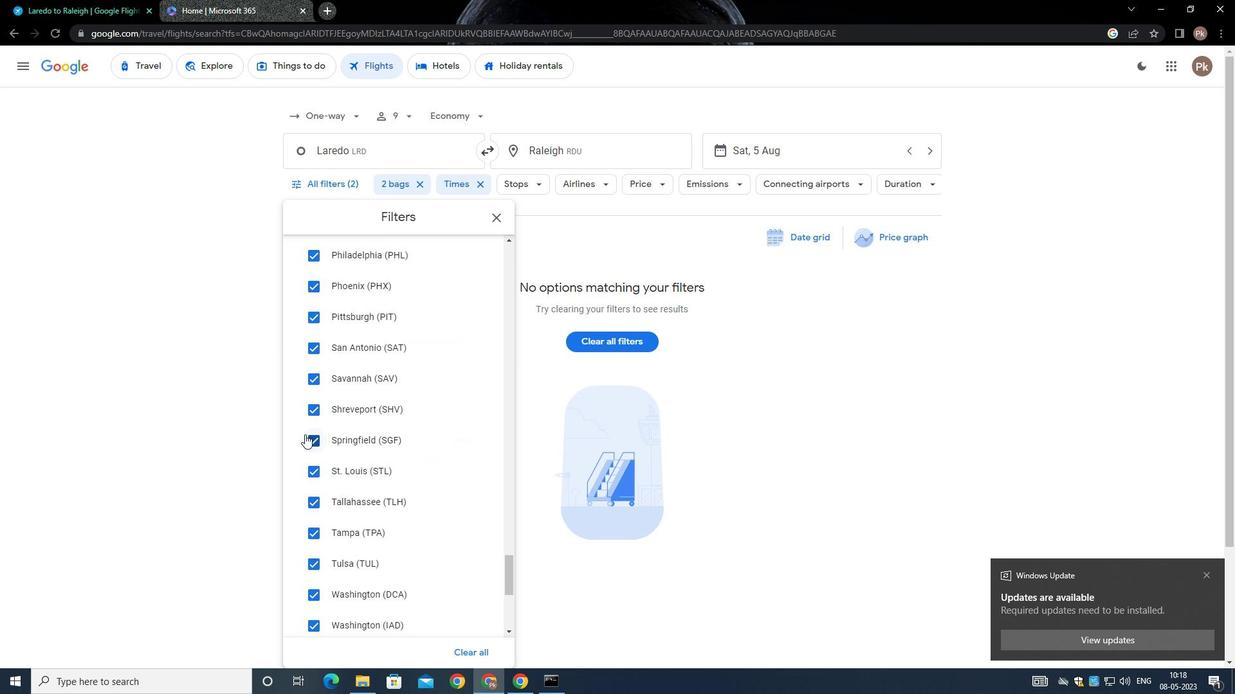 
Action: Mouse moved to (297, 406)
Screenshot: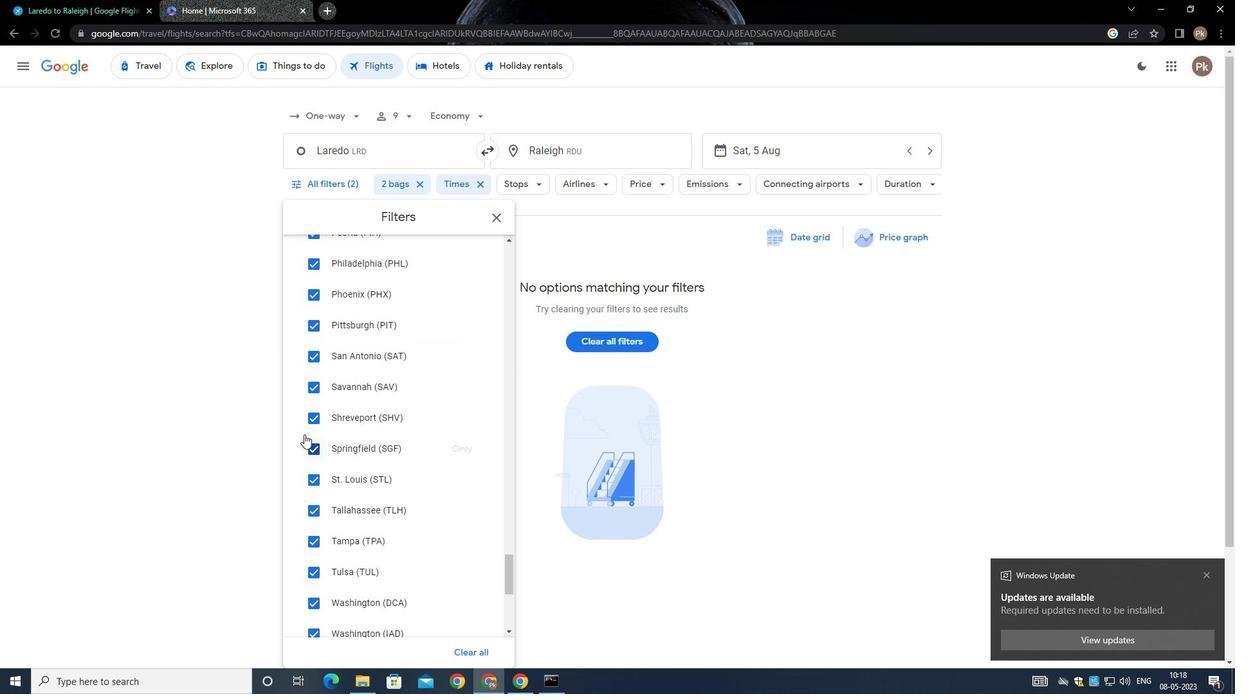 
Action: Mouse scrolled (297, 406) with delta (0, 0)
Screenshot: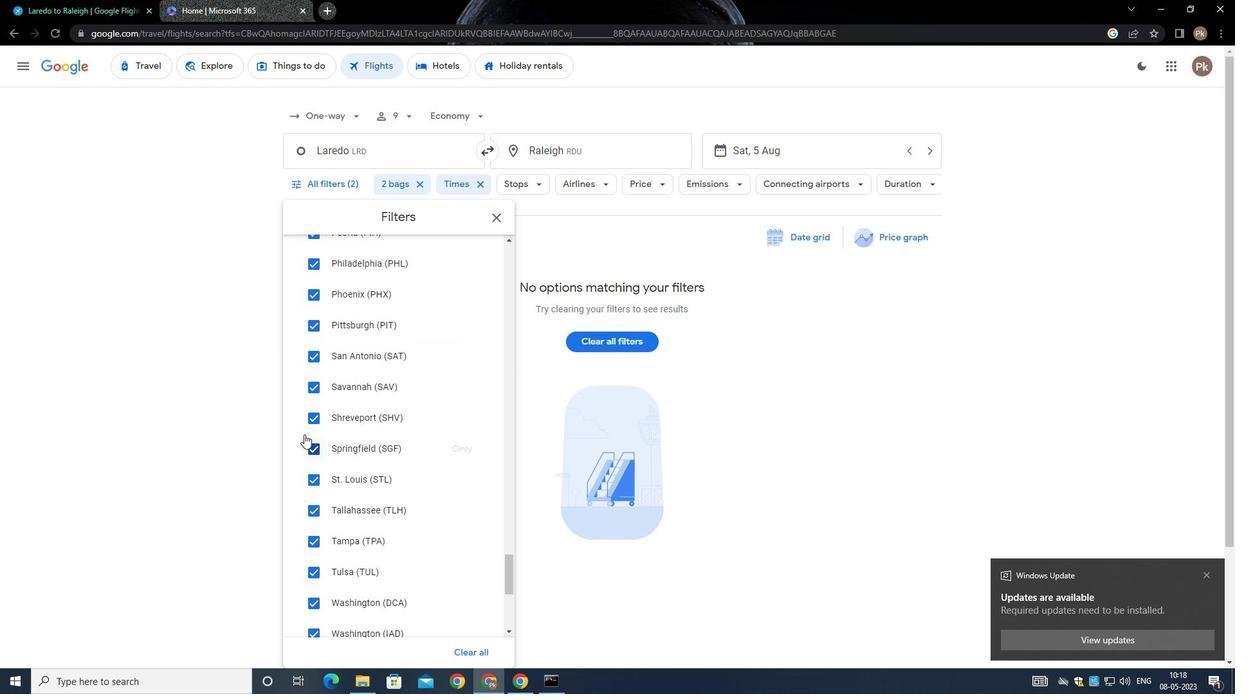 
Action: Mouse moved to (297, 407)
Screenshot: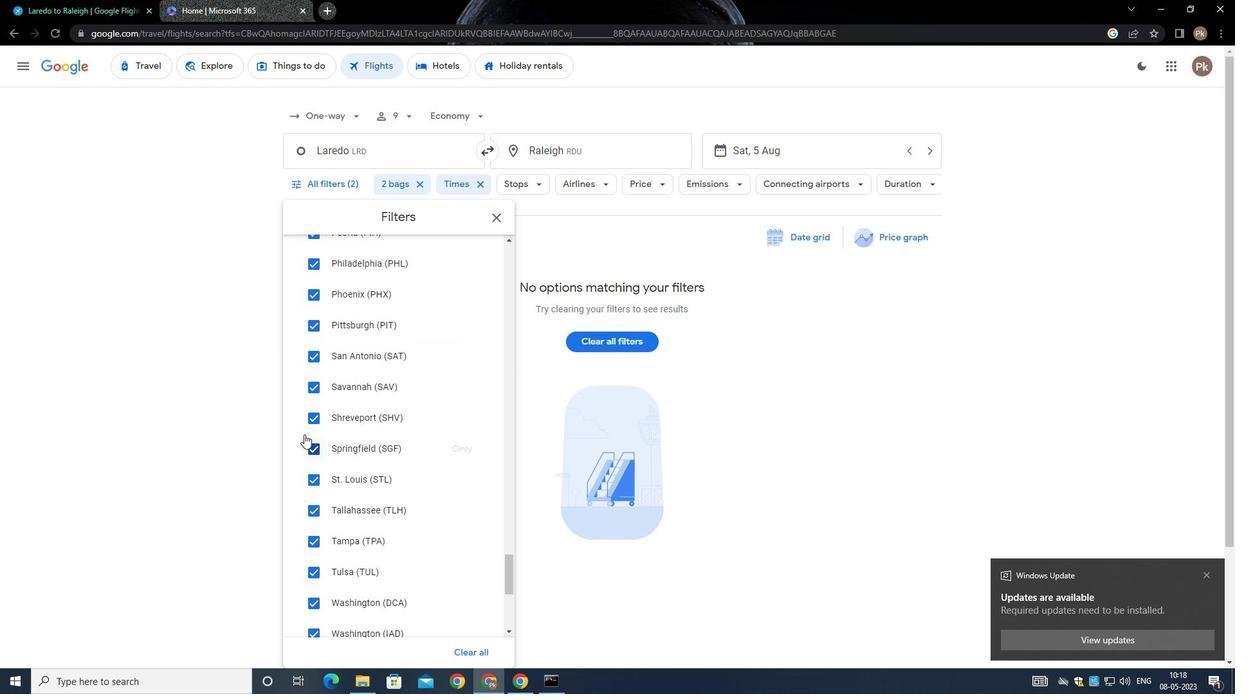 
Action: Mouse scrolled (297, 406) with delta (0, 0)
Screenshot: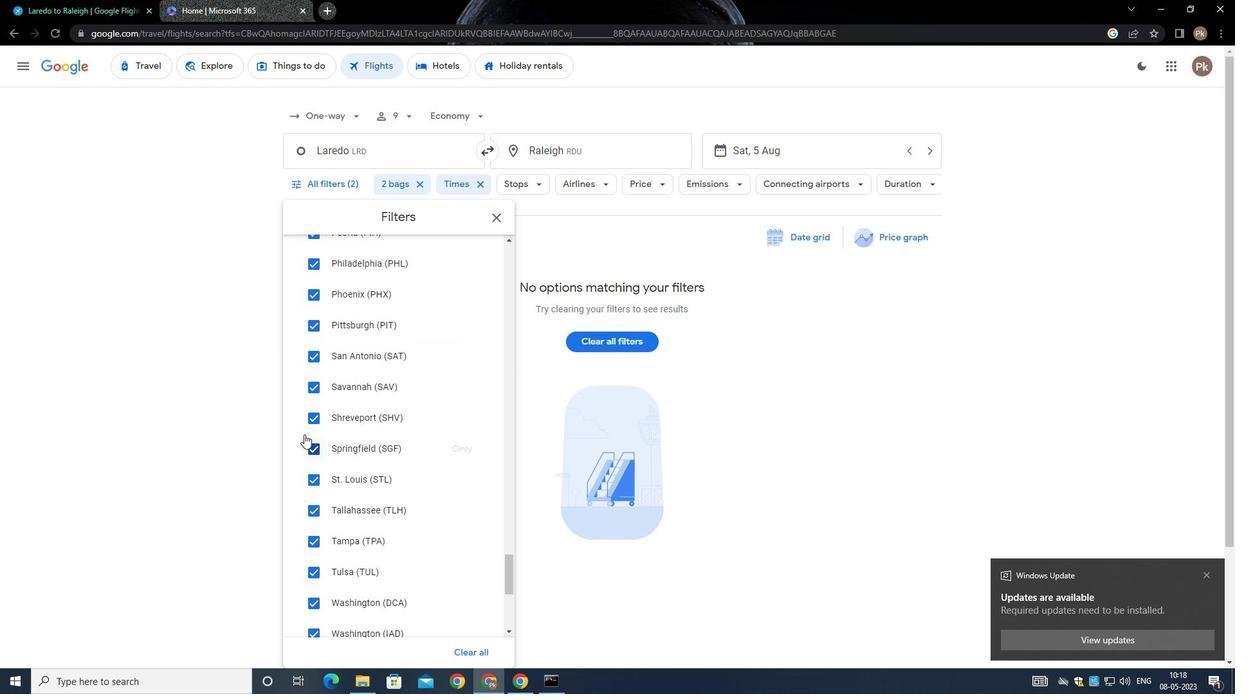 
Action: Mouse moved to (297, 407)
Screenshot: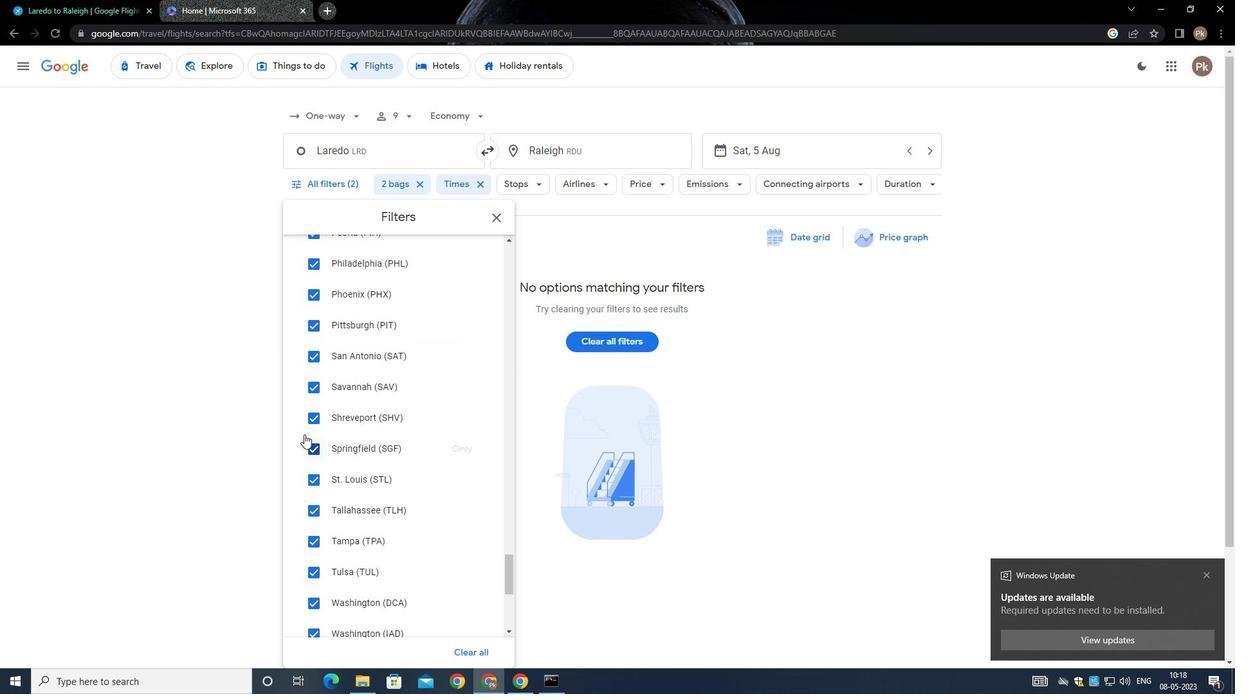 
Action: Mouse scrolled (297, 407) with delta (0, 0)
Screenshot: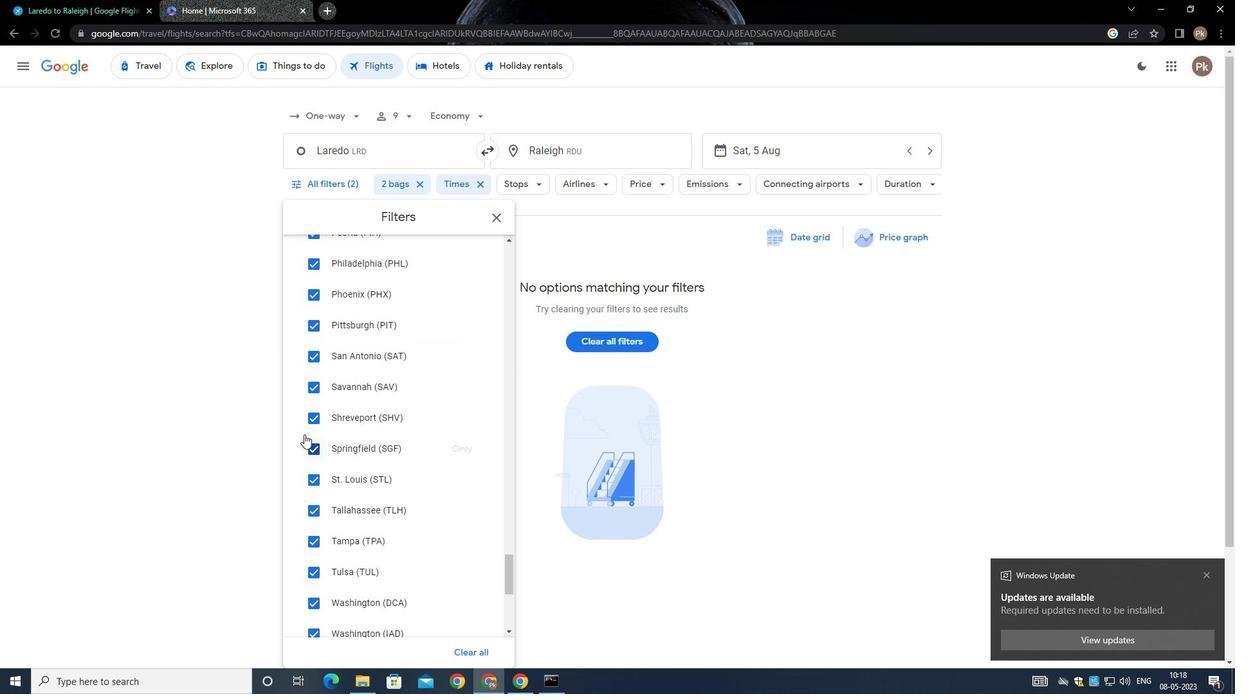 
Action: Mouse scrolled (297, 407) with delta (0, 0)
Screenshot: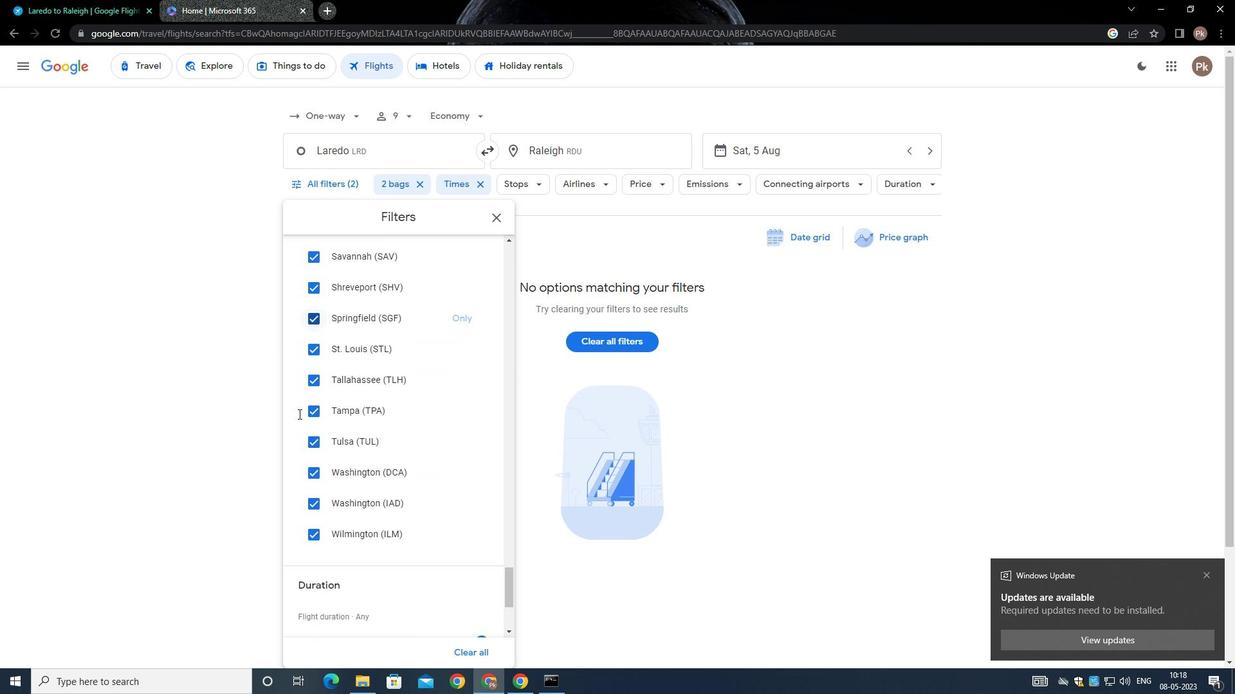 
Action: Mouse moved to (297, 407)
Screenshot: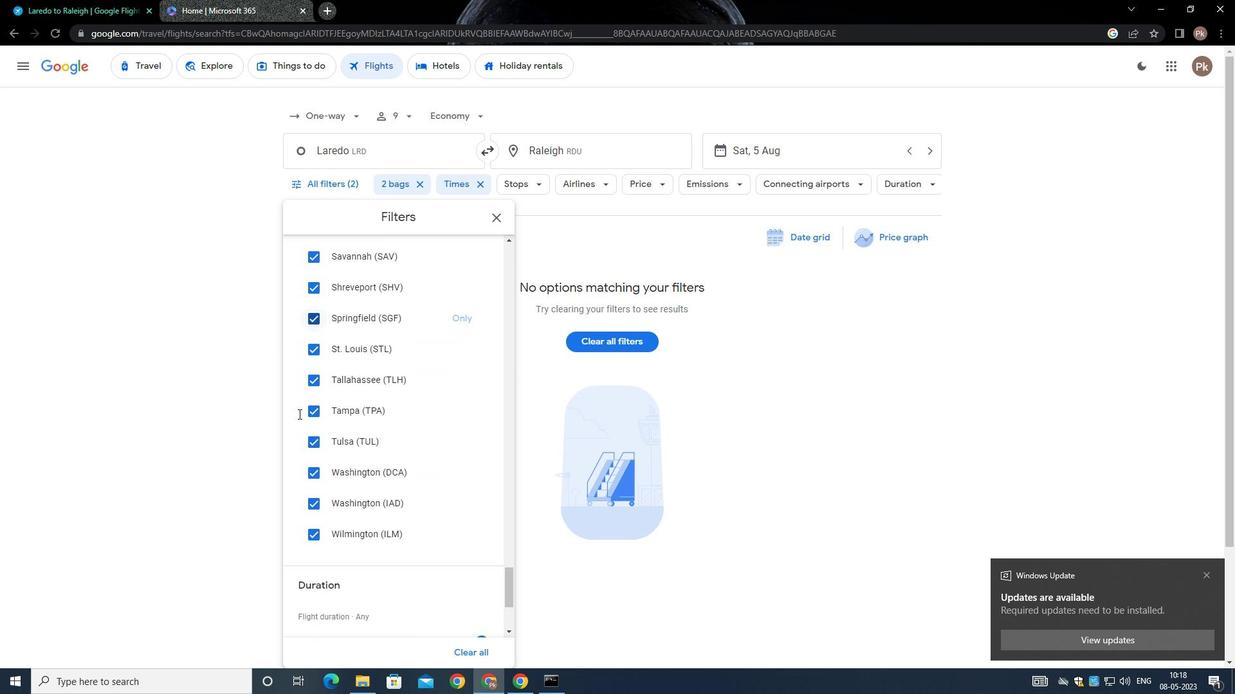 
Action: Mouse scrolled (297, 407) with delta (0, 0)
Screenshot: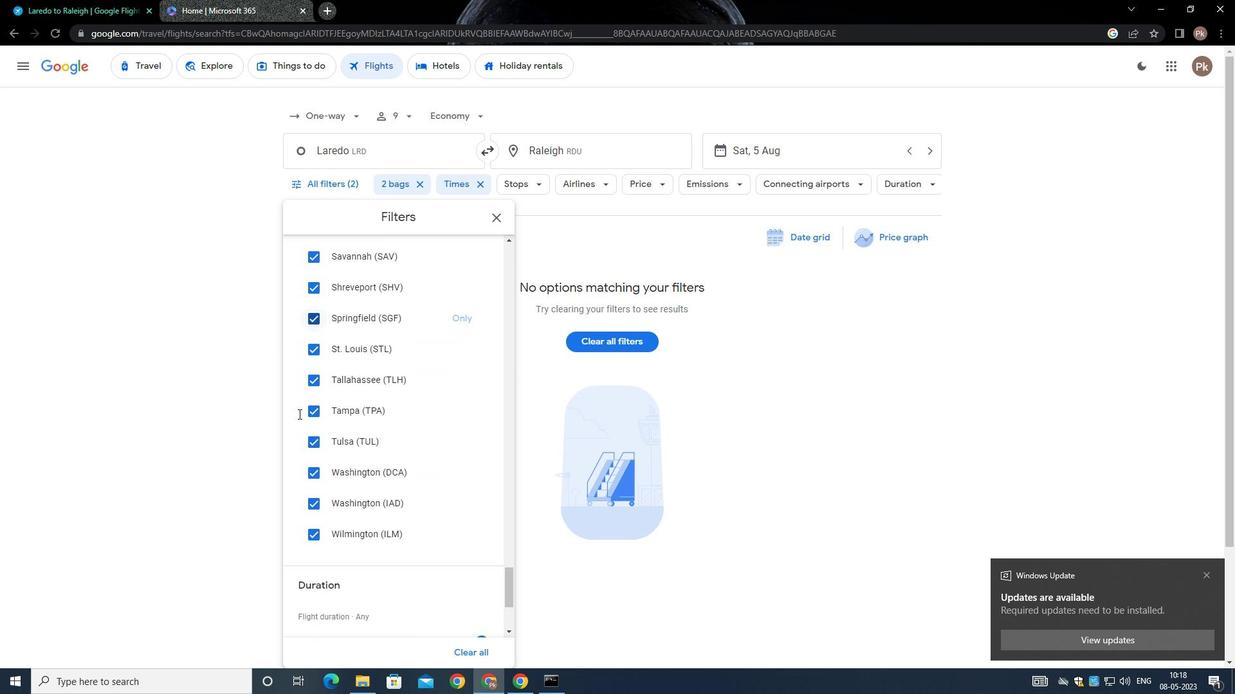 
Action: Mouse moved to (297, 408)
Screenshot: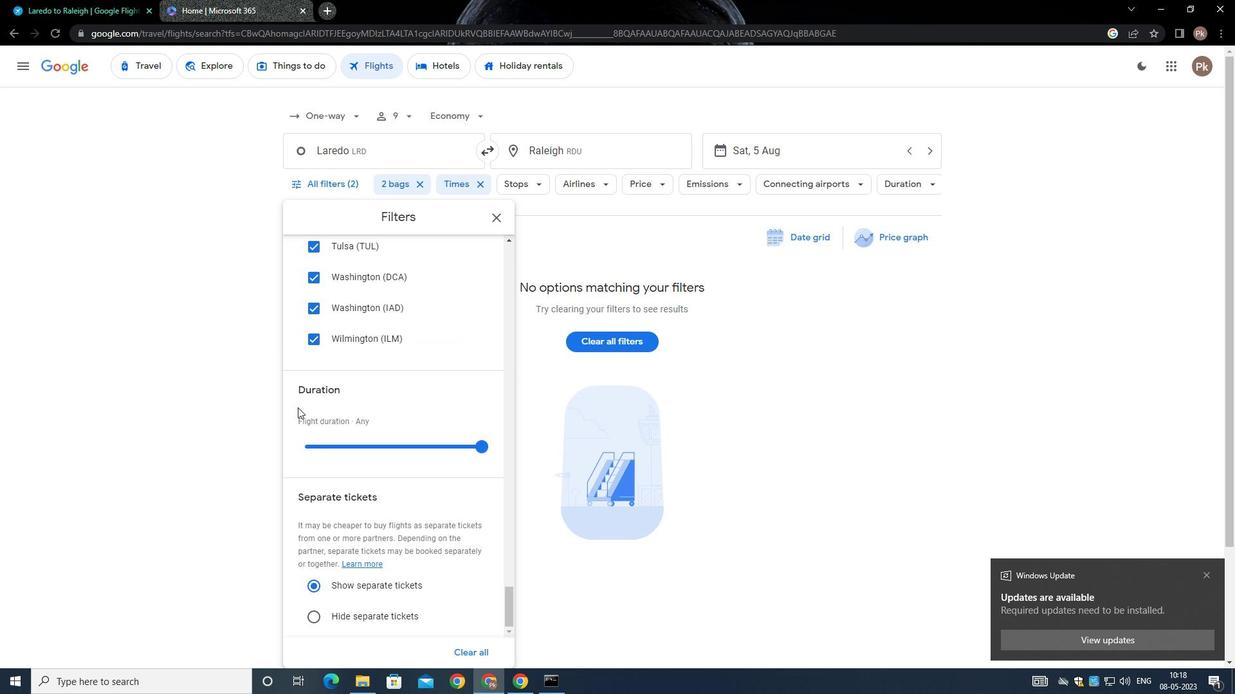 
Action: Mouse scrolled (297, 407) with delta (0, 0)
Screenshot: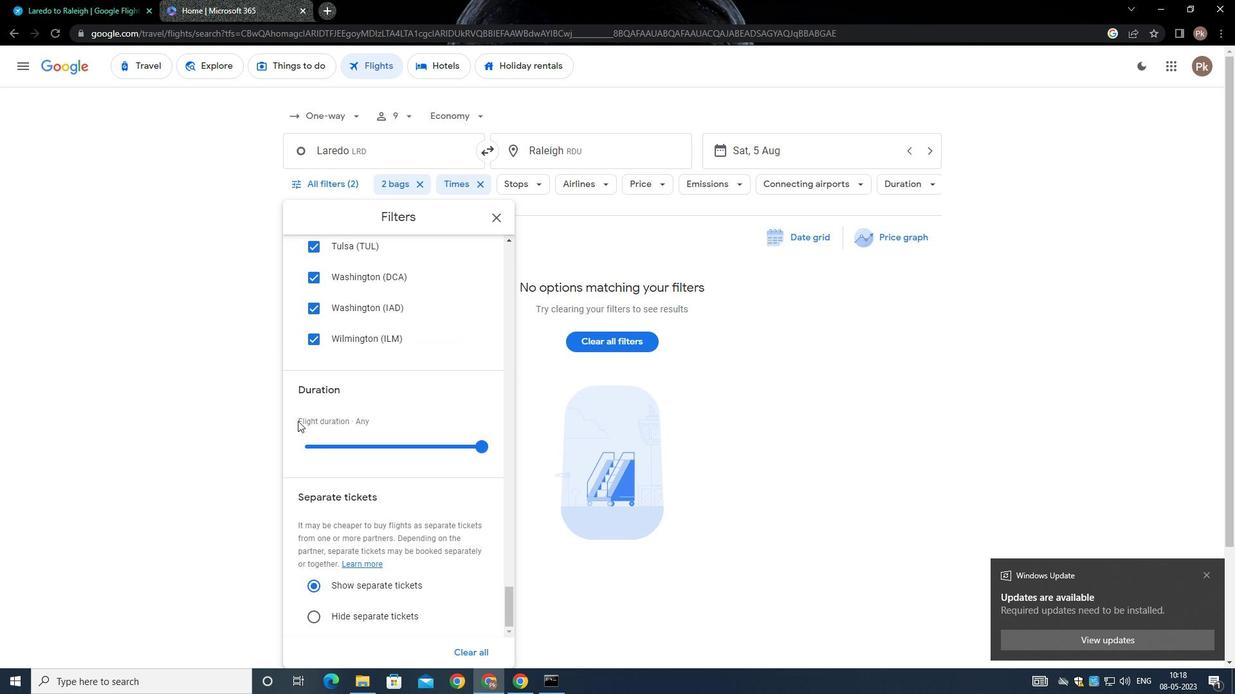 
Action: Mouse moved to (297, 411)
Screenshot: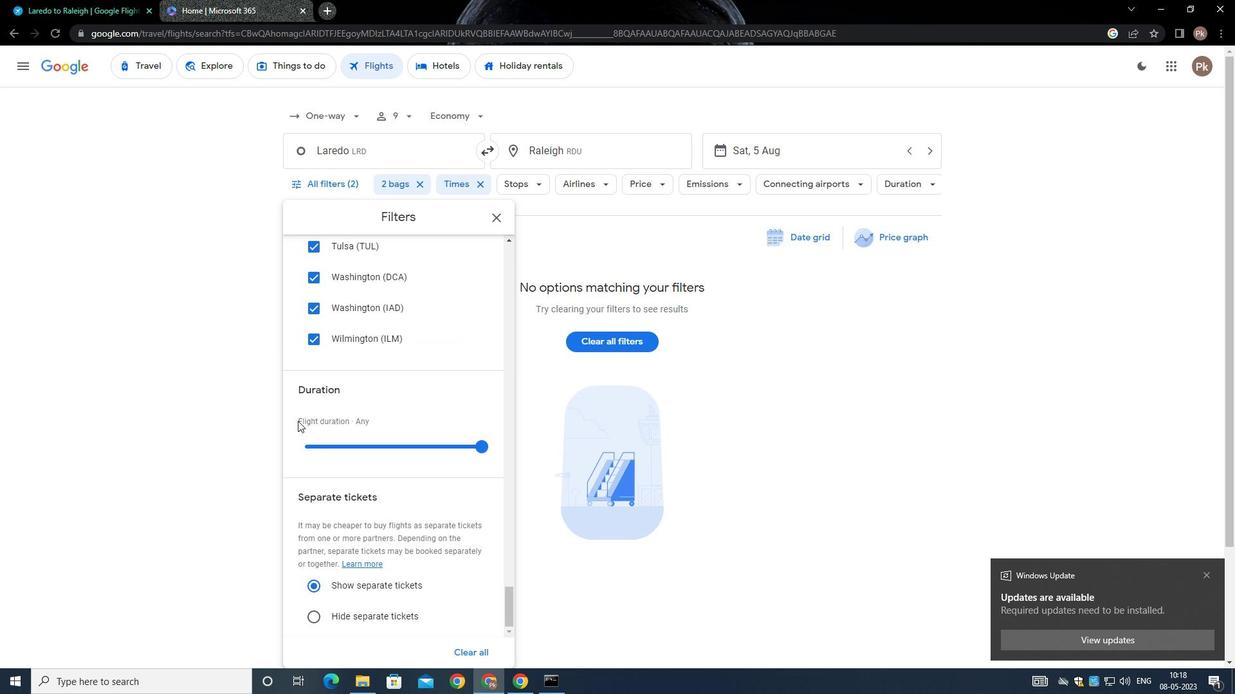
Action: Mouse scrolled (297, 411) with delta (0, 0)
Screenshot: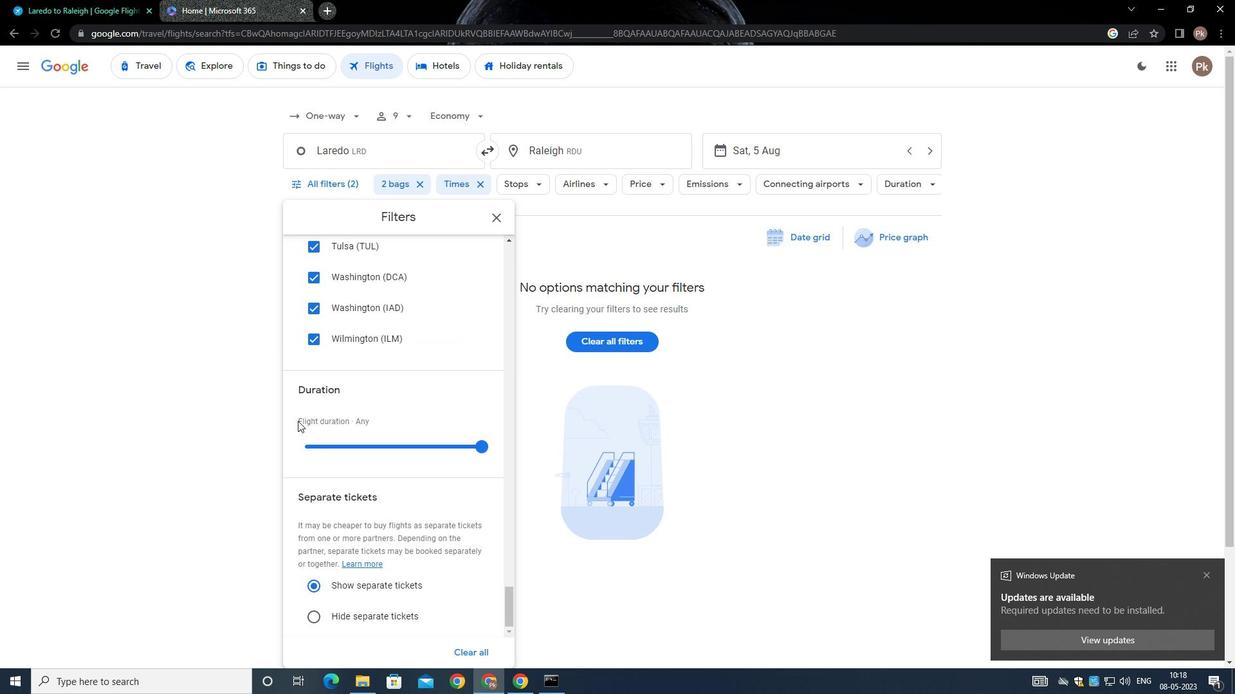 
Action: Mouse moved to (297, 412)
Screenshot: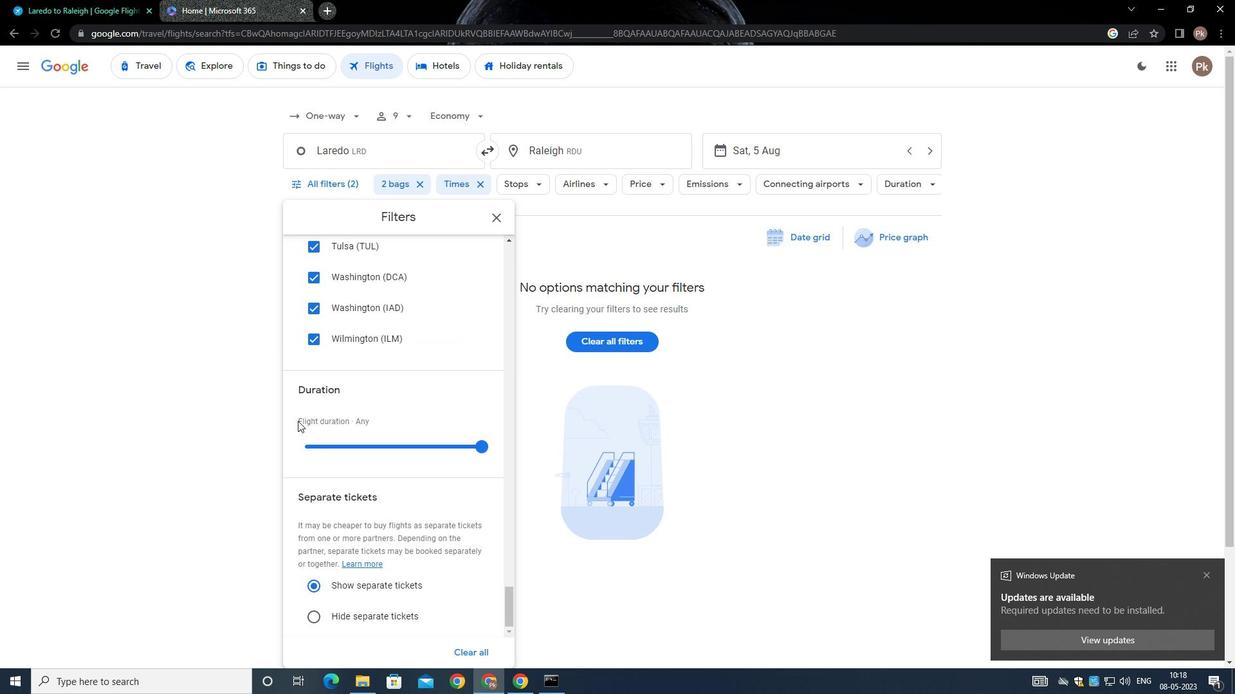 
Action: Mouse scrolled (297, 411) with delta (0, -1)
Screenshot: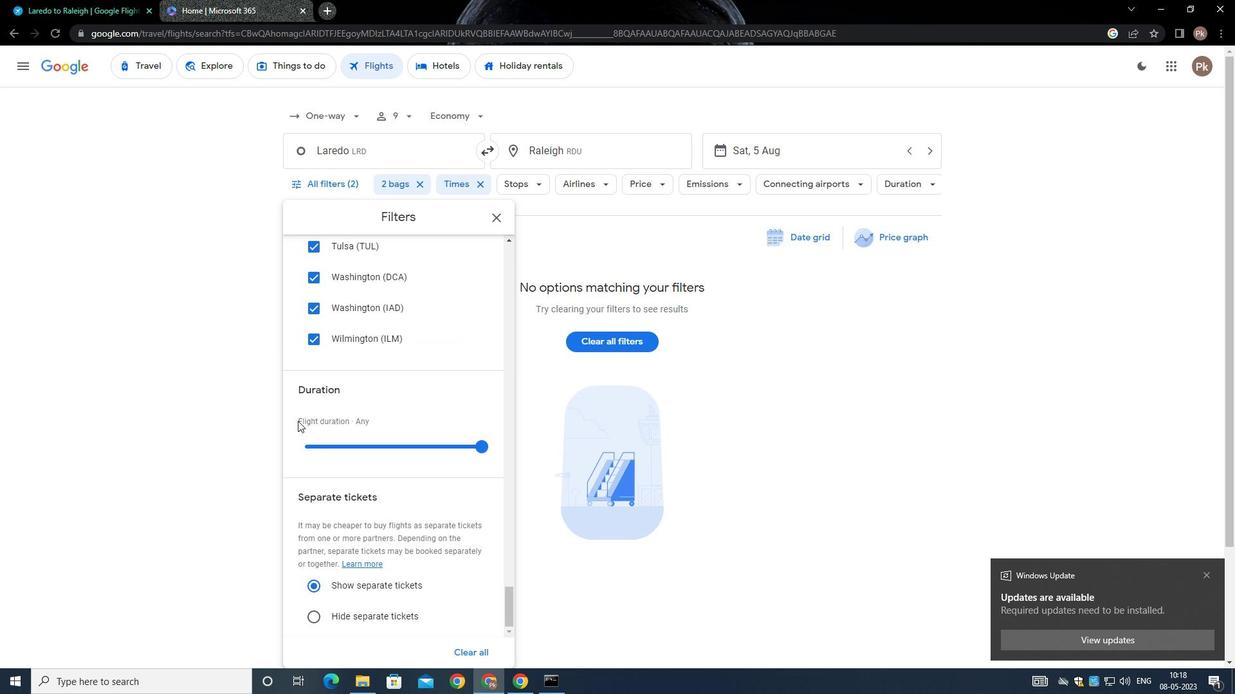 
Action: Mouse scrolled (297, 411) with delta (0, 0)
Screenshot: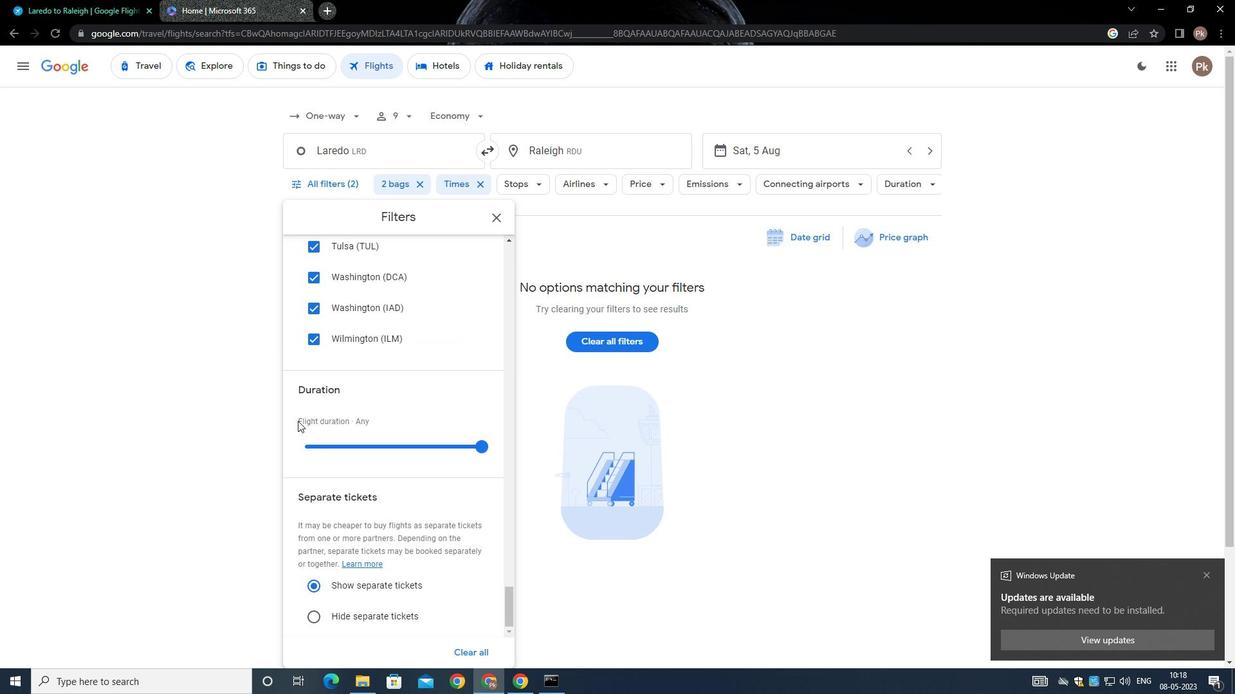 
Action: Mouse scrolled (297, 411) with delta (0, 0)
Screenshot: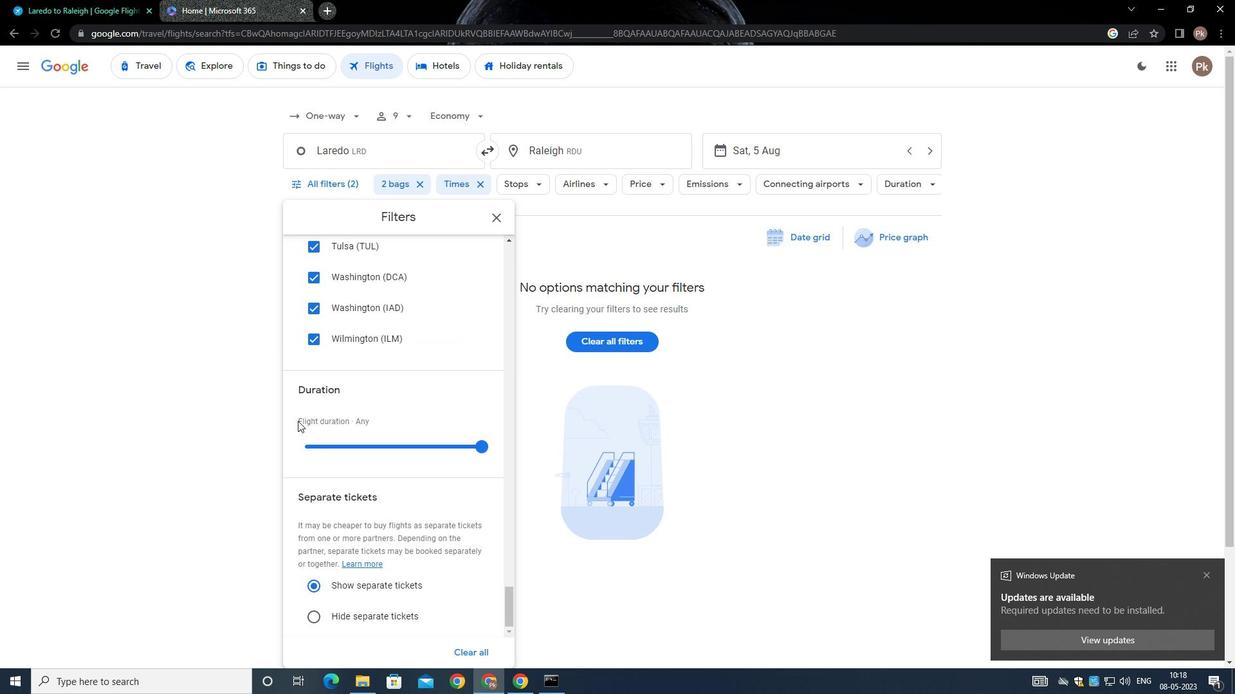 
Action: Mouse scrolled (297, 411) with delta (0, 0)
Screenshot: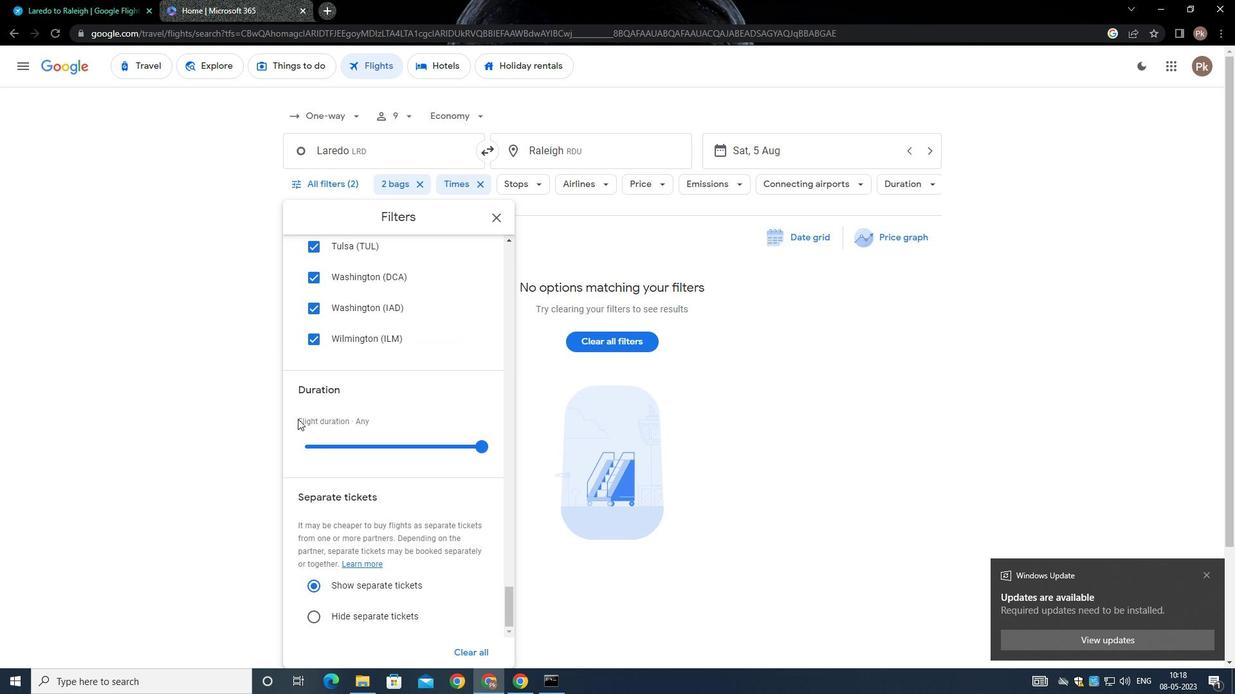 
Action: Mouse moved to (297, 414)
Screenshot: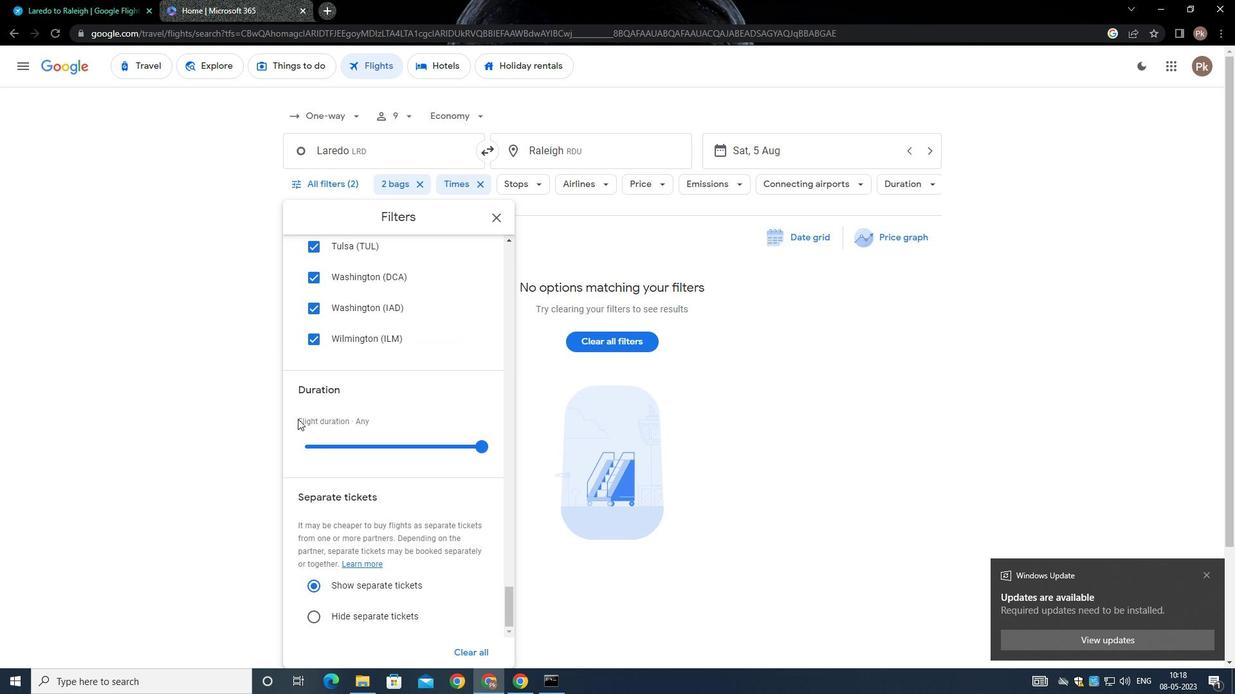 
